 Task: Go to Program & Features. Select Whole Food Market. Add to cart Organic Blueberries-1. Select Amazon Health. Add to cart Herbal & Nutritional Sleep Supplements-3. Place order for Daniel Baker, _x000D_
936 Englewood Dr_x000D_
Chesapeake, Virginia(VA), 23320, Cell Number (757) 547-5079
Action: Mouse moved to (45, 50)
Screenshot: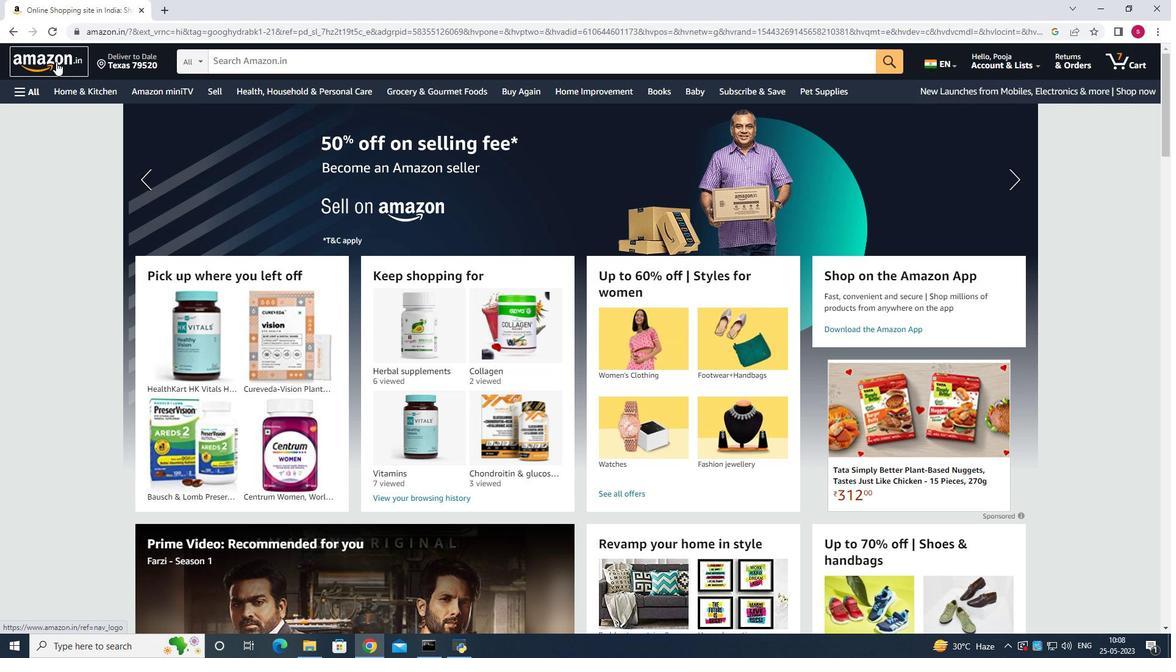 
Action: Mouse pressed left at (45, 50)
Screenshot: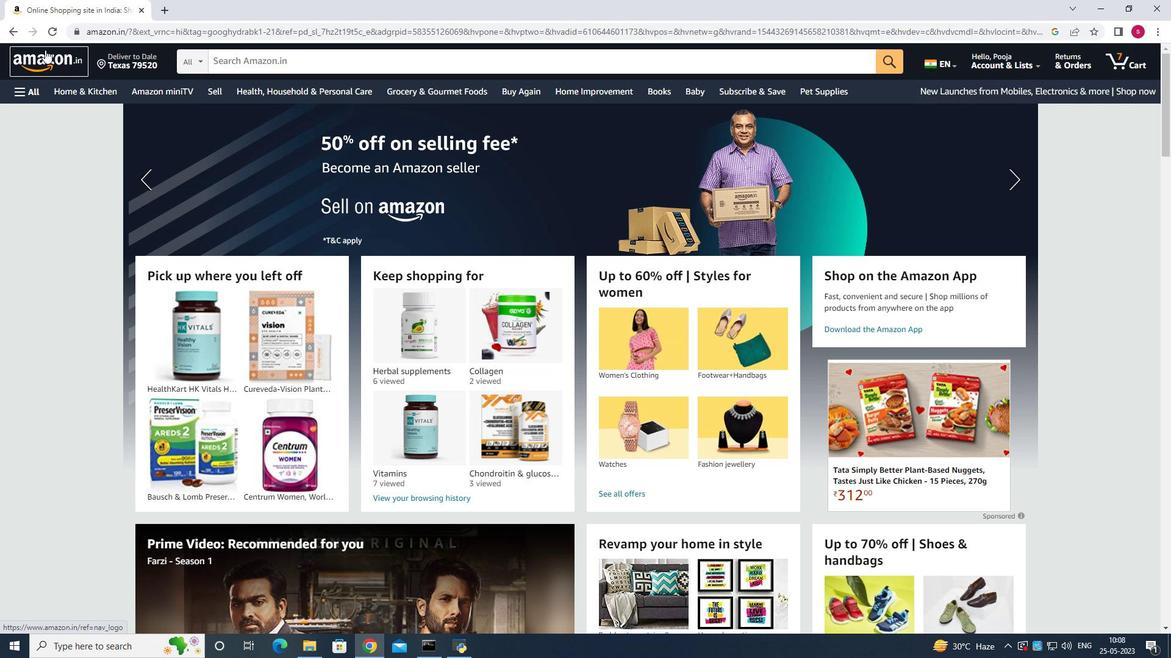 
Action: Mouse moved to (24, 94)
Screenshot: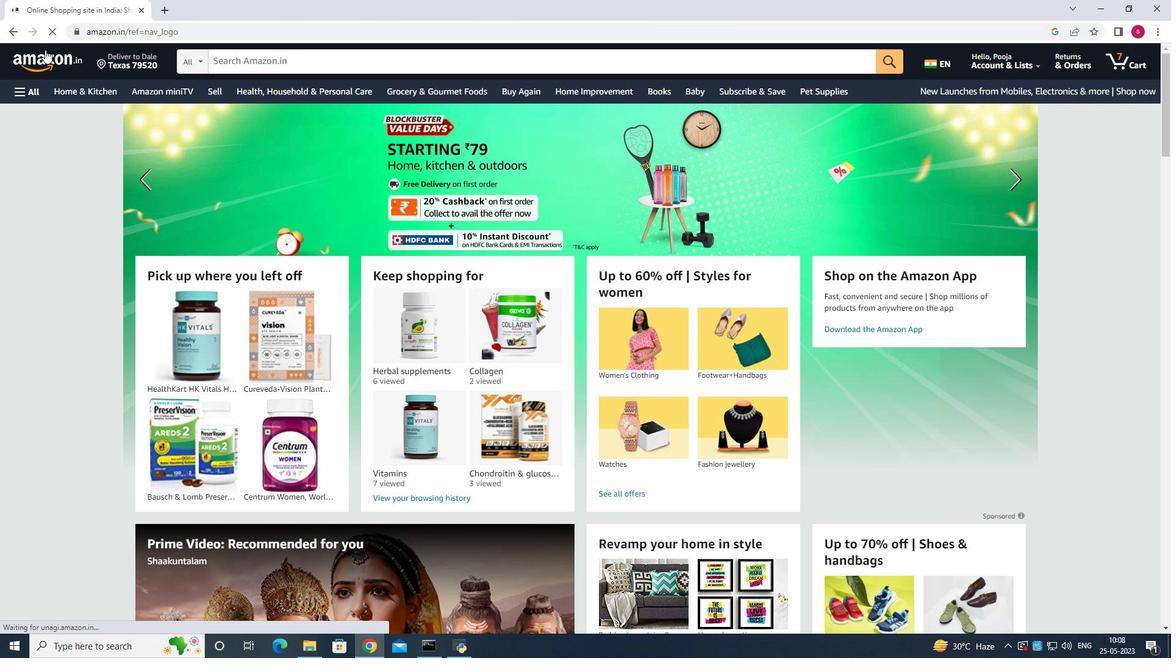 
Action: Mouse pressed left at (24, 94)
Screenshot: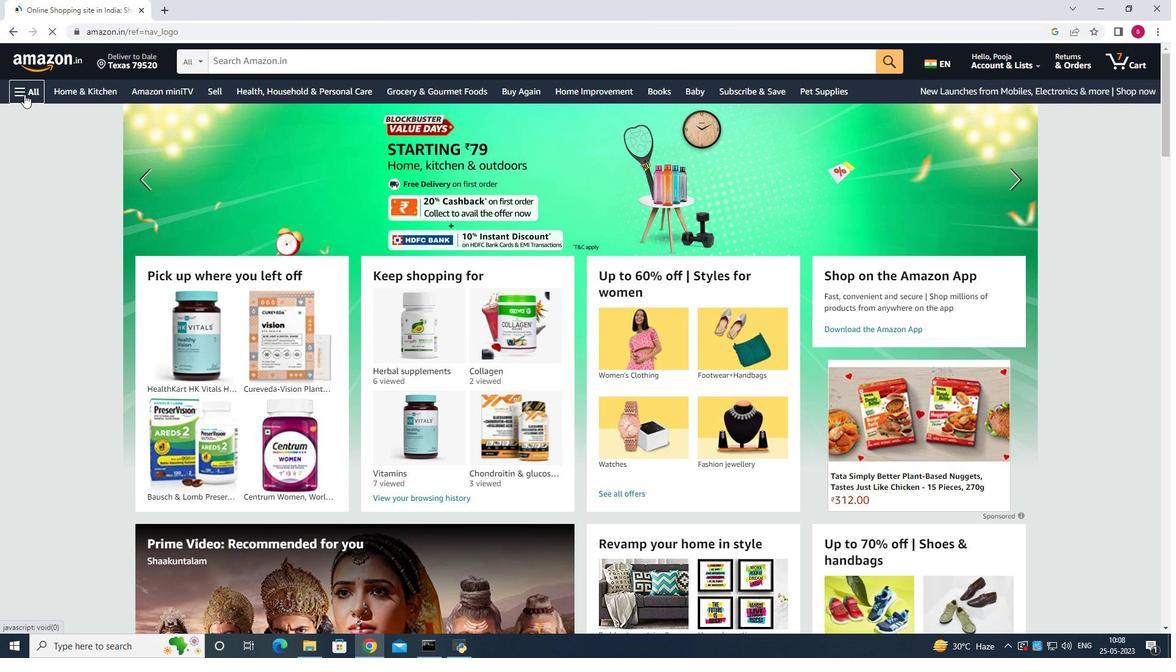 
Action: Mouse moved to (20, 95)
Screenshot: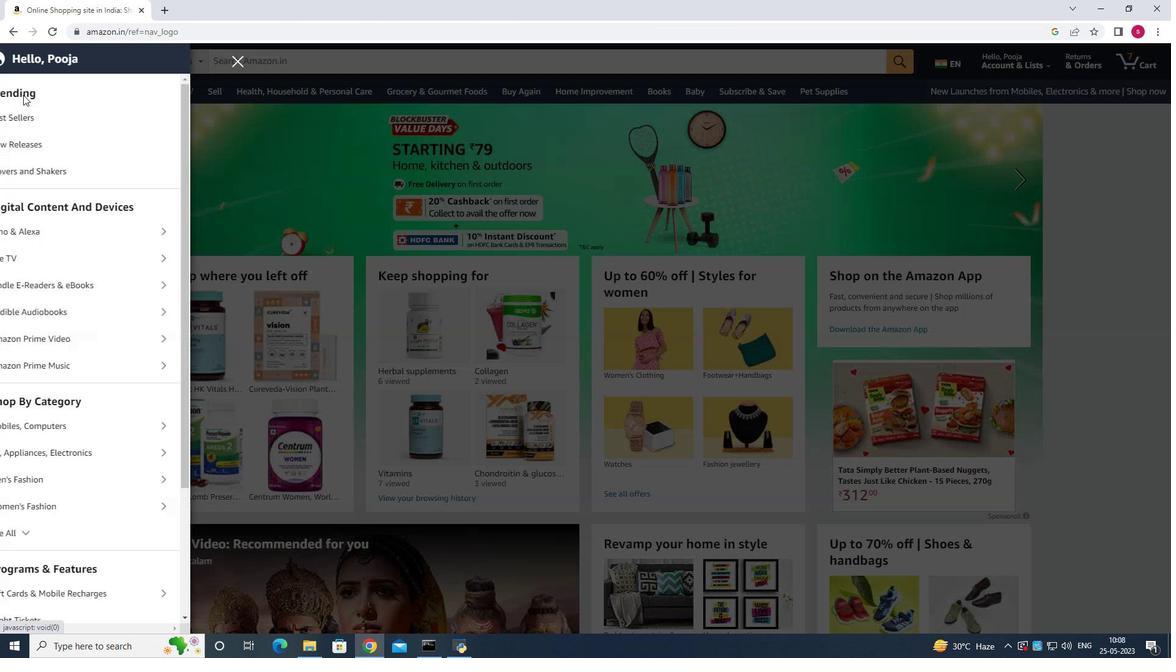 
Action: Mouse scrolled (20, 95) with delta (0, 0)
Screenshot: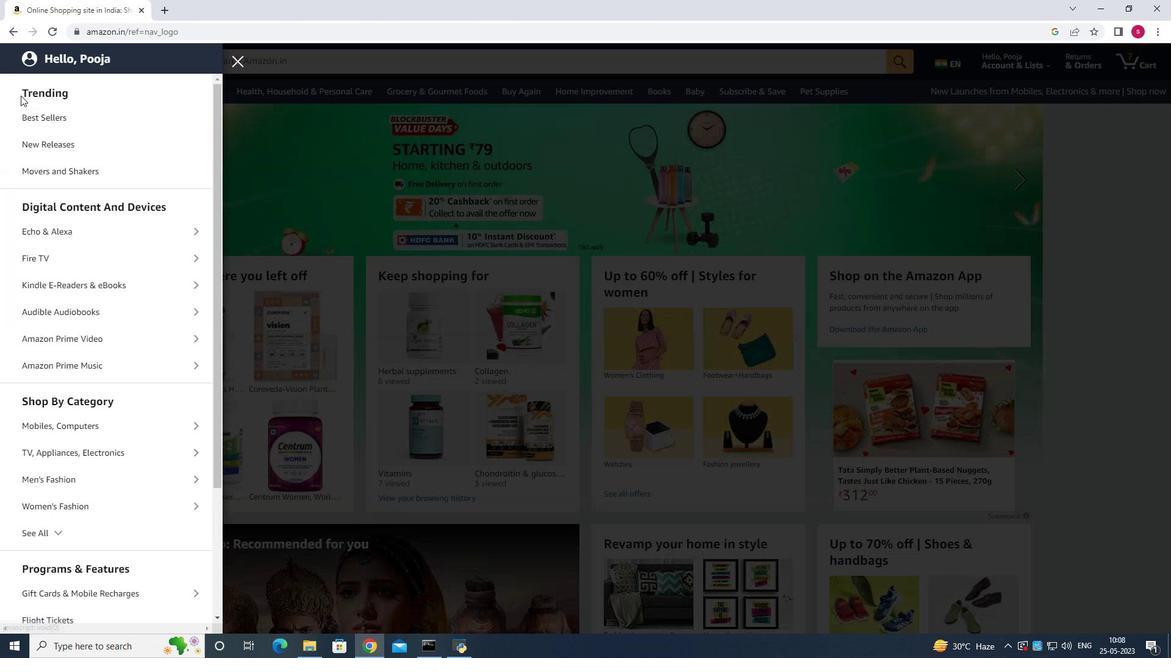 
Action: Mouse scrolled (20, 95) with delta (0, 0)
Screenshot: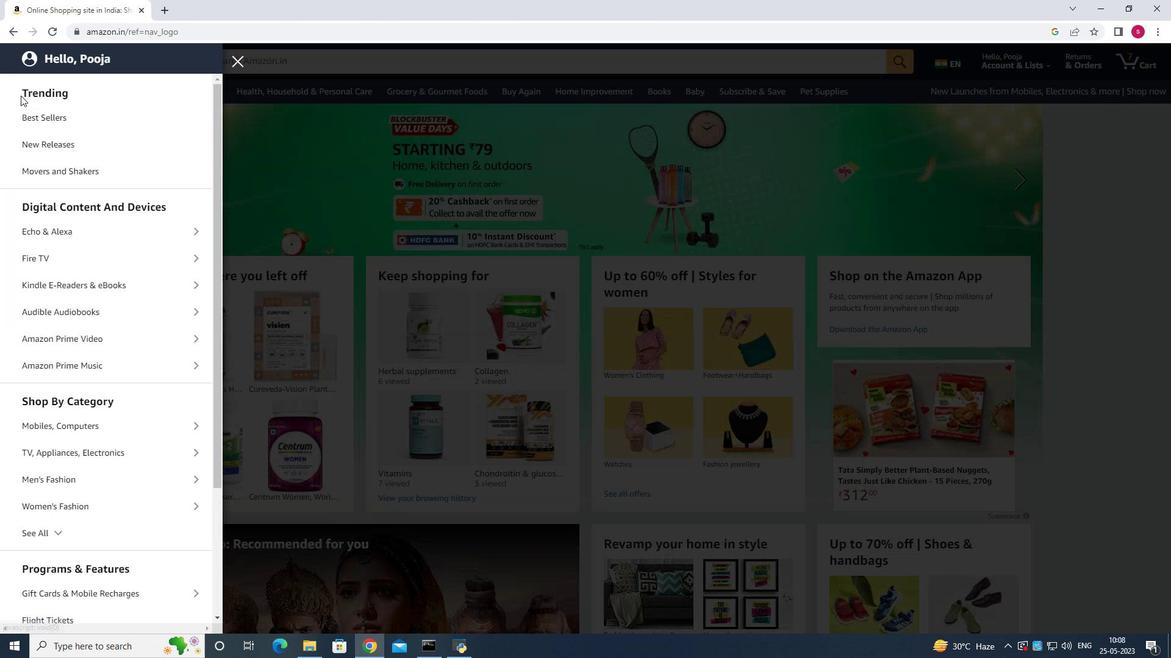 
Action: Mouse scrolled (20, 95) with delta (0, 0)
Screenshot: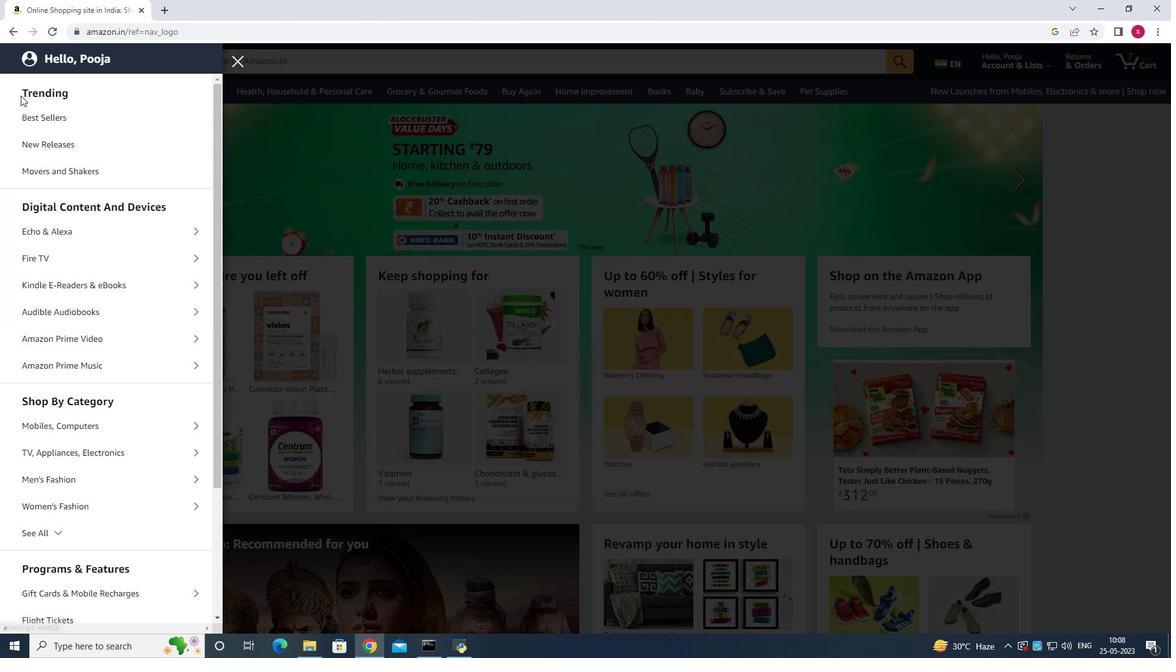 
Action: Mouse moved to (28, 114)
Screenshot: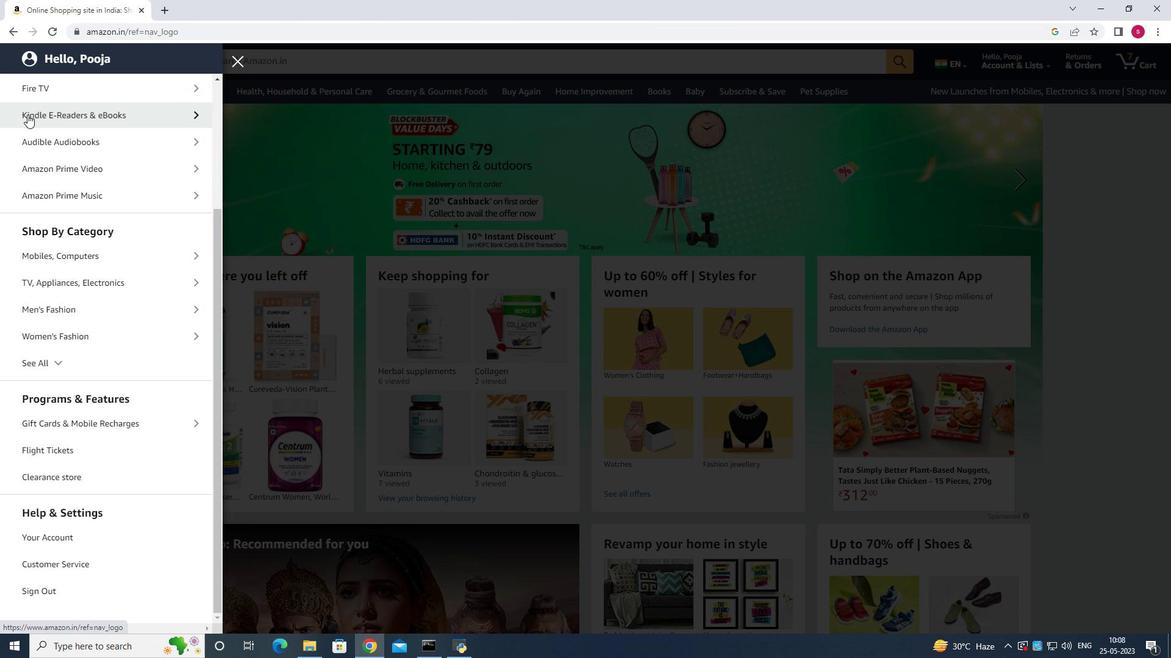 
Action: Mouse scrolled (28, 114) with delta (0, 0)
Screenshot: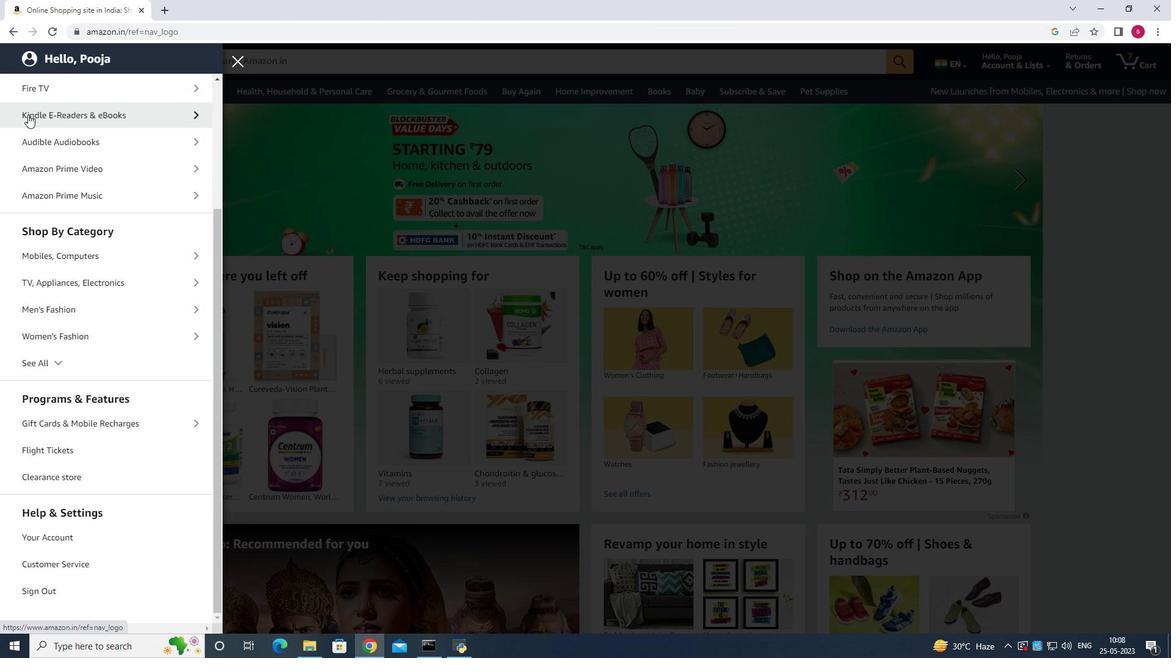 
Action: Mouse scrolled (28, 114) with delta (0, 0)
Screenshot: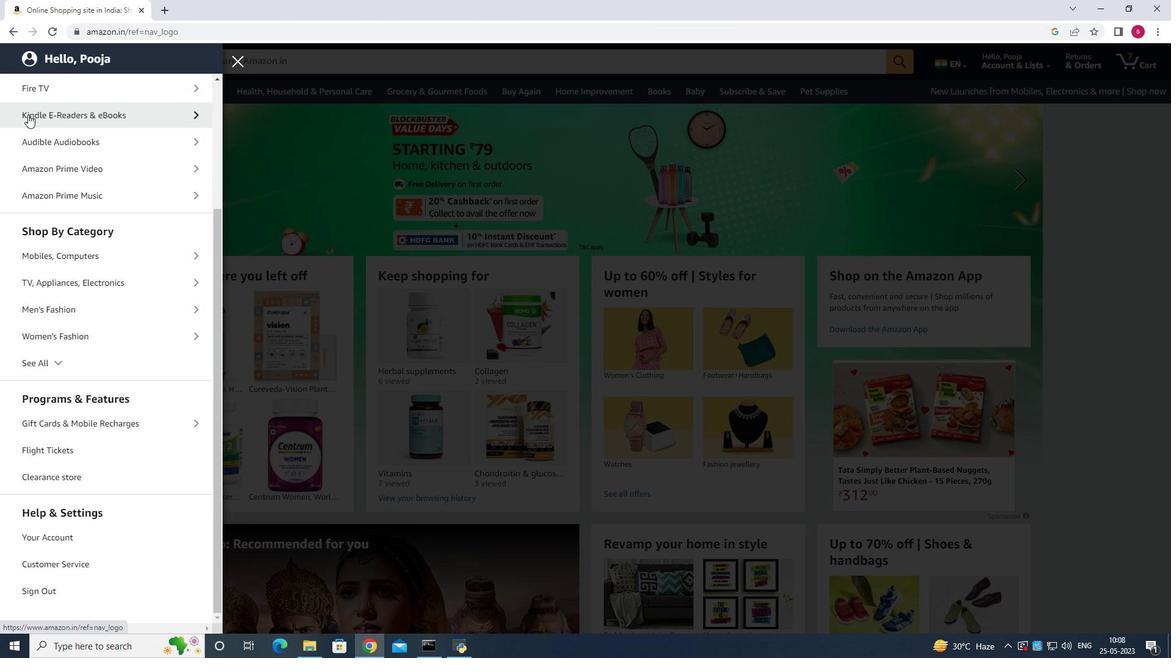 
Action: Mouse scrolled (28, 114) with delta (0, 0)
Screenshot: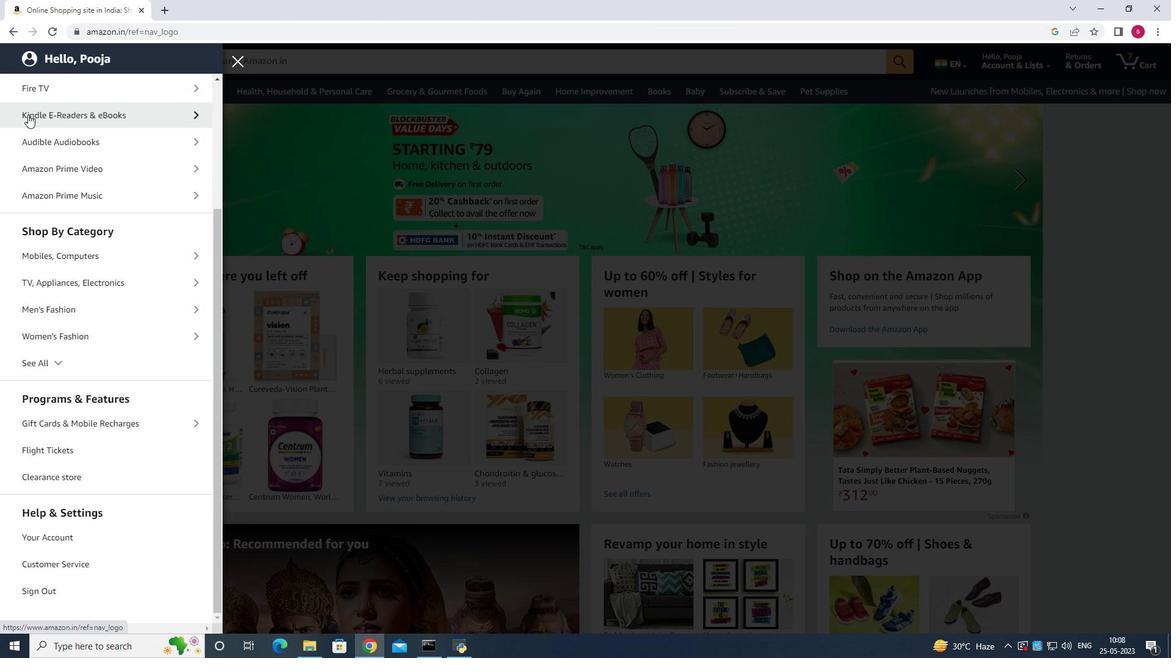 
Action: Mouse scrolled (28, 114) with delta (0, 0)
Screenshot: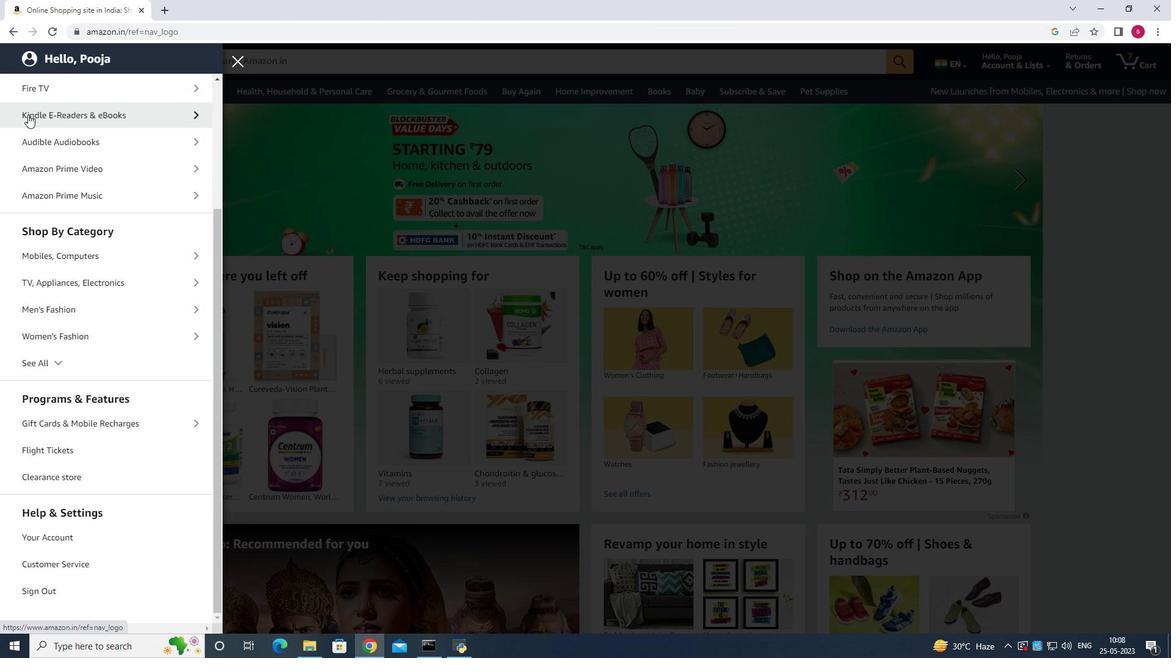 
Action: Mouse scrolled (28, 114) with delta (0, 0)
Screenshot: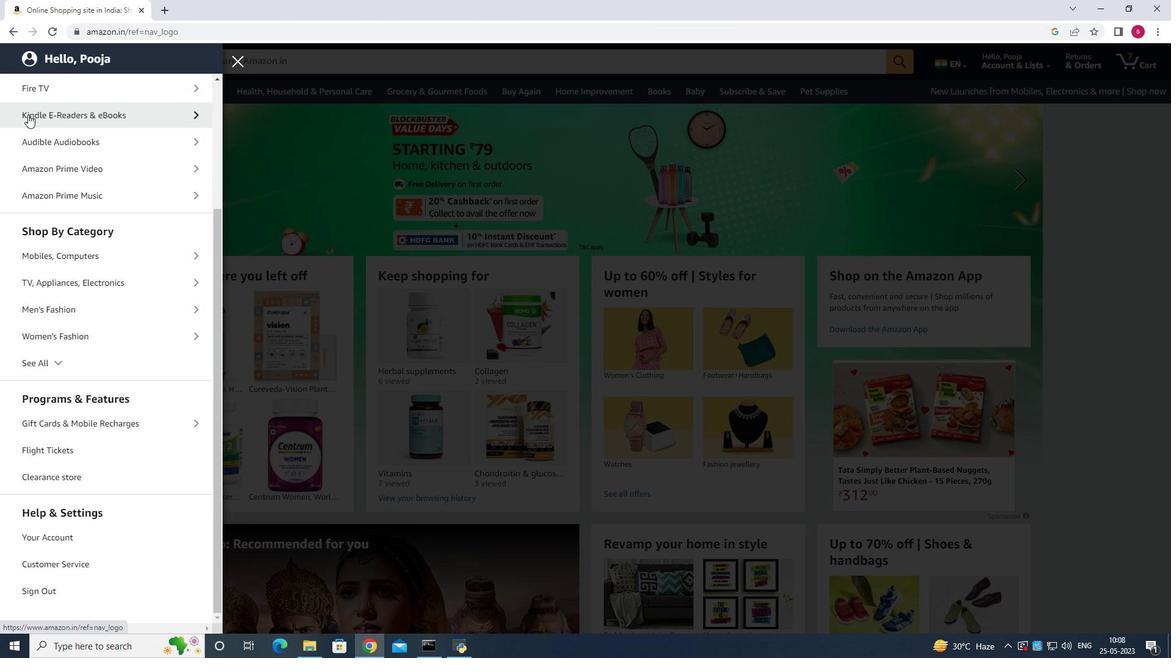 
Action: Mouse scrolled (28, 114) with delta (0, 0)
Screenshot: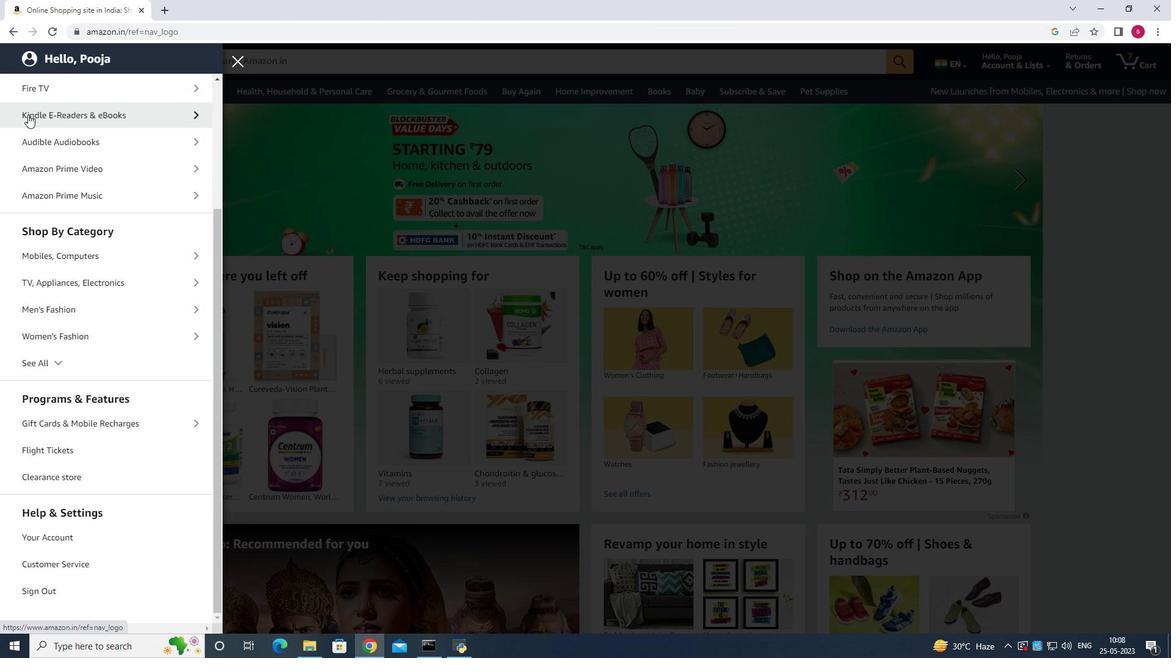 
Action: Mouse scrolled (28, 114) with delta (0, 0)
Screenshot: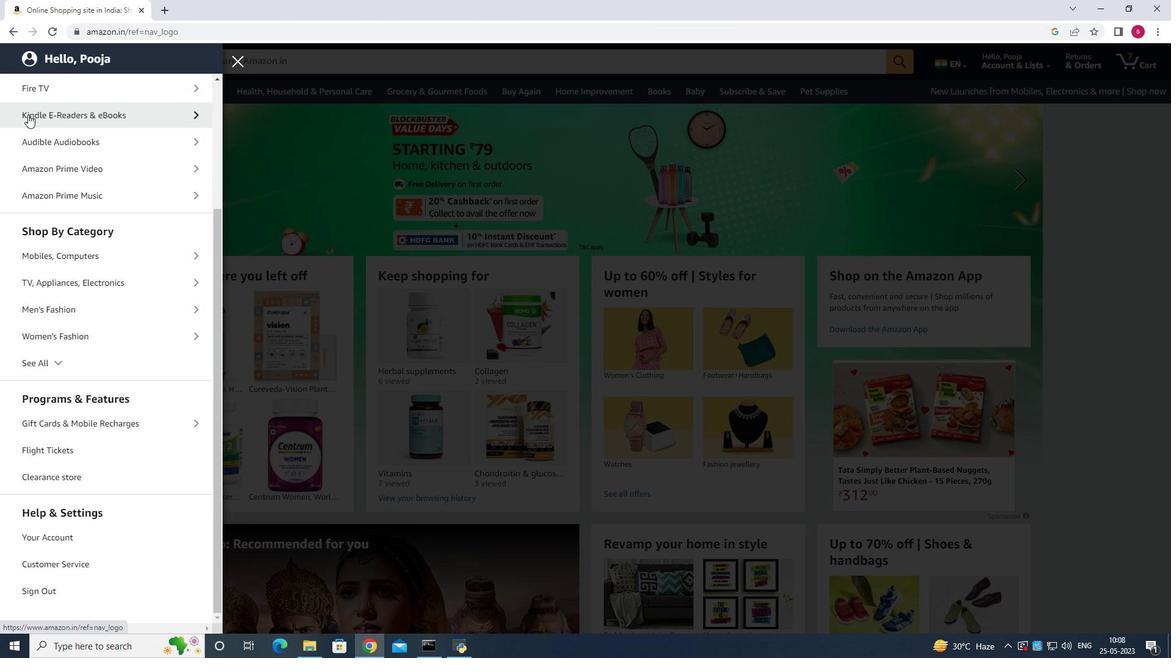
Action: Mouse moved to (142, 422)
Screenshot: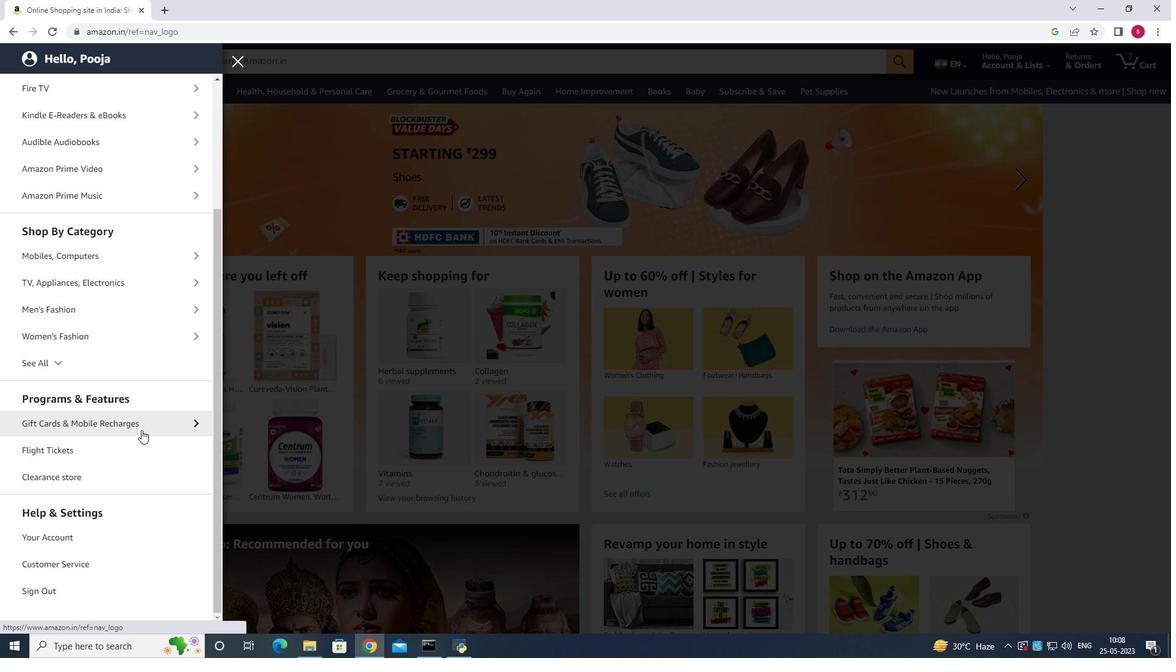 
Action: Mouse pressed left at (142, 422)
Screenshot: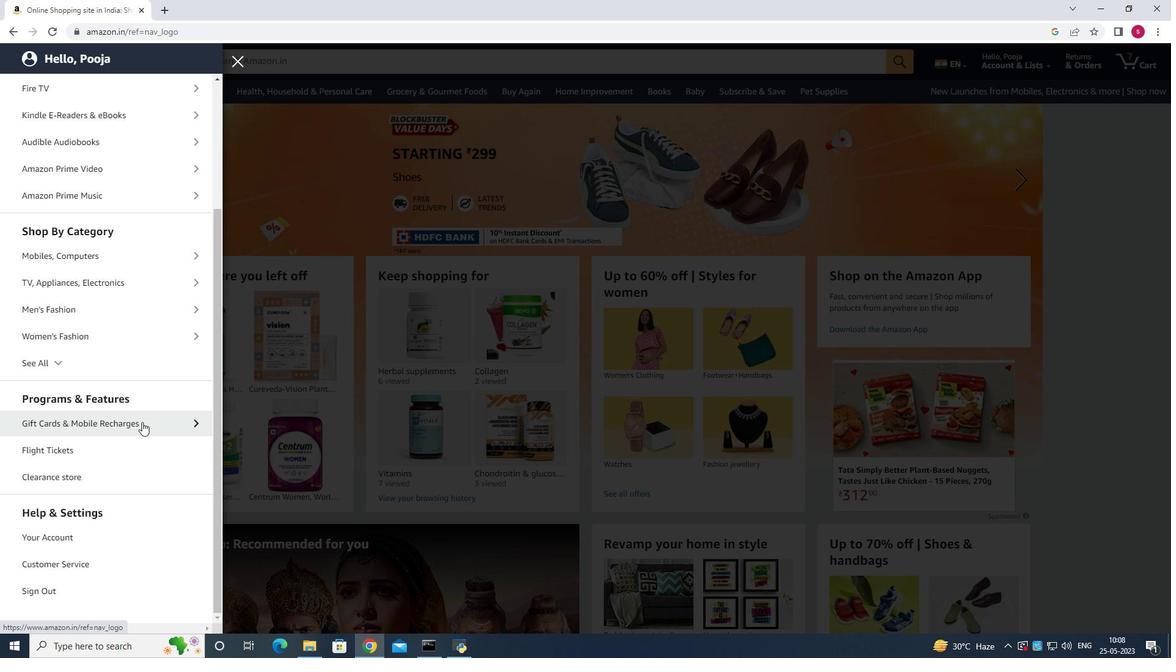 
Action: Mouse moved to (231, 59)
Screenshot: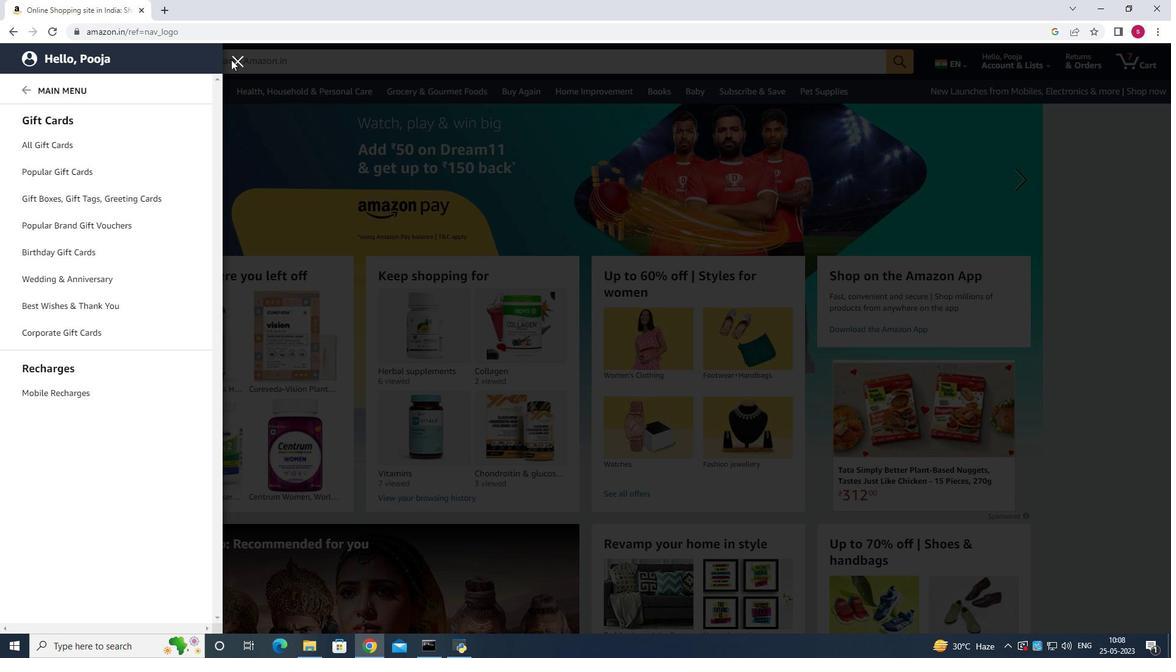 
Action: Mouse pressed left at (231, 59)
Screenshot: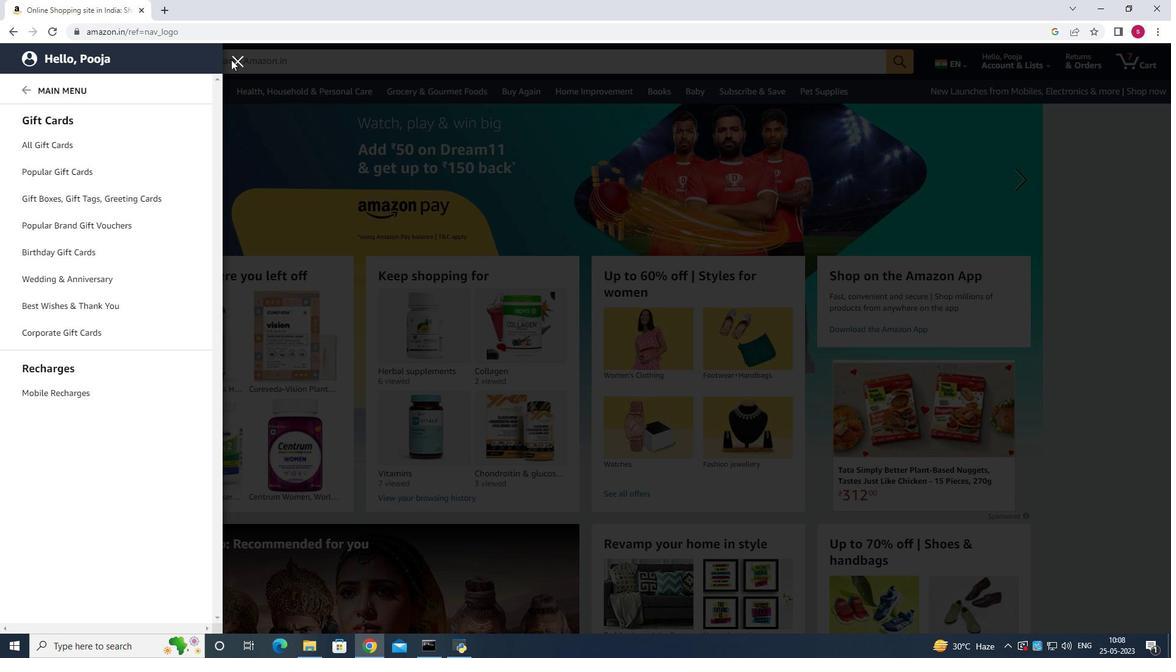
Action: Mouse moved to (235, 57)
Screenshot: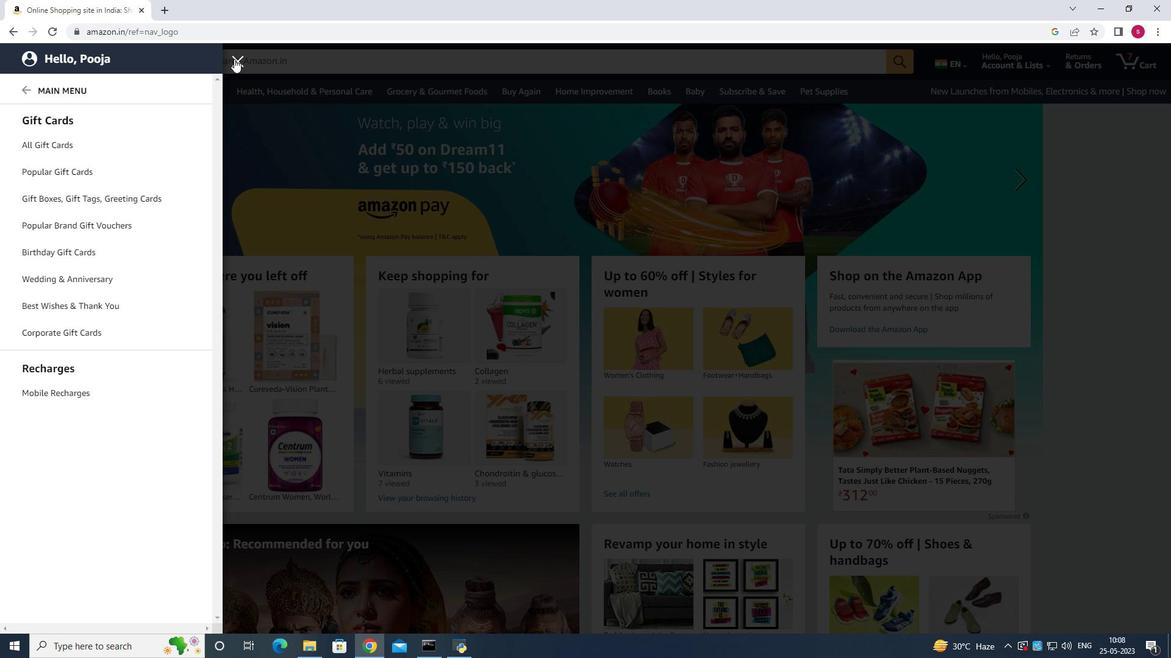
Action: Mouse pressed left at (235, 57)
Screenshot: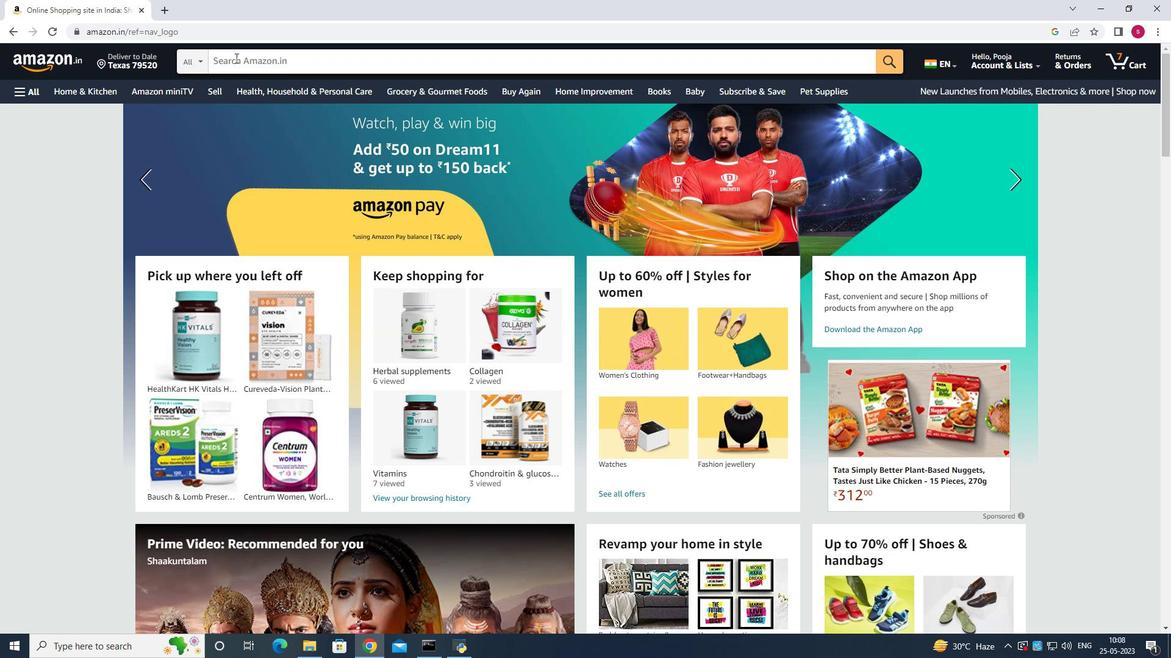 
Action: Mouse moved to (266, 82)
Screenshot: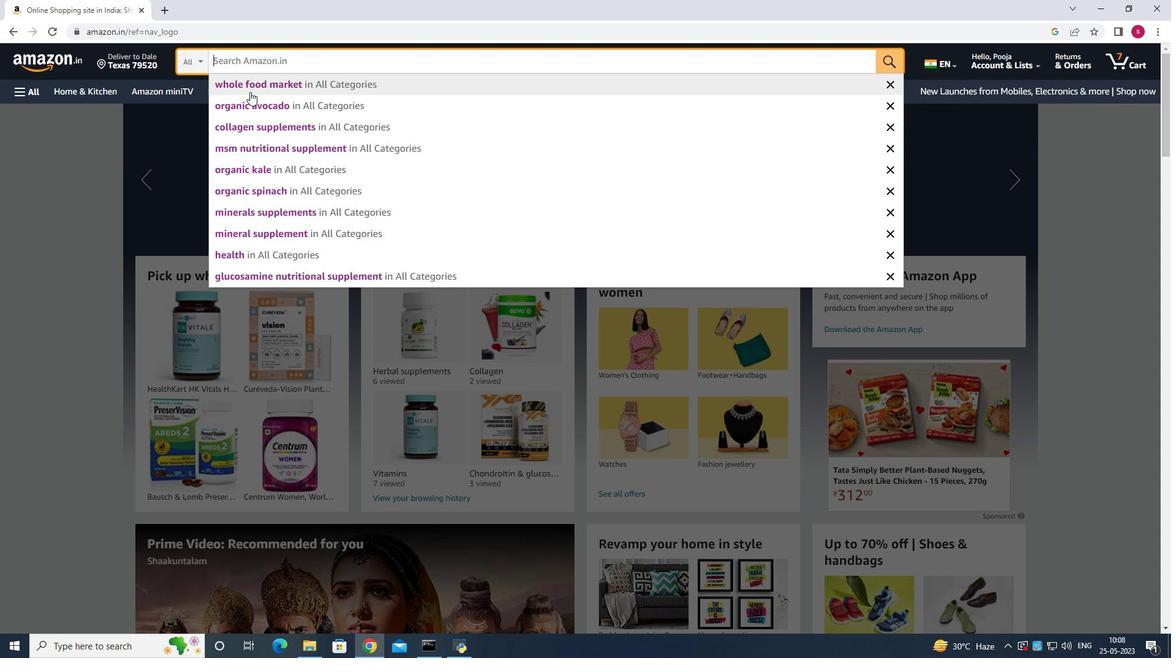 
Action: Mouse pressed left at (266, 82)
Screenshot: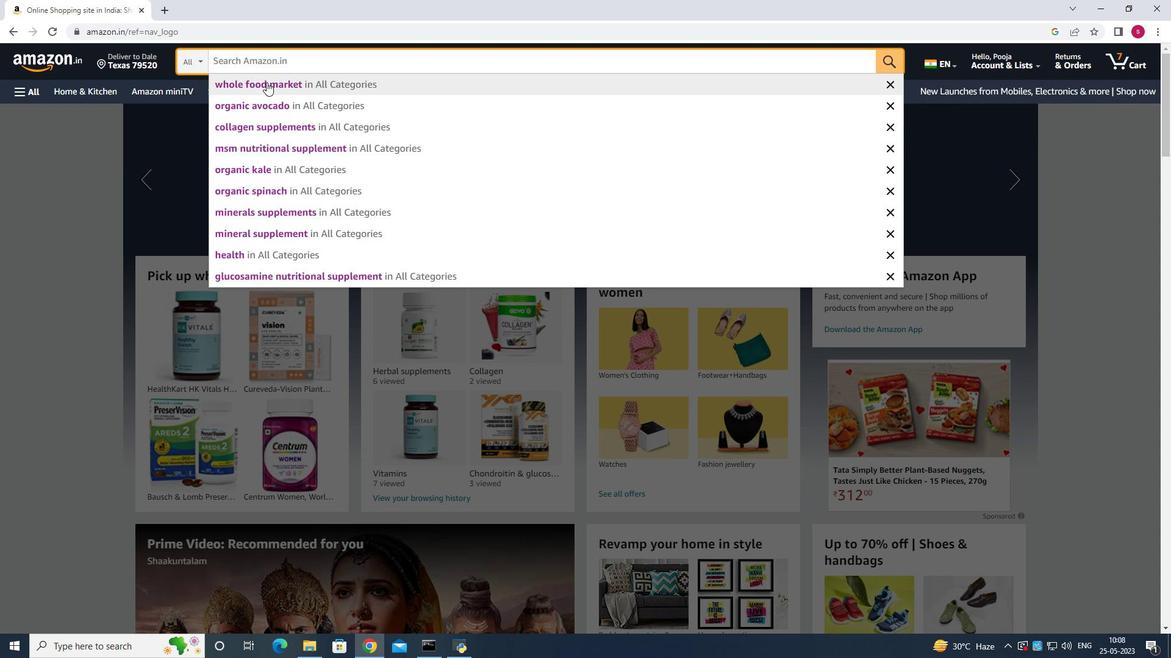 
Action: Mouse moved to (326, 76)
Screenshot: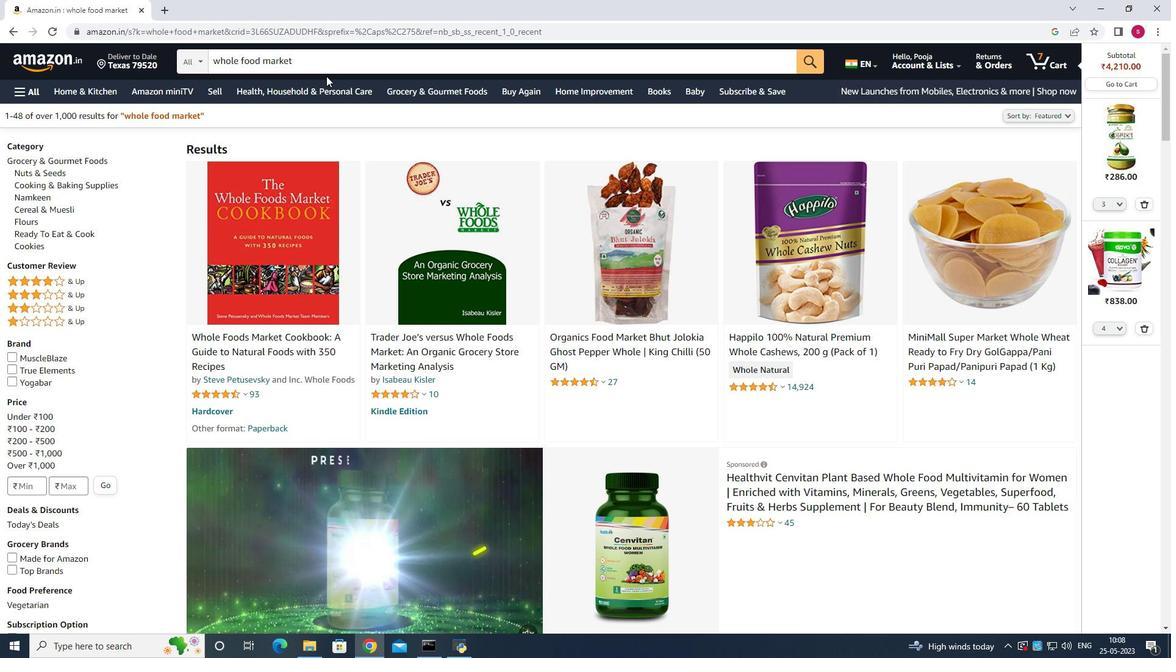 
Action: Key pressed <Key.enter>
Screenshot: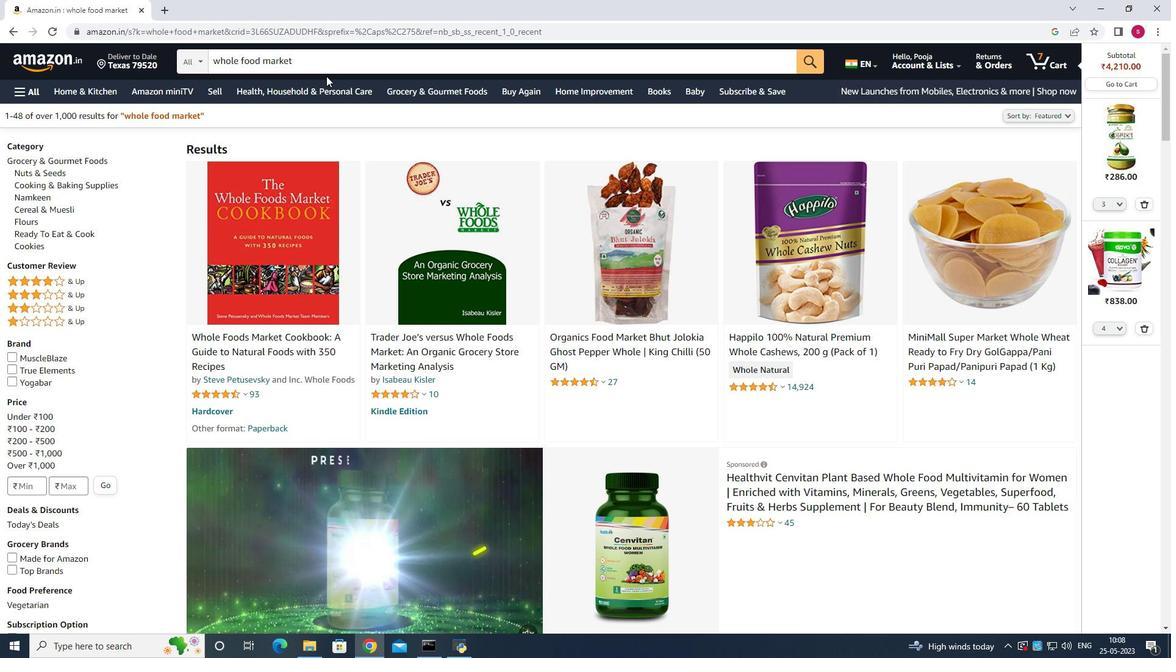 
Action: Mouse moved to (314, 61)
Screenshot: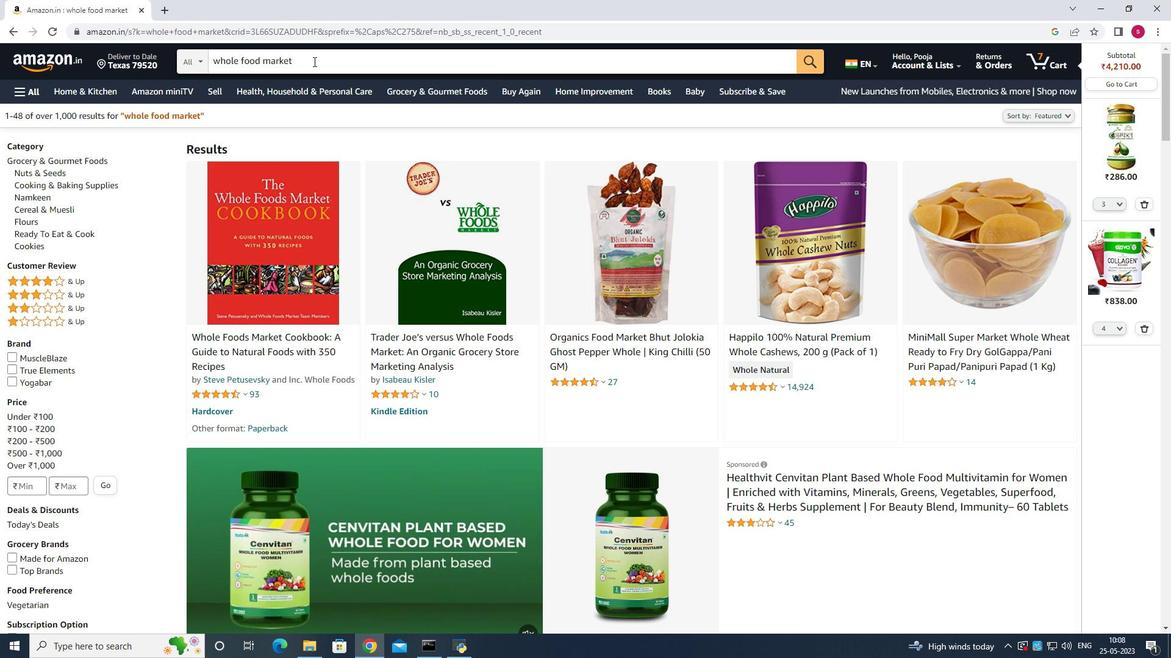 
Action: Key pressed <Key.backspace><Key.backspace><Key.backspace><Key.backspace><Key.backspace><Key.backspace><Key.backspace><Key.backspace><Key.backspace><Key.backspace><Key.backspace><Key.backspace><Key.backspace><Key.backspace><Key.backspace><Key.backspace><Key.backspace><Key.backspace><Key.backspace><Key.backspace><Key.backspace><Key.backspace>
Screenshot: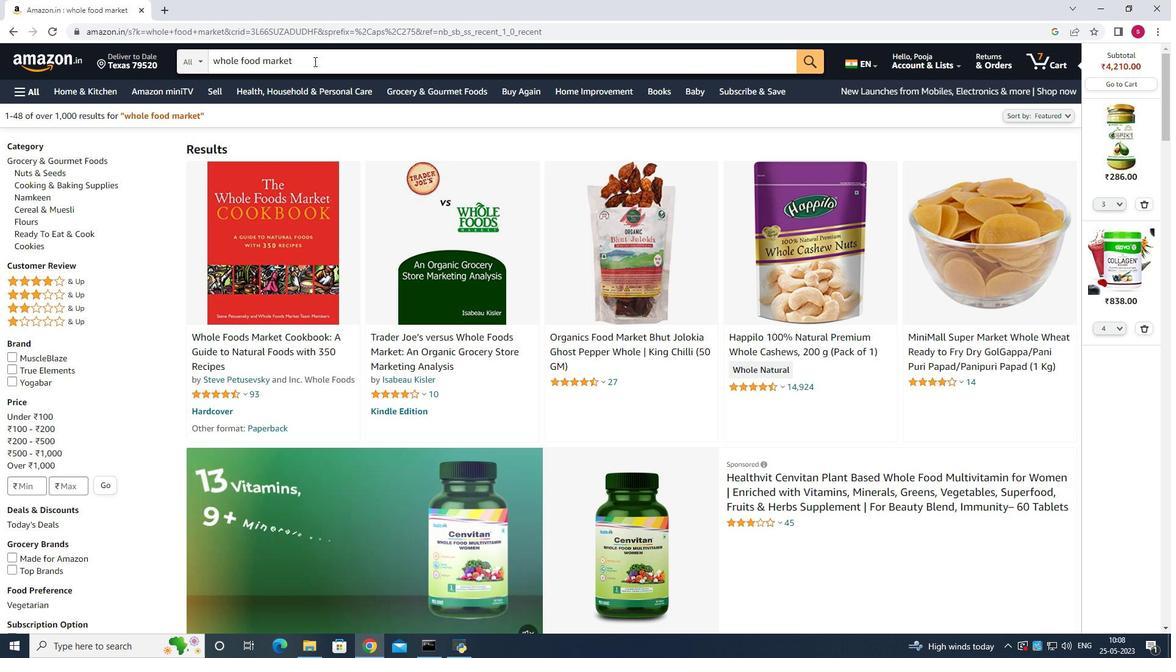 
Action: Mouse moved to (314, 61)
Screenshot: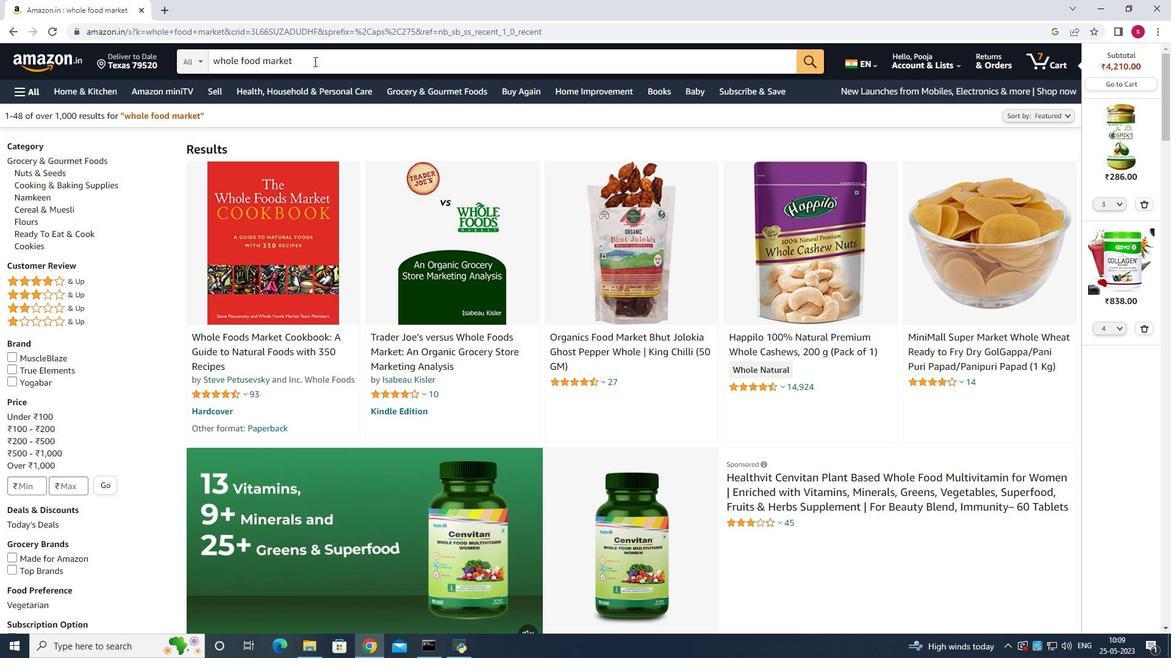 
Action: Mouse pressed left at (314, 61)
Screenshot: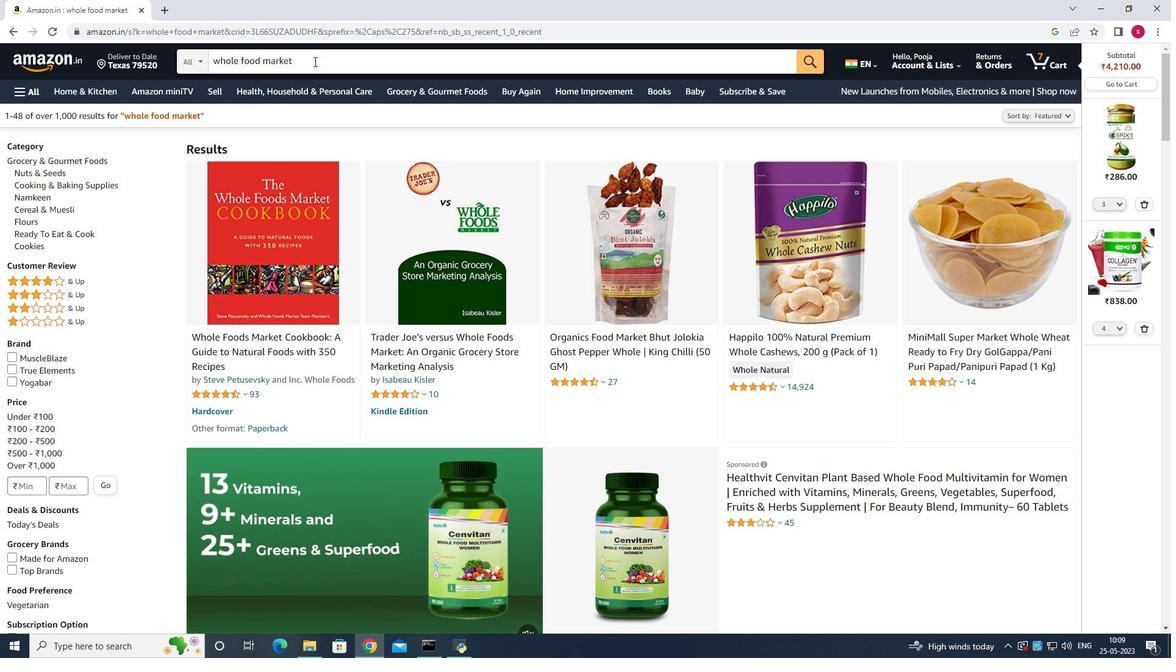 
Action: Key pressed <Key.backspace><Key.backspace><Key.backspace><Key.backspace><Key.backspace><Key.backspace><Key.backspace><Key.backspace><Key.backspace><Key.backspace><Key.backspace><Key.backspace><Key.backspace><Key.backspace><Key.backspace><Key.backspace><Key.backspace><Key.backspace><Key.backspace><Key.backspace><Key.backspace><Key.backspace><Key.backspace><Key.shift>Herbal<Key.space>n<Key.shift>utriton<Key.space><Key.backspace>al<Key.space>sleep<Key.enter>
Screenshot: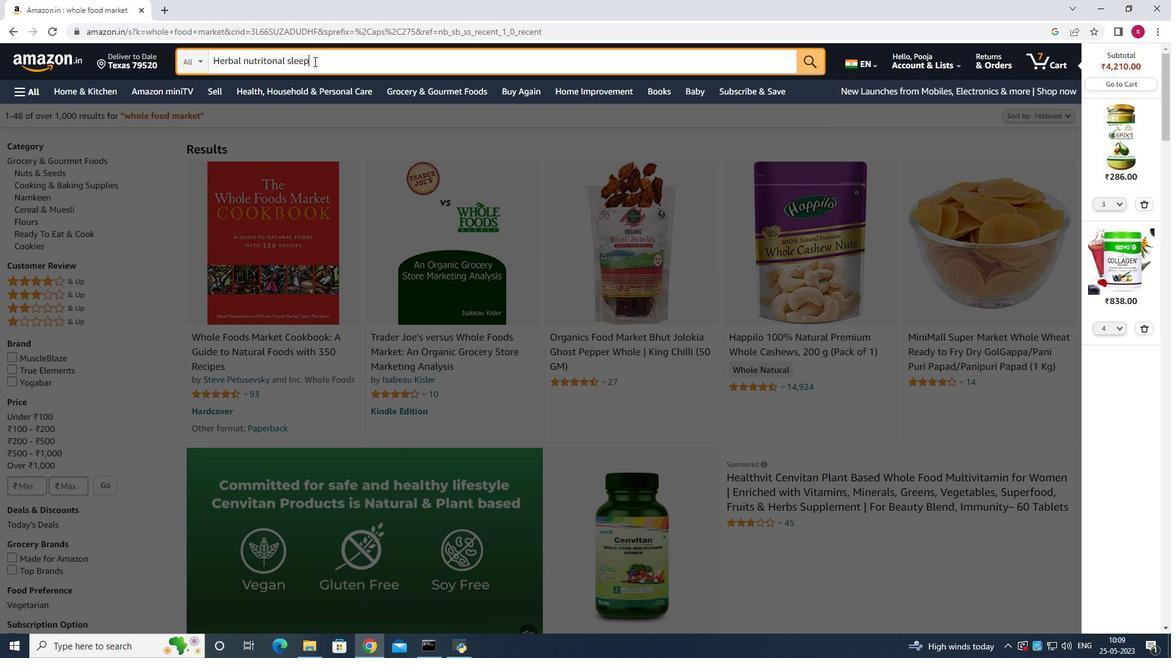 
Action: Mouse moved to (401, 358)
Screenshot: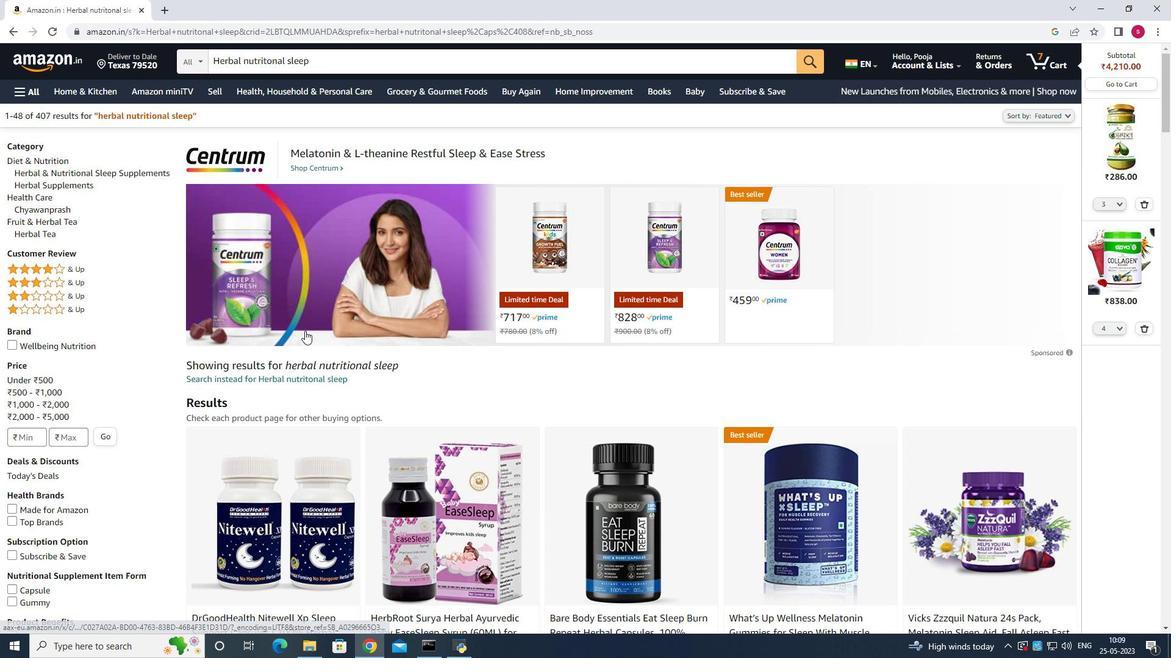 
Action: Mouse scrolled (401, 357) with delta (0, 0)
Screenshot: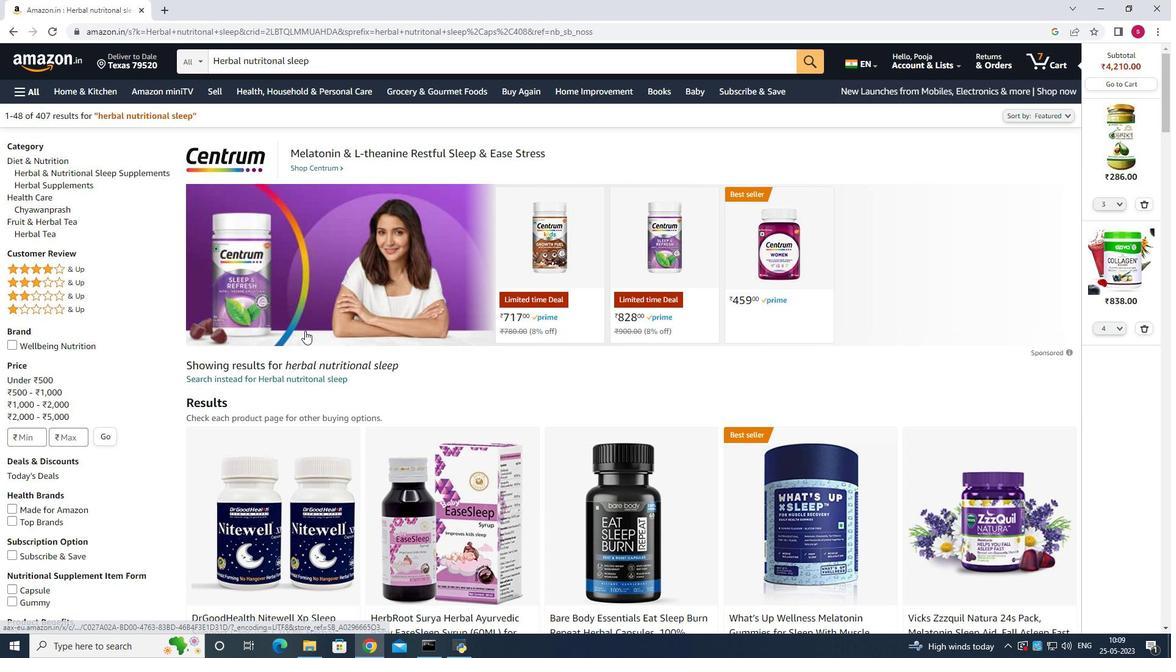 
Action: Mouse scrolled (401, 357) with delta (0, 0)
Screenshot: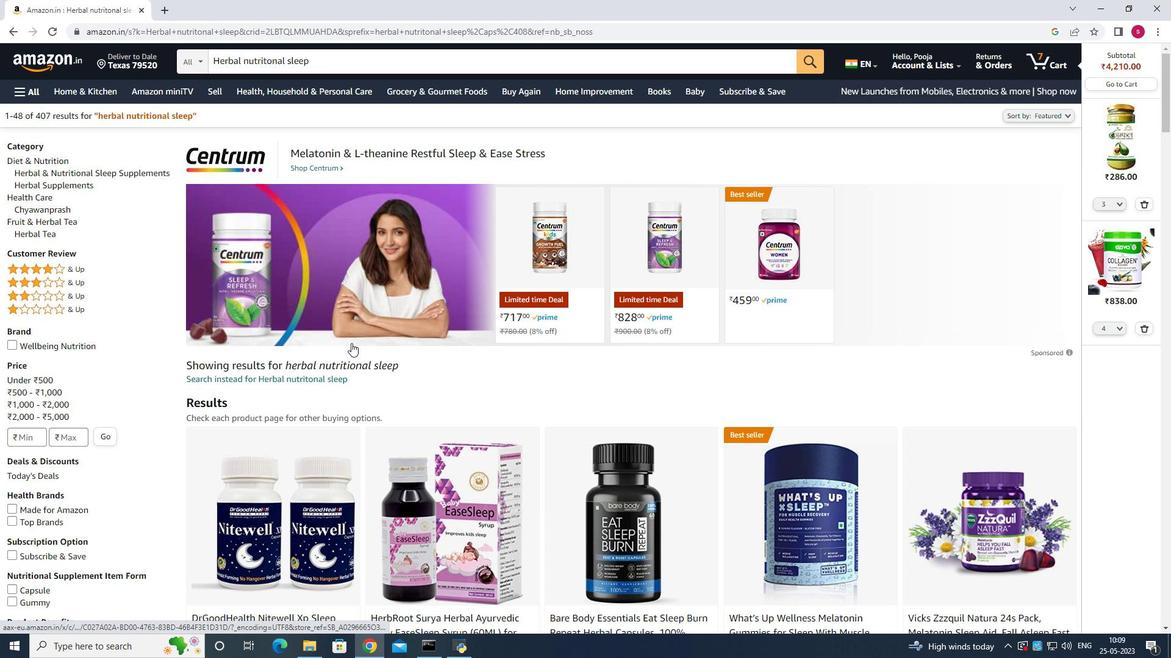 
Action: Mouse scrolled (401, 357) with delta (0, 0)
Screenshot: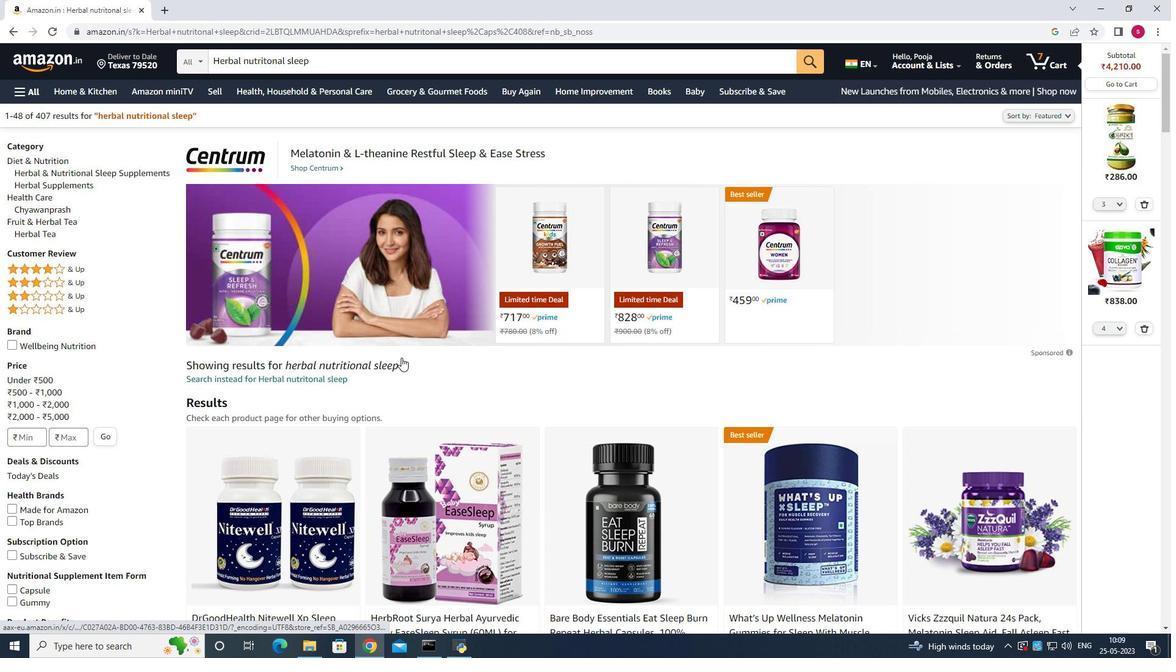 
Action: Mouse scrolled (401, 357) with delta (0, 0)
Screenshot: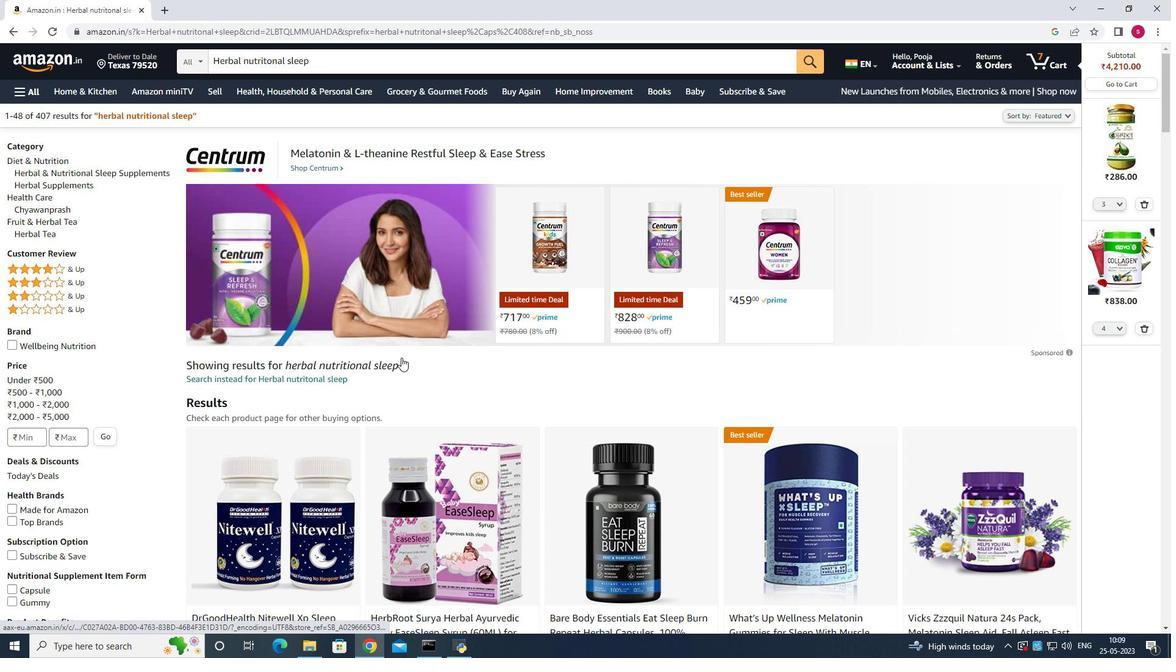 
Action: Mouse scrolled (401, 357) with delta (0, 0)
Screenshot: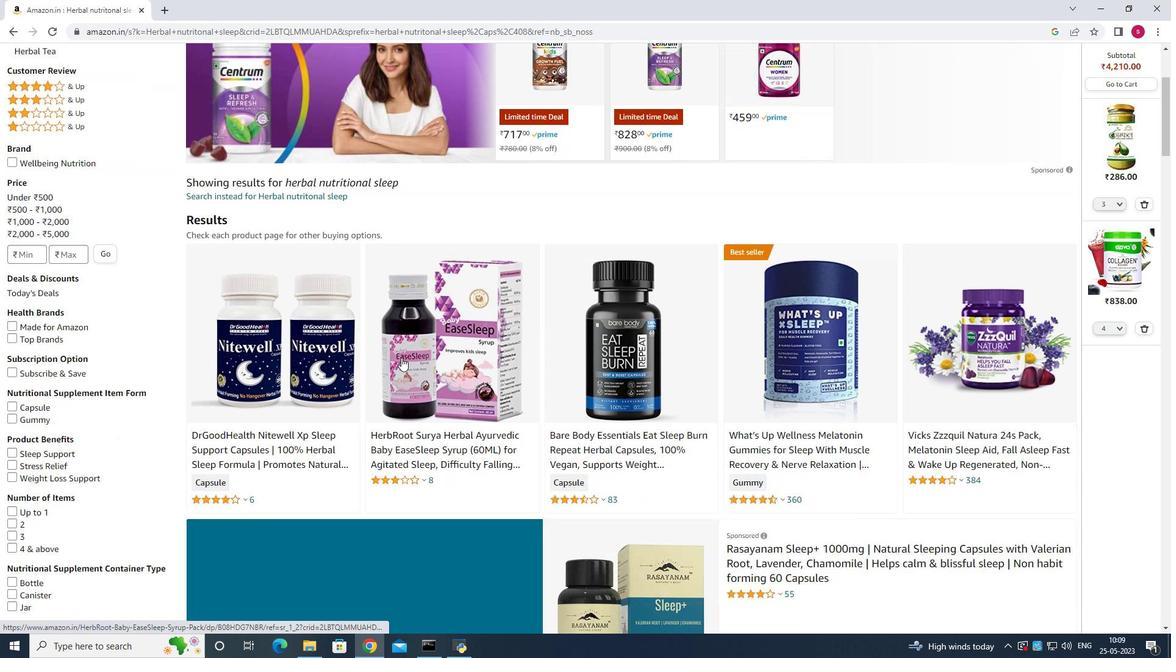 
Action: Mouse moved to (564, 240)
Screenshot: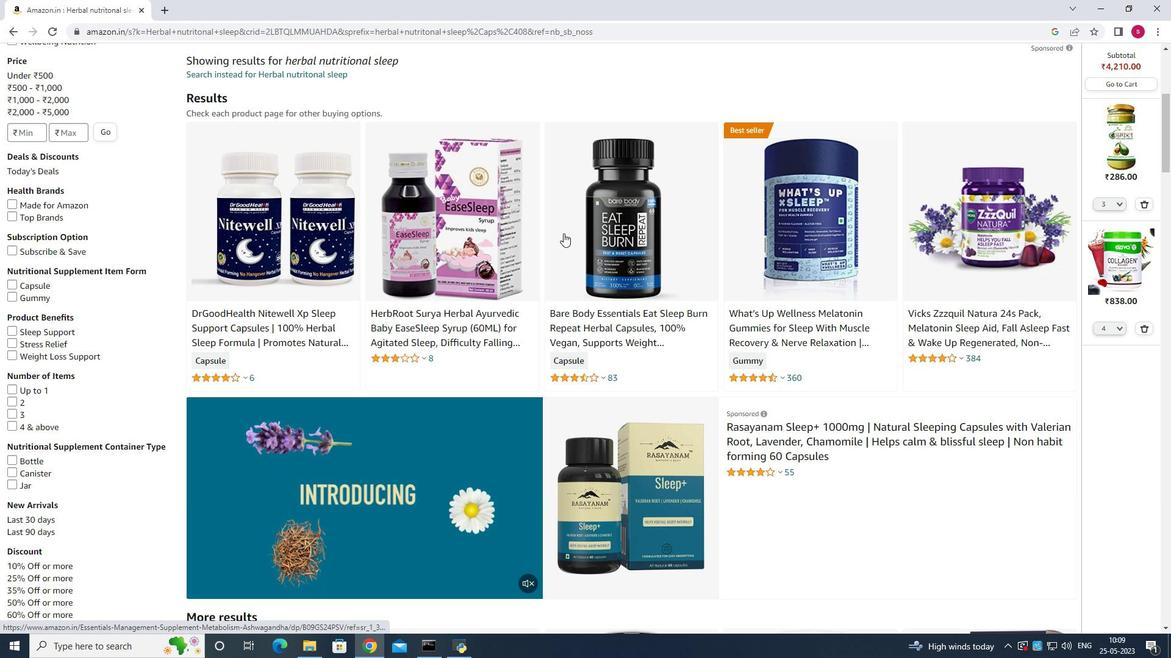 
Action: Mouse scrolled (564, 237) with delta (0, 0)
Screenshot: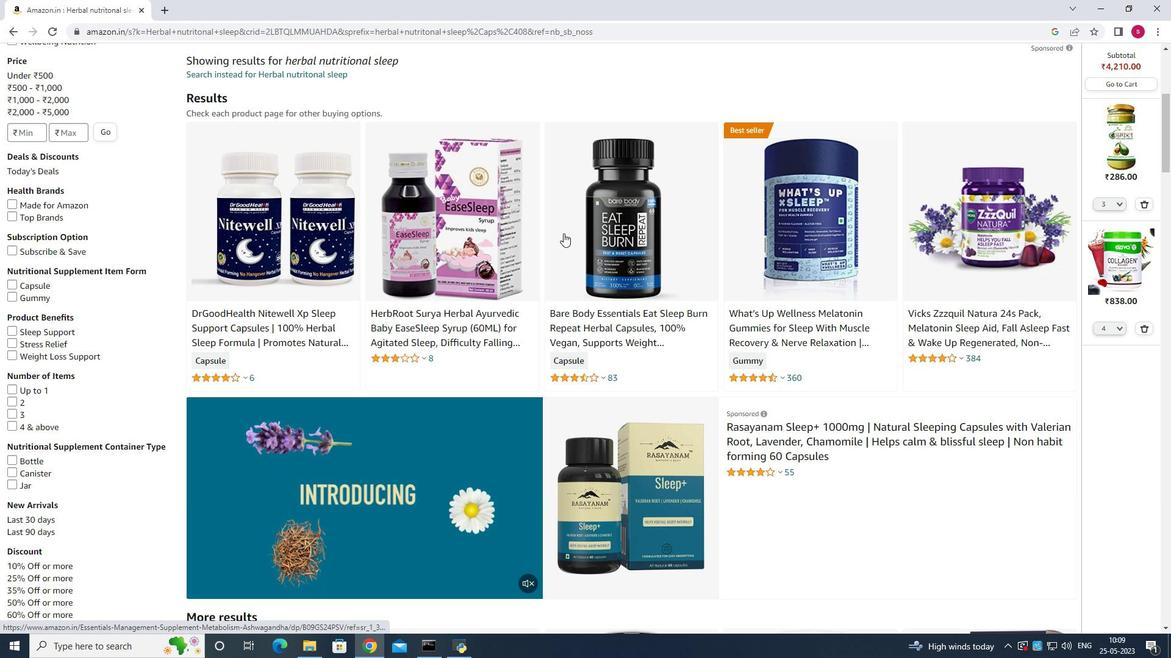 
Action: Mouse moved to (564, 241)
Screenshot: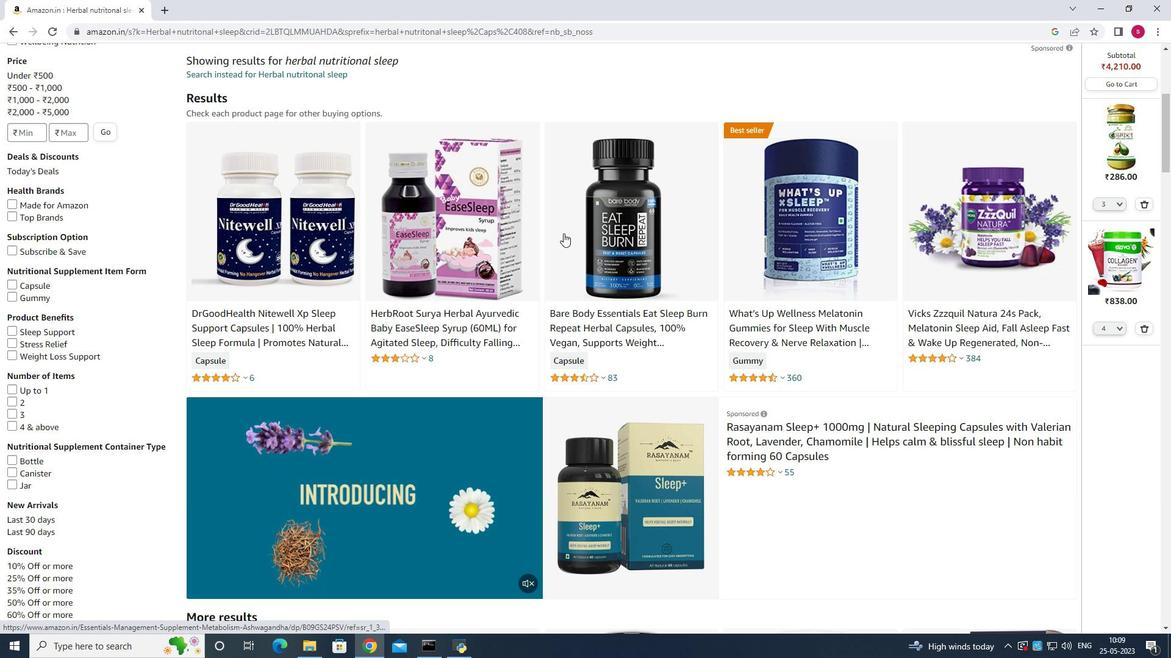 
Action: Mouse scrolled (564, 239) with delta (0, 0)
Screenshot: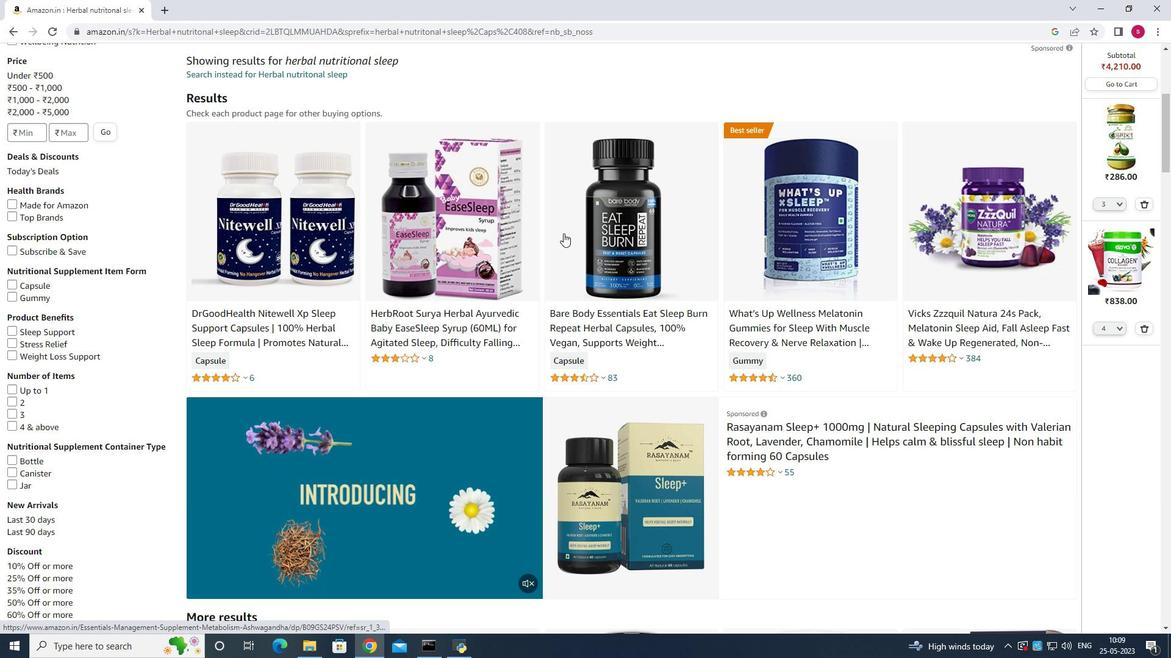 
Action: Mouse moved to (564, 242)
Screenshot: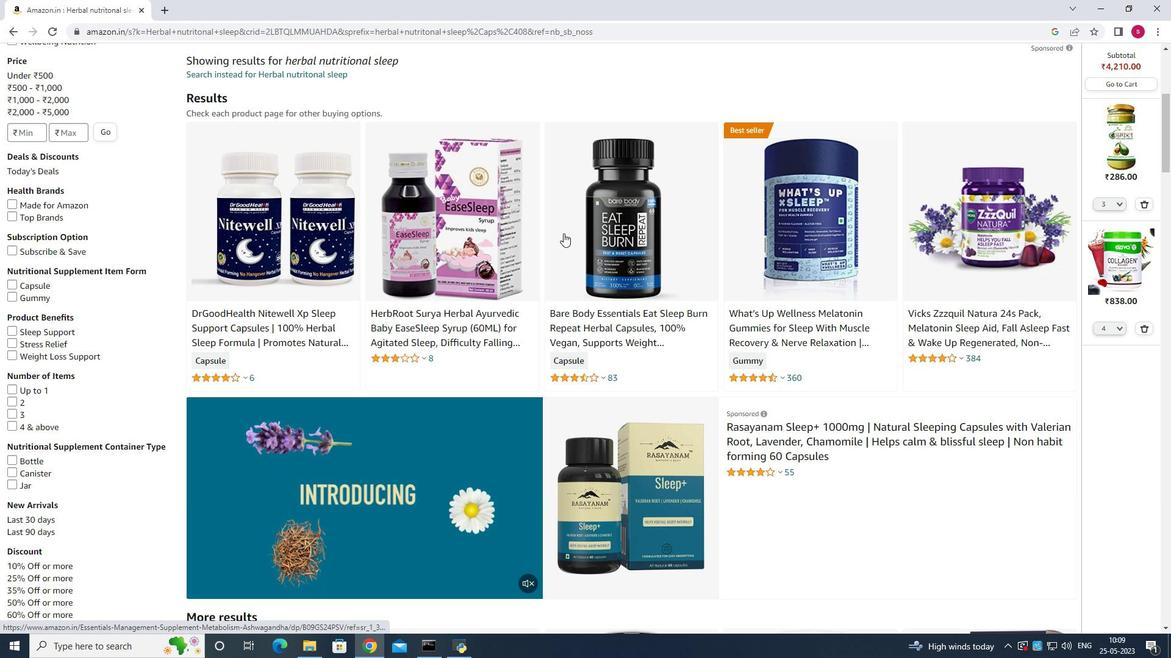 
Action: Mouse scrolled (564, 240) with delta (0, 0)
Screenshot: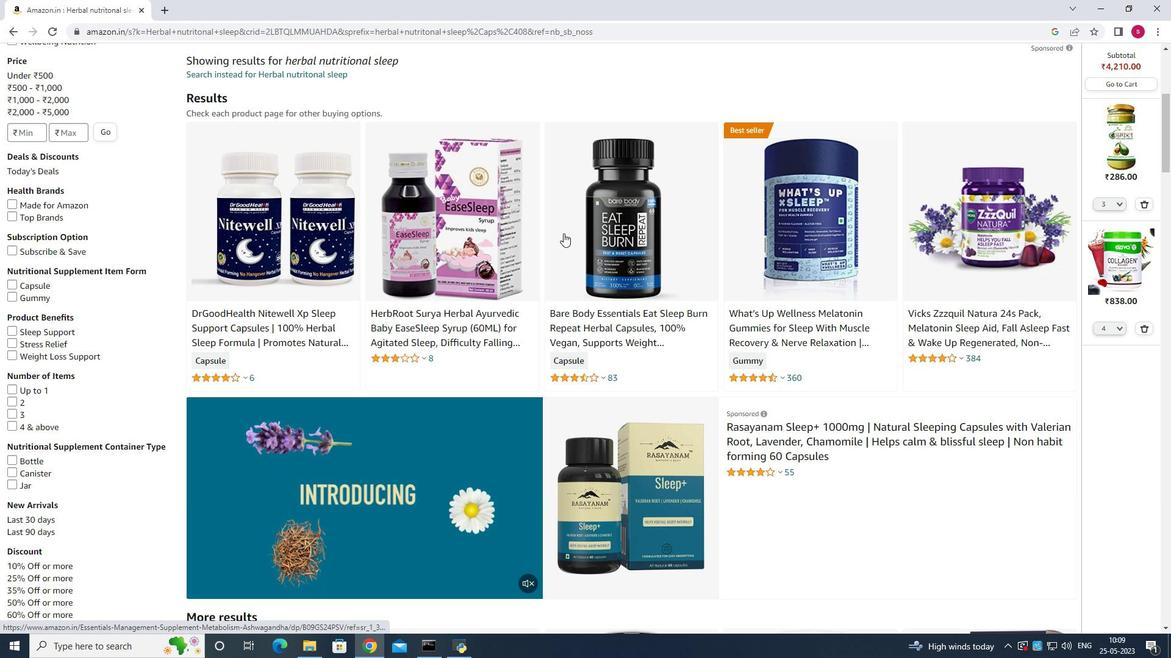 
Action: Mouse scrolled (564, 242) with delta (0, 0)
Screenshot: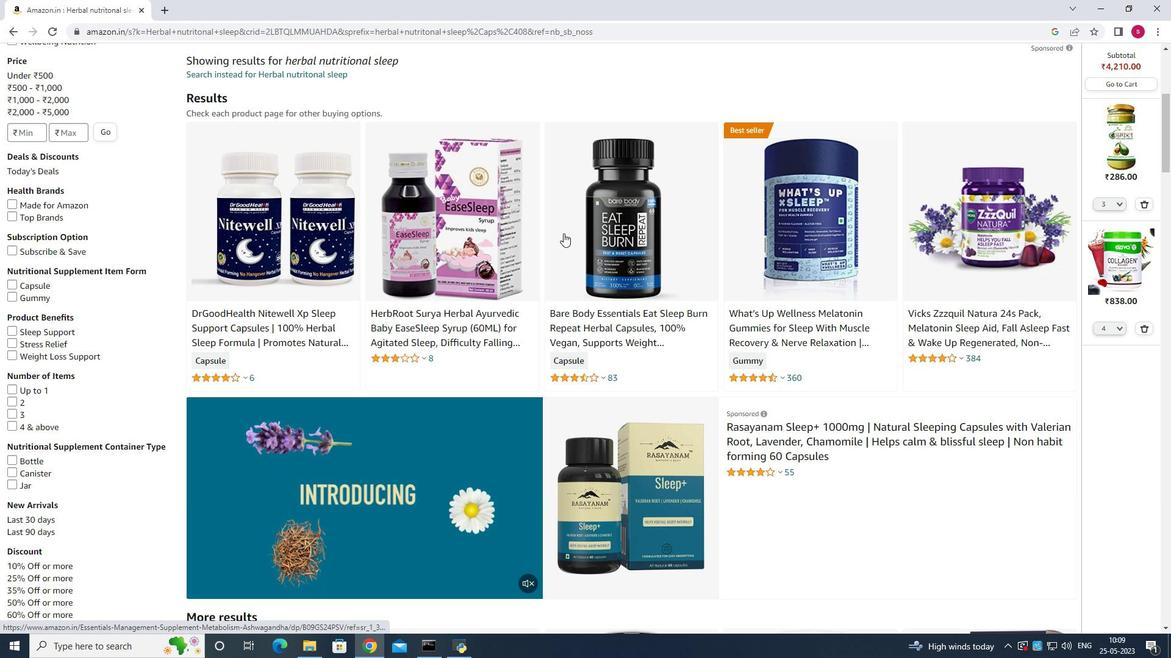 
Action: Mouse moved to (564, 242)
Screenshot: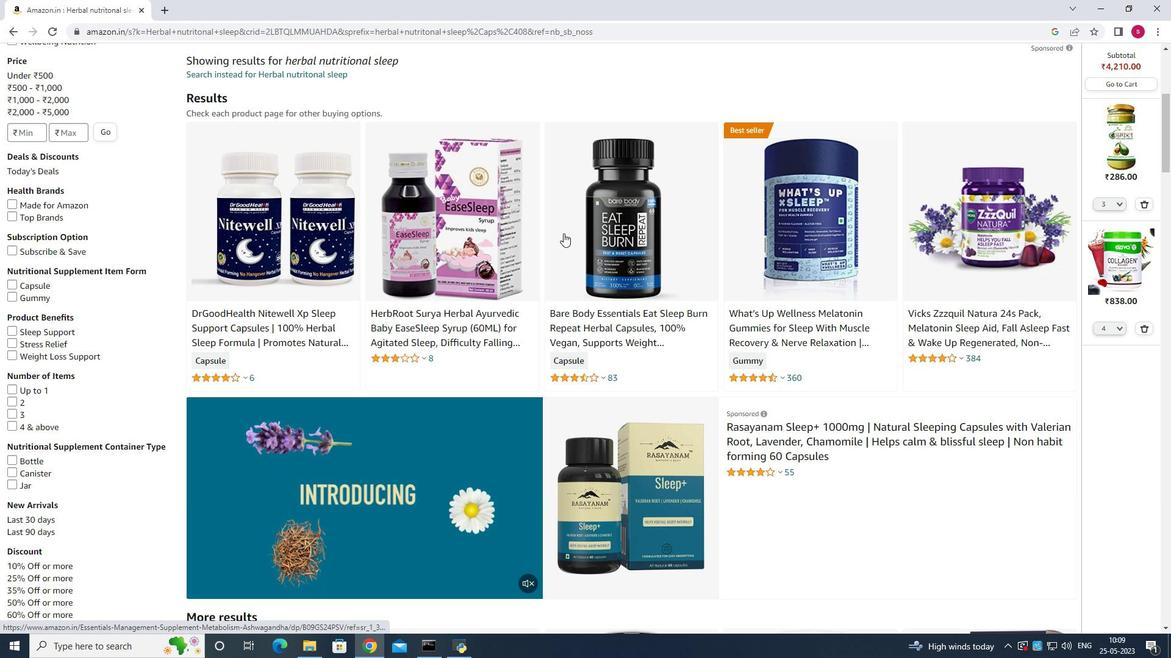 
Action: Mouse scrolled (564, 242) with delta (0, 0)
Screenshot: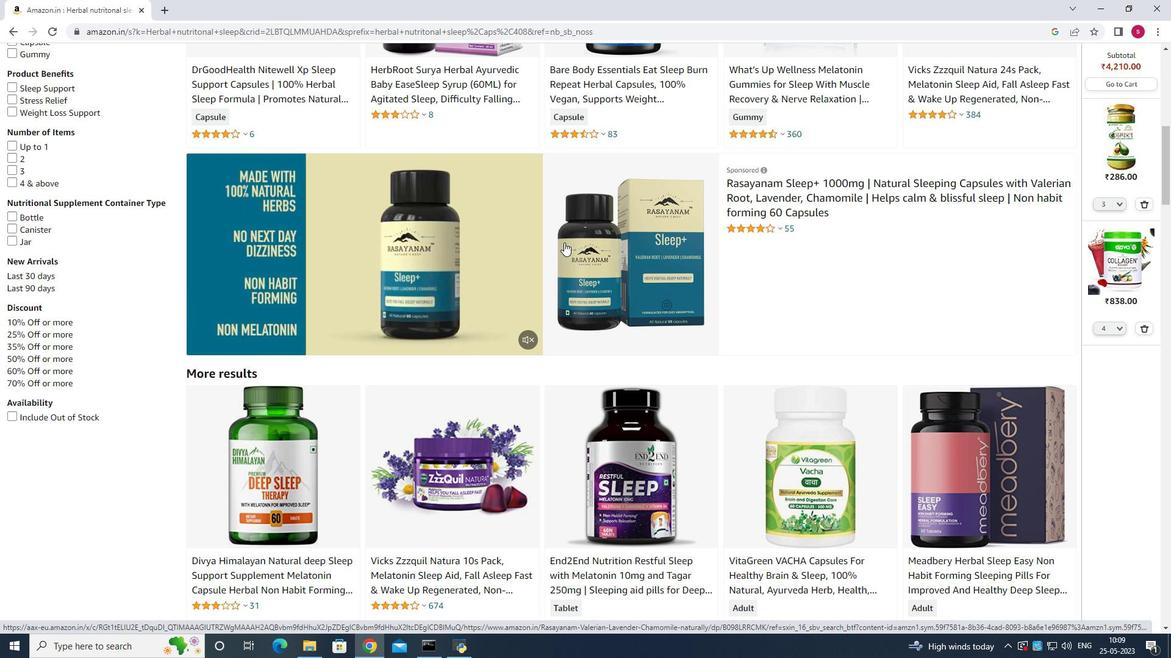 
Action: Mouse scrolled (564, 242) with delta (0, 0)
Screenshot: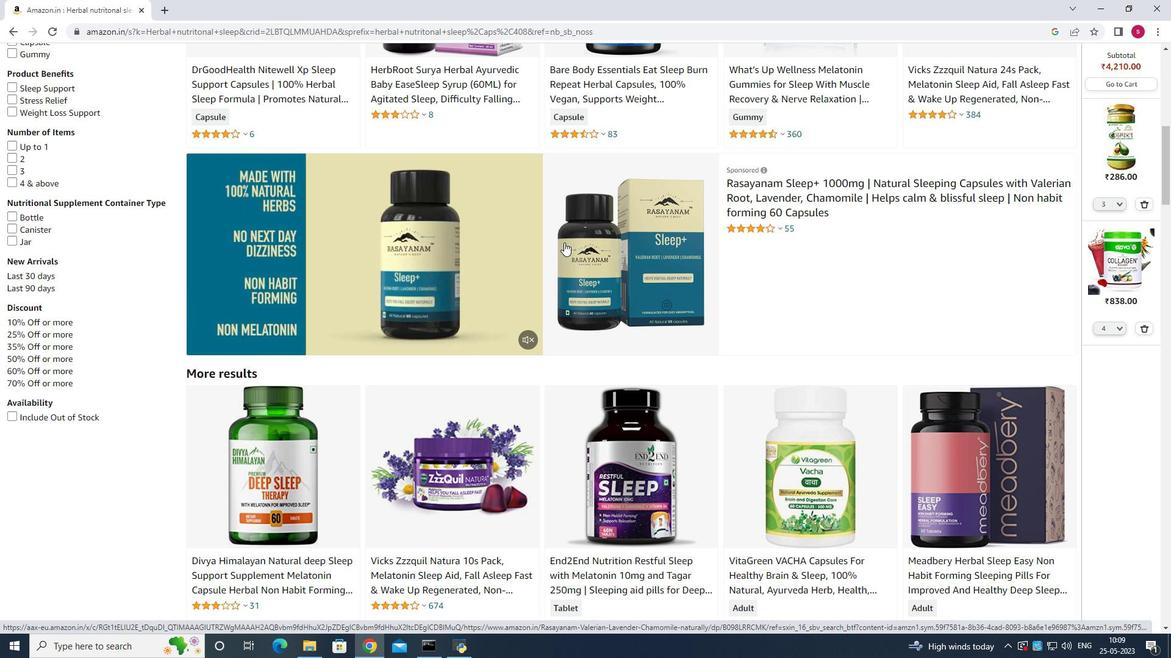 
Action: Mouse scrolled (564, 242) with delta (0, 0)
Screenshot: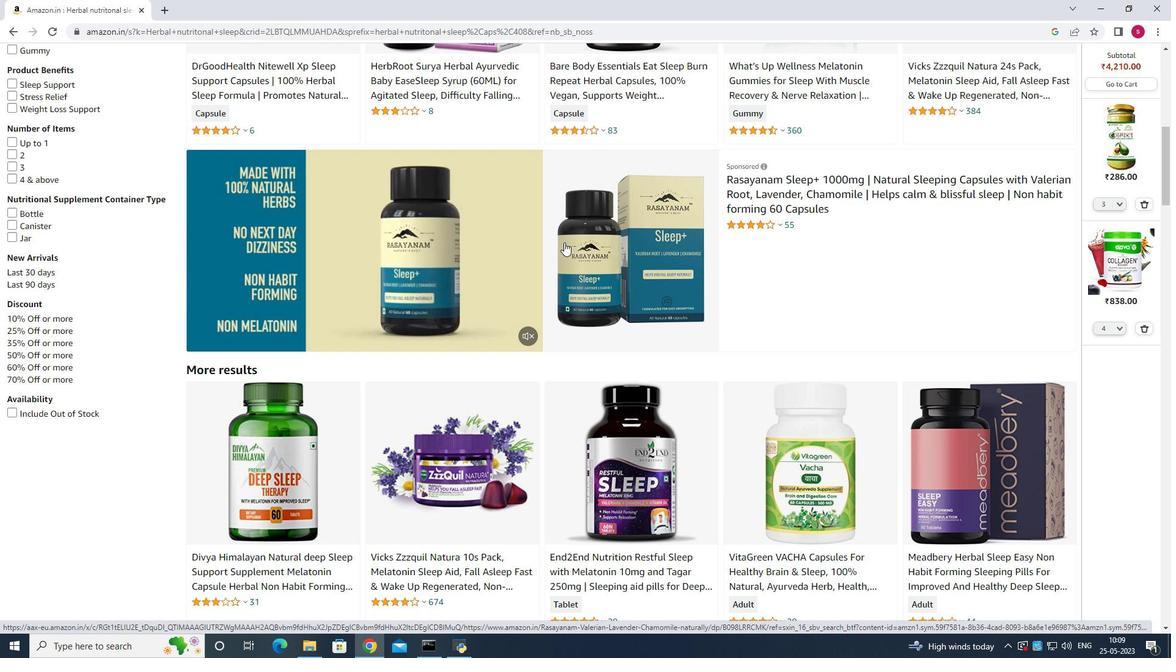 
Action: Mouse scrolled (564, 242) with delta (0, 0)
Screenshot: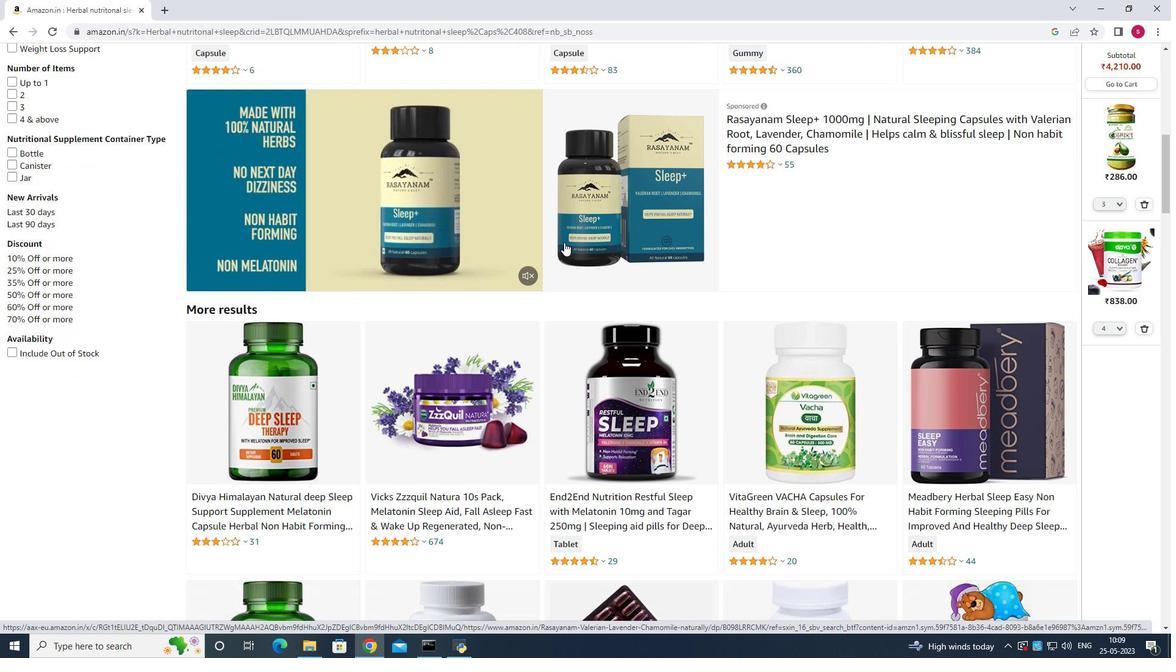 
Action: Mouse scrolled (564, 242) with delta (0, 0)
Screenshot: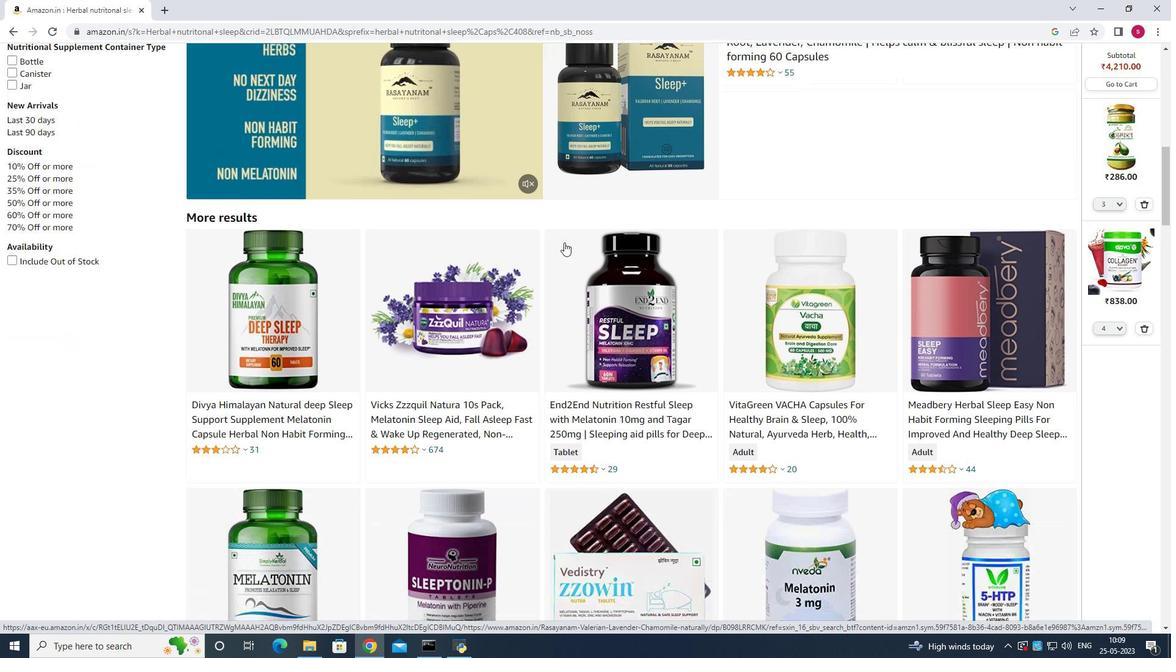 
Action: Mouse scrolled (564, 242) with delta (0, 0)
Screenshot: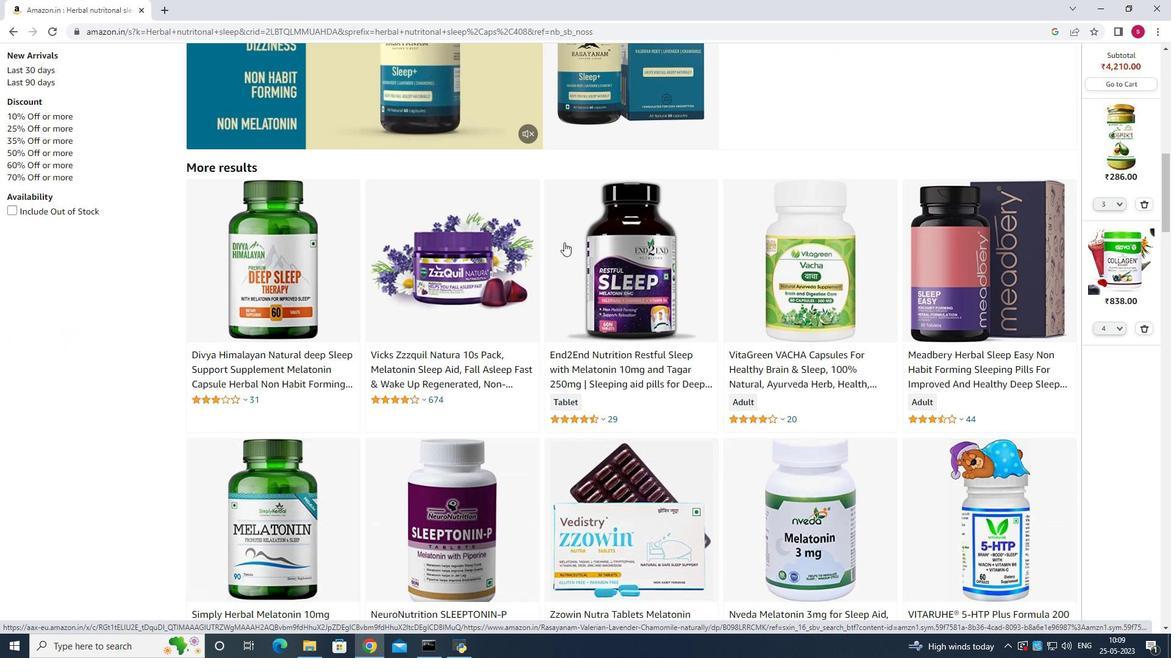 
Action: Mouse scrolled (564, 242) with delta (0, 0)
Screenshot: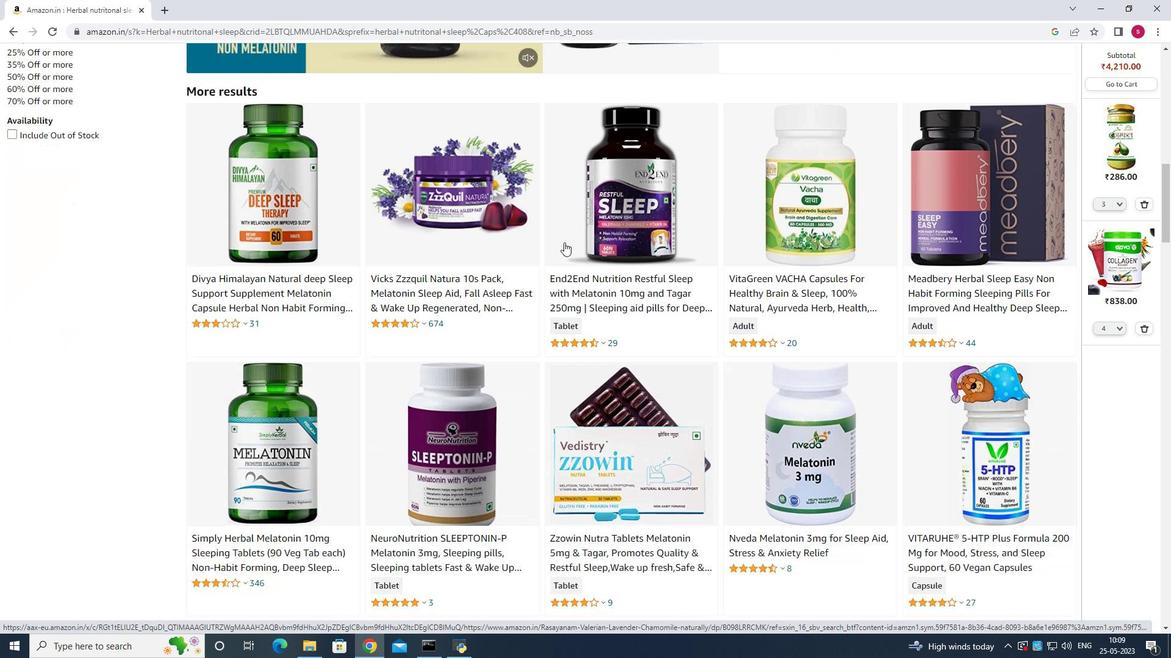 
Action: Mouse moved to (492, 551)
Screenshot: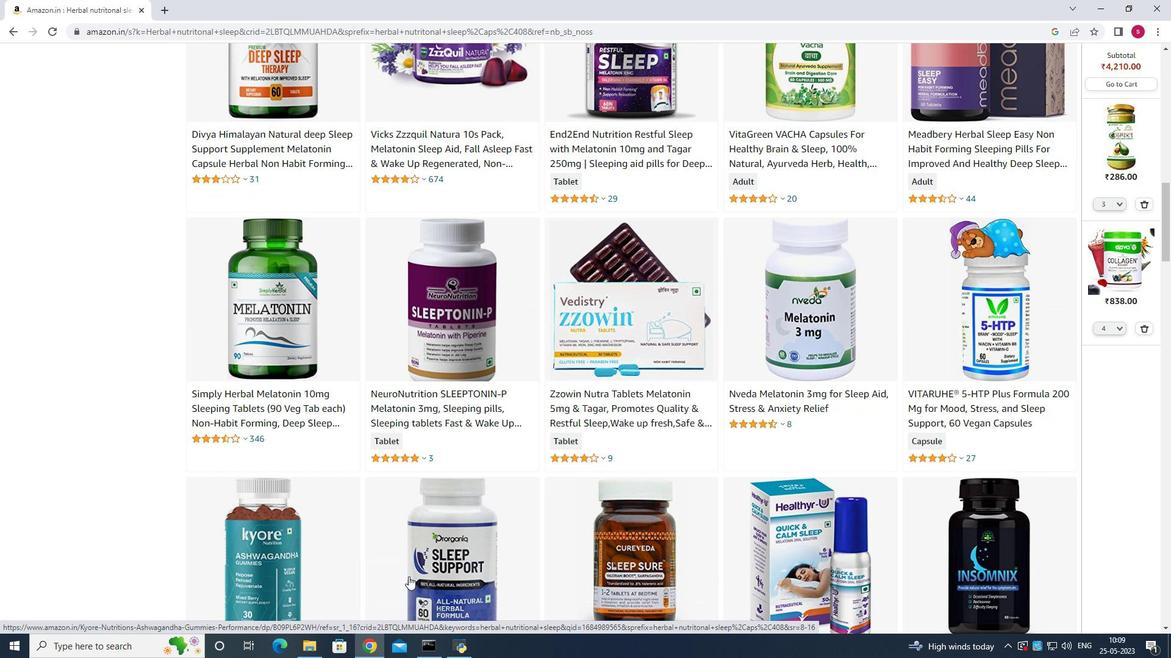 
Action: Mouse scrolled (492, 550) with delta (0, 0)
Screenshot: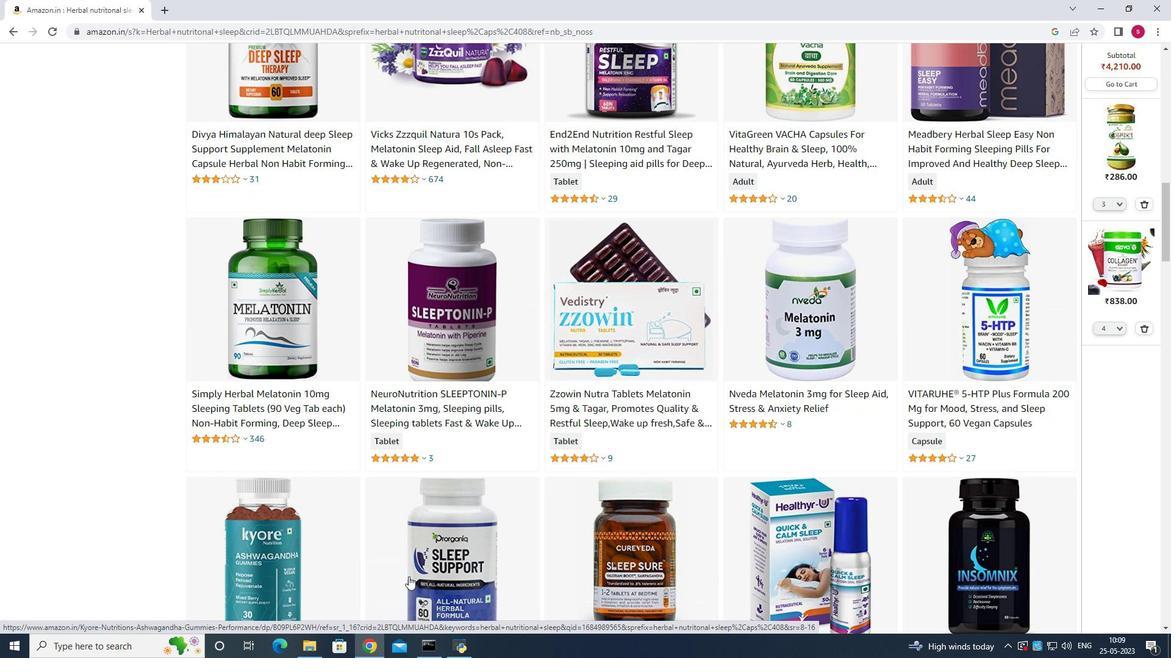 
Action: Mouse scrolled (492, 550) with delta (0, 0)
Screenshot: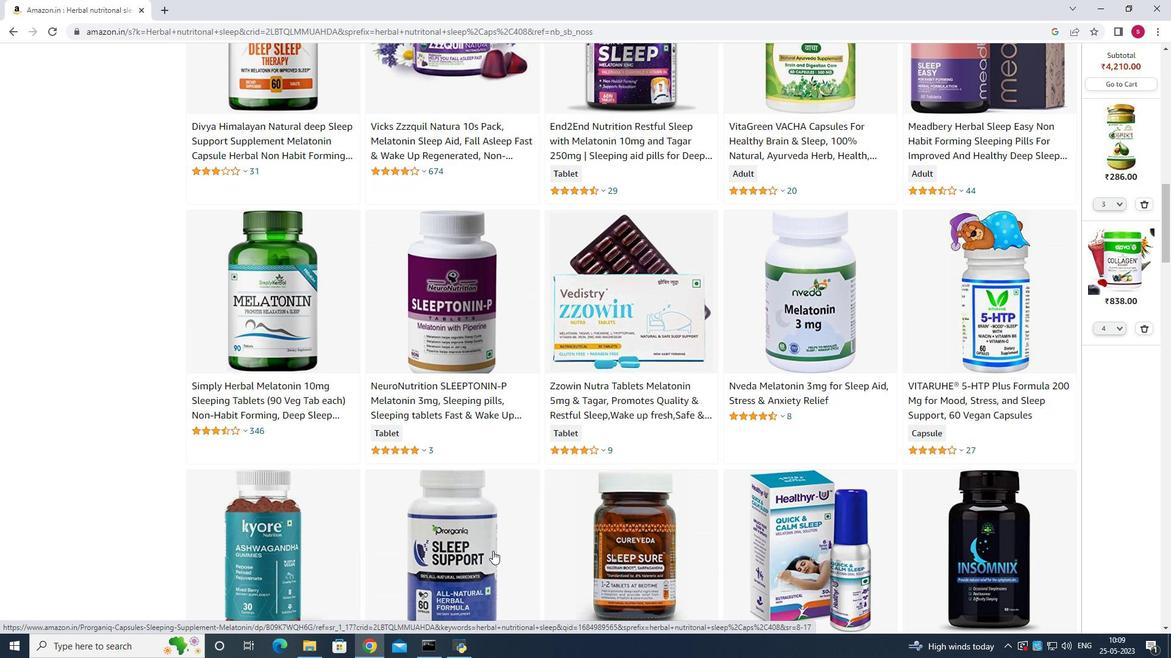 
Action: Mouse scrolled (492, 550) with delta (0, 0)
Screenshot: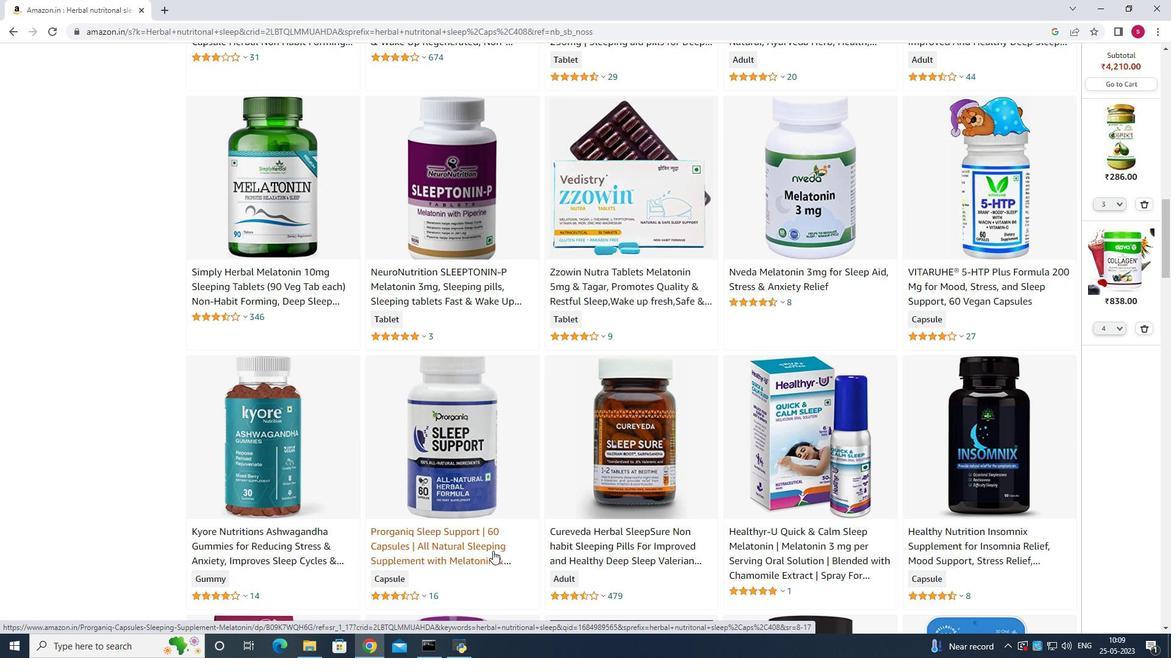 
Action: Mouse scrolled (492, 550) with delta (0, 0)
Screenshot: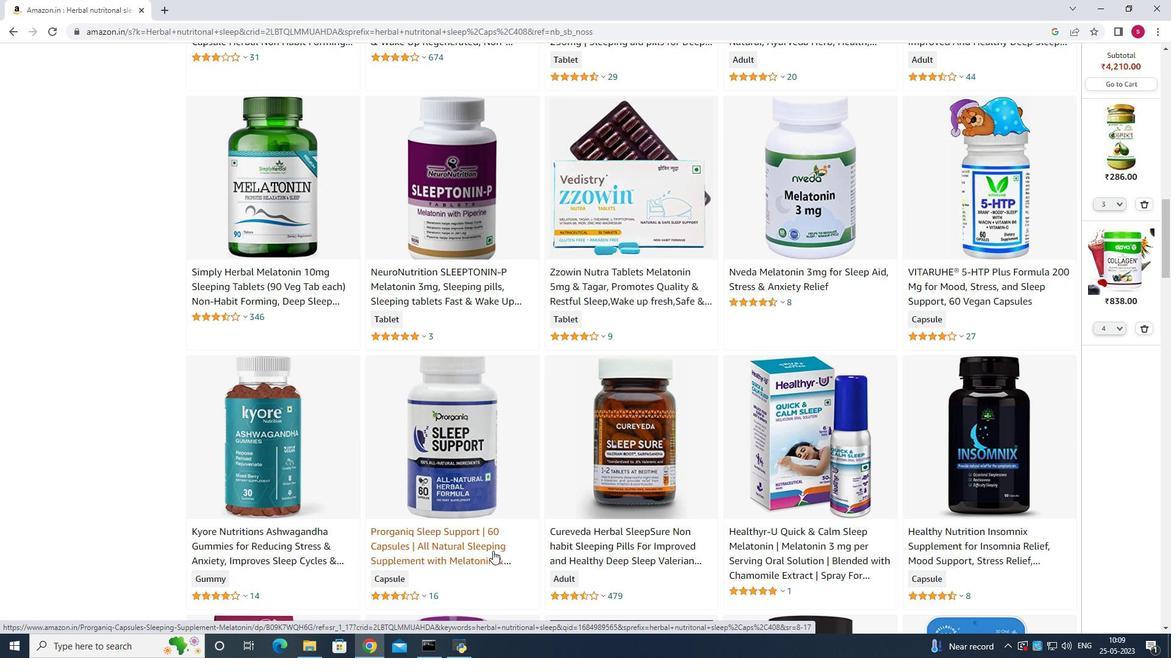 
Action: Mouse scrolled (492, 550) with delta (0, 0)
Screenshot: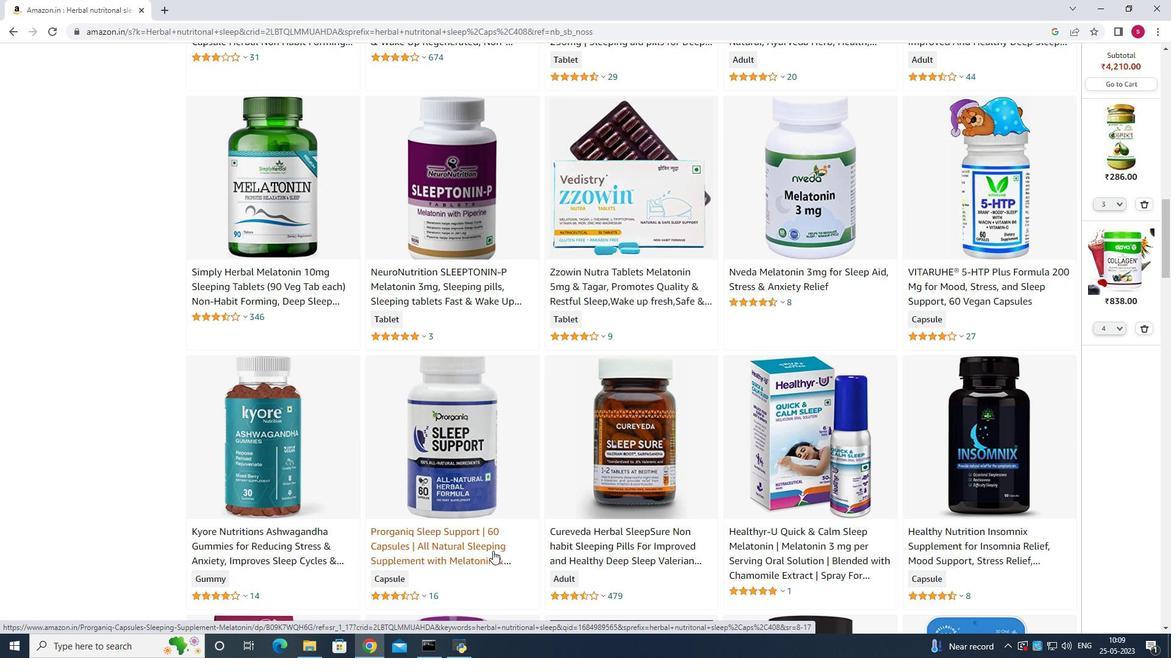 
Action: Mouse scrolled (492, 550) with delta (0, 0)
Screenshot: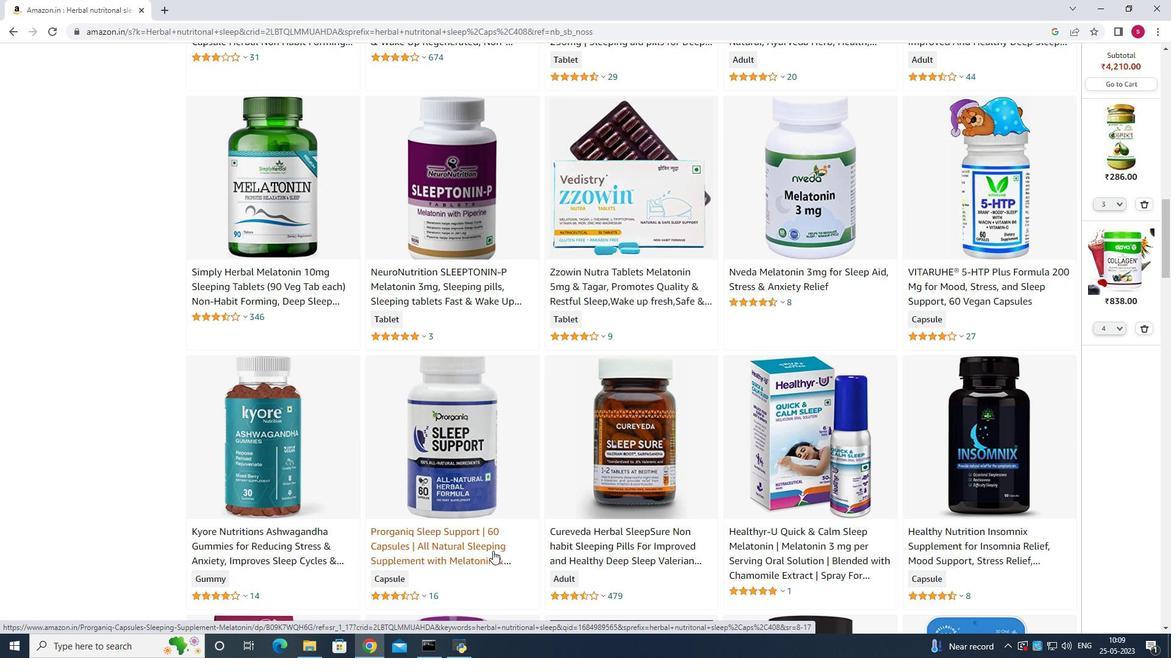 
Action: Mouse scrolled (492, 550) with delta (0, 0)
Screenshot: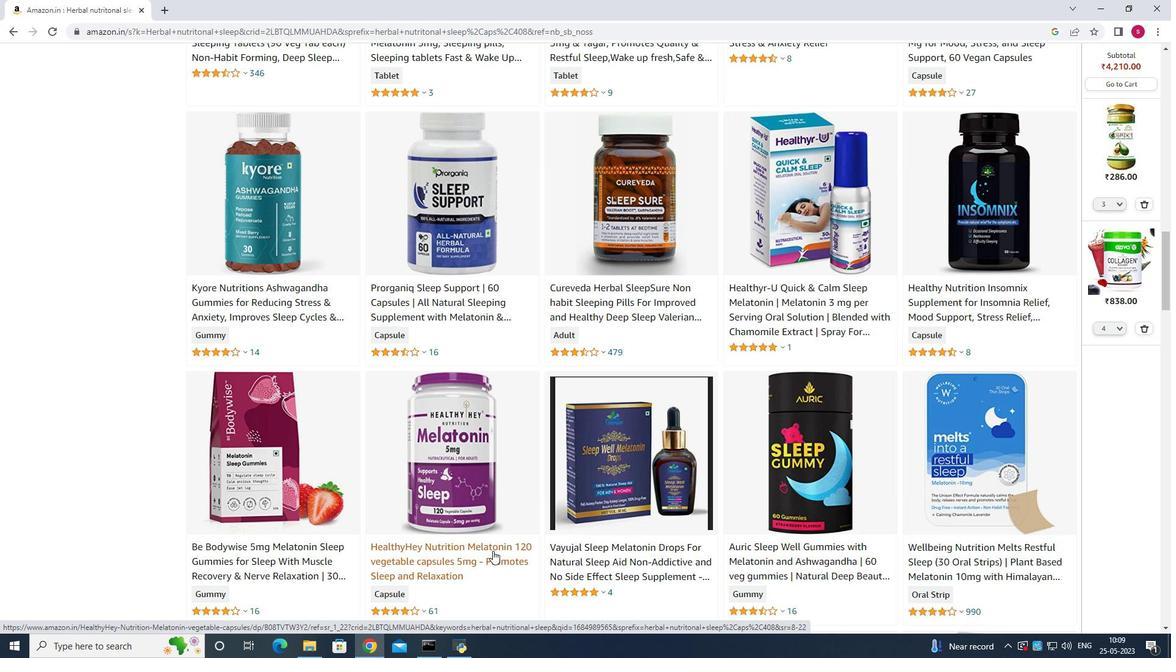 
Action: Mouse scrolled (492, 550) with delta (0, 0)
Screenshot: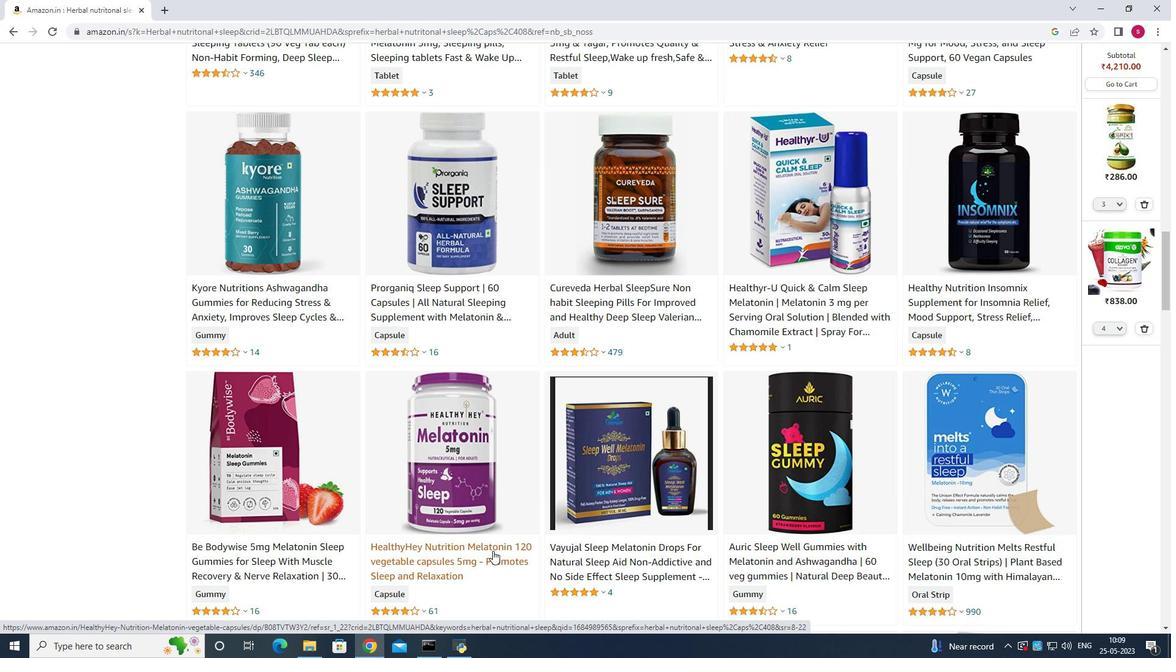 
Action: Mouse scrolled (492, 550) with delta (0, 0)
Screenshot: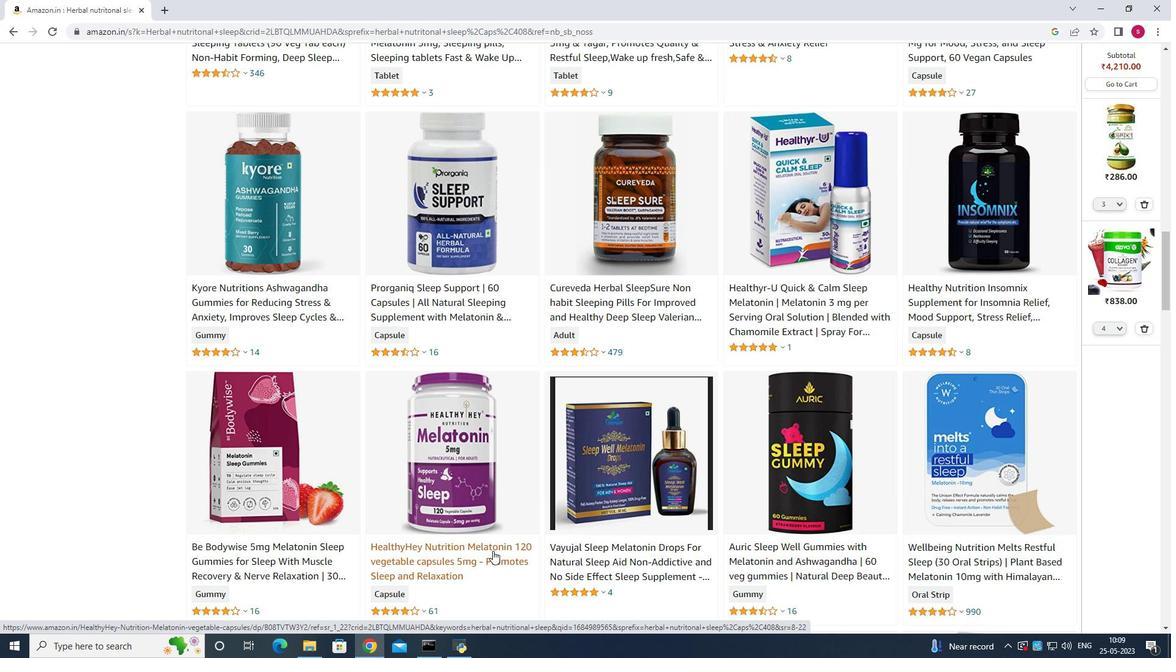
Action: Mouse scrolled (492, 550) with delta (0, 0)
Screenshot: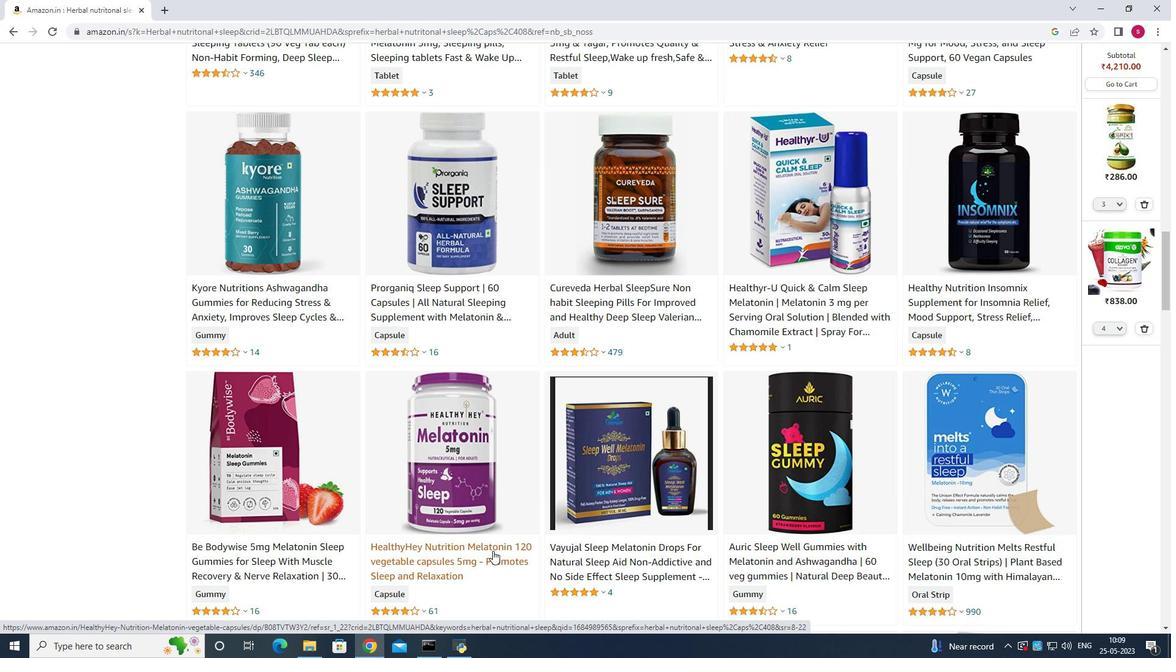
Action: Mouse scrolled (492, 550) with delta (0, 0)
Screenshot: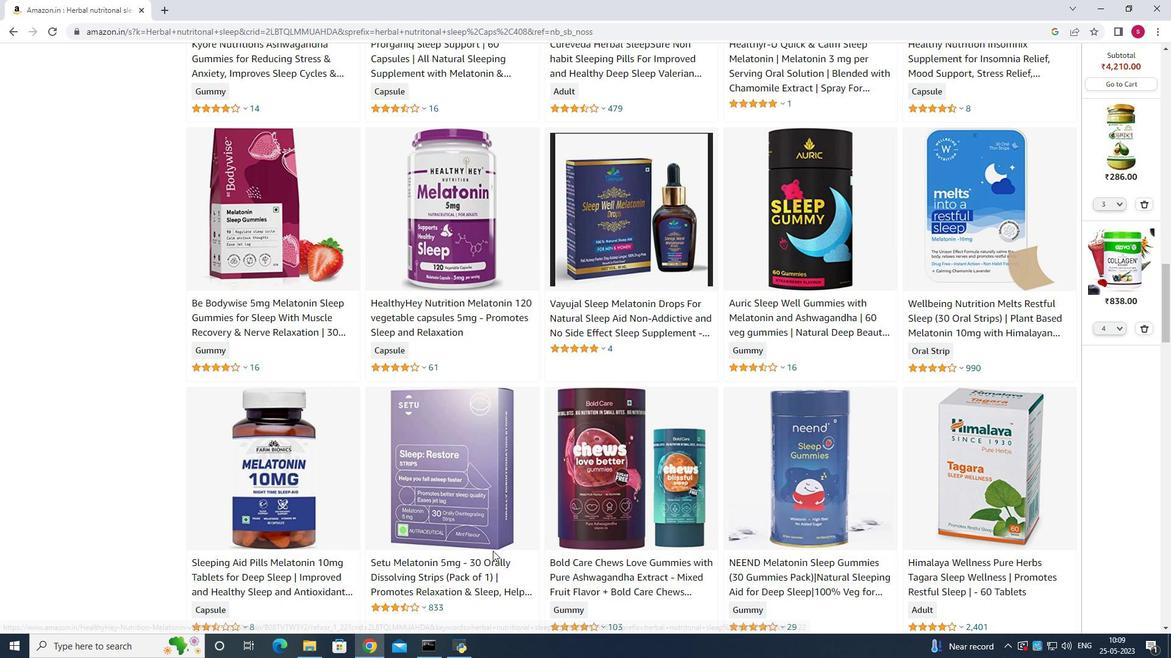 
Action: Mouse scrolled (492, 550) with delta (0, 0)
Screenshot: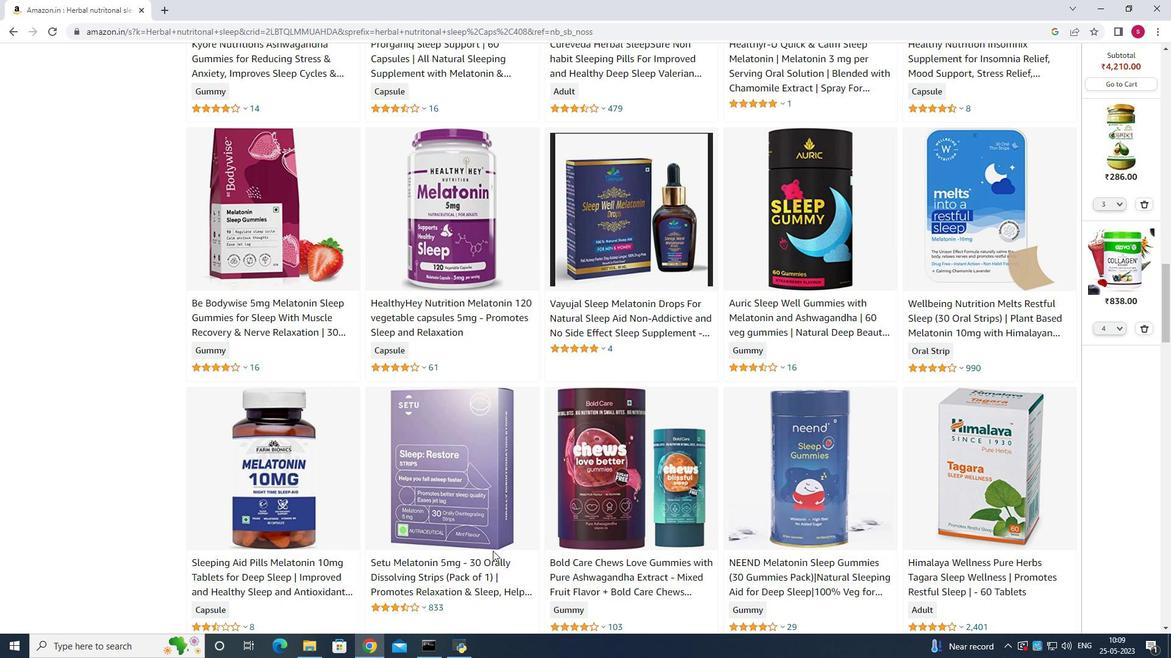 
Action: Mouse moved to (986, 352)
Screenshot: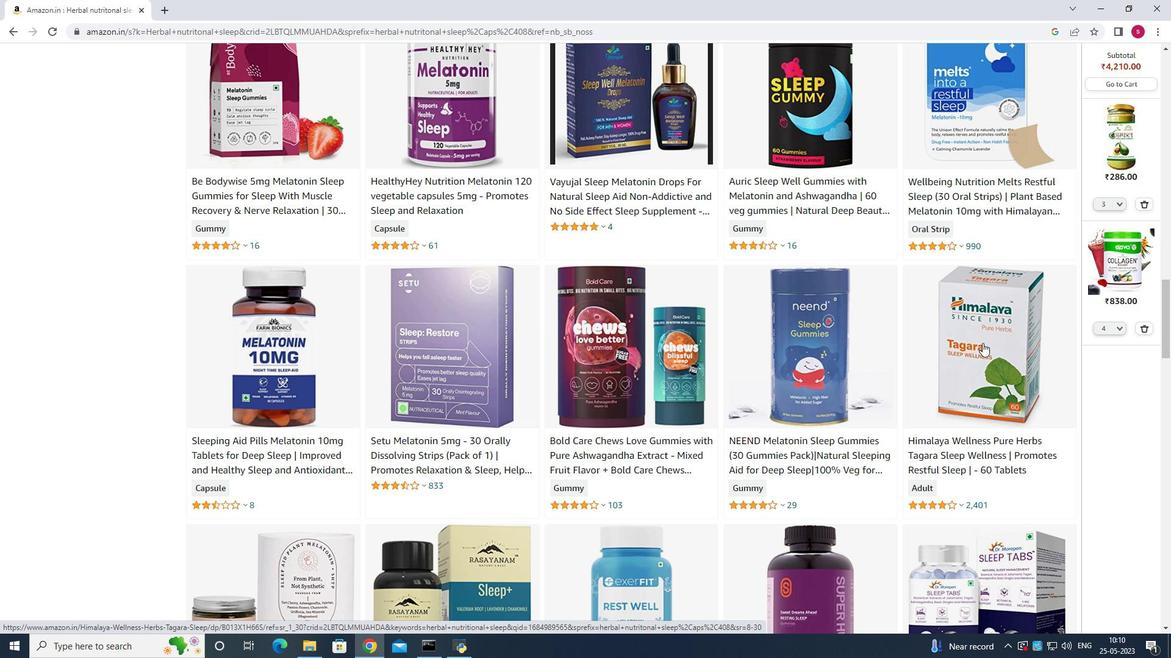 
Action: Mouse pressed left at (986, 352)
Screenshot: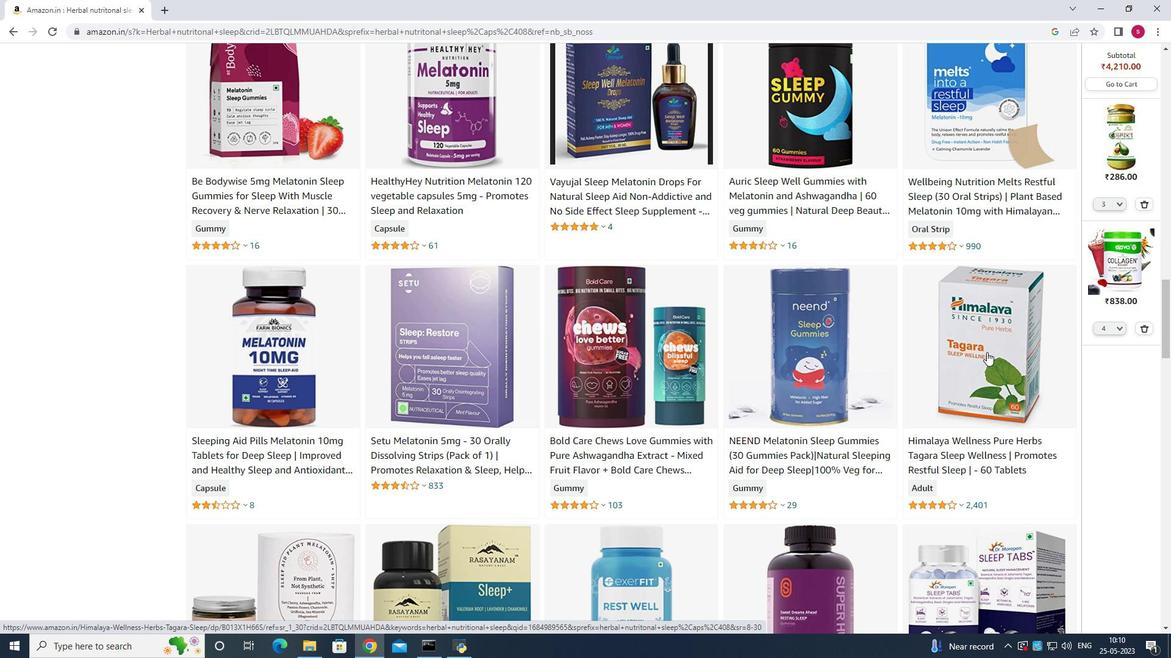 
Action: Mouse moved to (430, 50)
Screenshot: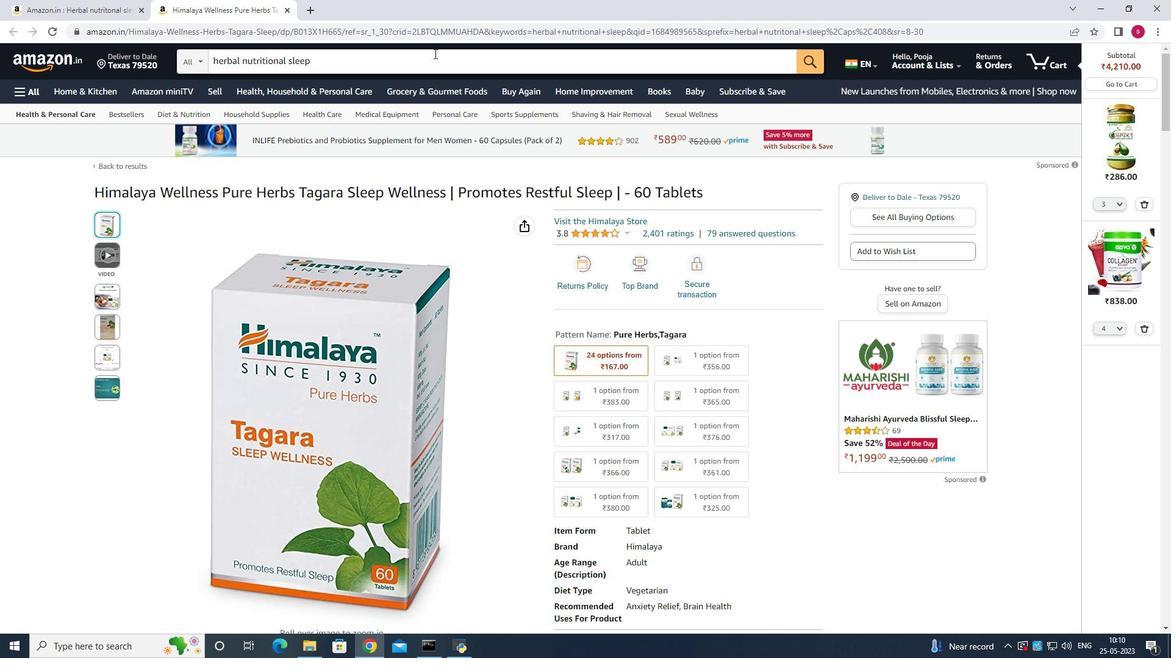 
Action: Mouse pressed left at (430, 50)
Screenshot: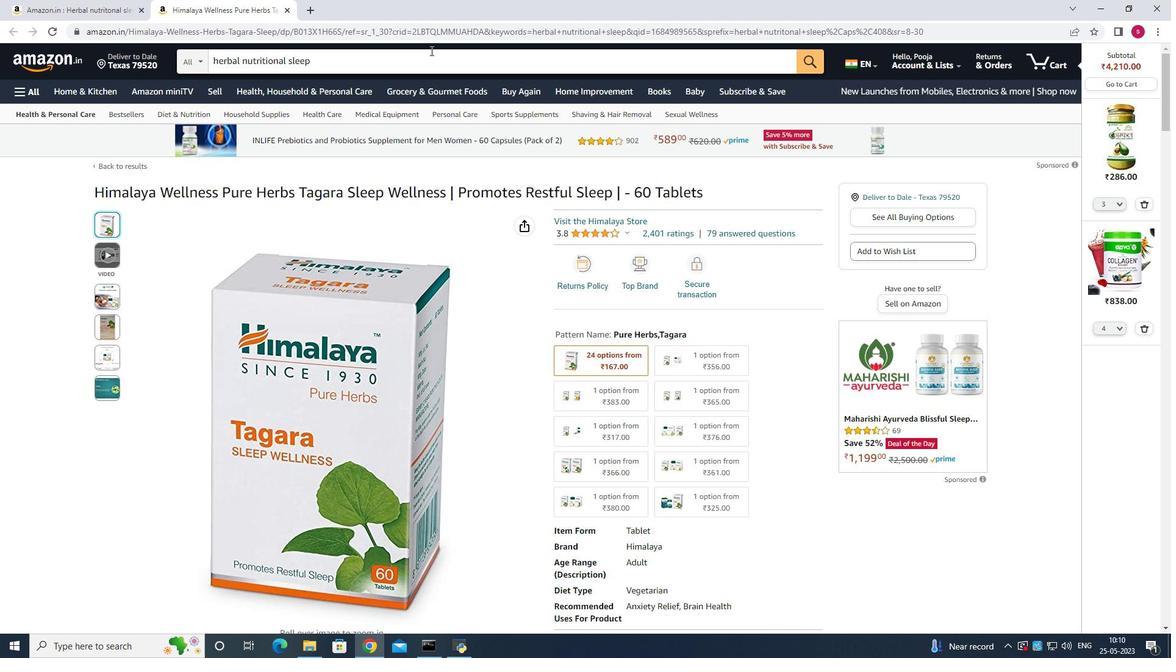 
Action: Mouse moved to (453, 65)
Screenshot: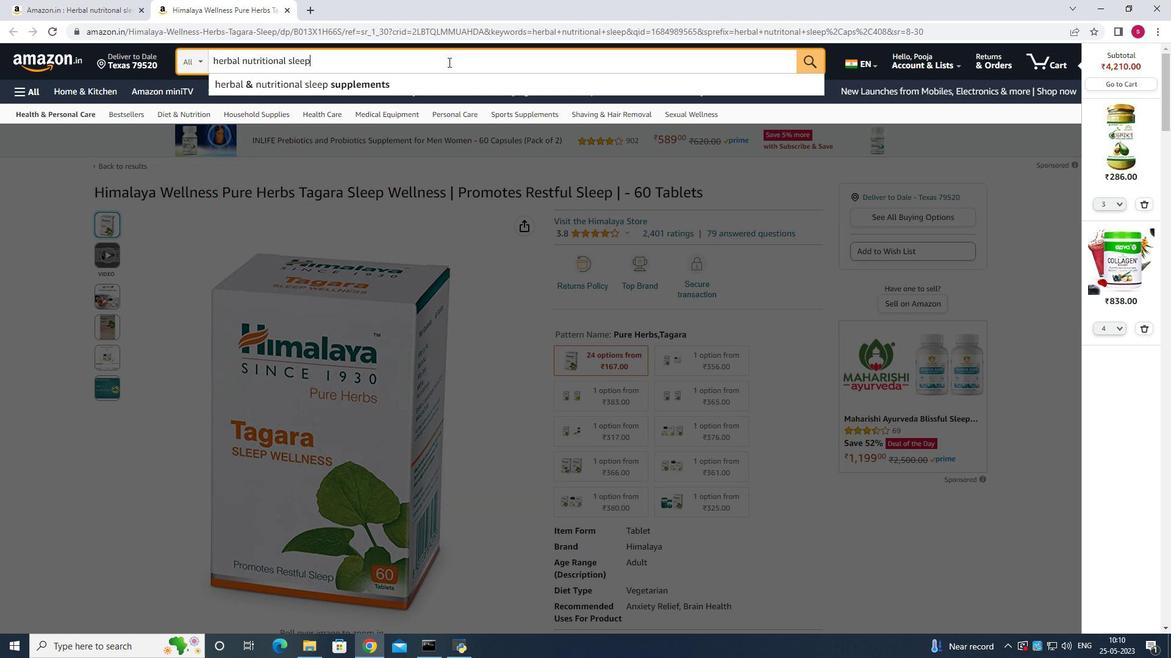 
Action: Key pressed <Key.down><Key.enter>
Screenshot: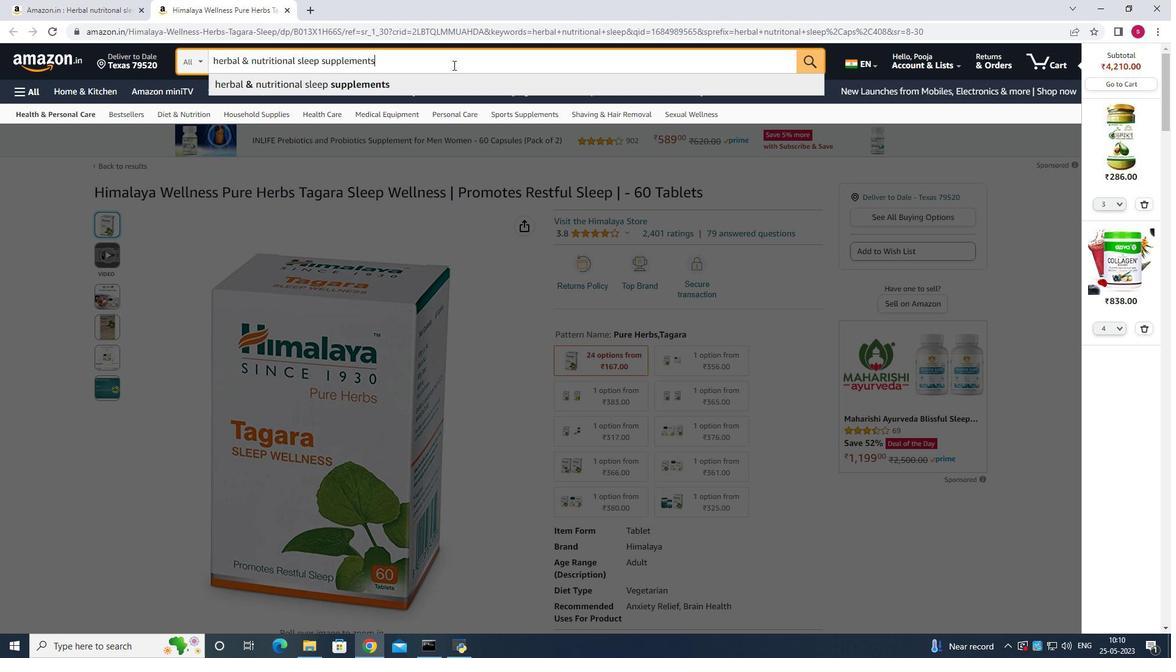 
Action: Mouse moved to (553, 236)
Screenshot: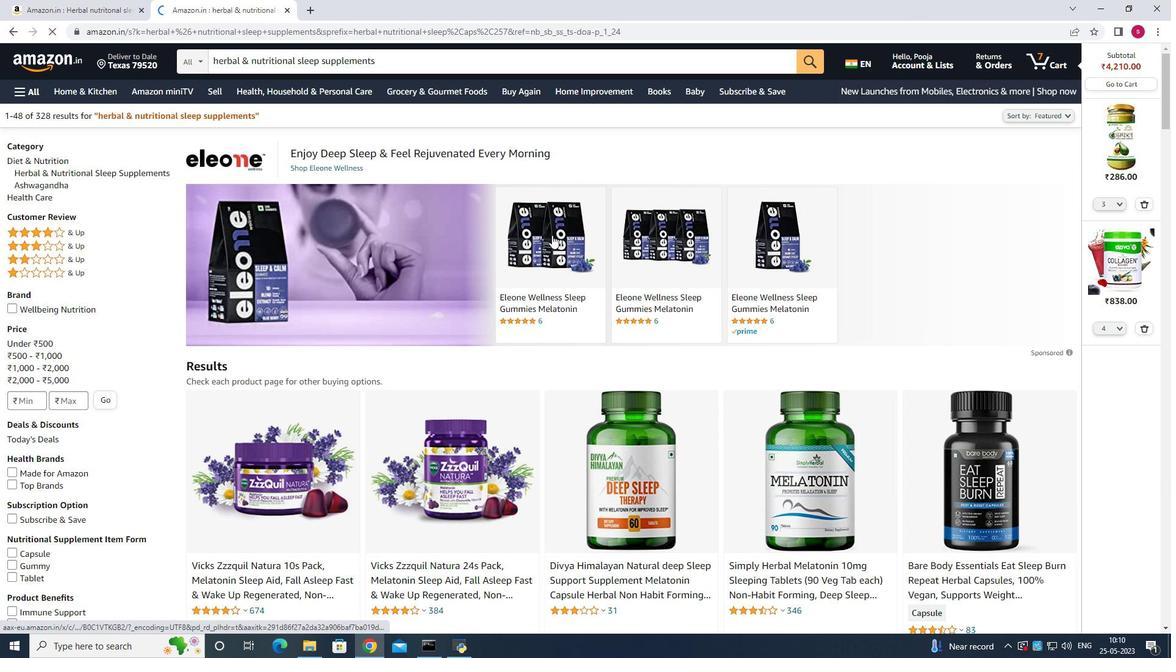 
Action: Mouse scrolled (553, 235) with delta (0, 0)
Screenshot: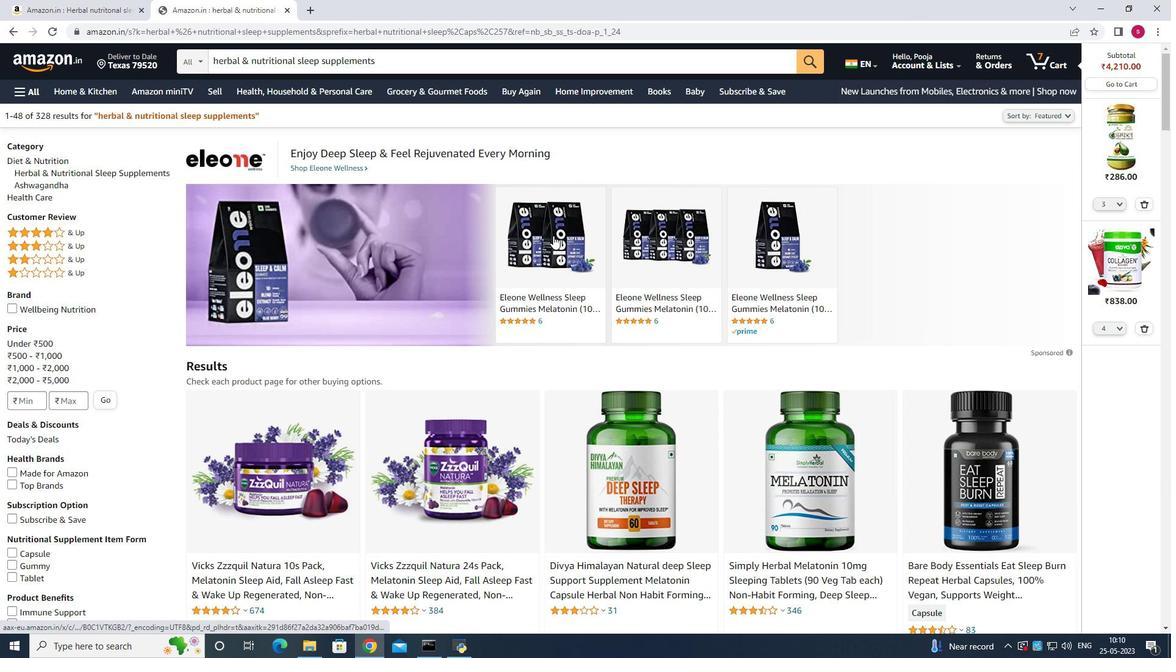 
Action: Mouse scrolled (553, 235) with delta (0, 0)
Screenshot: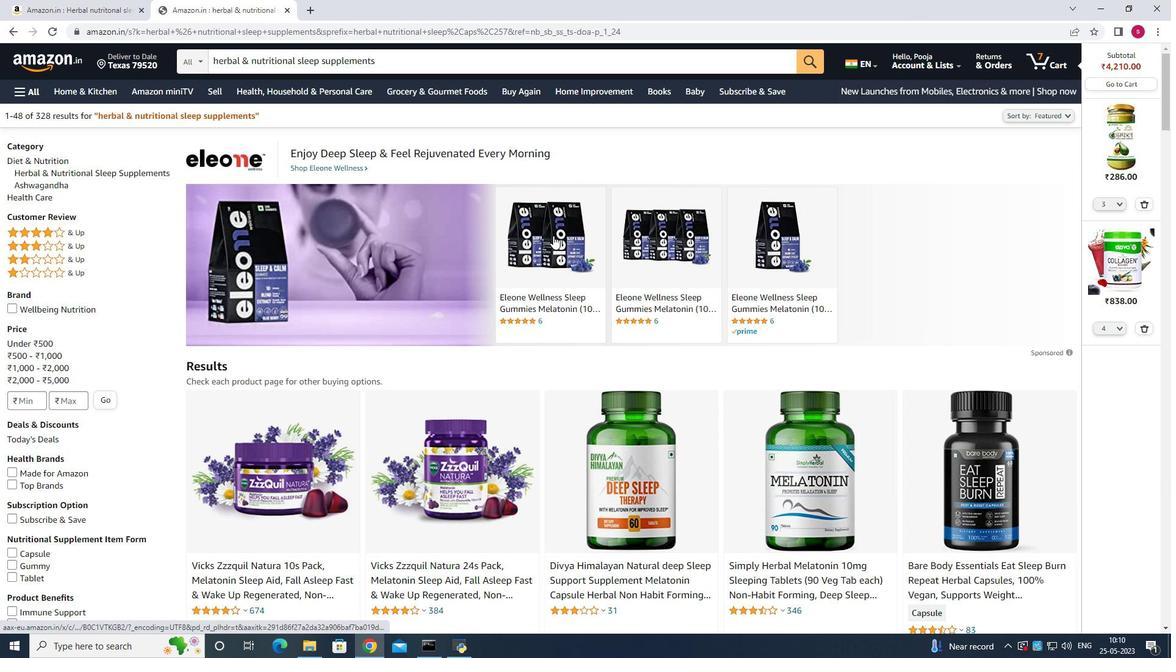 
Action: Mouse scrolled (553, 235) with delta (0, 0)
Screenshot: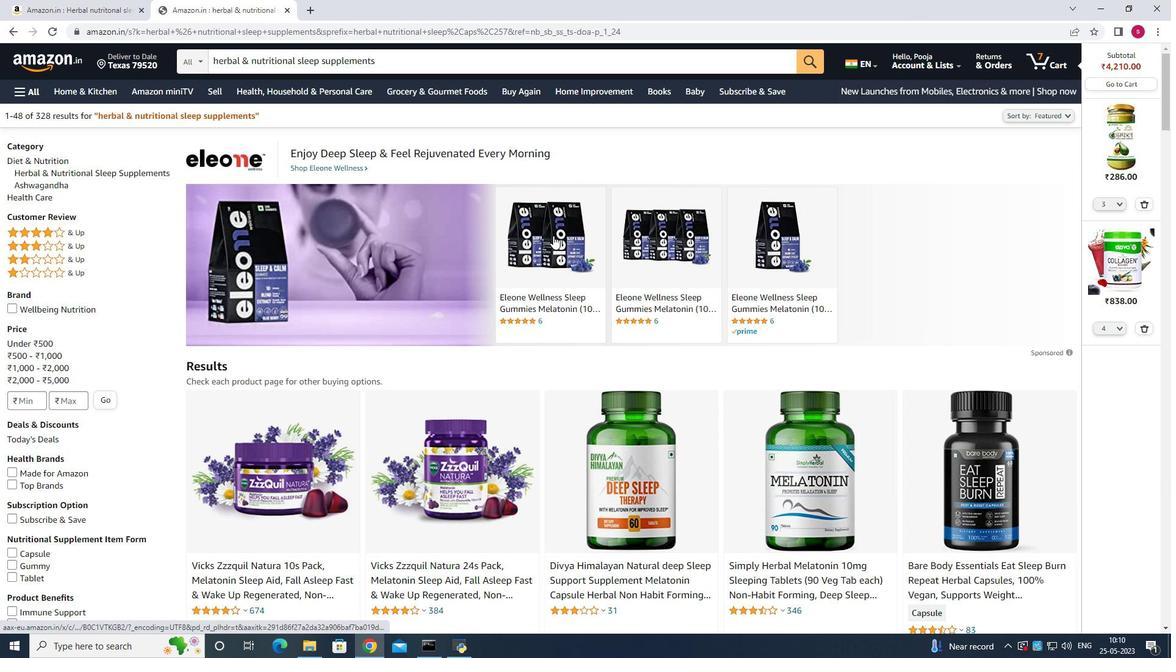 
Action: Mouse scrolled (553, 235) with delta (0, 0)
Screenshot: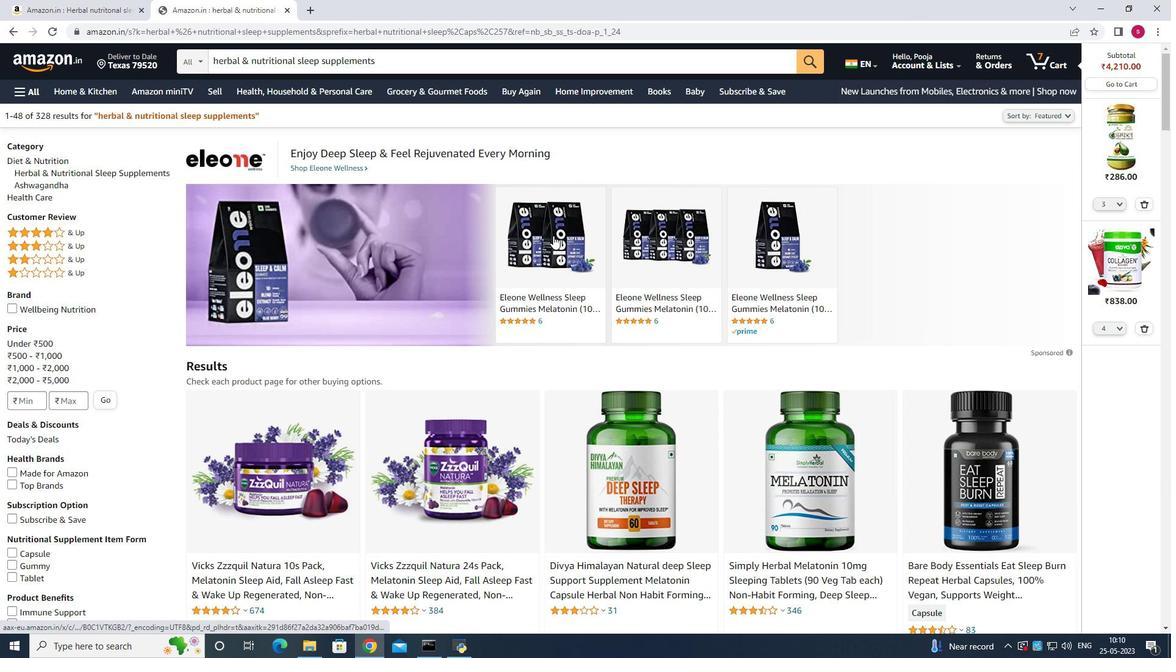 
Action: Mouse scrolled (553, 235) with delta (0, 0)
Screenshot: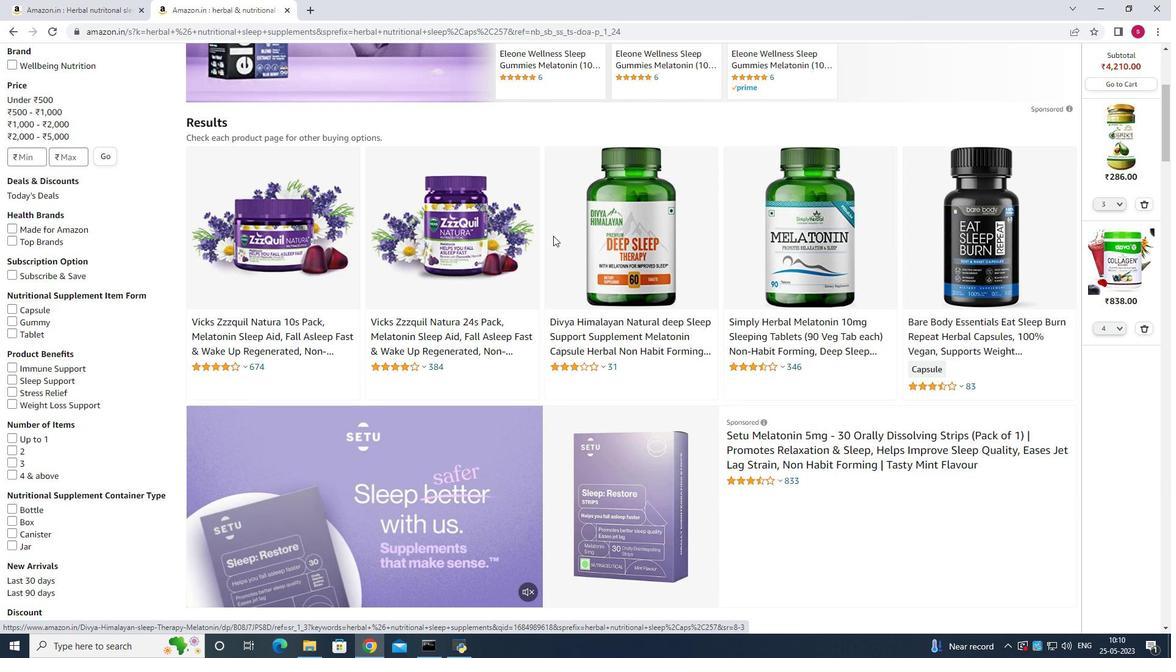 
Action: Mouse scrolled (553, 235) with delta (0, 0)
Screenshot: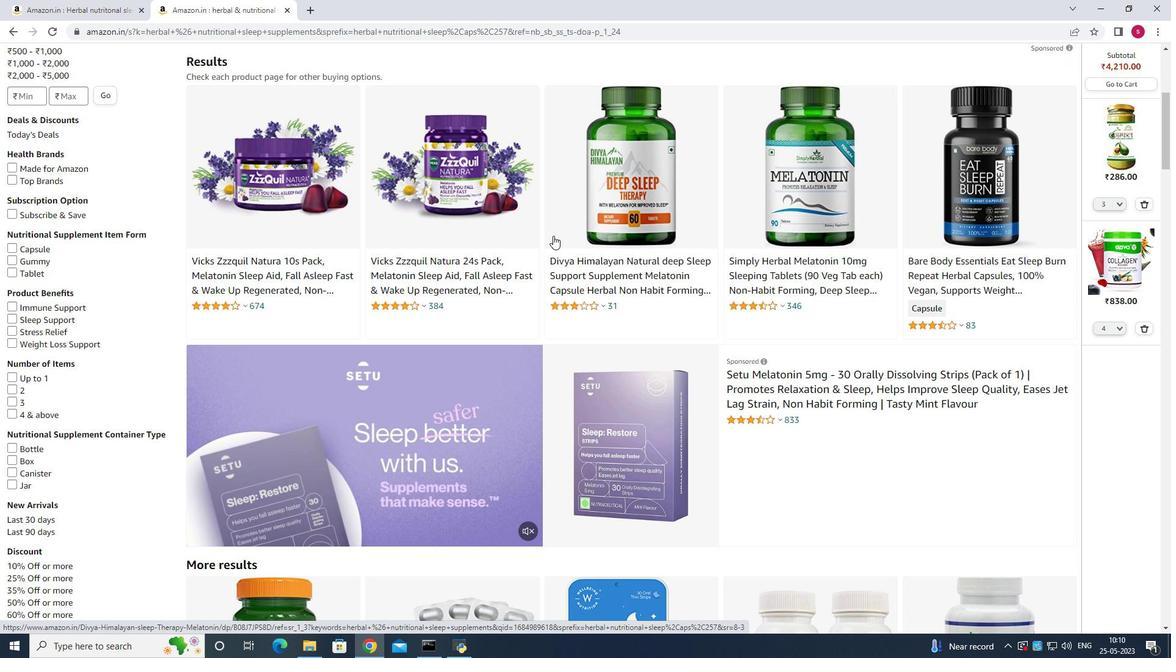 
Action: Mouse scrolled (553, 235) with delta (0, 0)
Screenshot: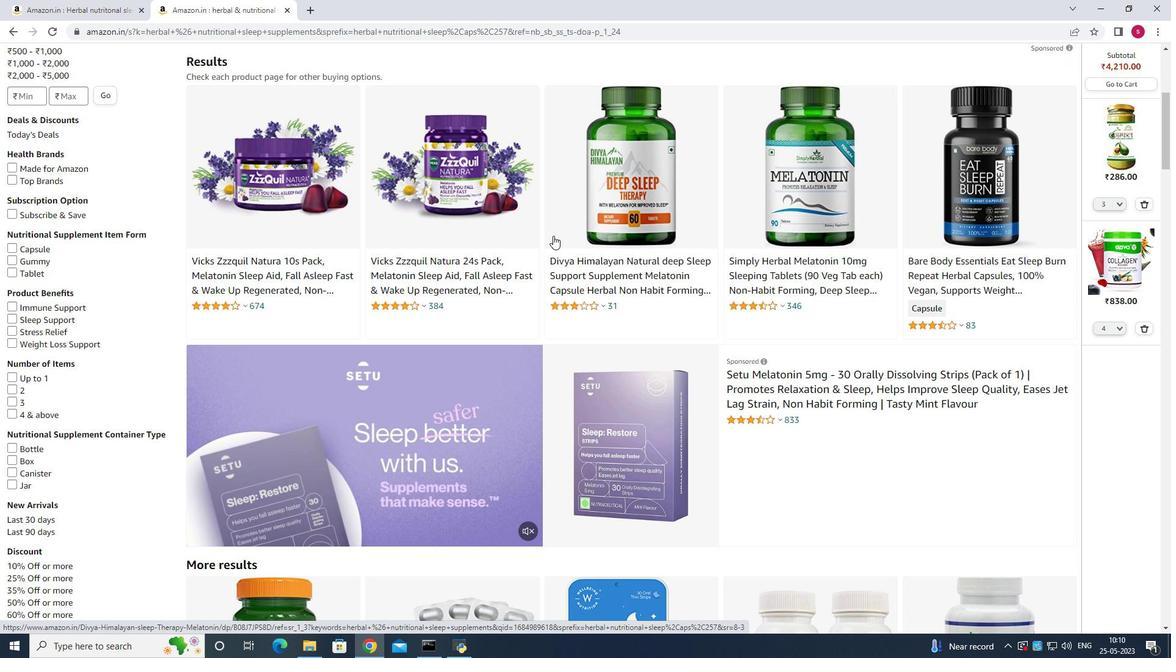 
Action: Mouse scrolled (553, 235) with delta (0, 0)
Screenshot: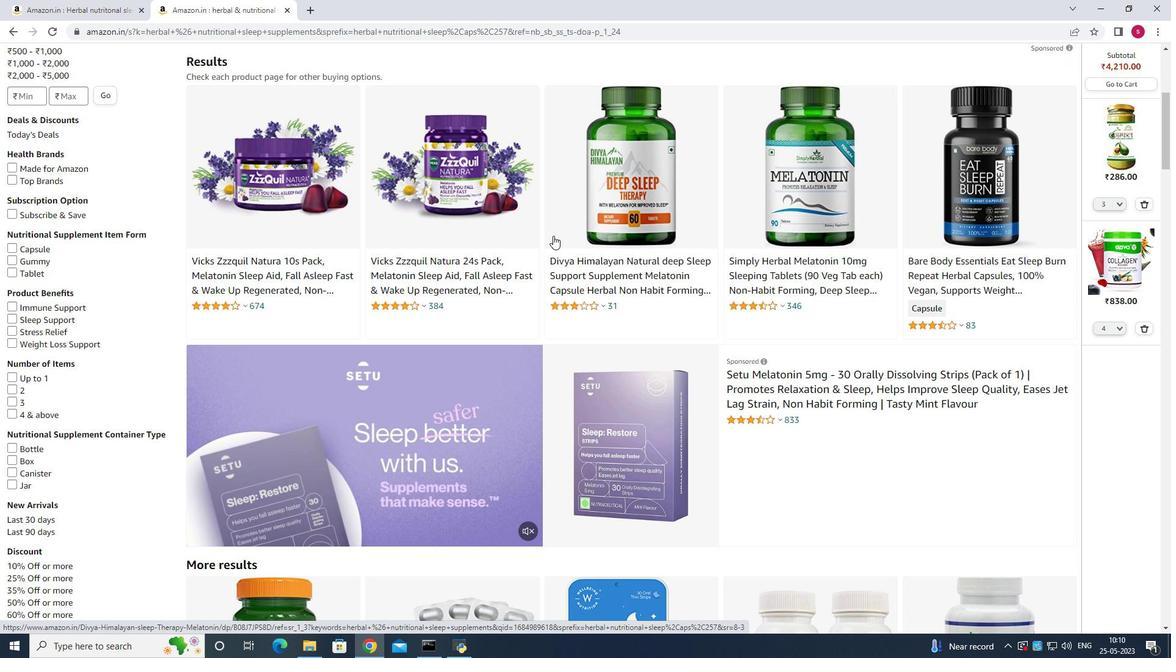 
Action: Mouse scrolled (553, 235) with delta (0, 0)
Screenshot: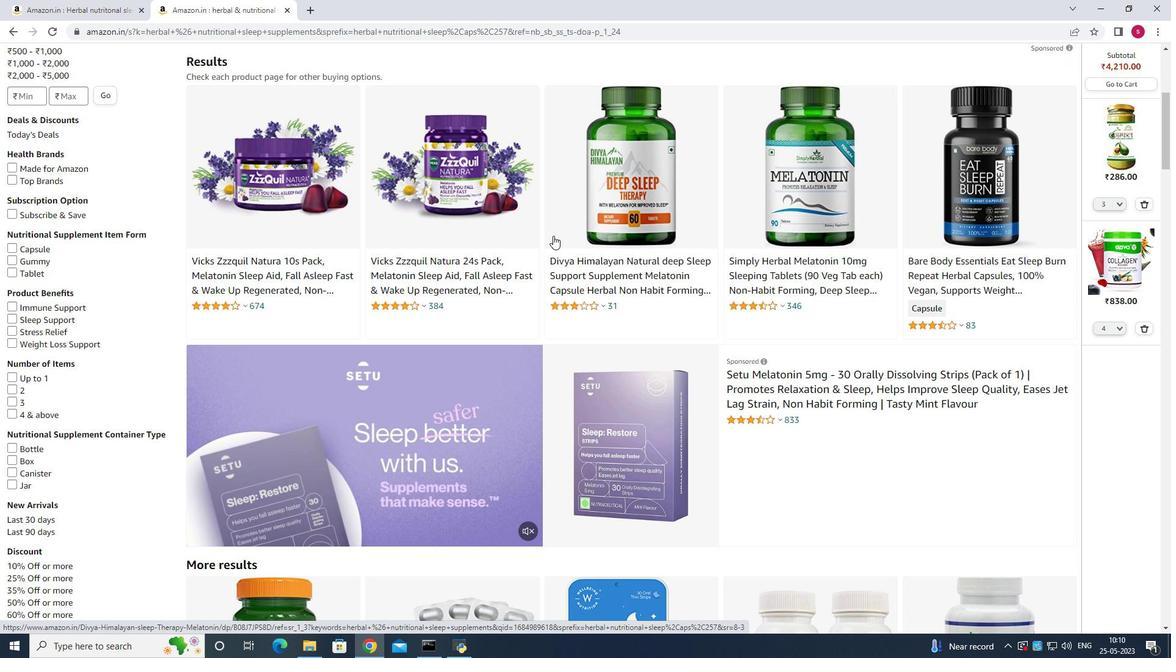 
Action: Mouse scrolled (553, 235) with delta (0, 0)
Screenshot: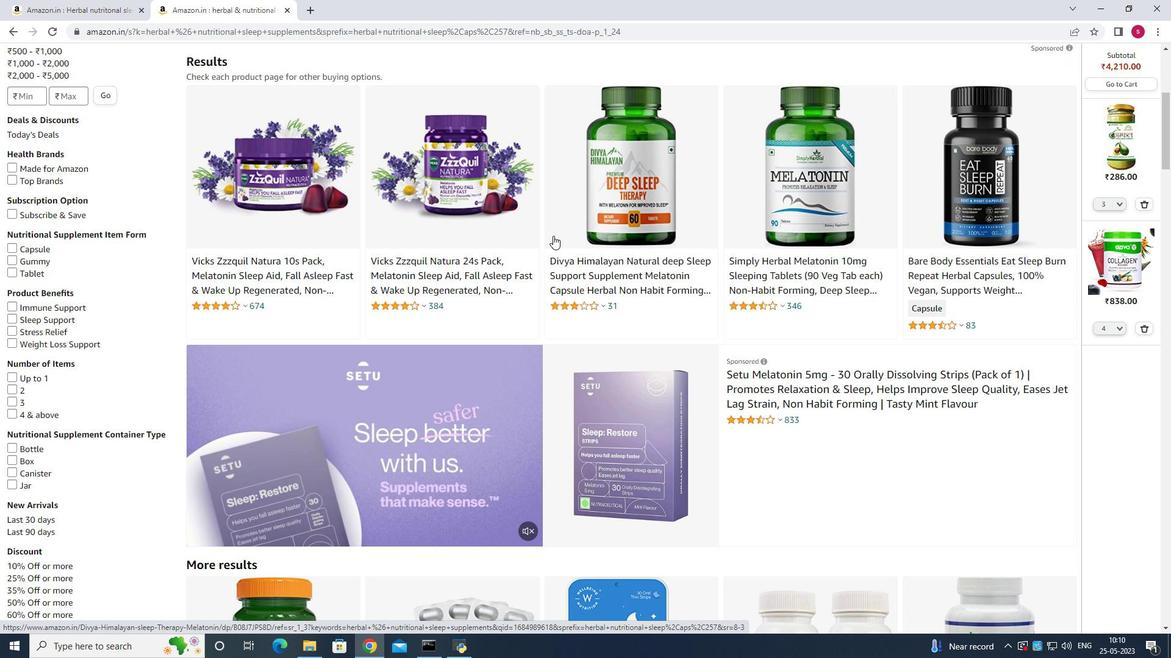 
Action: Mouse scrolled (553, 235) with delta (0, 0)
Screenshot: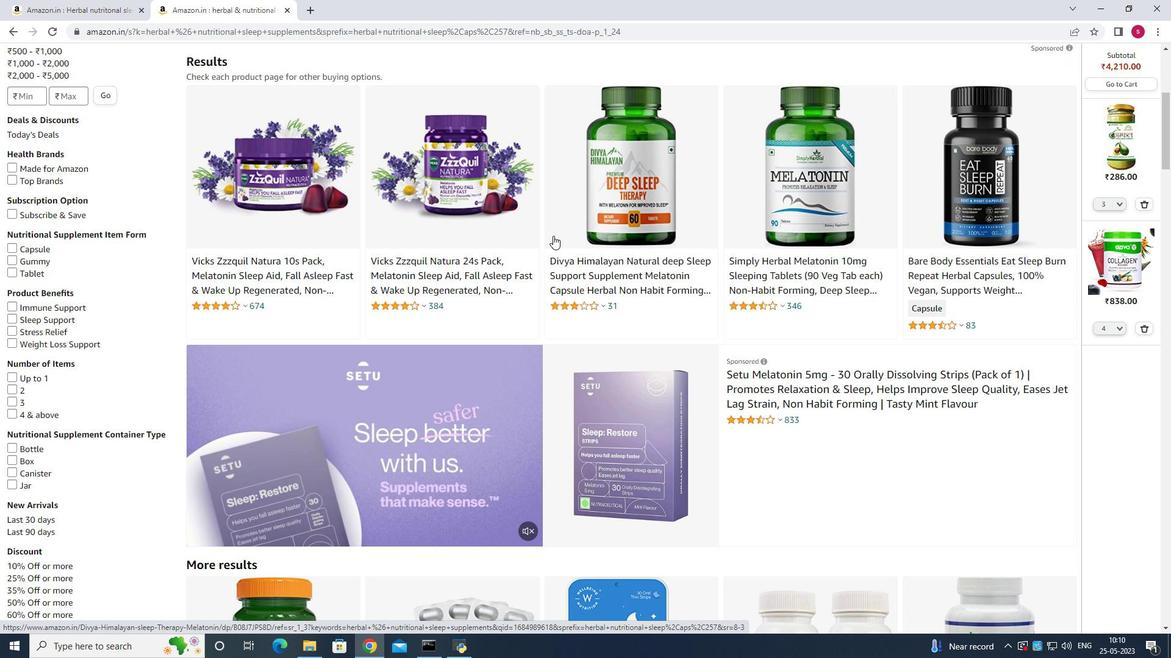 
Action: Mouse moved to (470, 377)
Screenshot: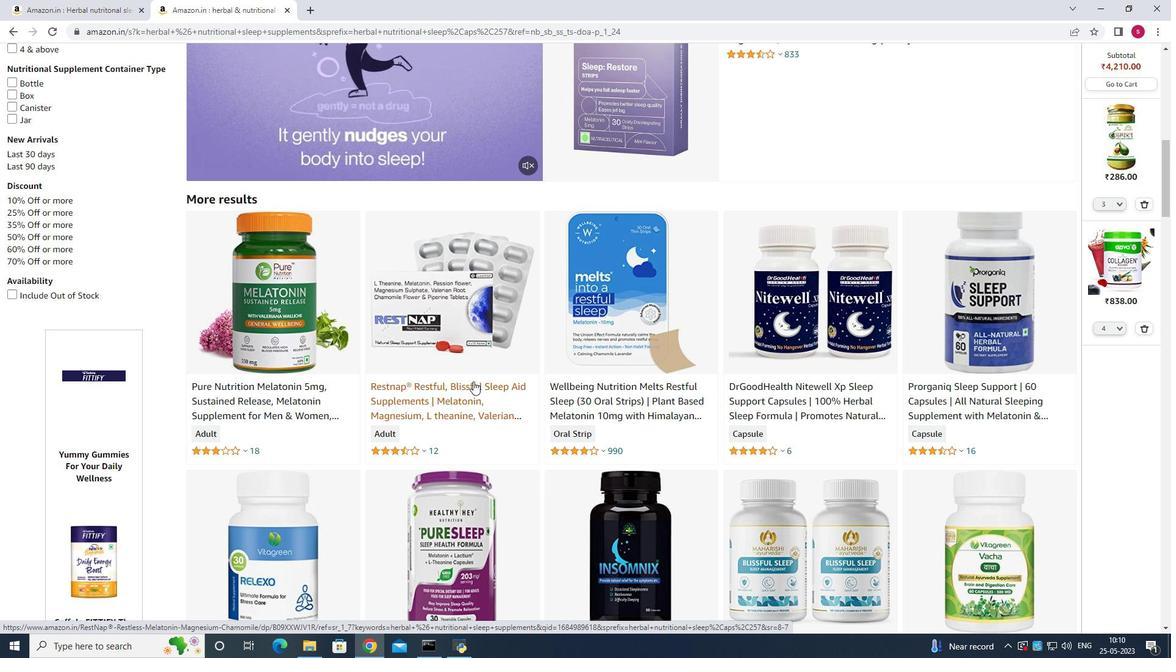 
Action: Mouse scrolled (470, 376) with delta (0, 0)
Screenshot: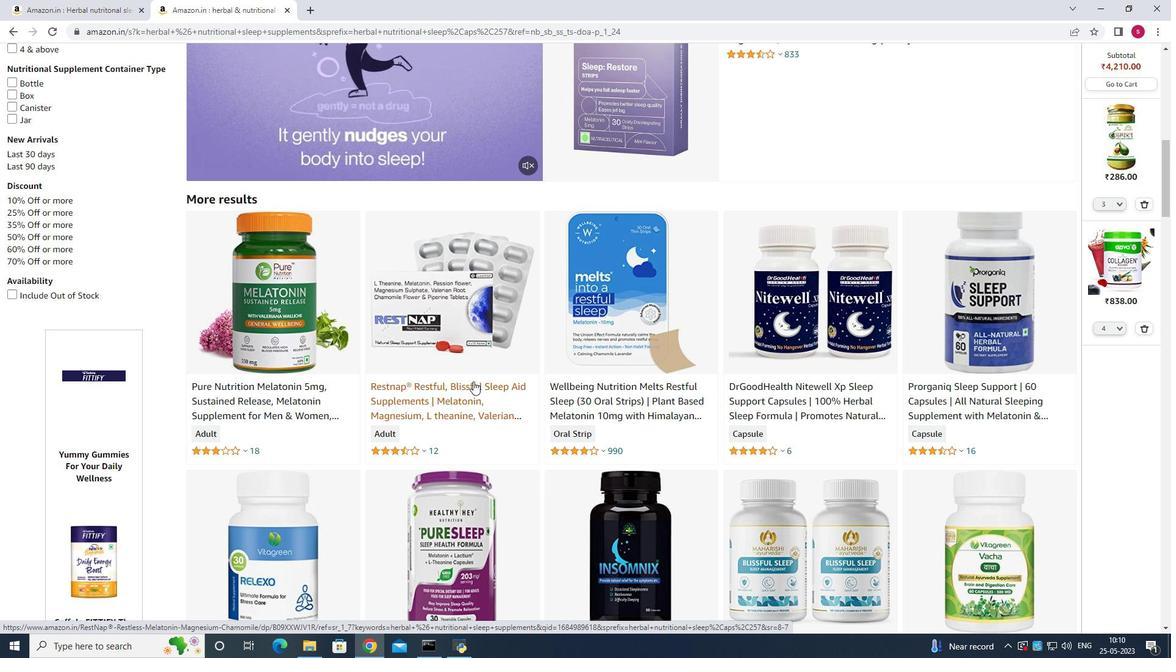 
Action: Mouse moved to (437, 323)
Screenshot: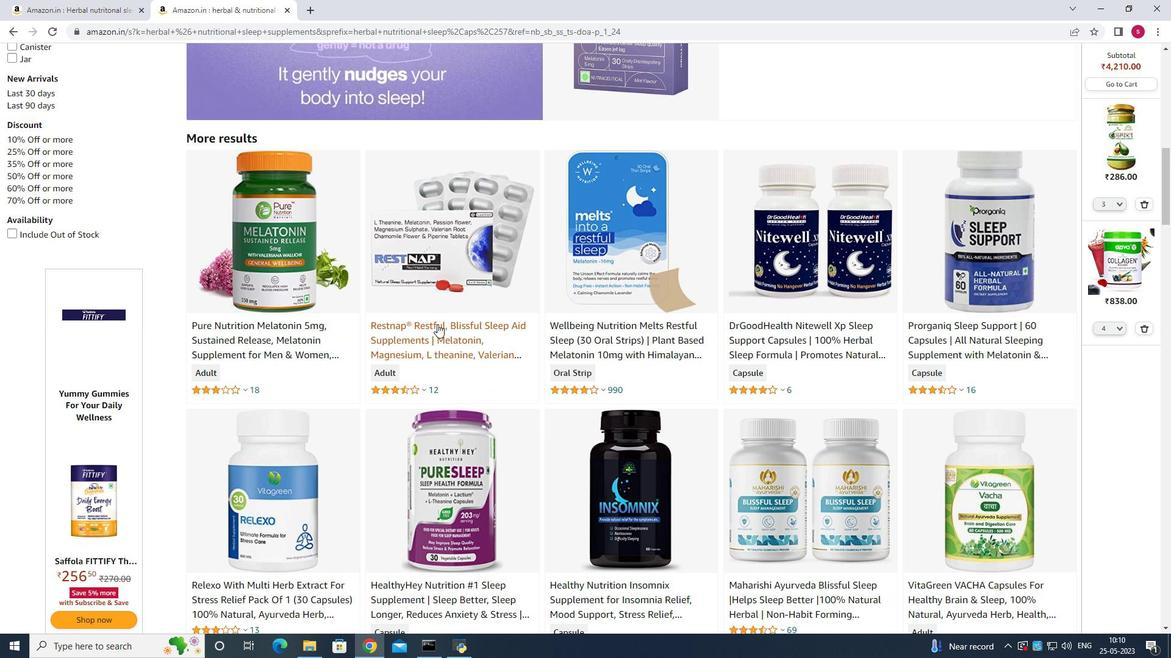 
Action: Mouse scrolled (437, 323) with delta (0, 0)
Screenshot: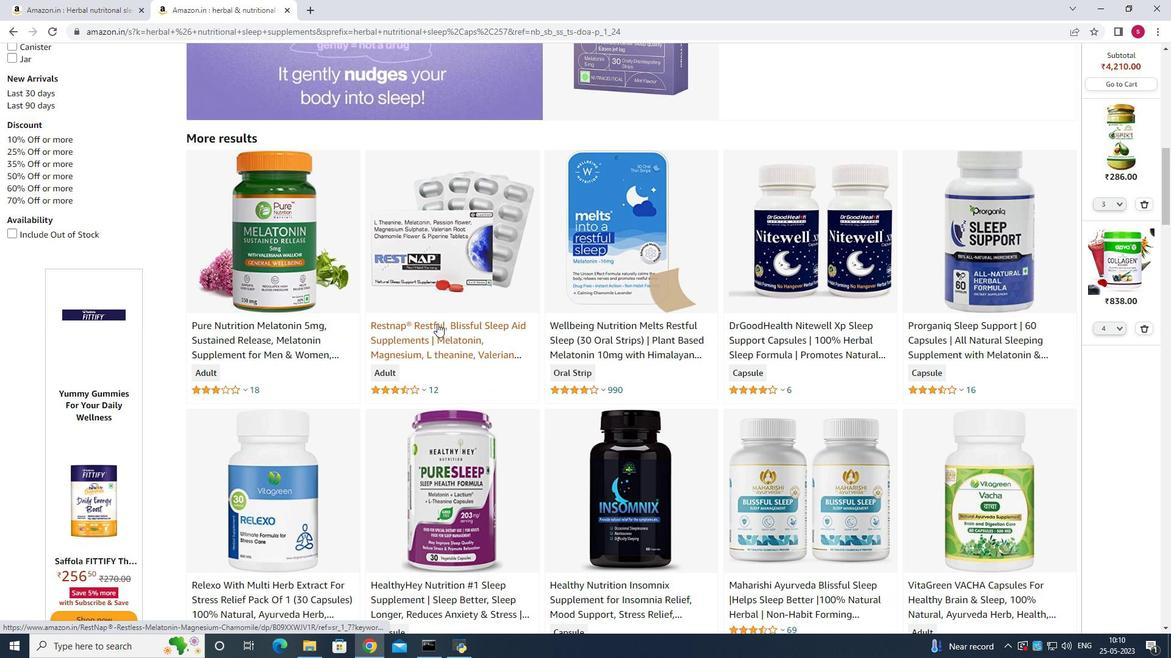 
Action: Mouse moved to (279, 168)
Screenshot: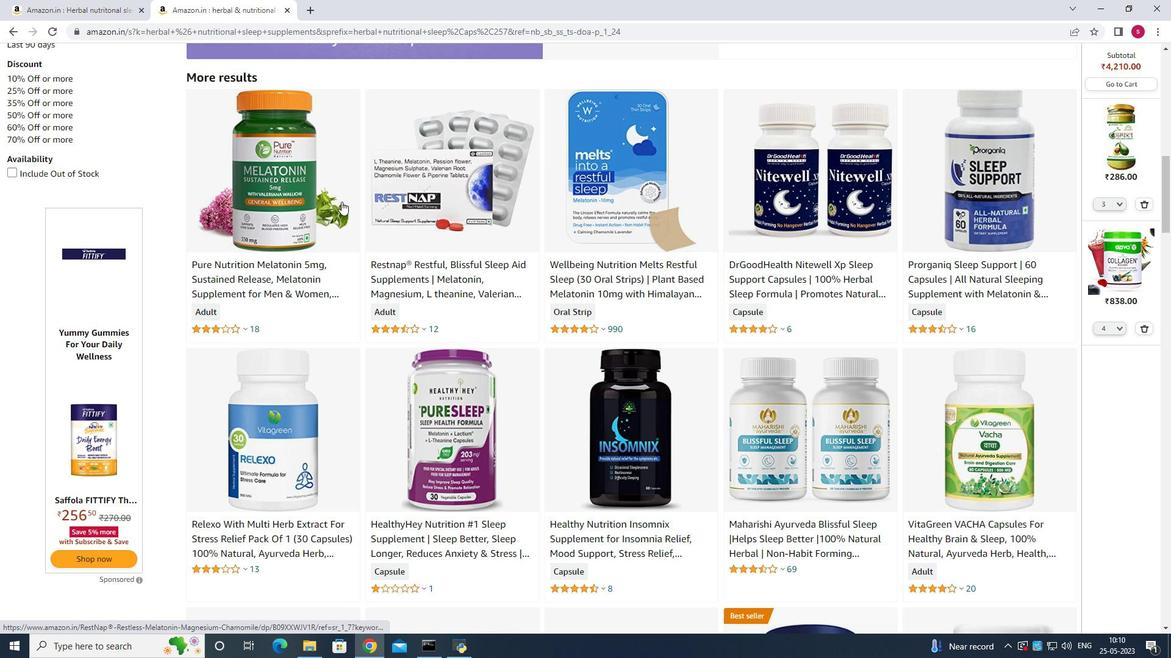 
Action: Mouse pressed left at (279, 168)
Screenshot: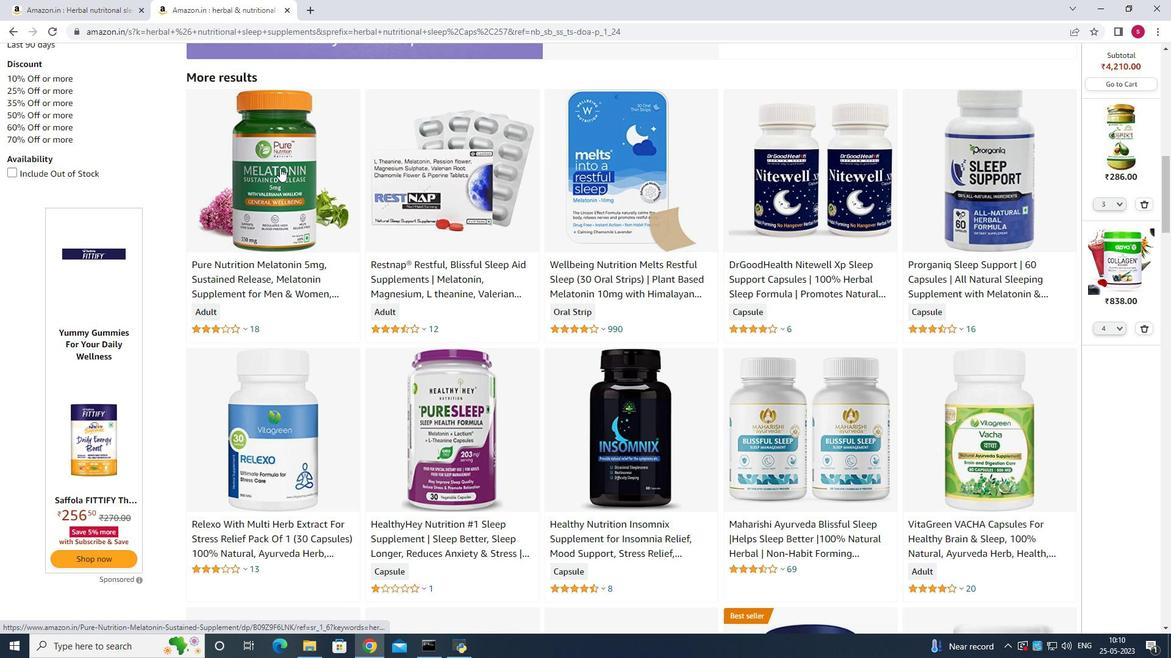 
Action: Mouse scrolled (279, 167) with delta (0, 0)
Screenshot: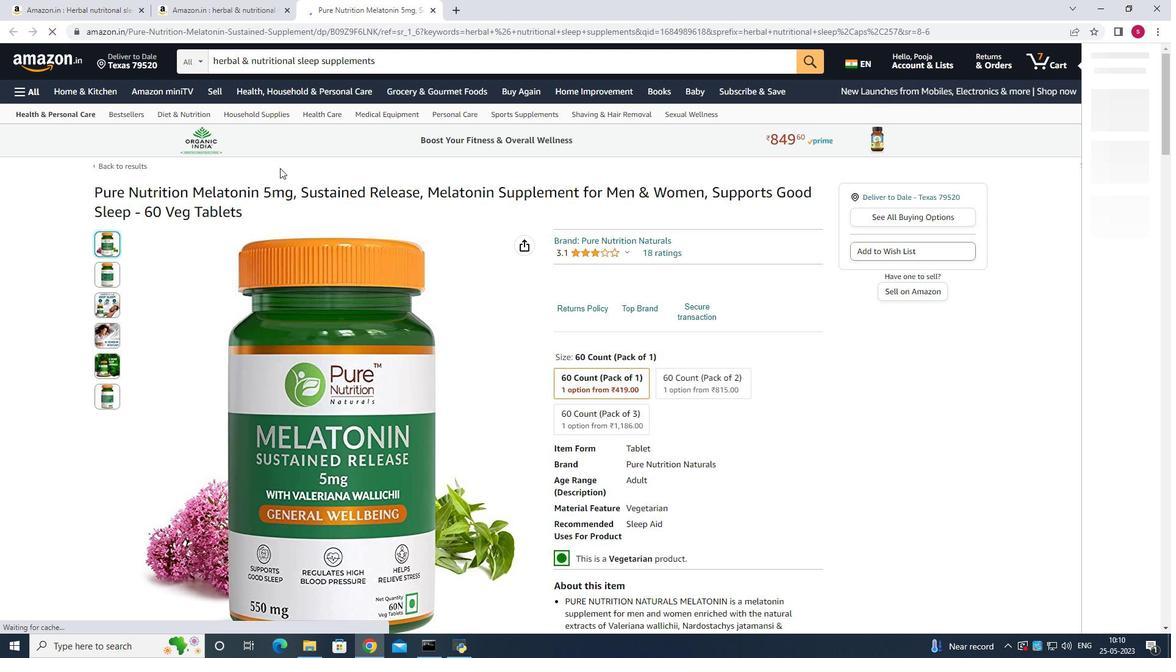 
Action: Mouse scrolled (279, 167) with delta (0, 0)
Screenshot: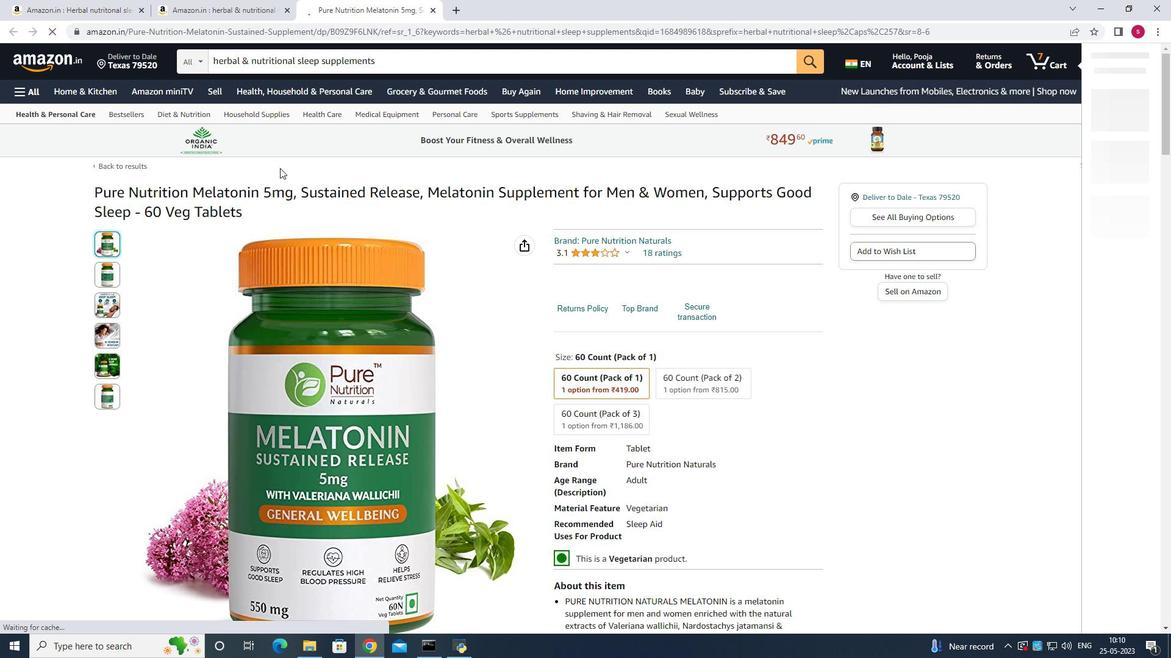 
Action: Mouse scrolled (279, 167) with delta (0, 0)
Screenshot: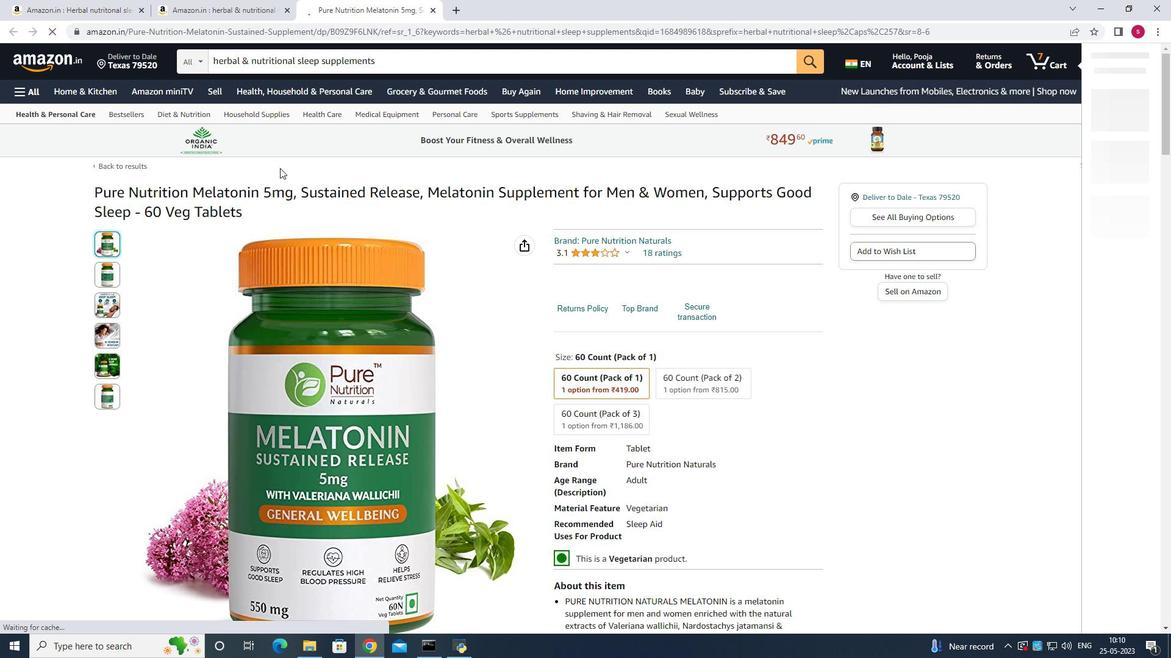 
Action: Mouse scrolled (279, 167) with delta (0, 0)
Screenshot: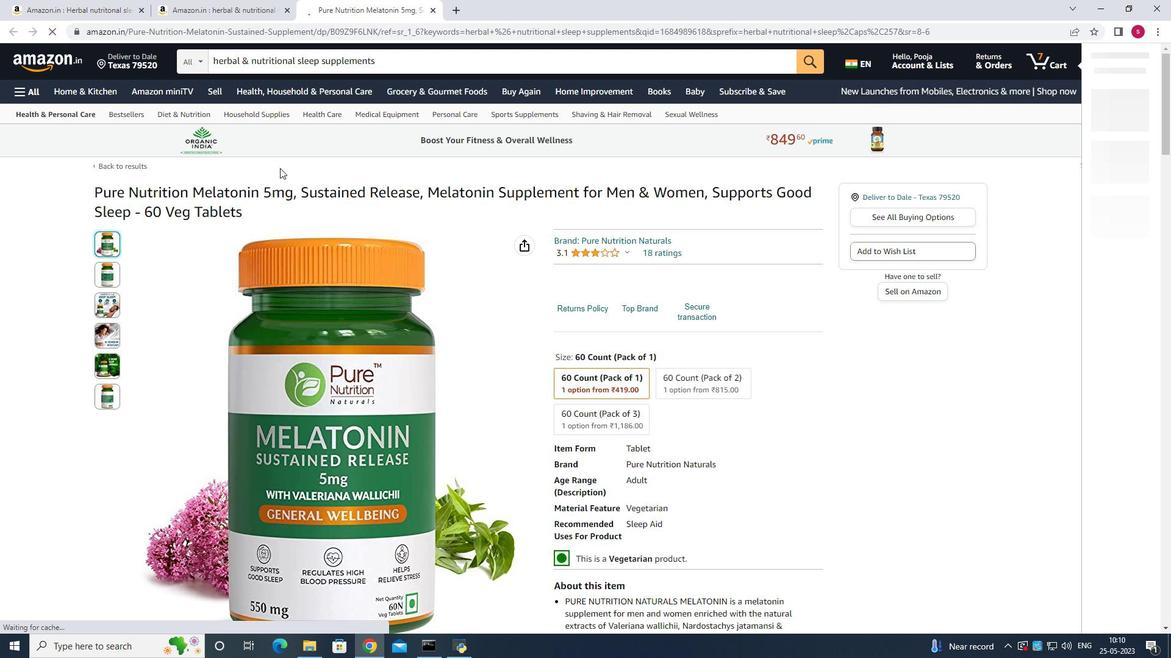 
Action: Mouse scrolled (279, 168) with delta (0, 0)
Screenshot: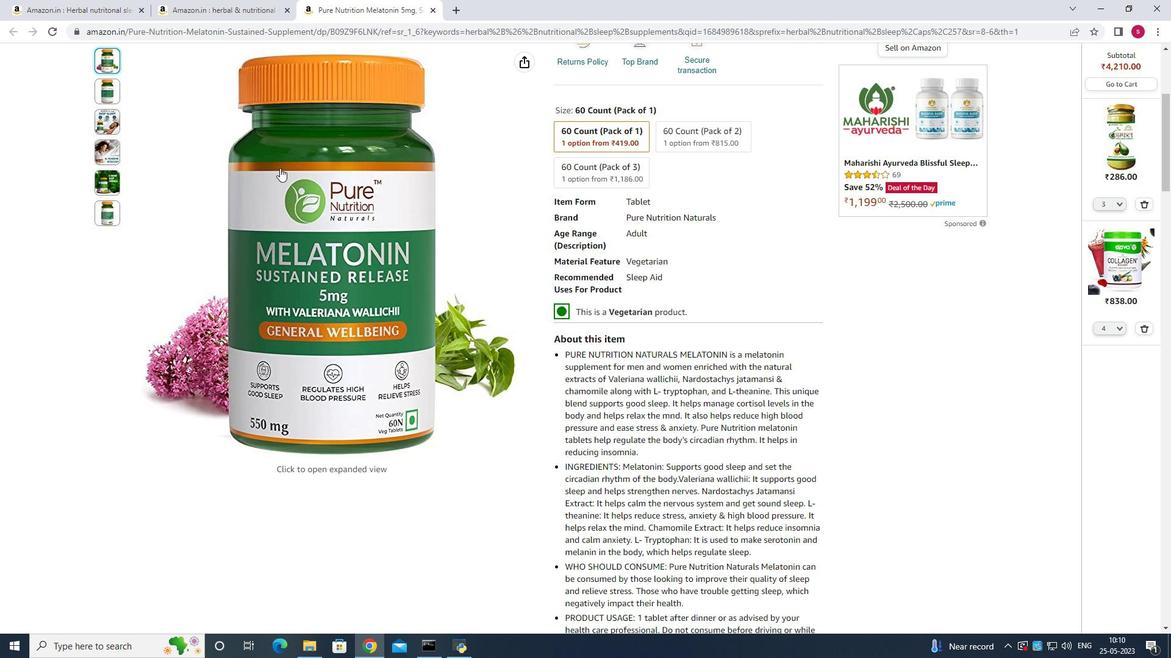 
Action: Mouse scrolled (279, 168) with delta (0, 0)
Screenshot: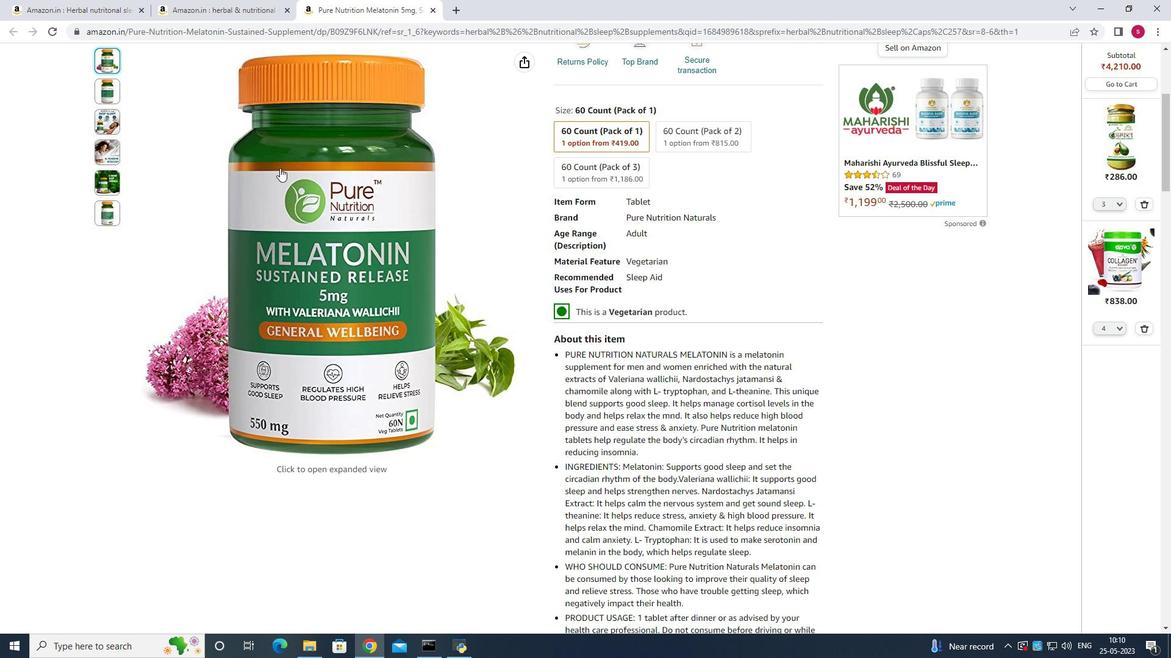 
Action: Mouse scrolled (279, 168) with delta (0, 0)
Screenshot: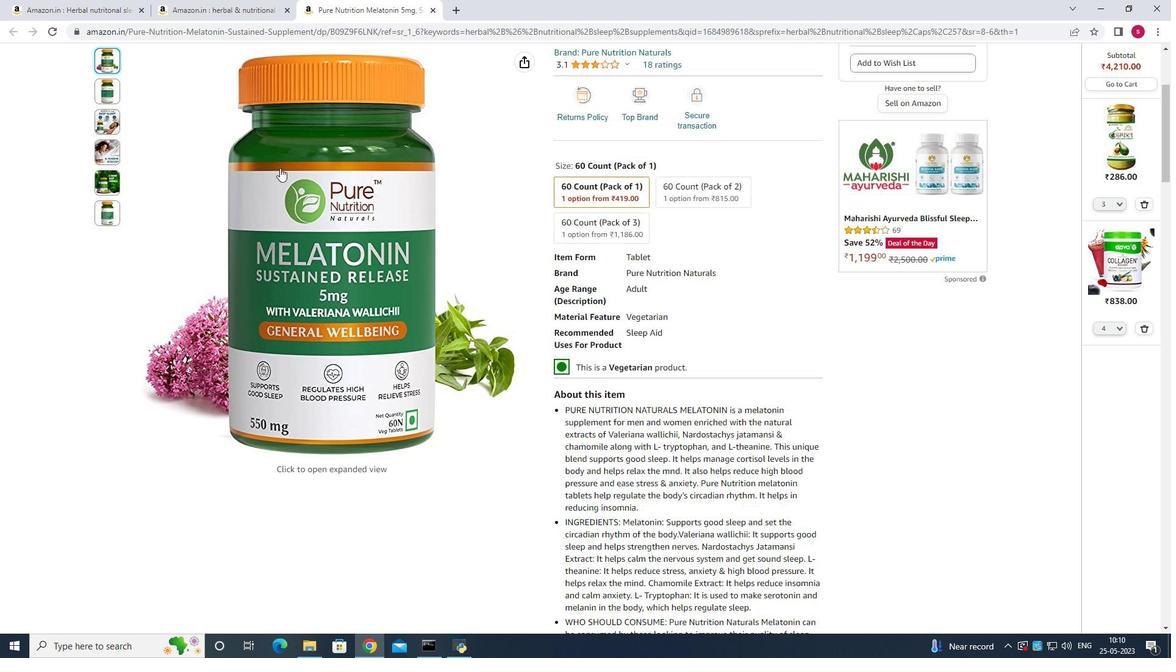 
Action: Mouse scrolled (279, 168) with delta (0, 0)
Screenshot: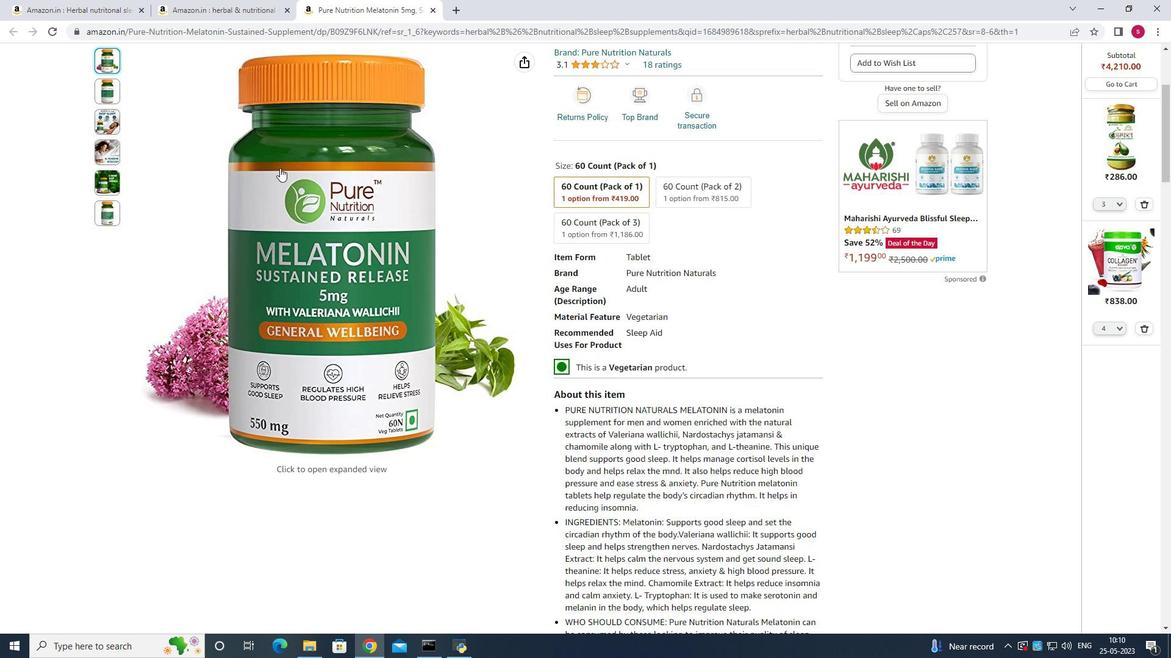 
Action: Mouse scrolled (279, 168) with delta (0, 0)
Screenshot: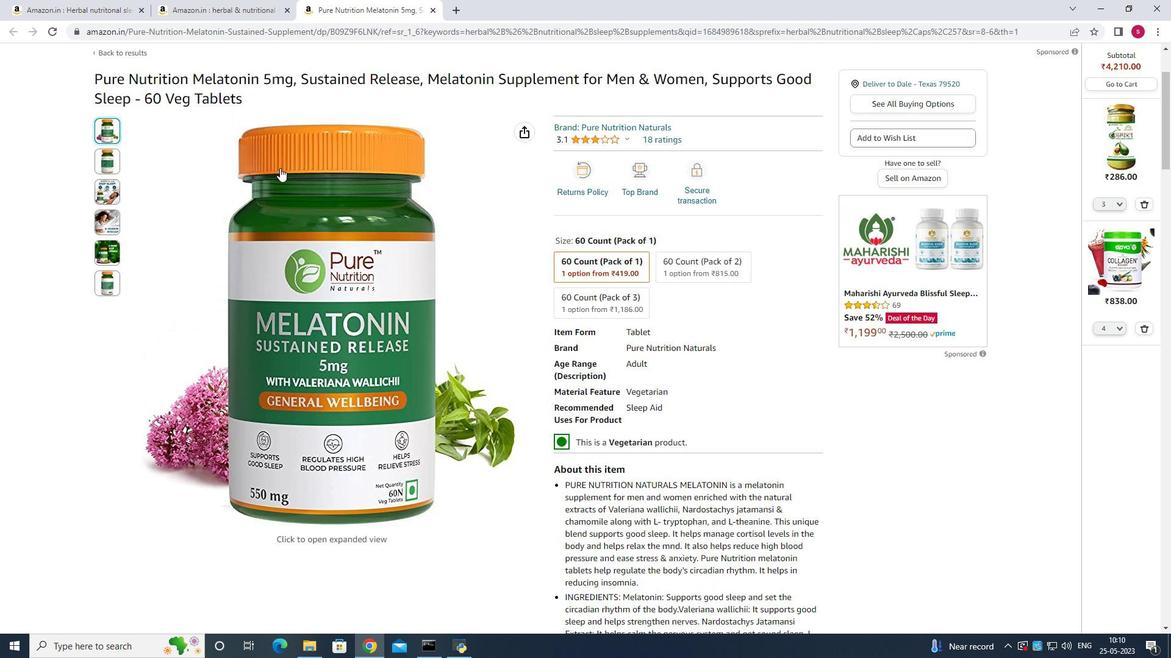 
Action: Mouse scrolled (279, 168) with delta (0, 0)
Screenshot: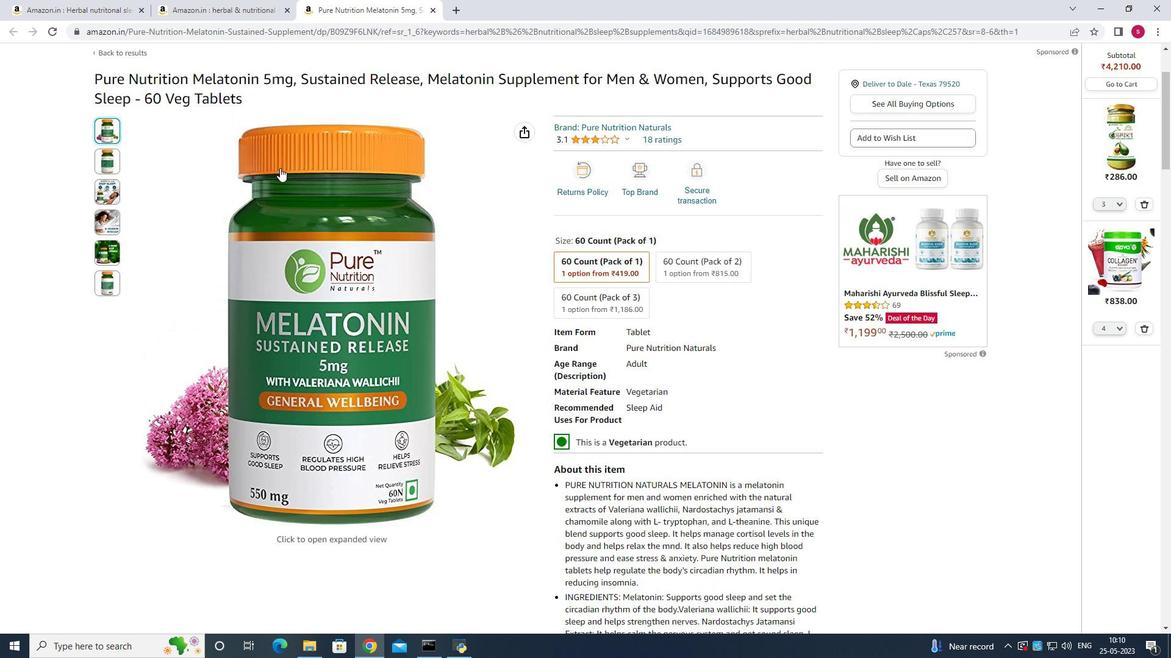 
Action: Mouse scrolled (279, 168) with delta (0, 0)
Screenshot: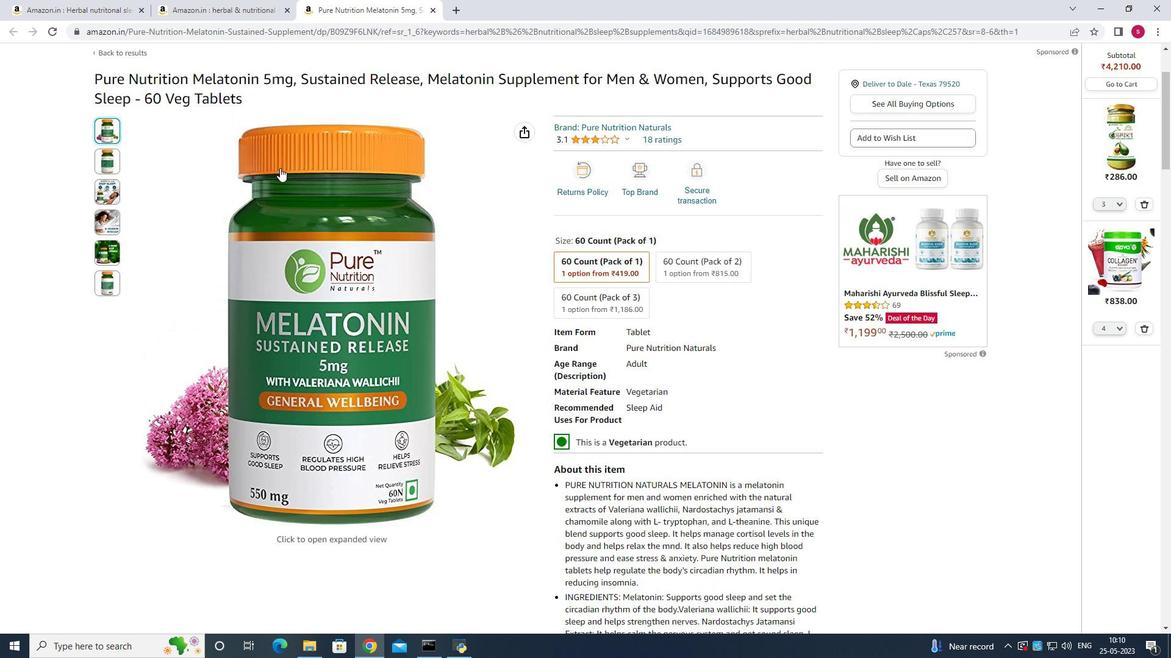 
Action: Mouse scrolled (279, 168) with delta (0, 0)
Screenshot: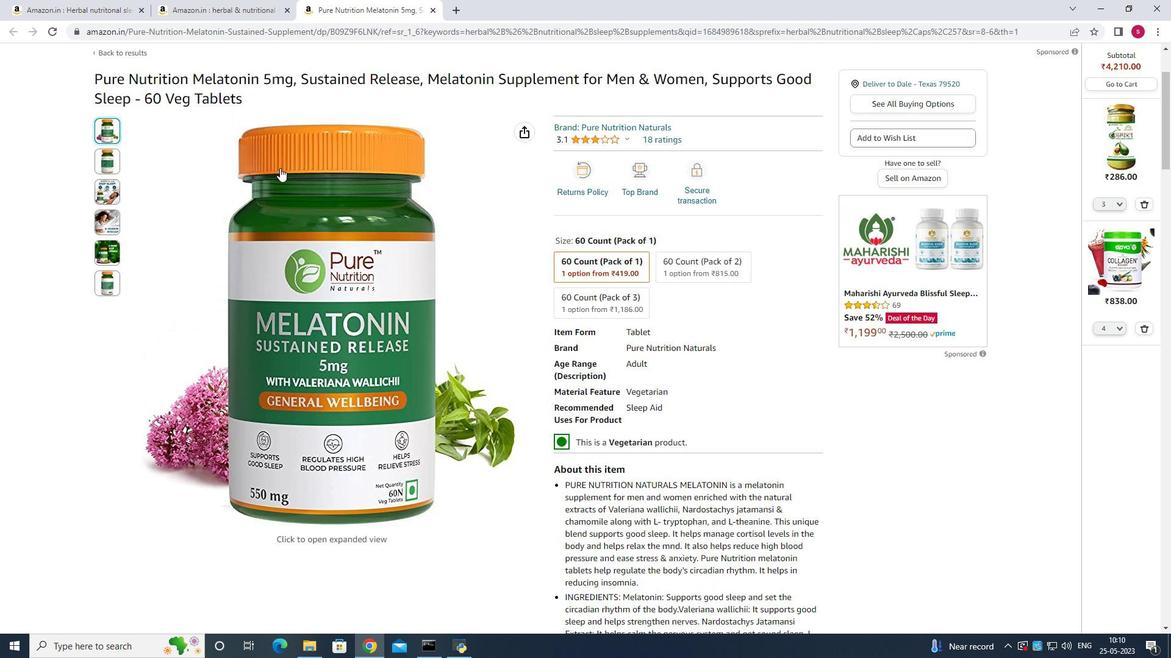 
Action: Mouse scrolled (279, 168) with delta (0, 0)
Screenshot: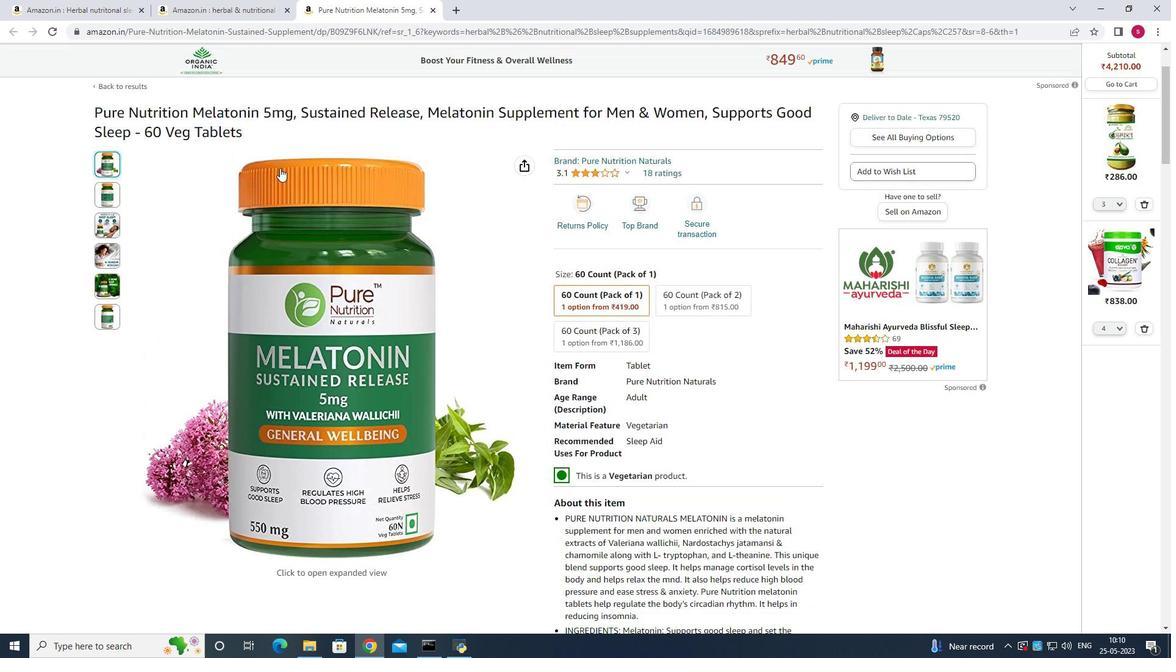 
Action: Mouse scrolled (279, 168) with delta (0, 0)
Screenshot: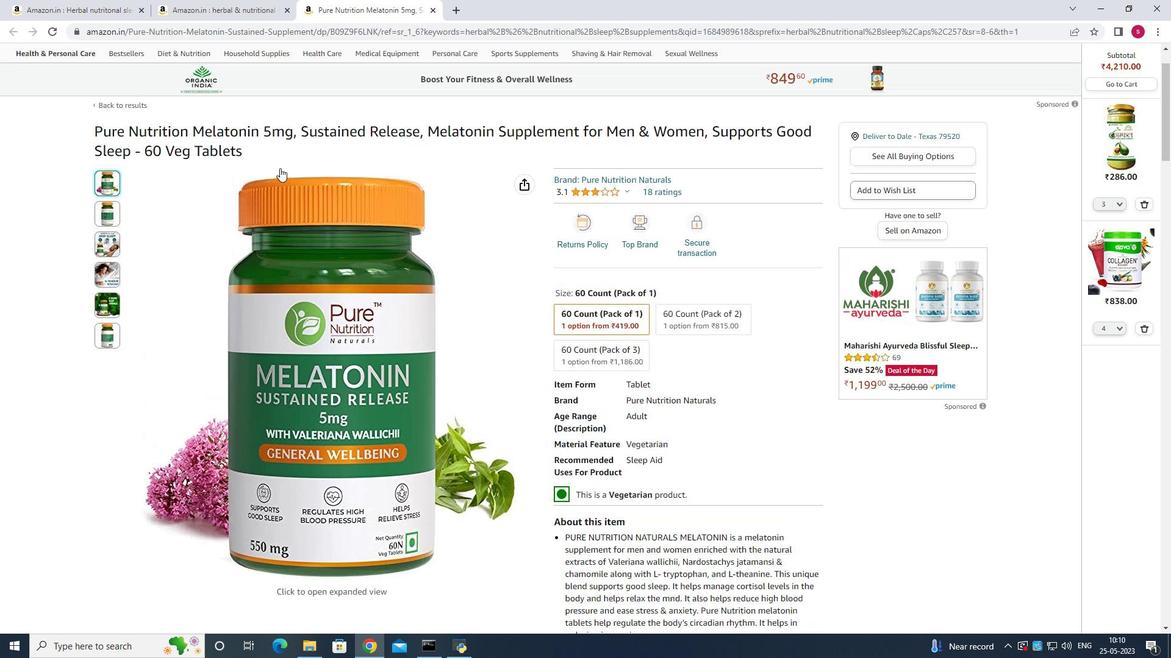 
Action: Mouse scrolled (279, 168) with delta (0, 0)
Screenshot: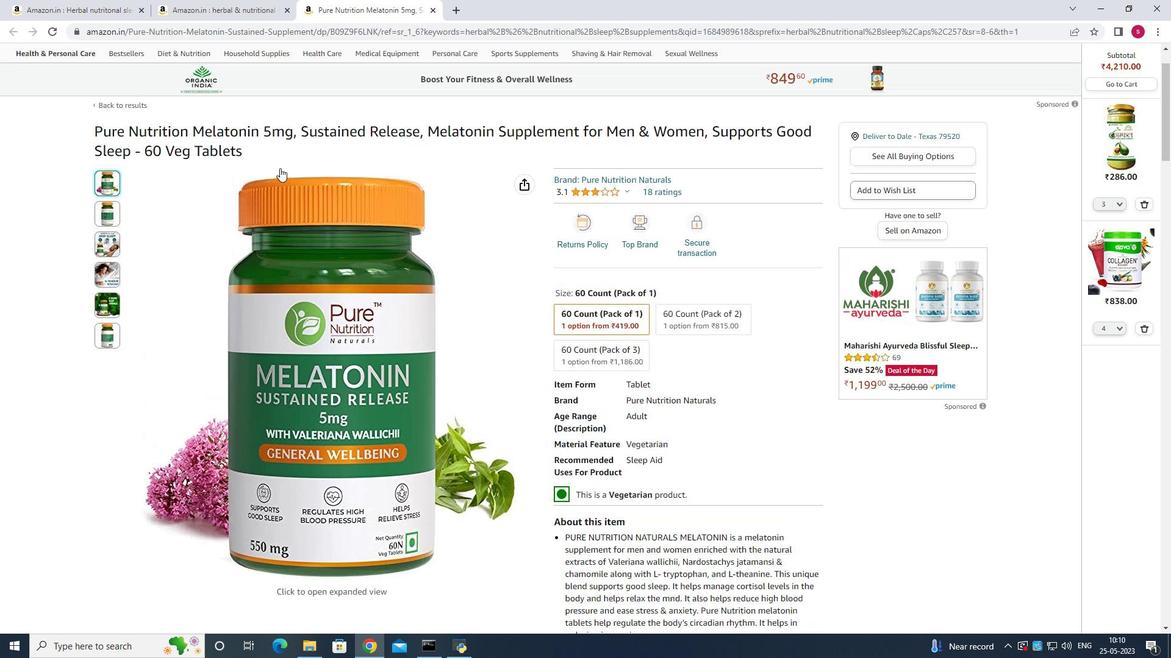 
Action: Mouse scrolled (279, 168) with delta (0, 0)
Screenshot: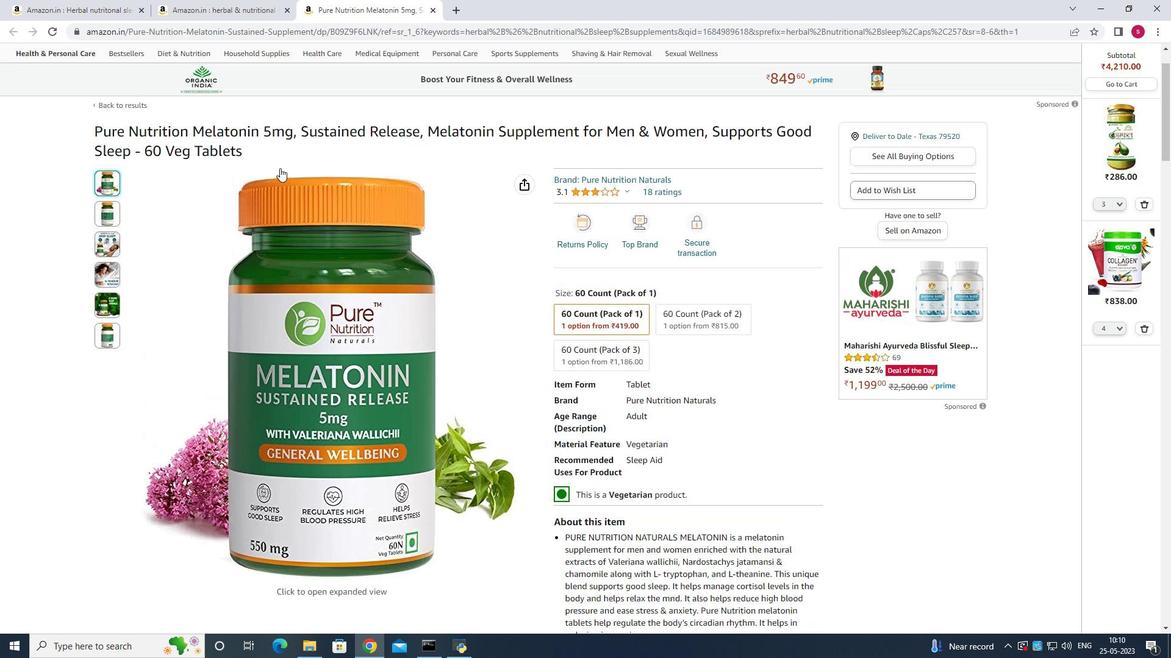 
Action: Mouse scrolled (279, 168) with delta (0, 0)
Screenshot: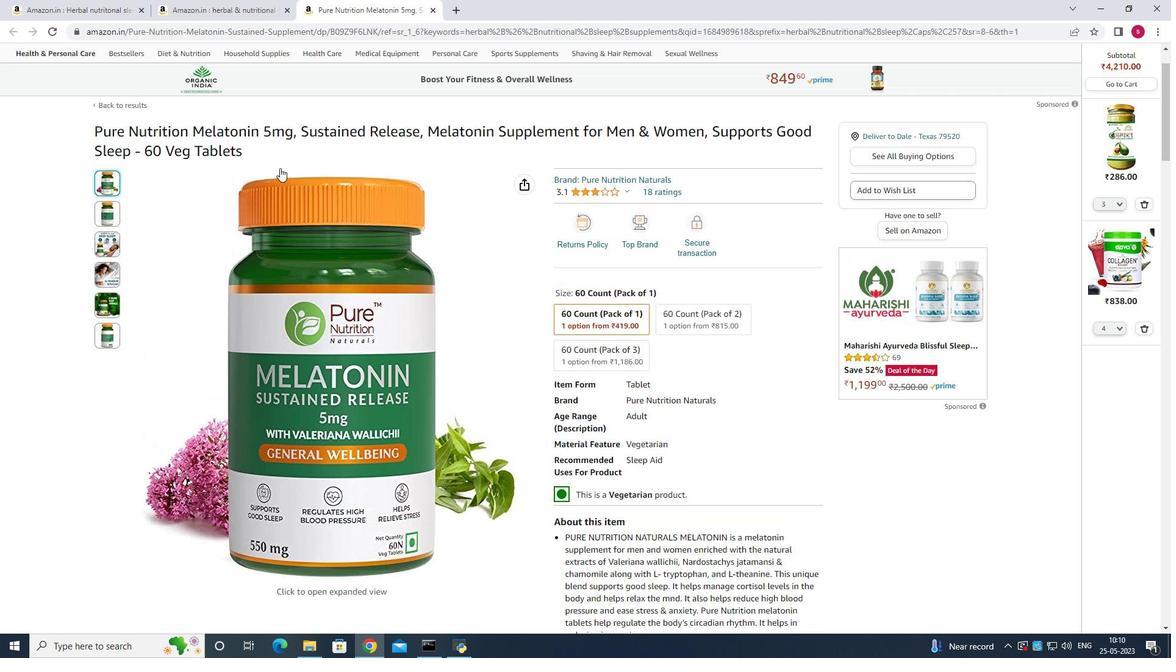 
Action: Mouse scrolled (279, 168) with delta (0, 0)
Screenshot: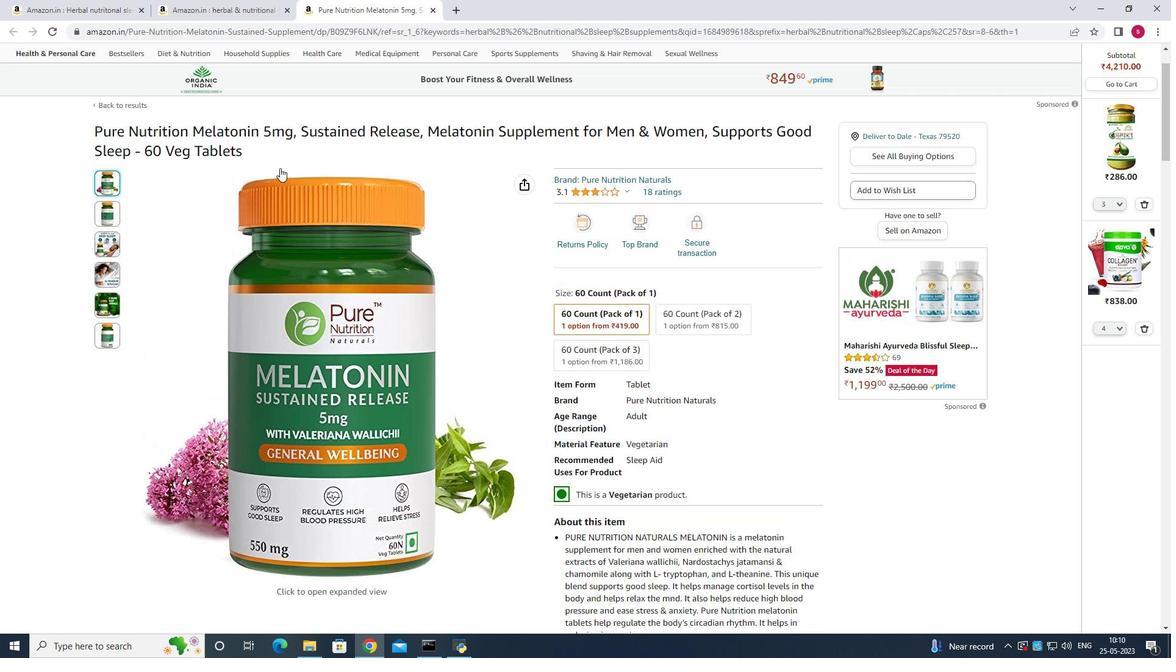 
Action: Mouse scrolled (279, 168) with delta (0, 0)
Screenshot: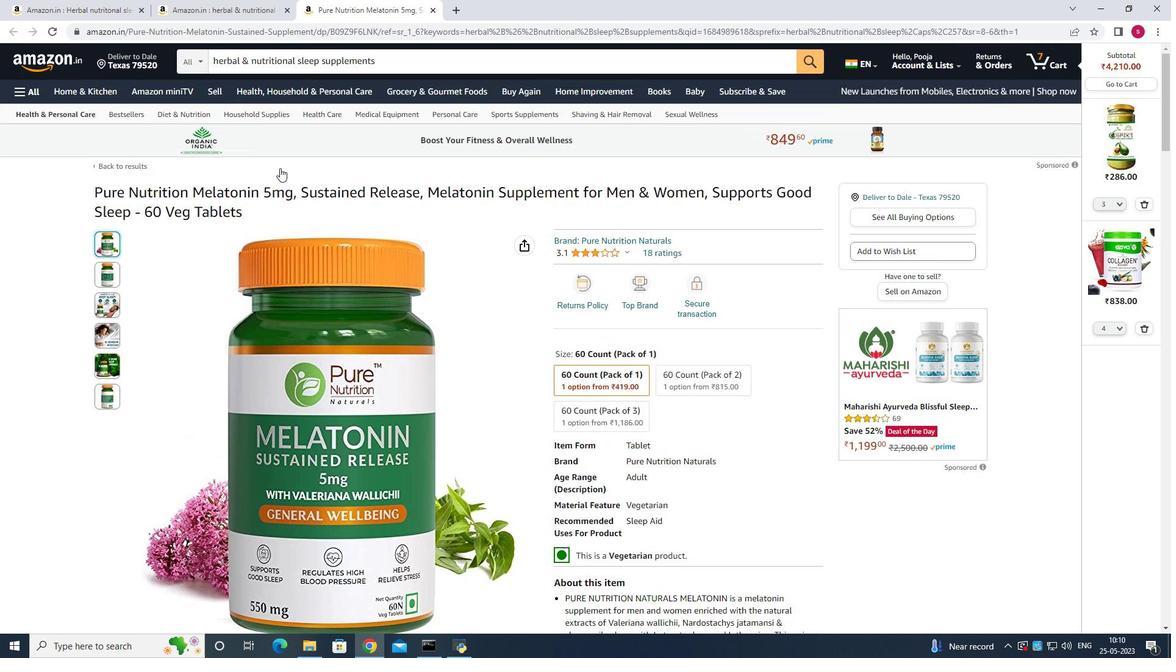 
Action: Mouse moved to (432, 10)
Screenshot: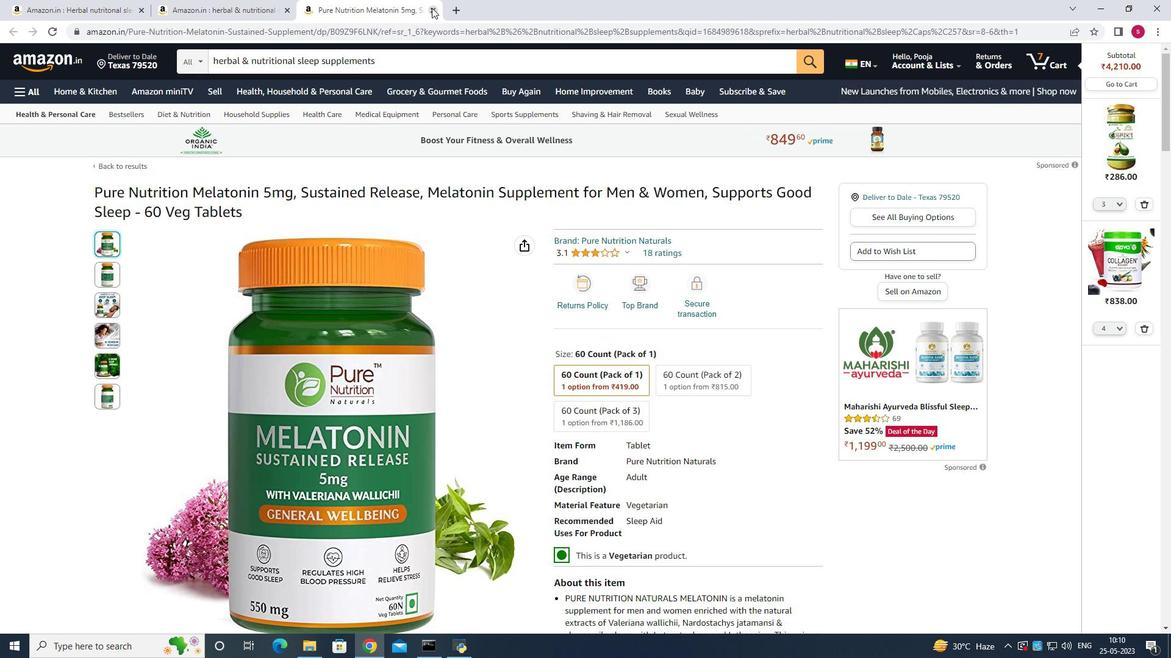 
Action: Mouse pressed left at (432, 10)
Screenshot: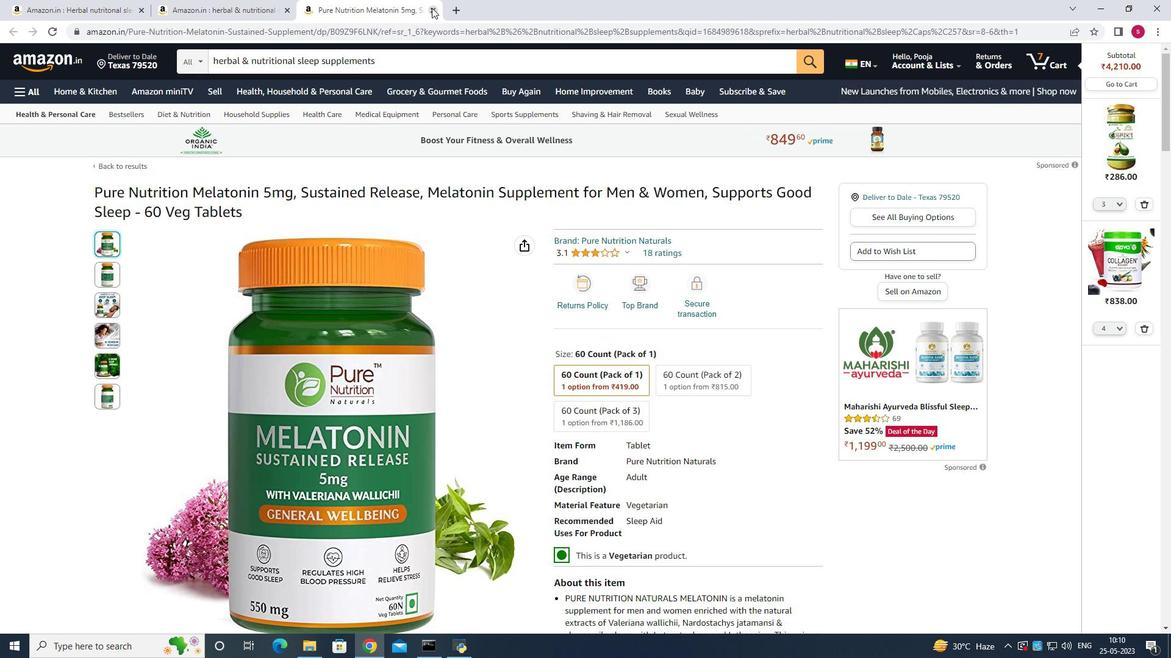 
Action: Mouse moved to (482, 141)
Screenshot: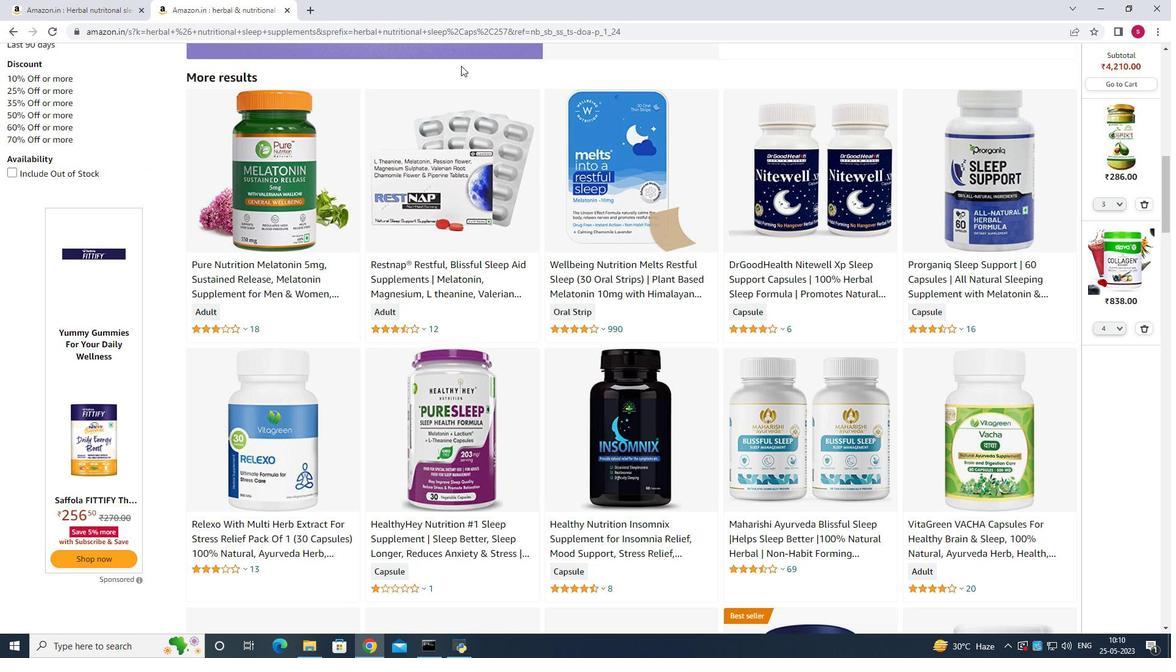 
Action: Mouse scrolled (482, 140) with delta (0, 0)
Screenshot: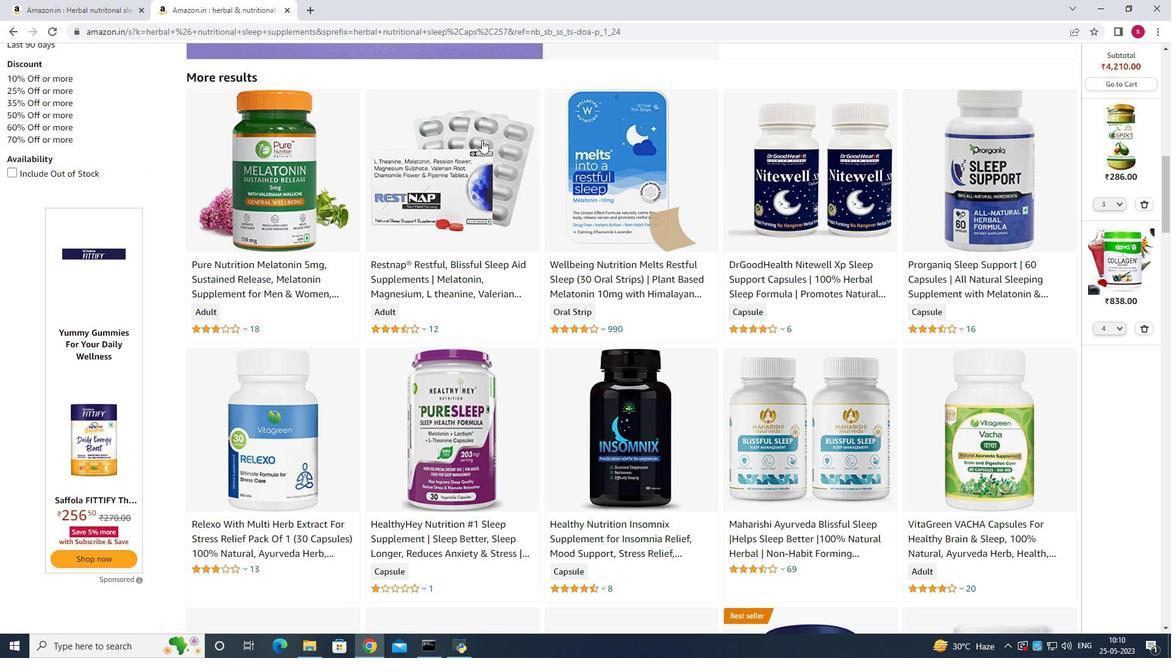 
Action: Mouse scrolled (482, 140) with delta (0, 0)
Screenshot: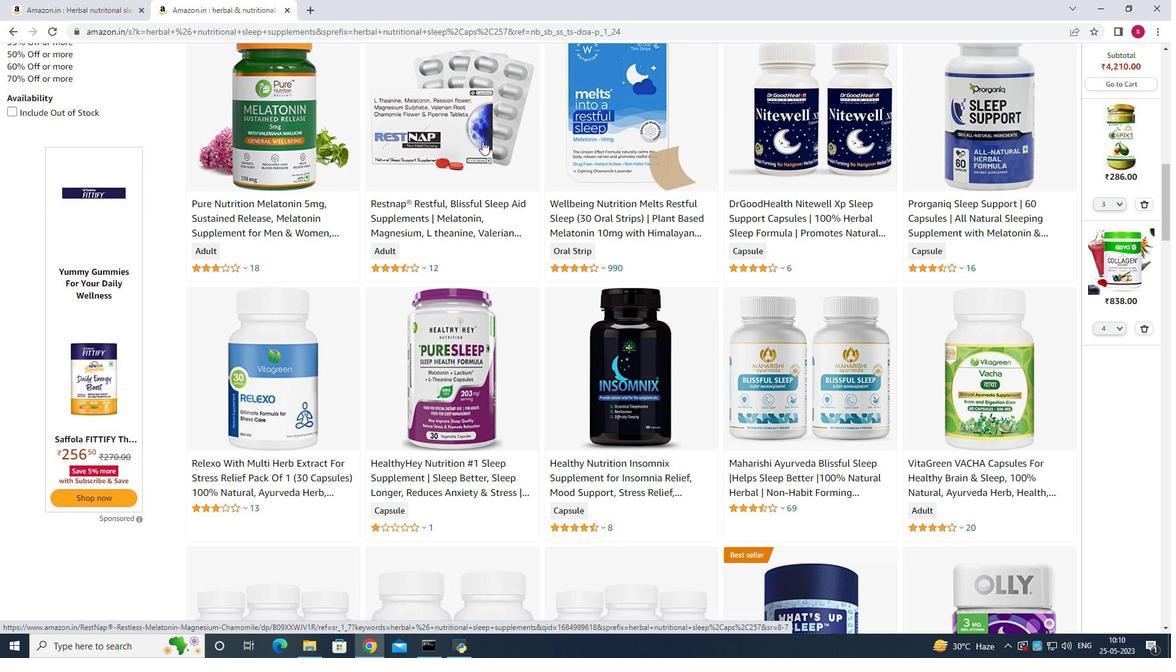 
Action: Mouse scrolled (482, 140) with delta (0, 0)
Screenshot: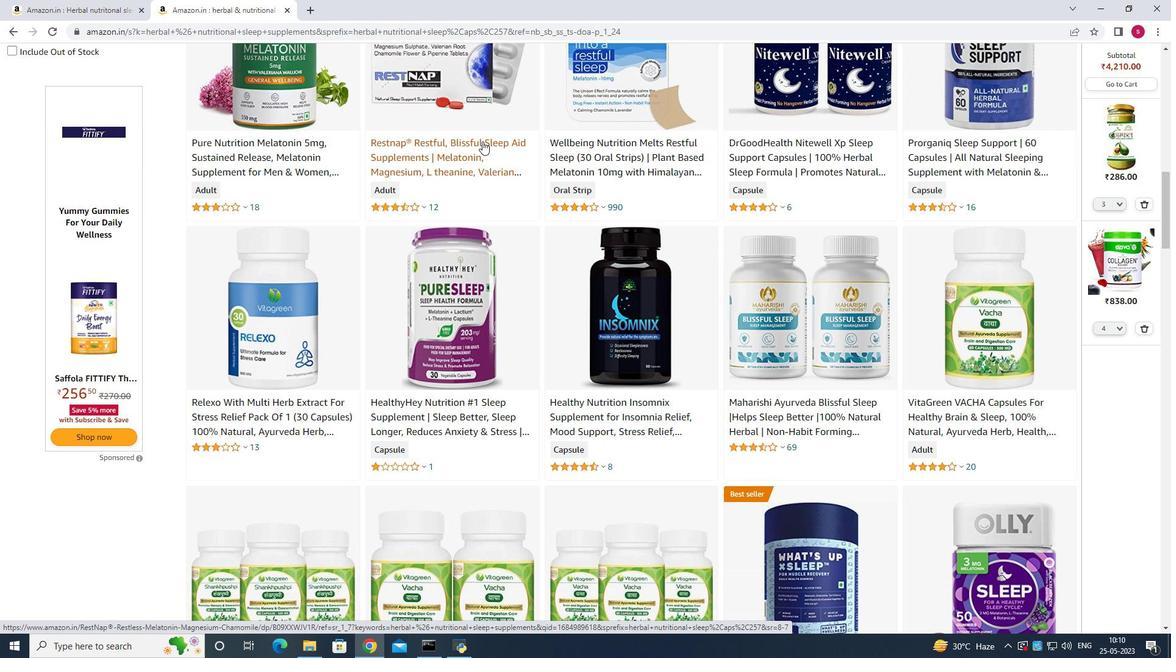 
Action: Mouse scrolled (482, 140) with delta (0, 0)
Screenshot: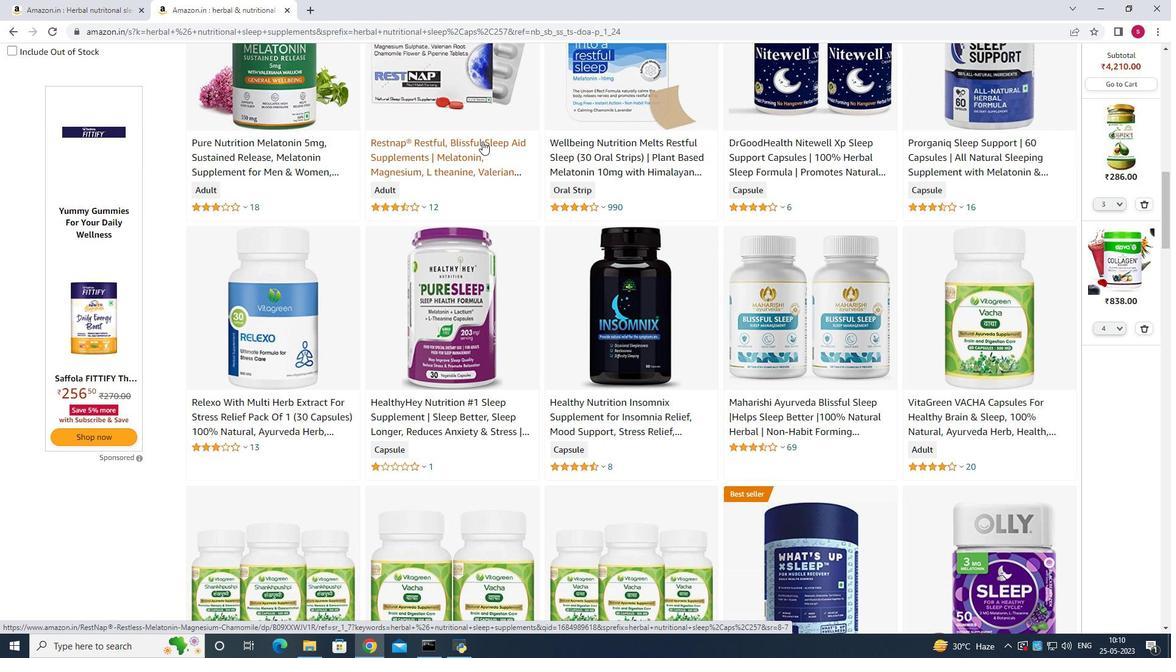 
Action: Mouse scrolled (482, 140) with delta (0, 0)
Screenshot: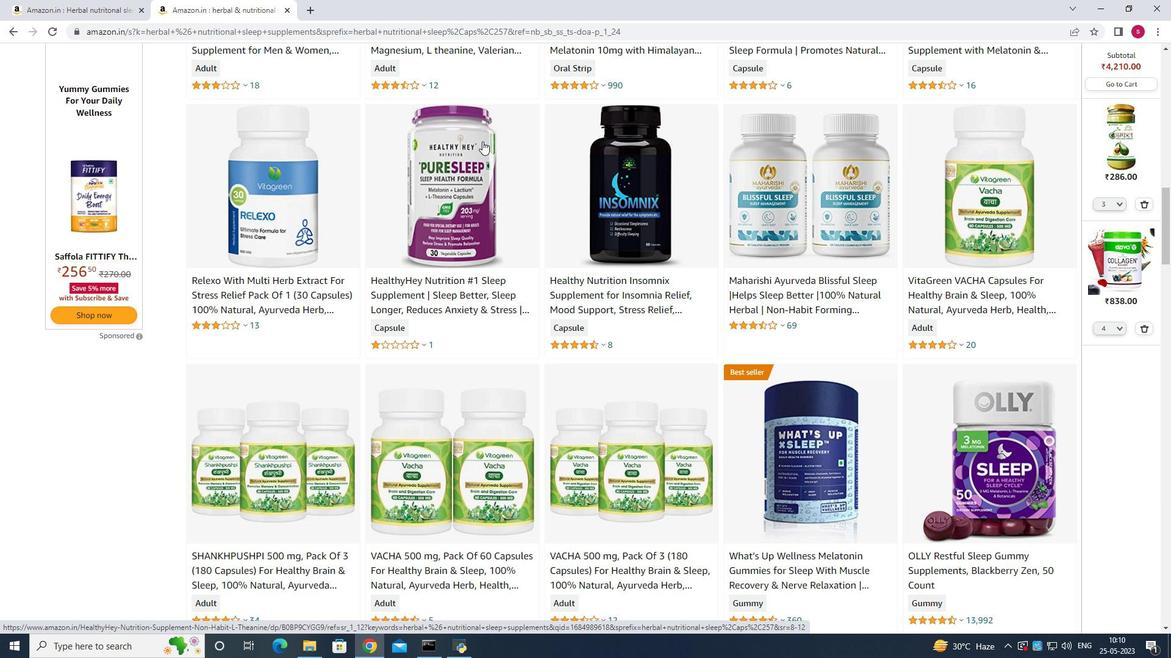 
Action: Mouse scrolled (482, 140) with delta (0, 0)
Screenshot: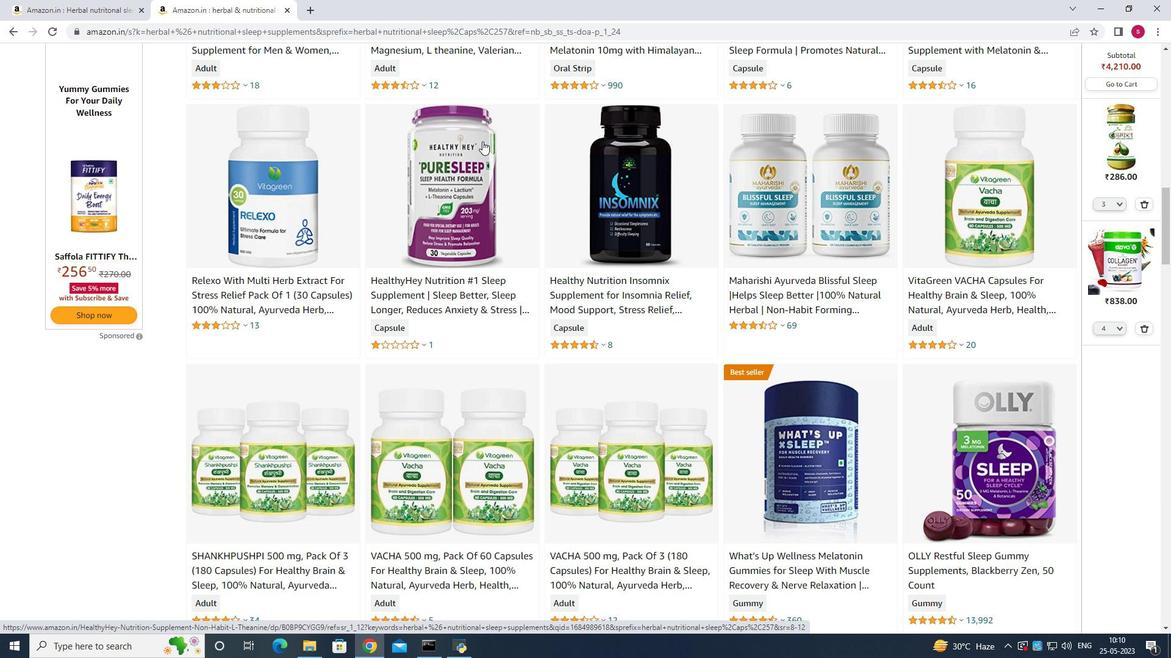 
Action: Mouse scrolled (482, 140) with delta (0, 0)
Screenshot: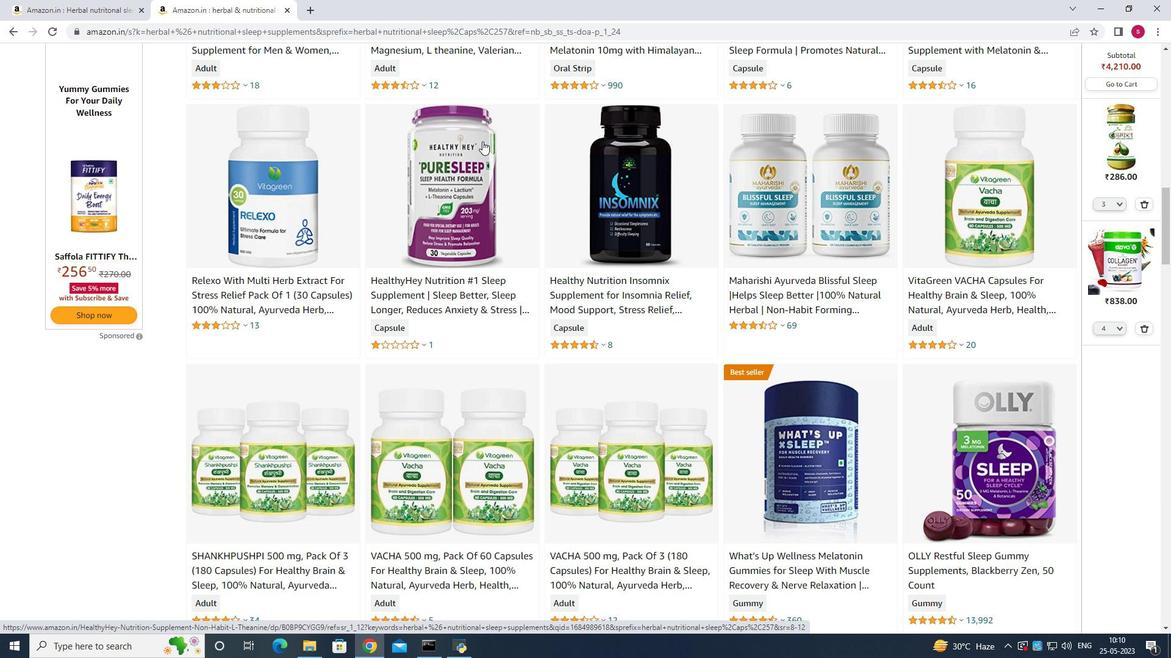 
Action: Mouse scrolled (482, 140) with delta (0, 0)
Screenshot: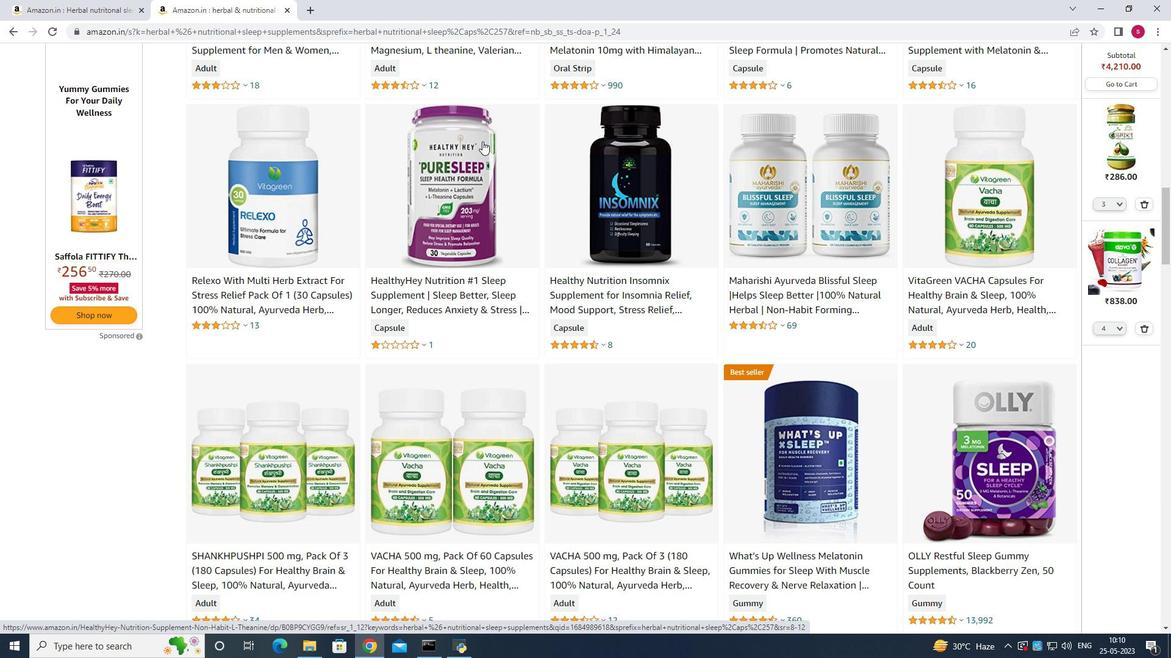 
Action: Mouse scrolled (482, 140) with delta (0, 0)
Screenshot: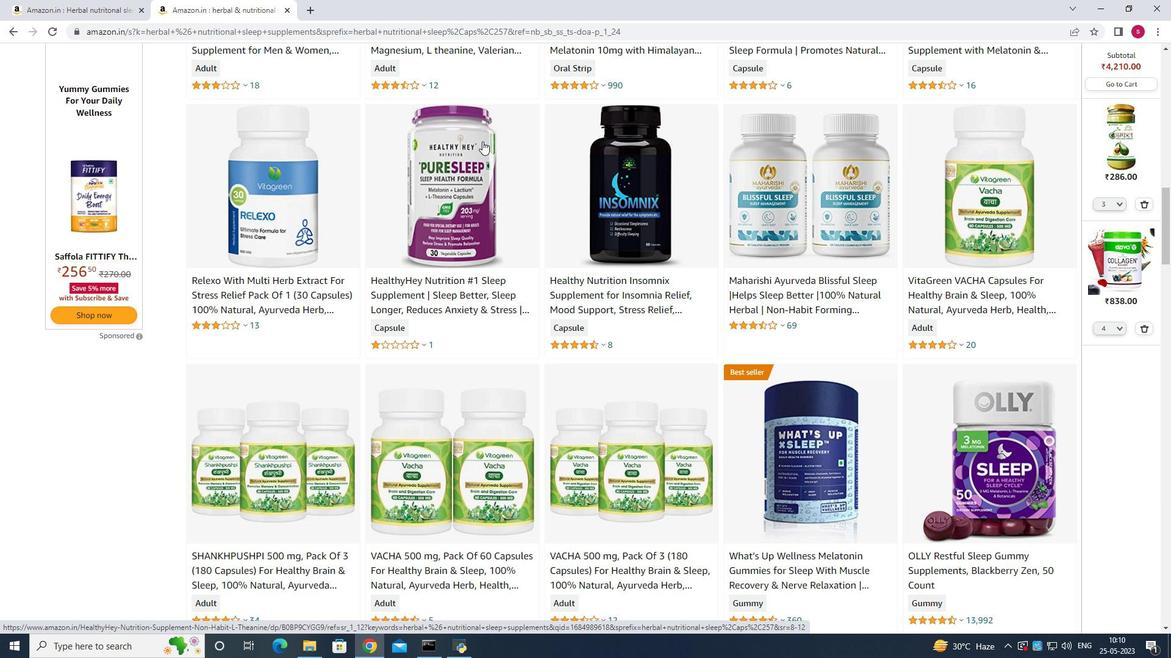 
Action: Mouse scrolled (482, 140) with delta (0, 0)
Screenshot: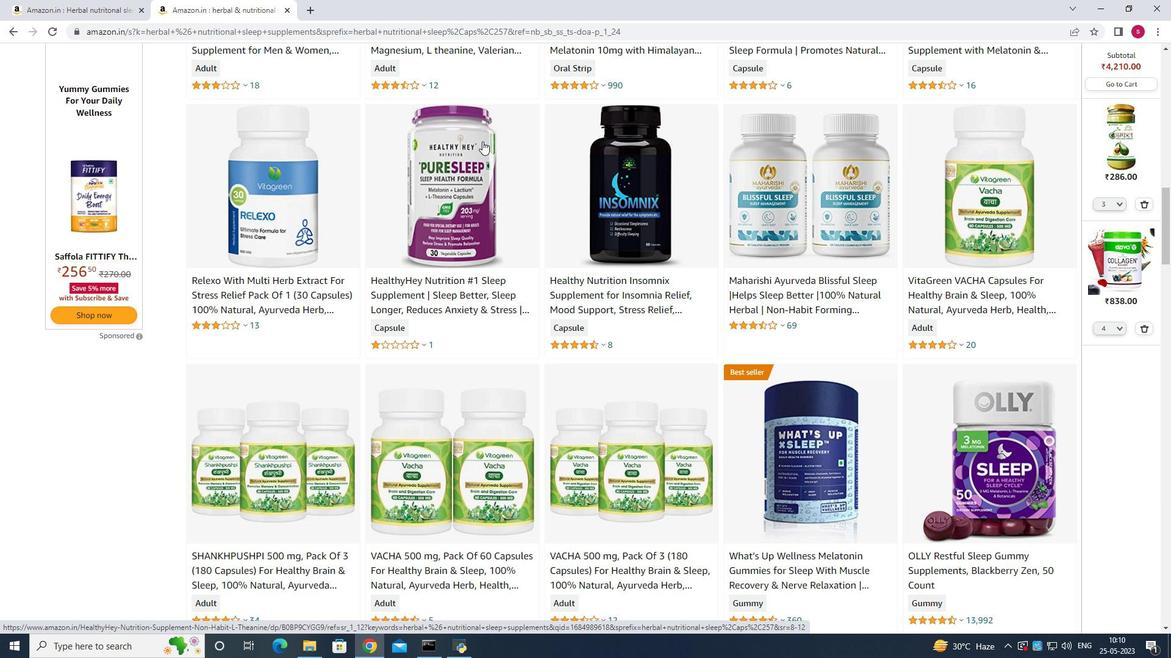
Action: Mouse moved to (503, 260)
Screenshot: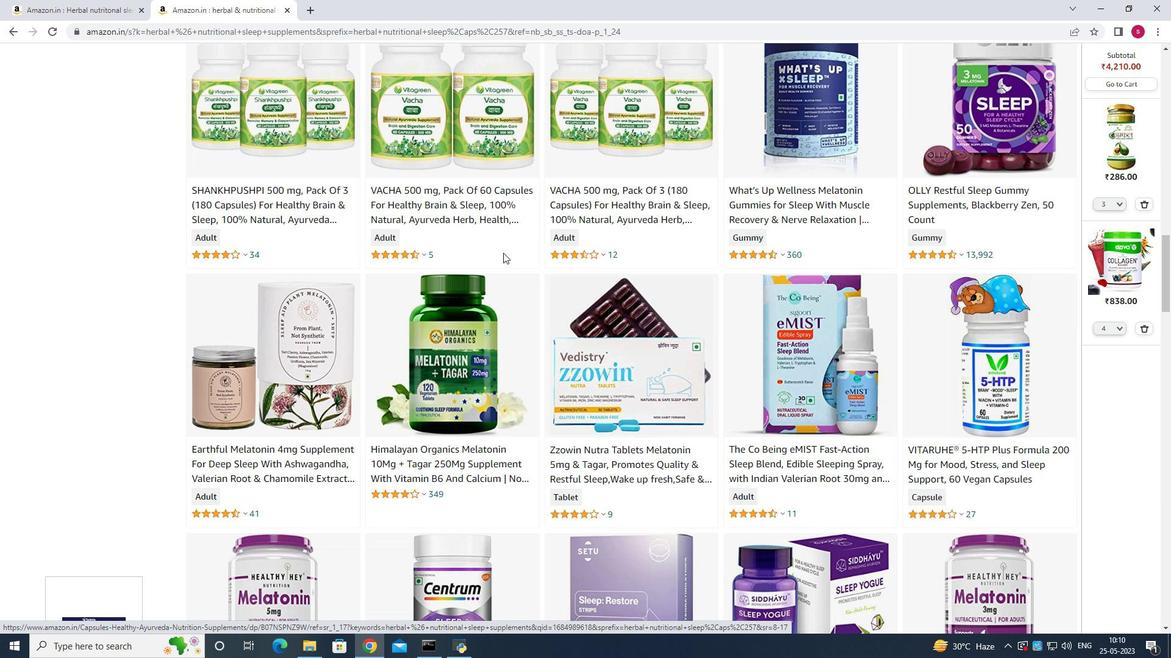 
Action: Mouse scrolled (503, 259) with delta (0, 0)
Screenshot: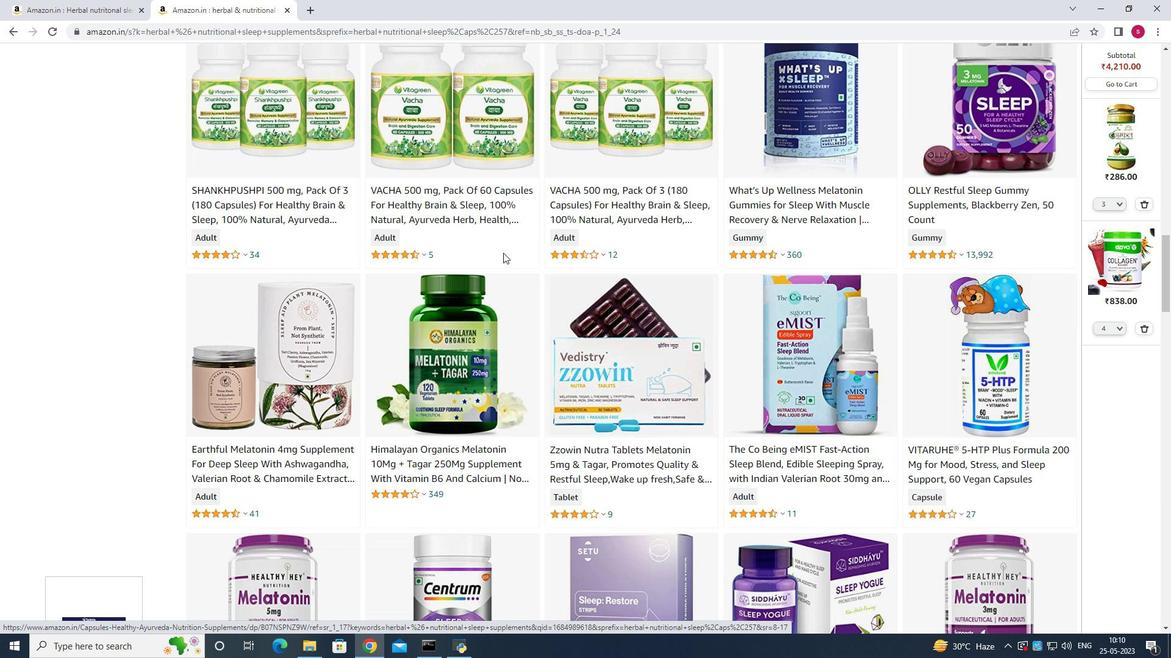 
Action: Mouse moved to (0, 200)
Screenshot: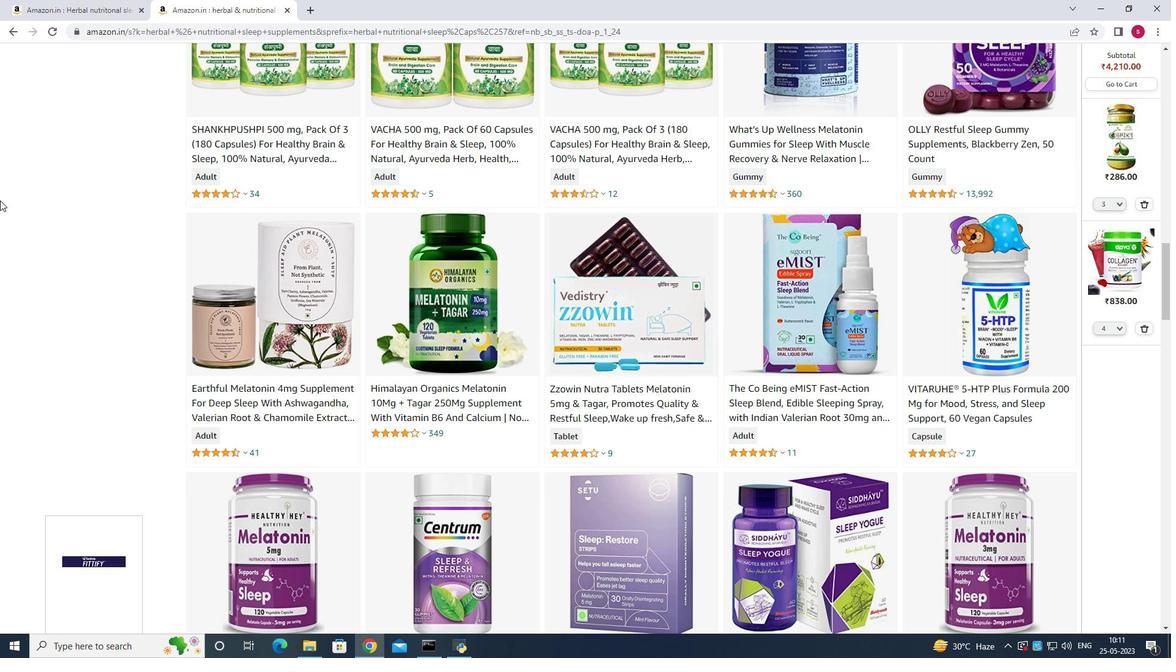 
Action: Mouse scrolled (0, 199) with delta (0, 0)
Screenshot: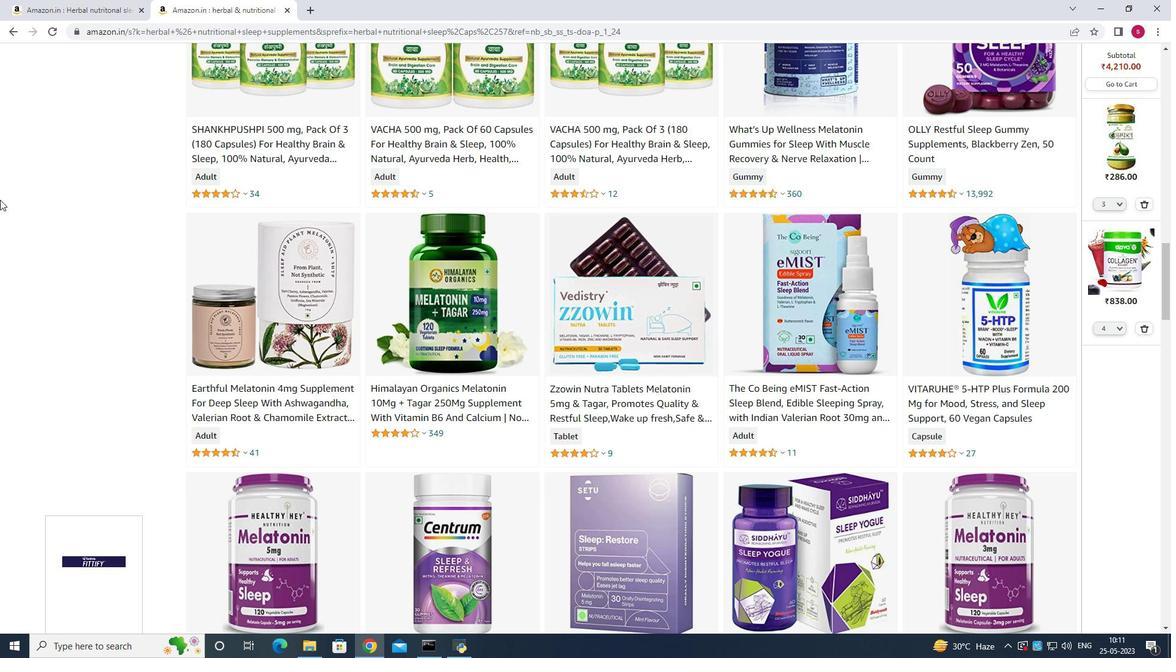 
Action: Mouse scrolled (0, 199) with delta (0, 0)
Screenshot: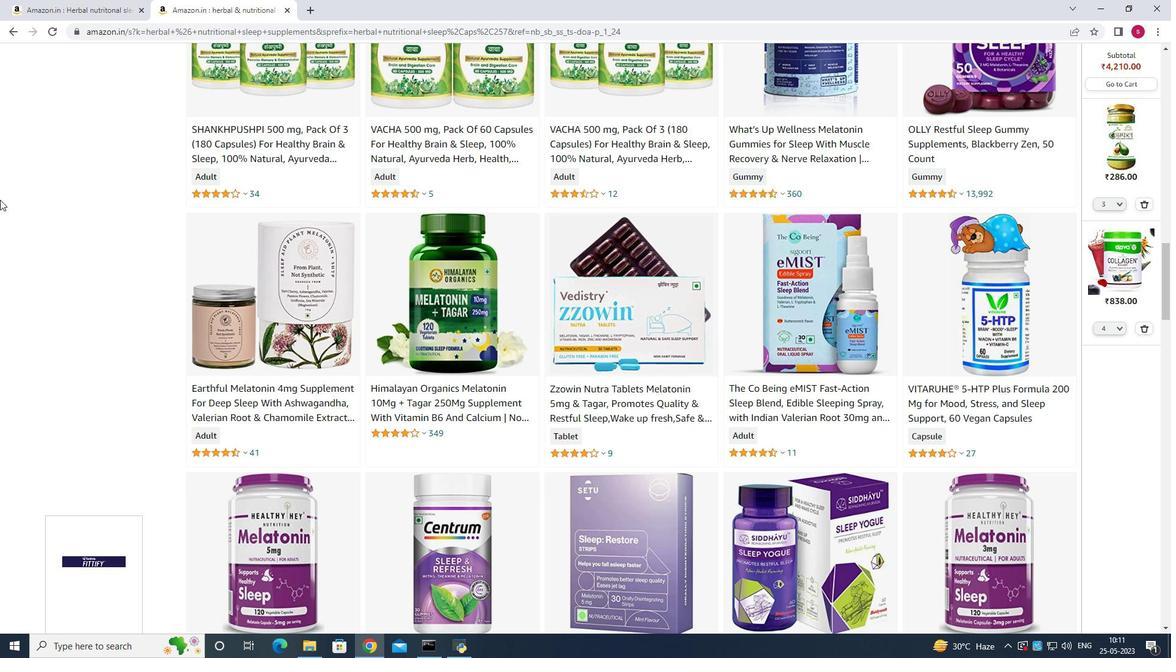 
Action: Mouse scrolled (0, 199) with delta (0, 0)
Screenshot: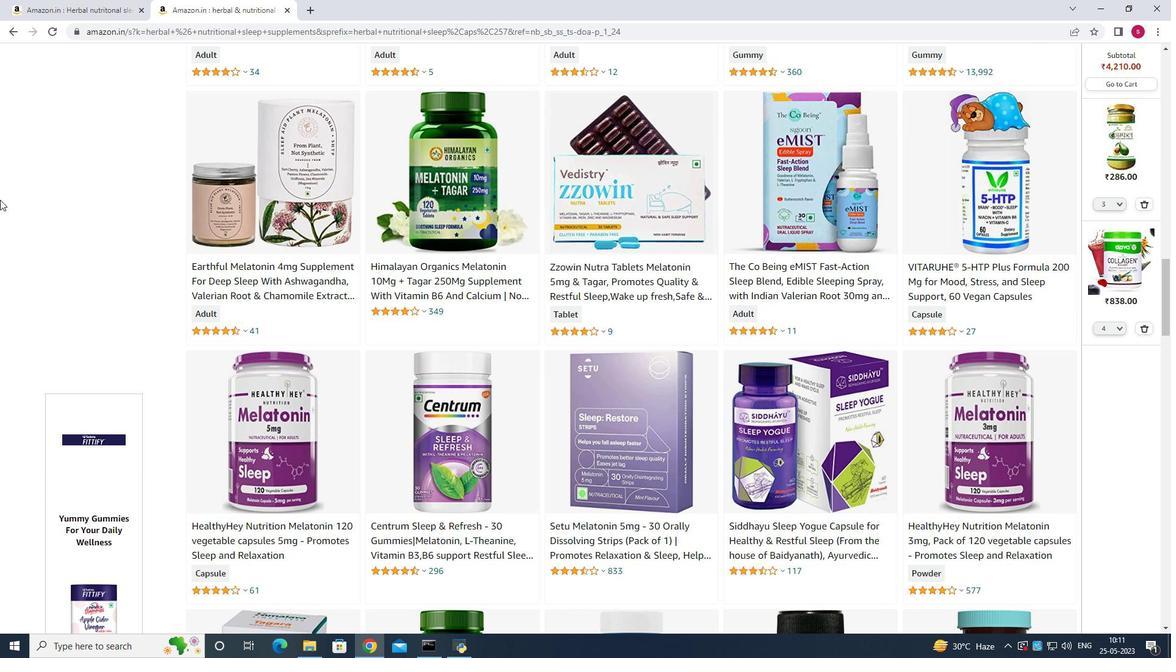 
Action: Mouse scrolled (0, 199) with delta (0, 0)
Screenshot: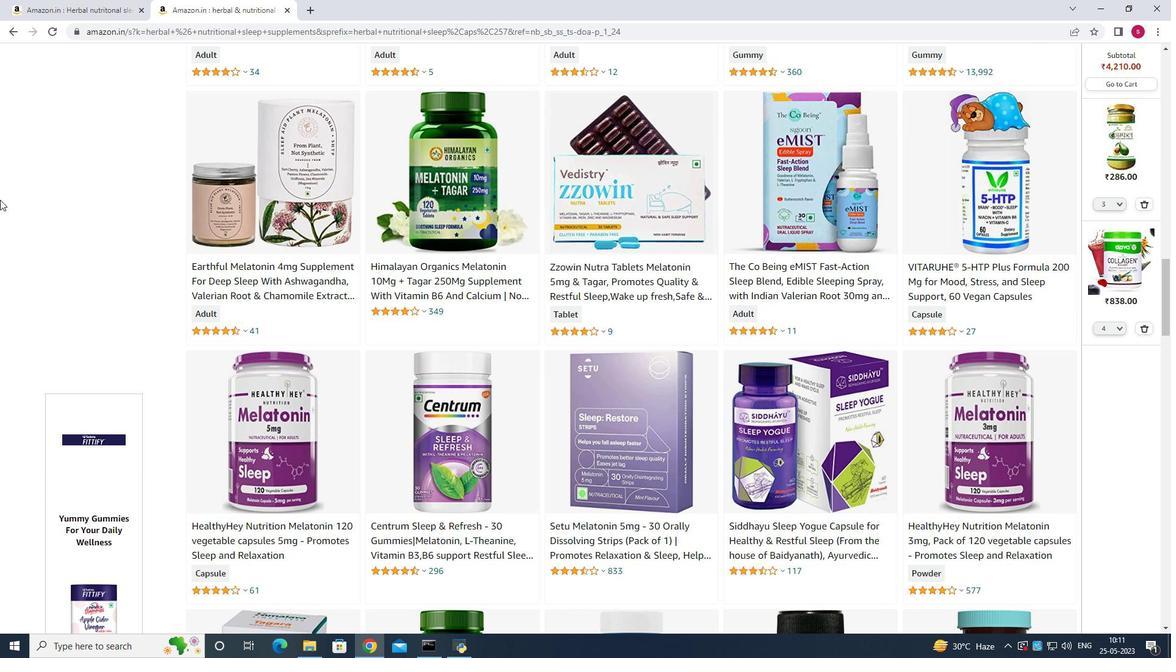 
Action: Mouse scrolled (0, 199) with delta (0, 0)
Screenshot: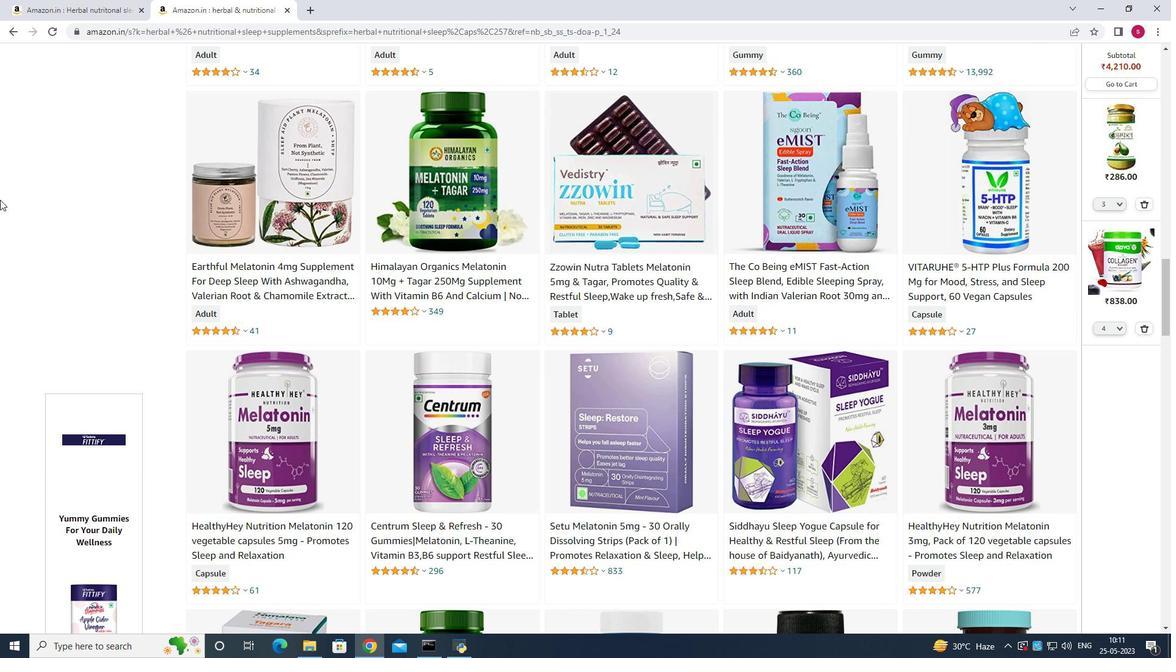 
Action: Mouse scrolled (0, 199) with delta (0, 0)
Screenshot: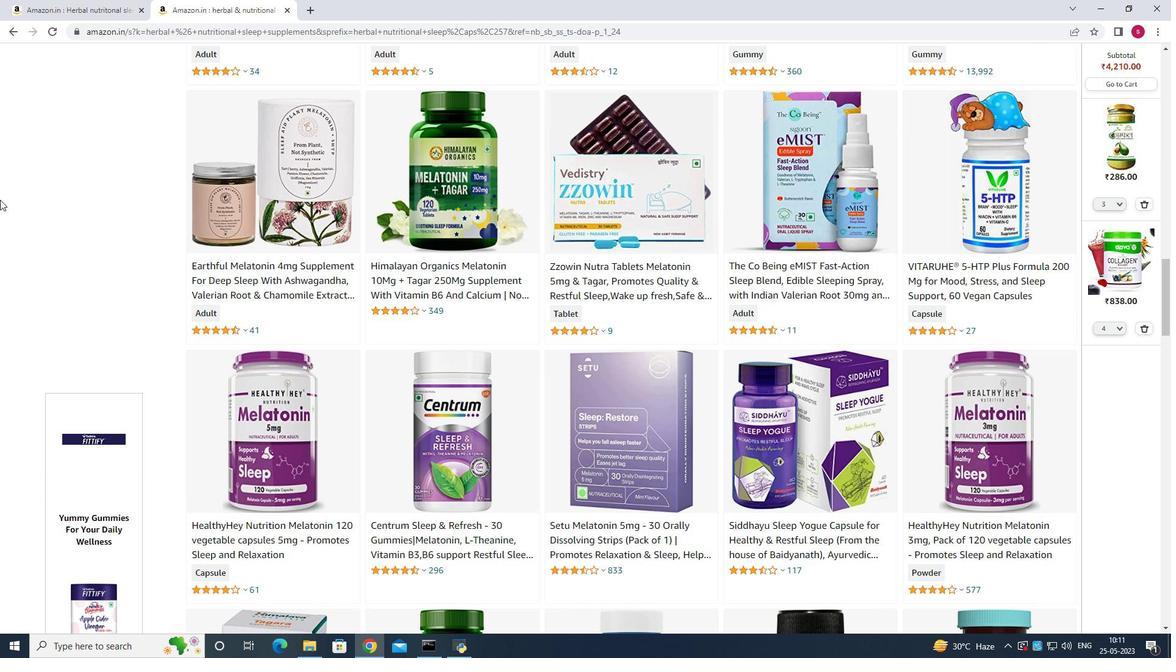 
Action: Mouse scrolled (0, 199) with delta (0, 0)
Screenshot: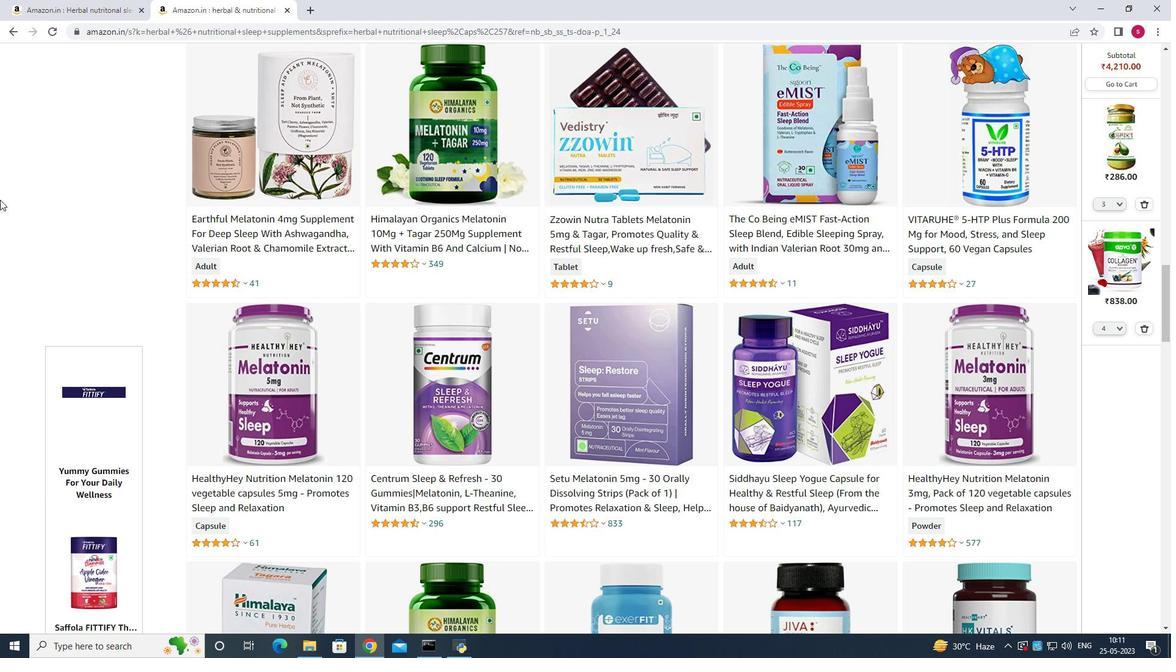 
Action: Mouse scrolled (0, 199) with delta (0, 0)
Screenshot: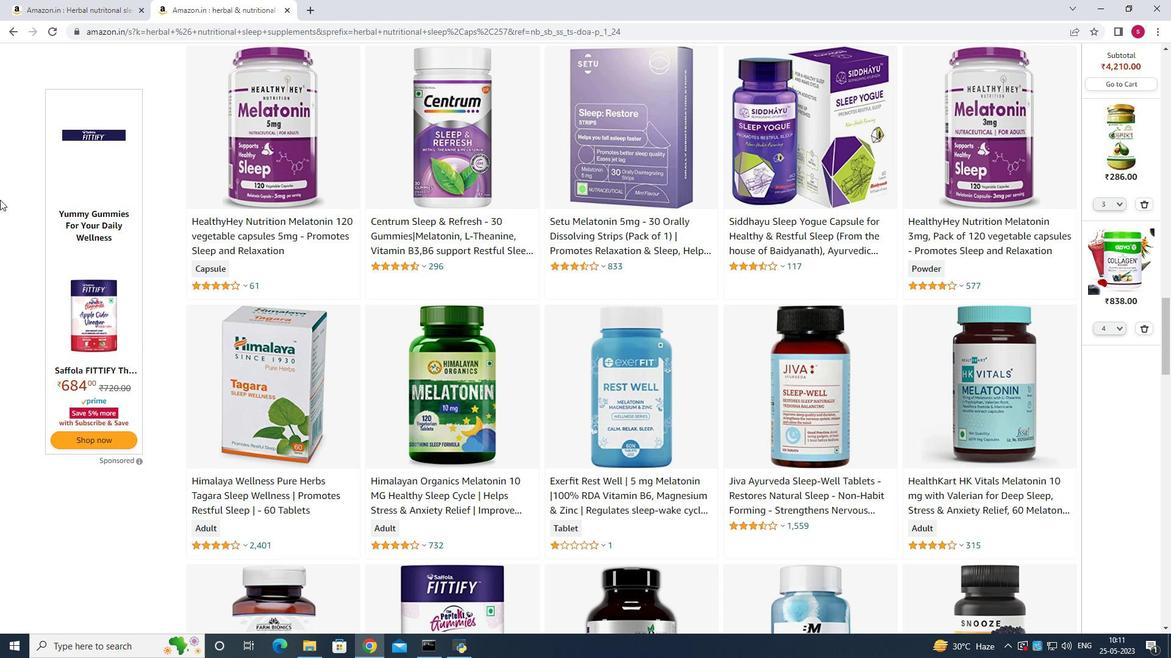 
Action: Mouse scrolled (0, 199) with delta (0, 0)
Screenshot: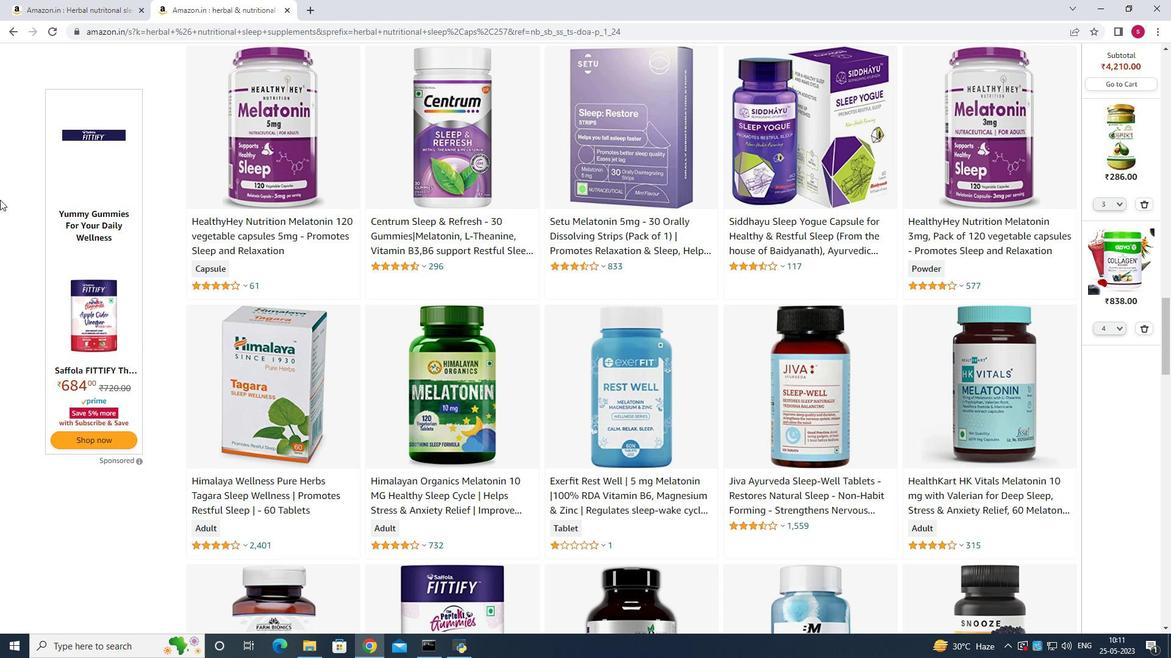 
Action: Mouse scrolled (0, 199) with delta (0, 0)
Screenshot: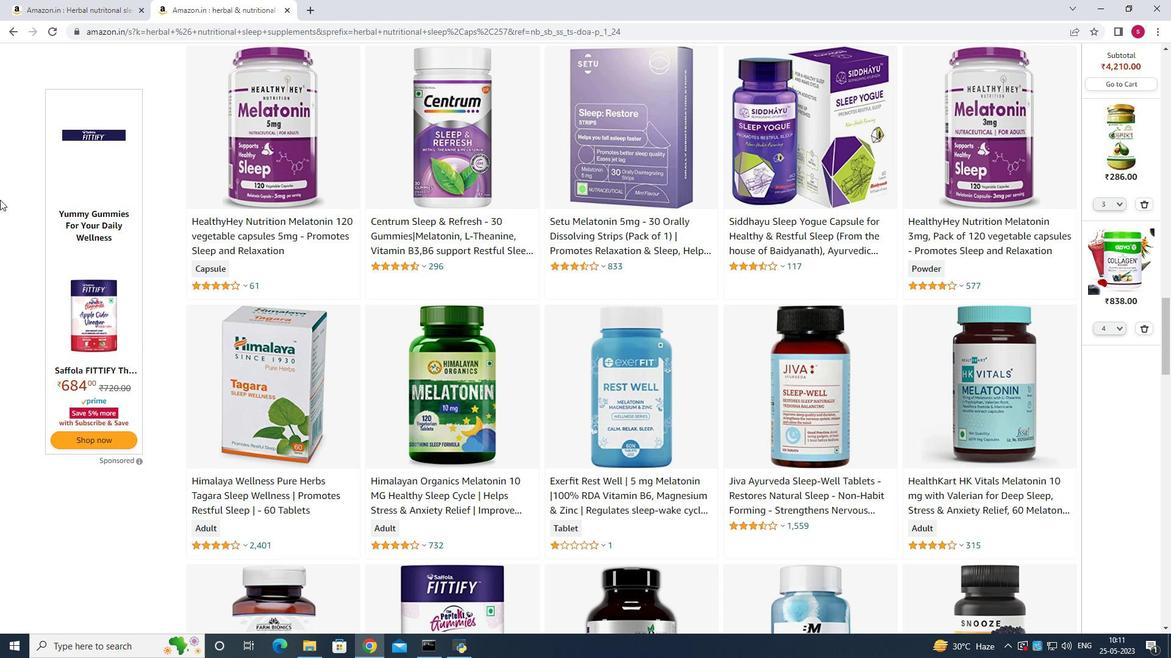 
Action: Mouse scrolled (0, 199) with delta (0, 0)
Screenshot: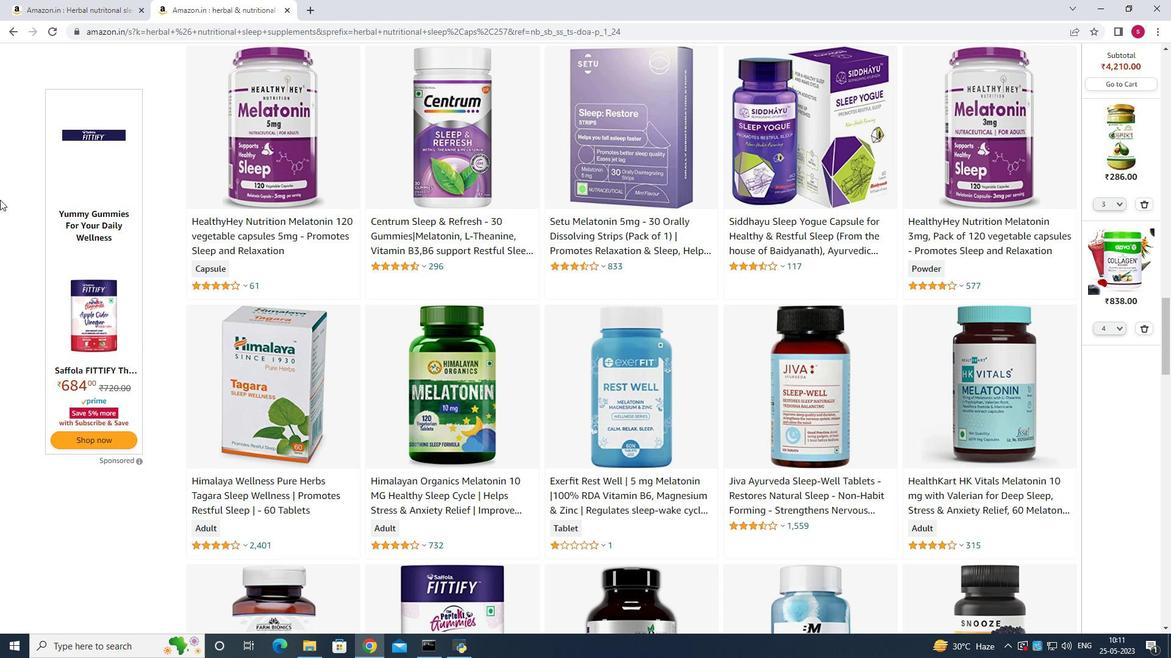 
Action: Mouse scrolled (0, 199) with delta (0, 0)
Screenshot: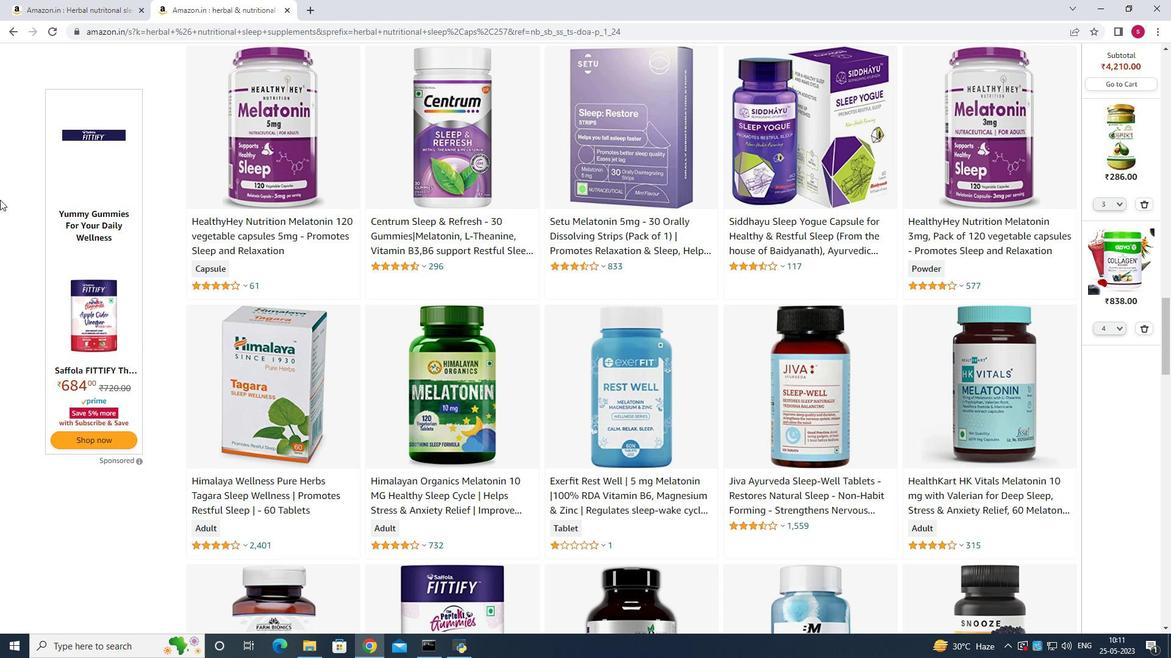 
Action: Mouse scrolled (0, 200) with delta (0, 0)
Screenshot: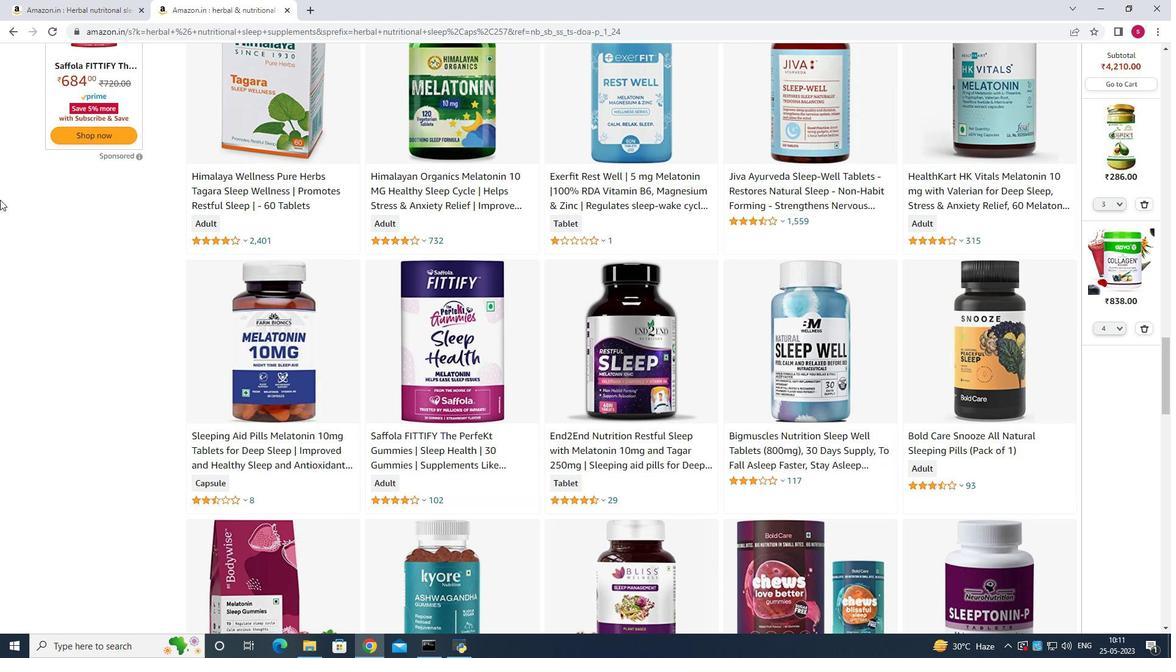 
Action: Mouse scrolled (0, 200) with delta (0, 0)
Screenshot: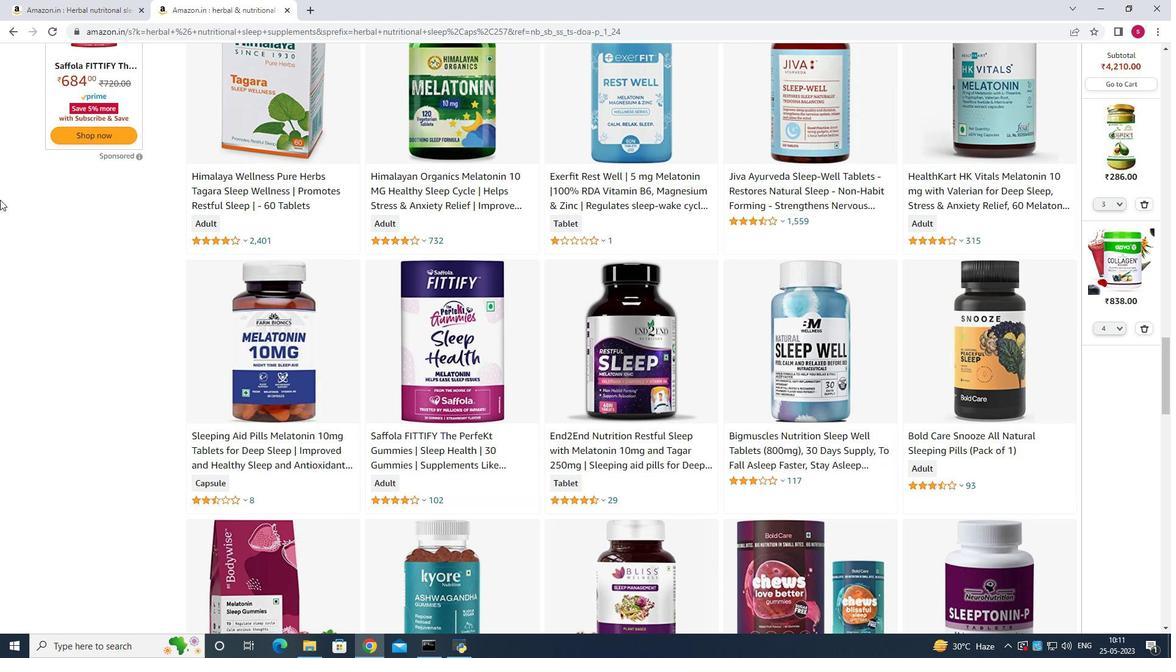 
Action: Mouse scrolled (0, 200) with delta (0, 0)
Screenshot: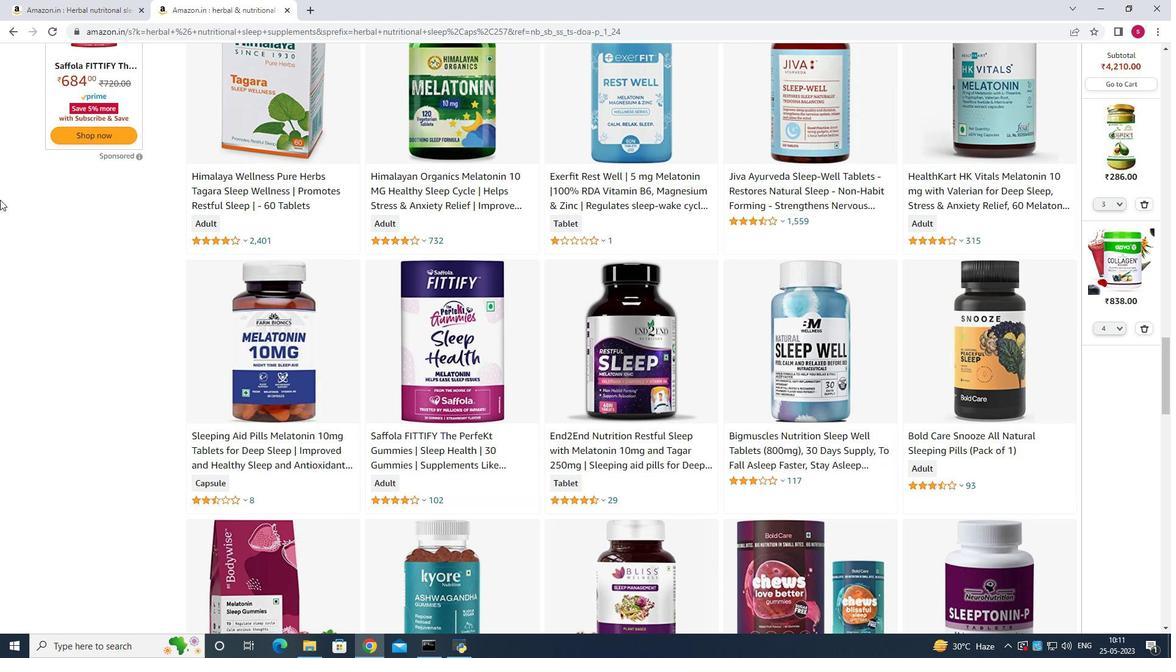 
Action: Mouse scrolled (0, 199) with delta (0, 0)
Screenshot: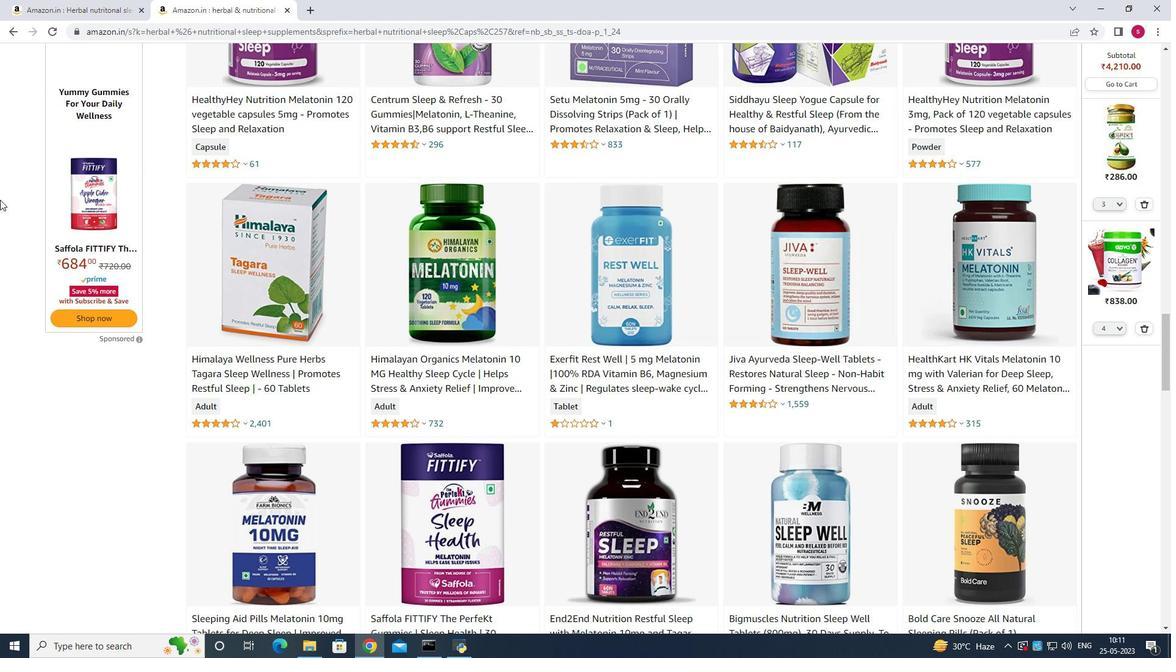 
Action: Mouse scrolled (0, 199) with delta (0, 0)
Screenshot: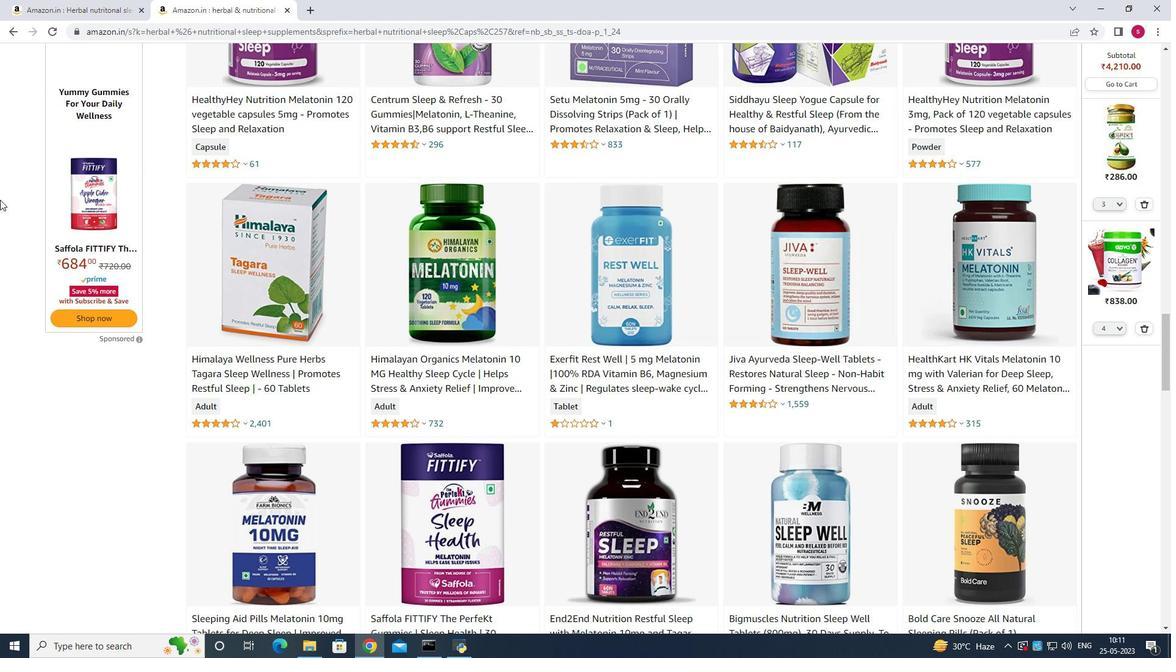 
Action: Mouse scrolled (0, 199) with delta (0, 0)
Screenshot: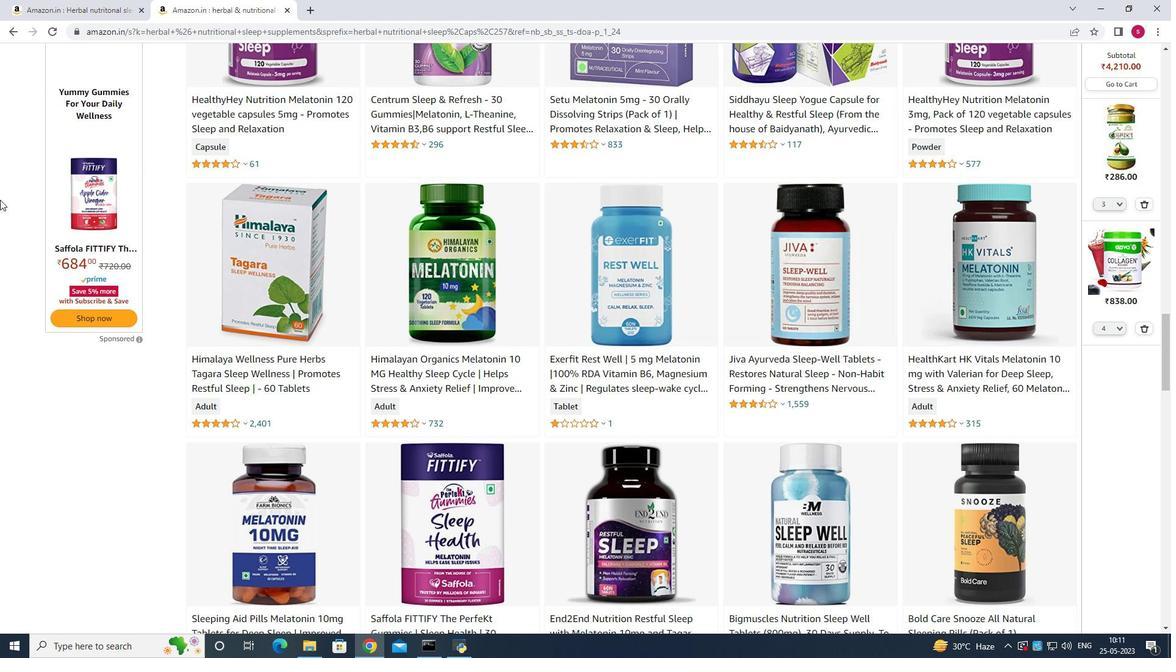 
Action: Mouse scrolled (0, 199) with delta (0, 0)
Screenshot: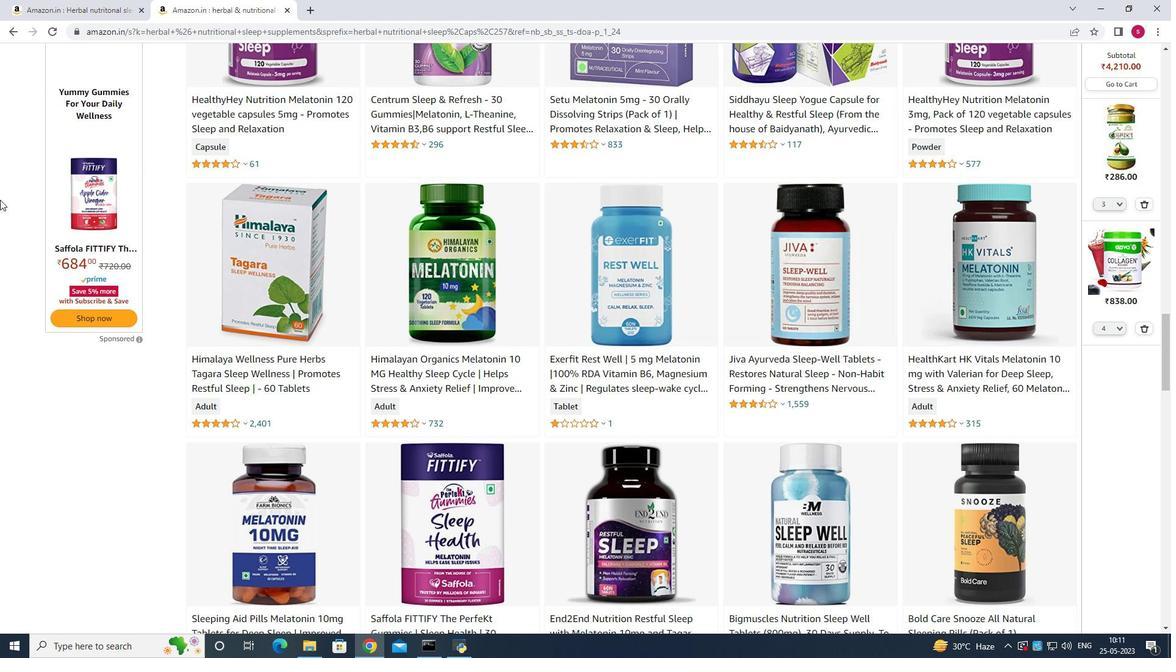 
Action: Mouse scrolled (0, 199) with delta (0, 0)
Screenshot: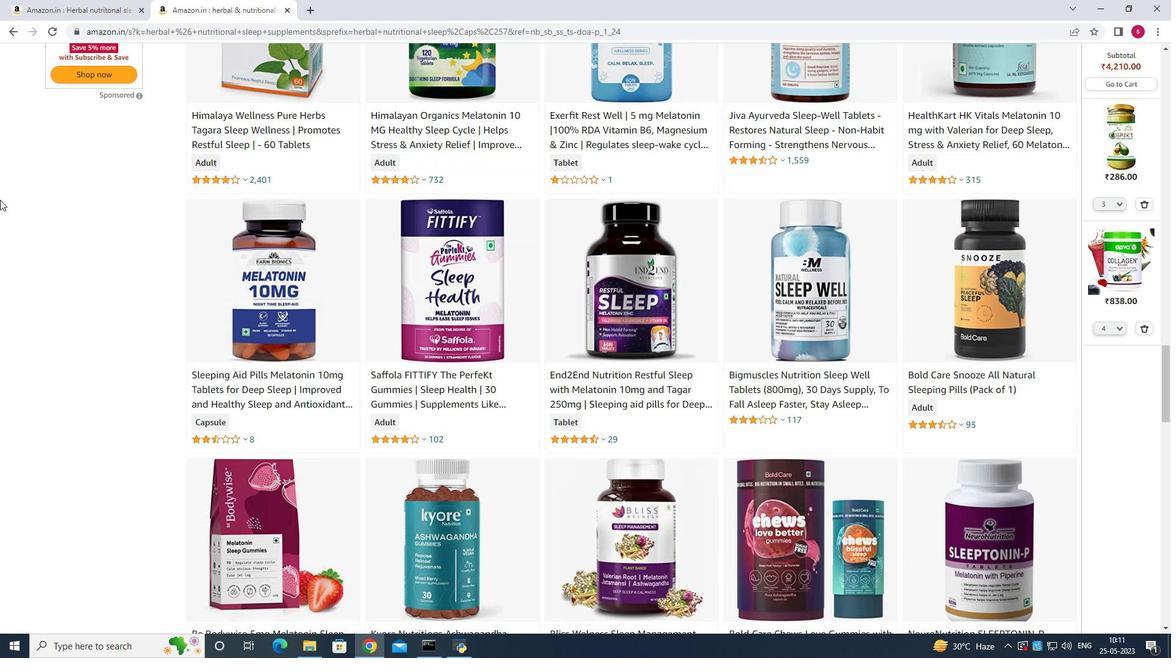 
Action: Mouse scrolled (0, 199) with delta (0, 0)
Screenshot: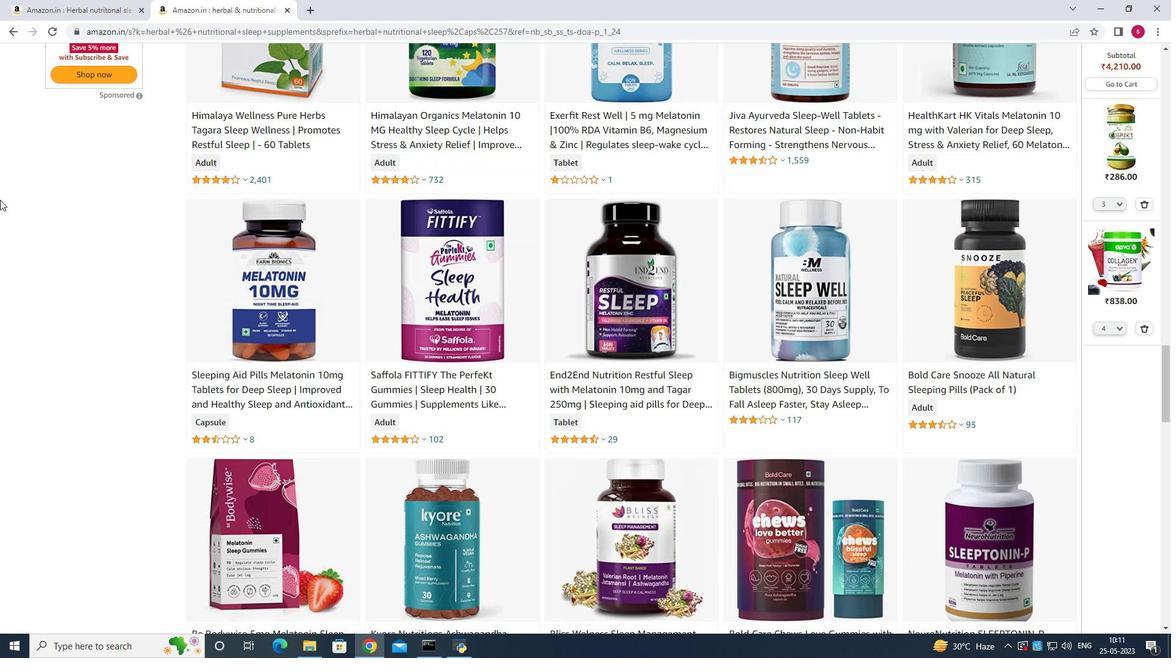 
Action: Mouse scrolled (0, 199) with delta (0, 0)
Screenshot: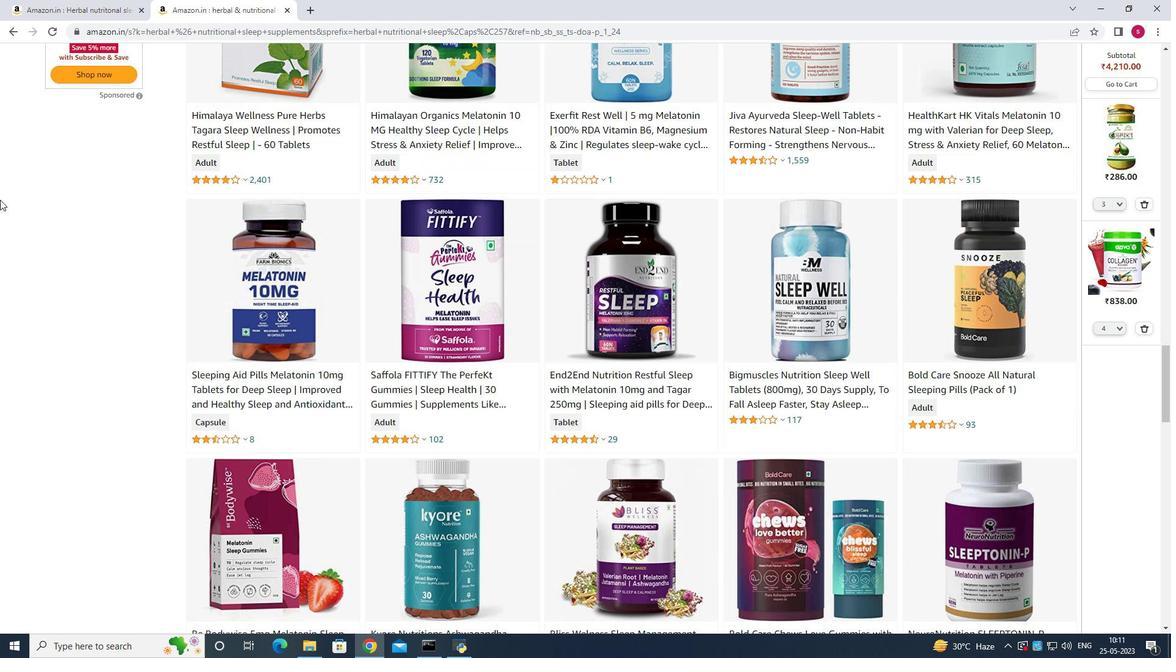 
Action: Mouse scrolled (0, 199) with delta (0, 0)
Screenshot: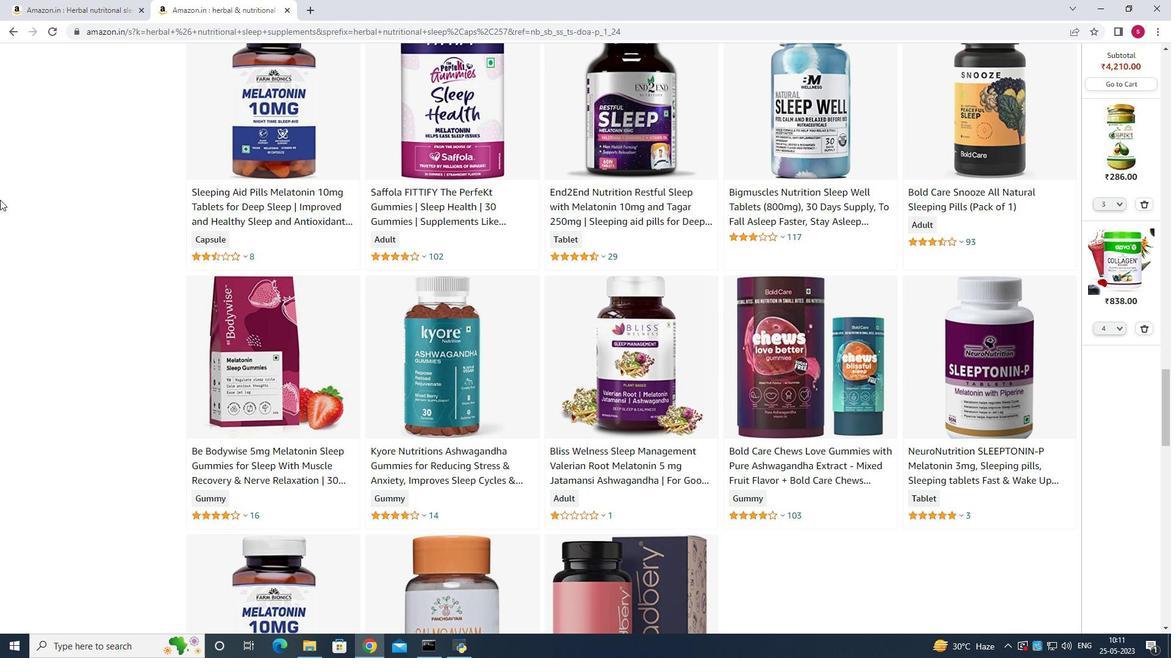 
Action: Mouse scrolled (0, 199) with delta (0, 0)
Screenshot: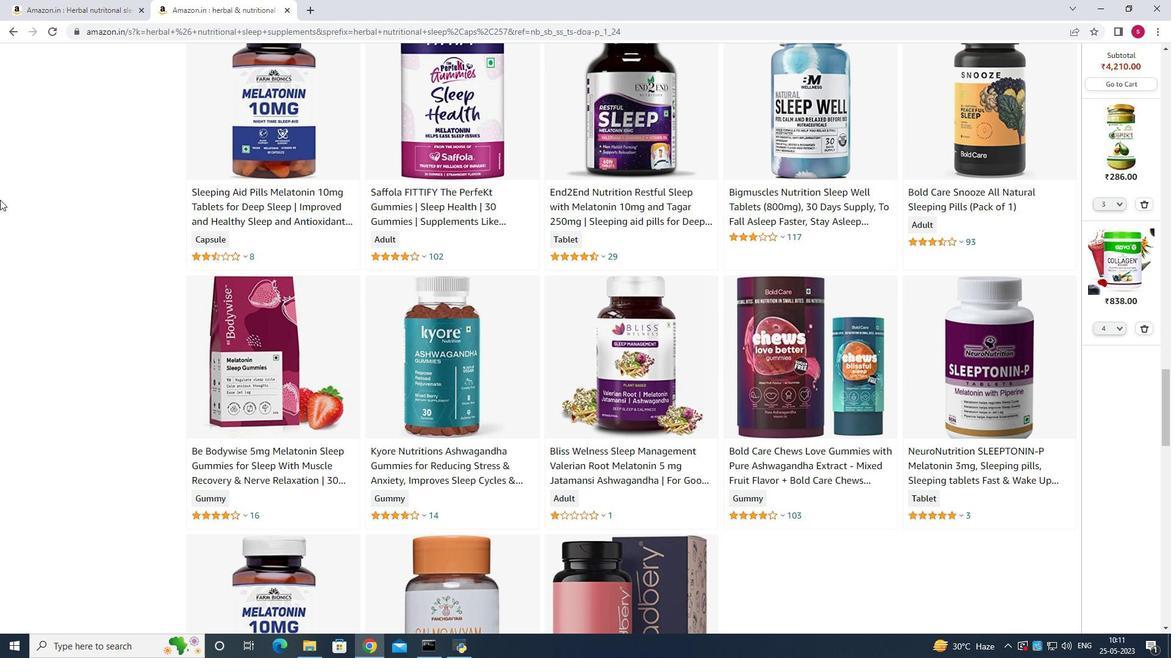 
Action: Mouse moved to (0, 200)
Screenshot: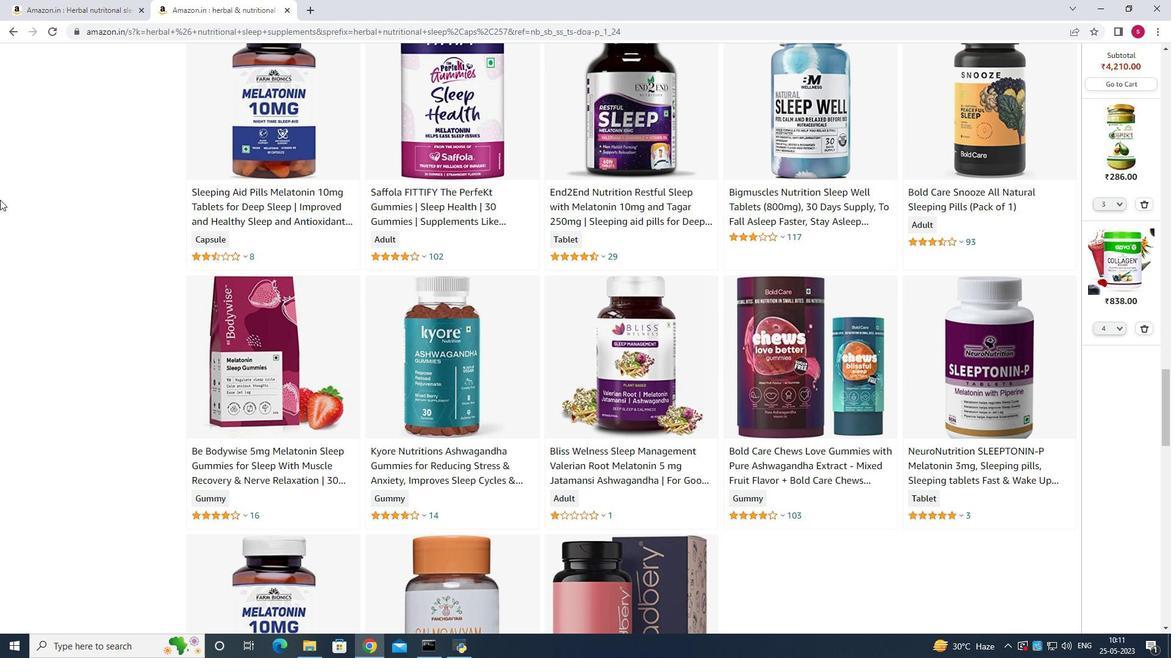 
Action: Mouse scrolled (0, 199) with delta (0, 0)
Screenshot: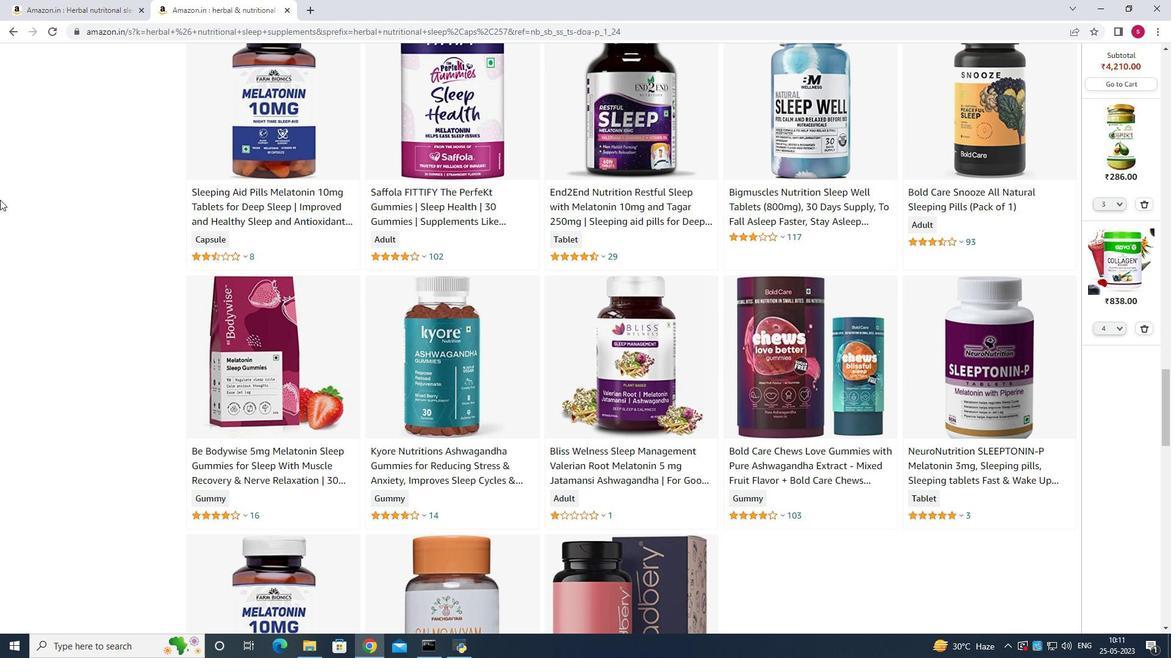 
Action: Mouse moved to (6, 204)
Screenshot: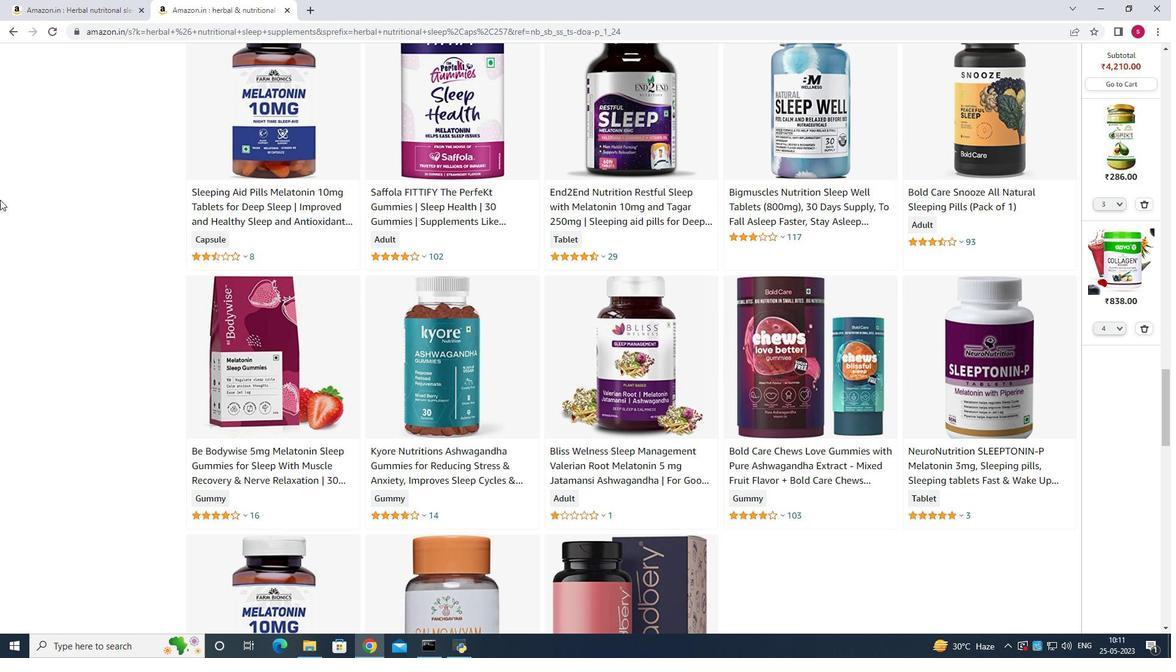
Action: Mouse scrolled (3, 203) with delta (0, 0)
Screenshot: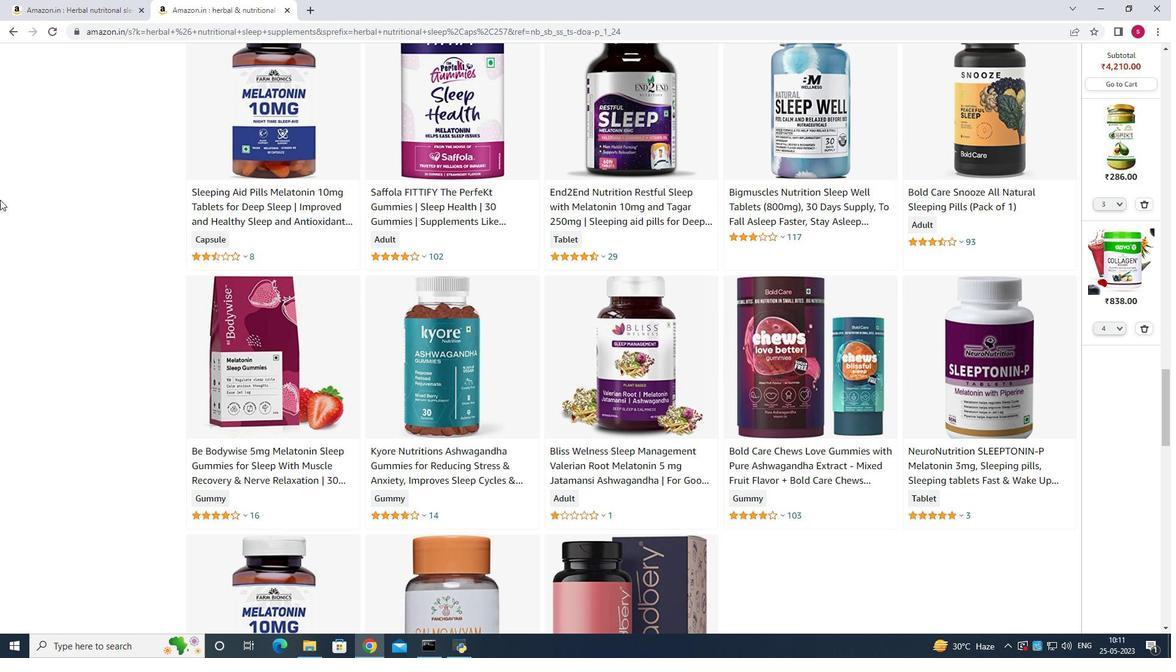 
Action: Mouse scrolled (6, 203) with delta (0, 0)
Screenshot: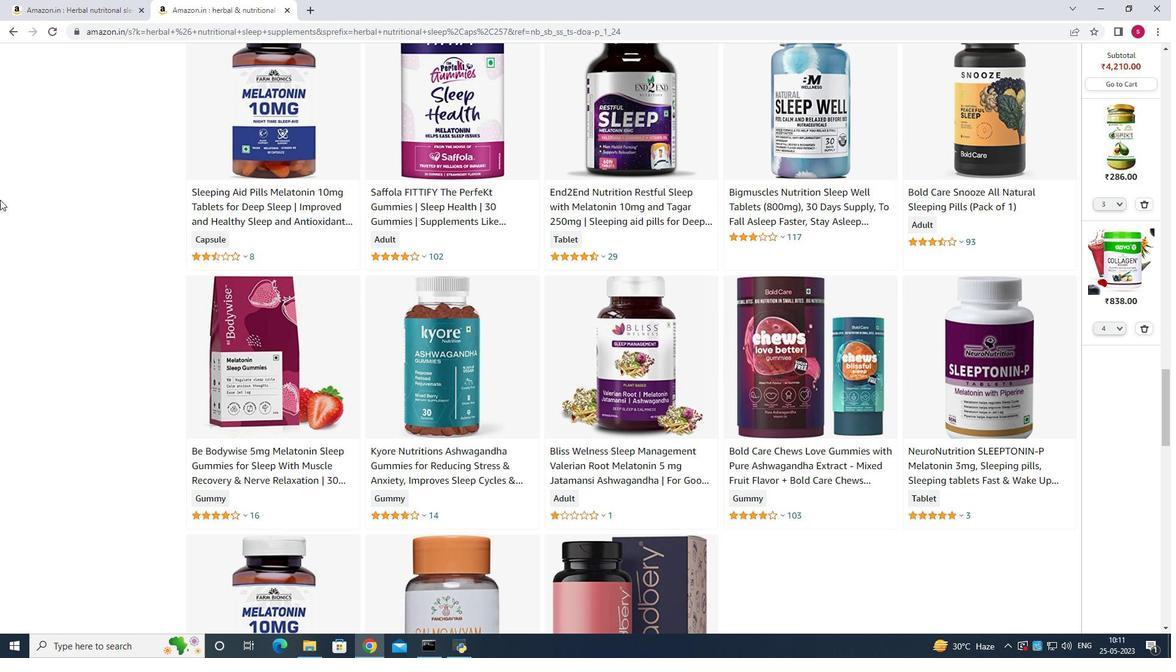 
Action: Mouse scrolled (6, 203) with delta (0, 0)
Screenshot: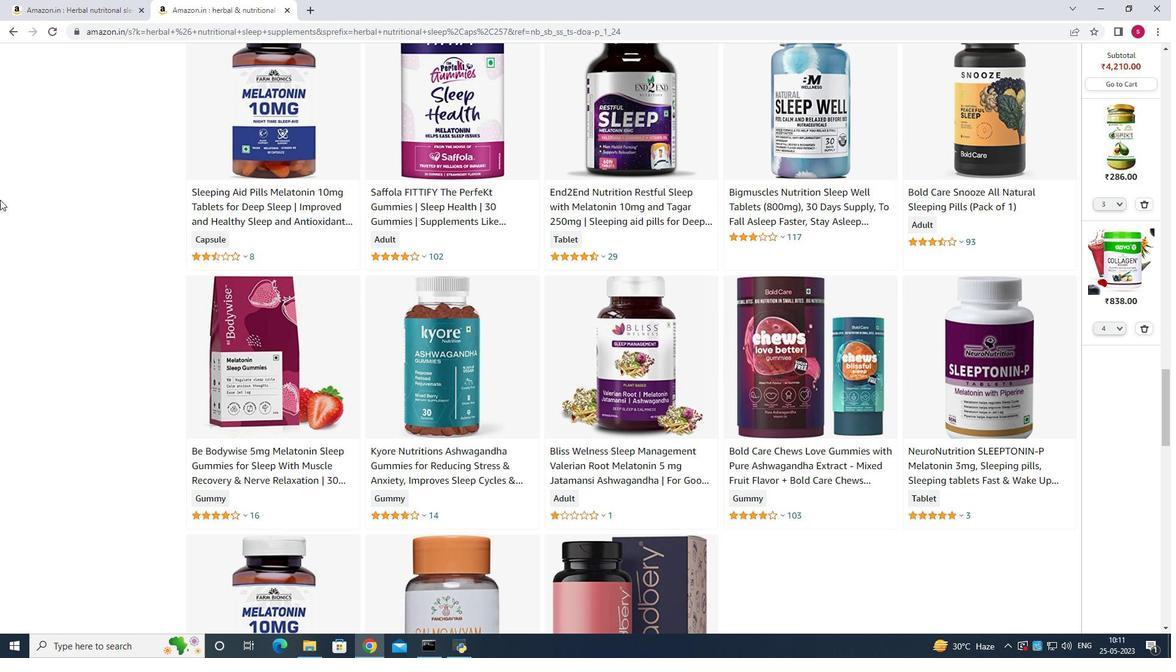 
Action: Mouse moved to (7, 206)
Screenshot: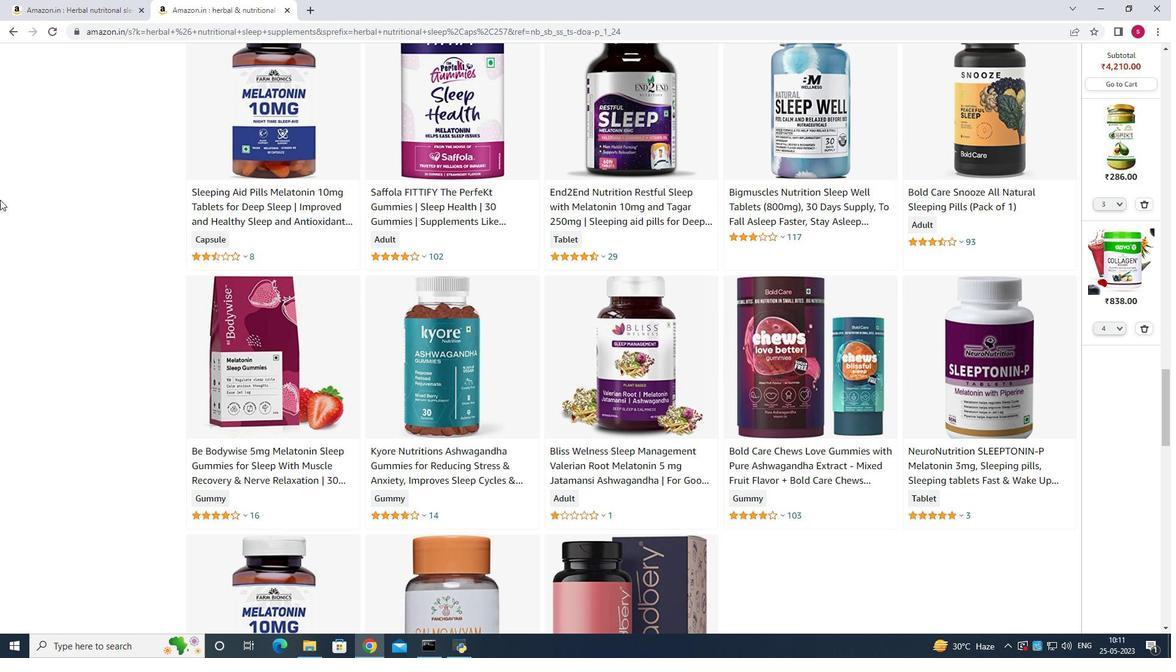 
Action: Mouse scrolled (7, 205) with delta (0, 0)
Screenshot: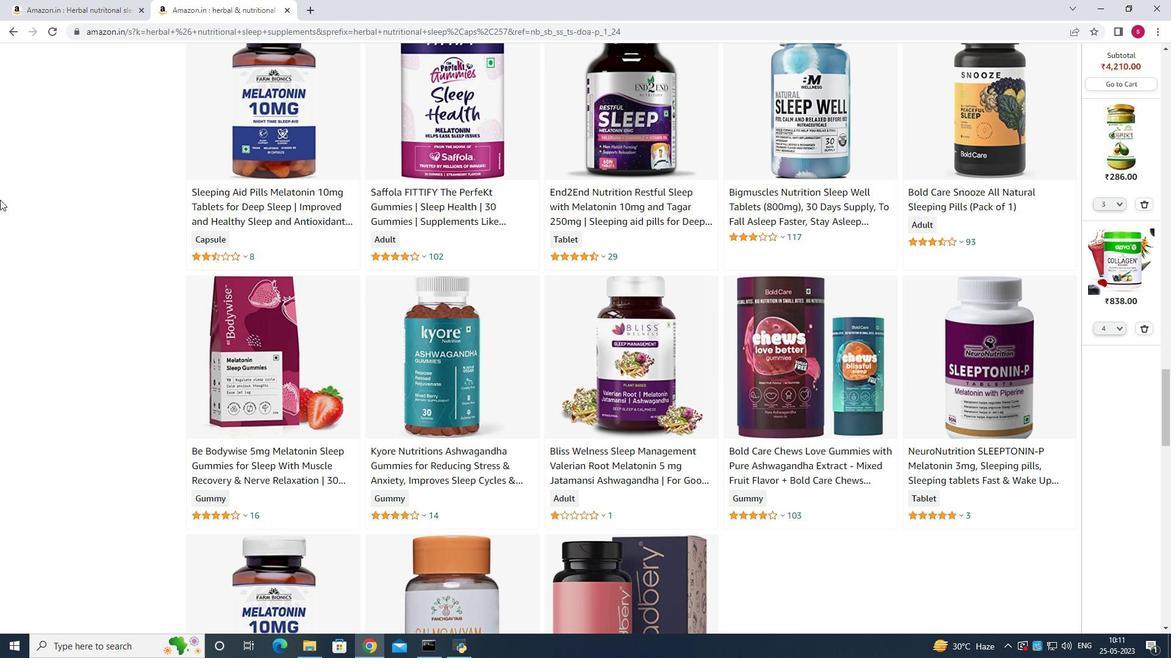 
Action: Mouse scrolled (7, 206) with delta (0, 0)
Screenshot: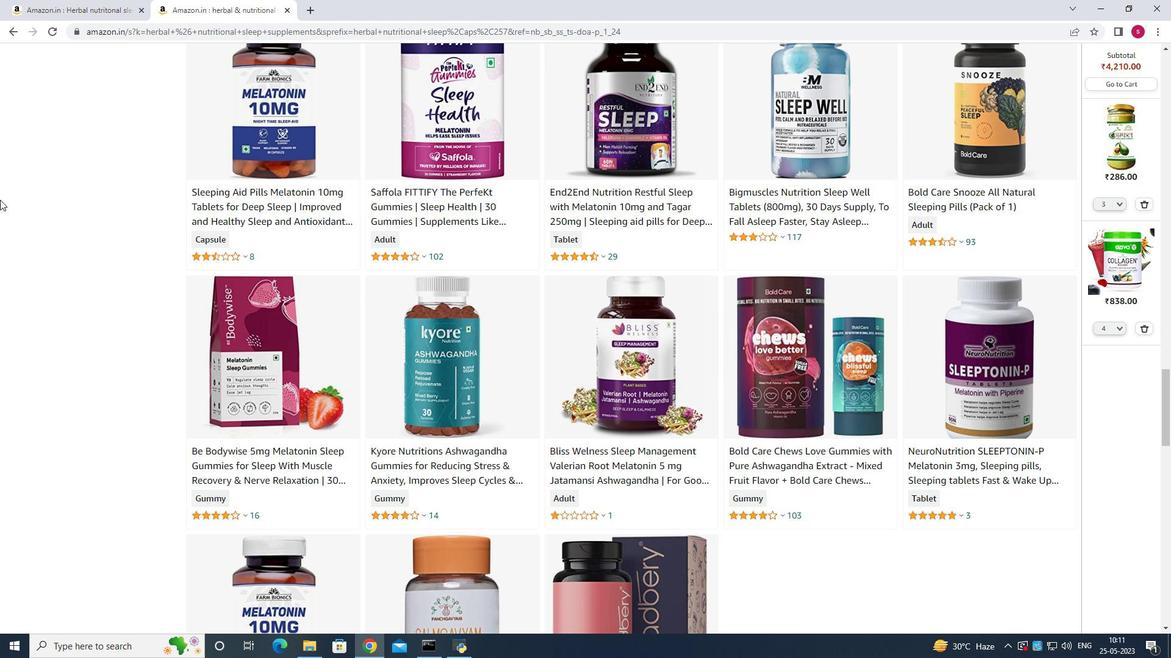 
Action: Mouse scrolled (7, 205) with delta (0, 0)
Screenshot: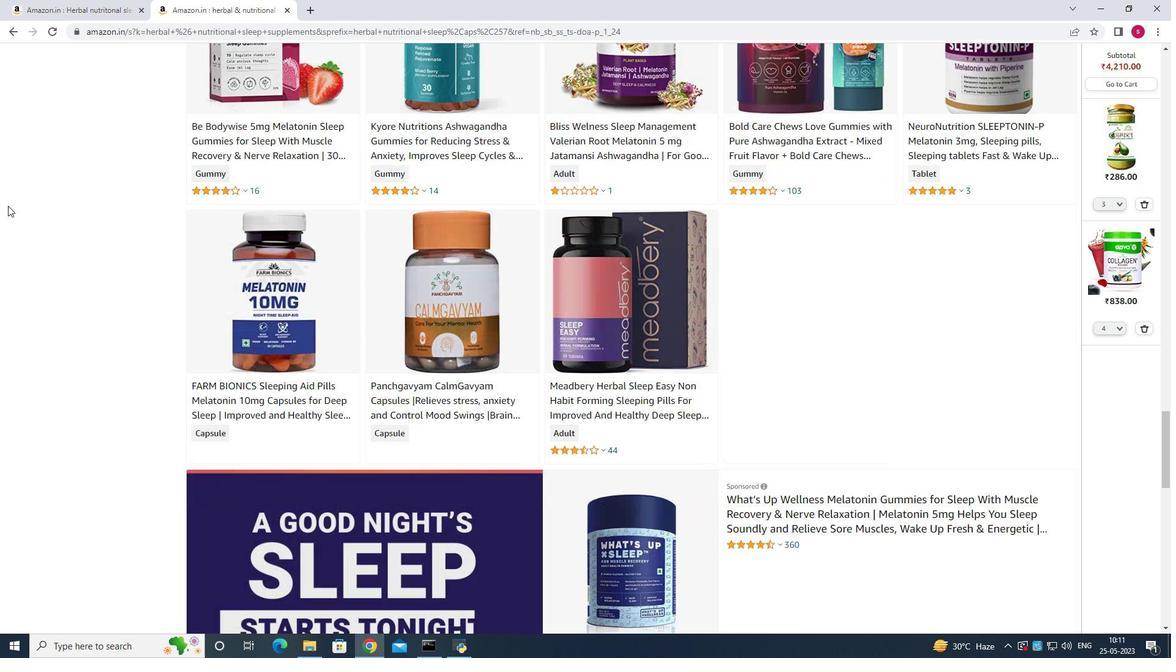 
Action: Mouse scrolled (7, 205) with delta (0, 0)
Screenshot: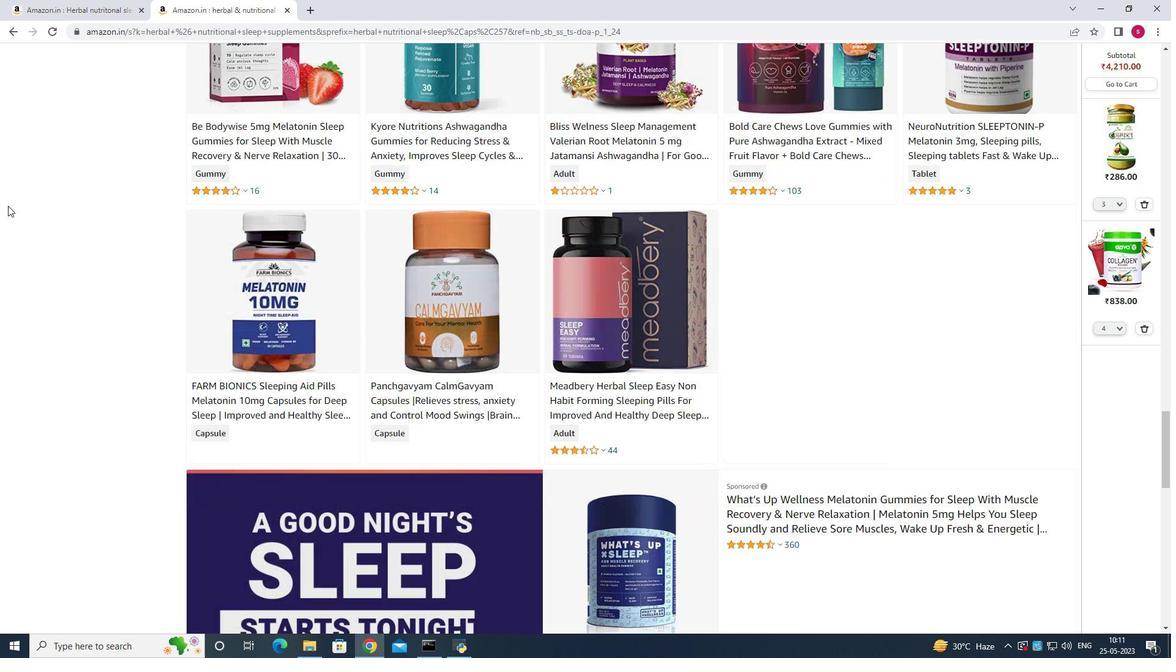 
Action: Mouse scrolled (7, 205) with delta (0, 0)
Screenshot: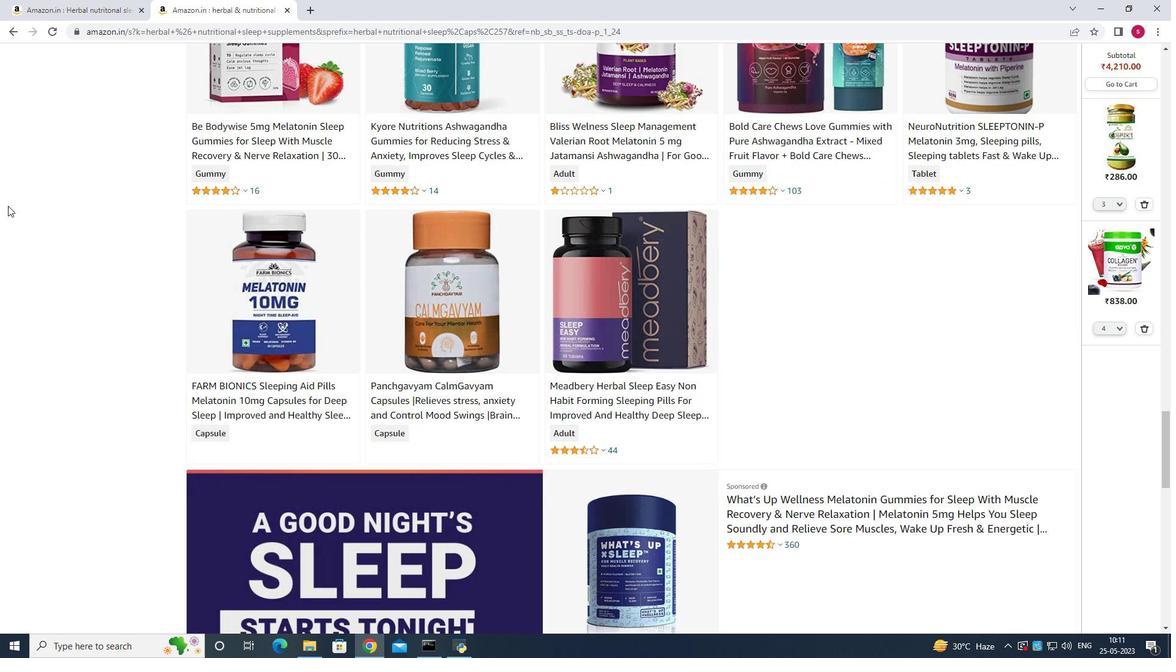
Action: Mouse scrolled (7, 205) with delta (0, 0)
Screenshot: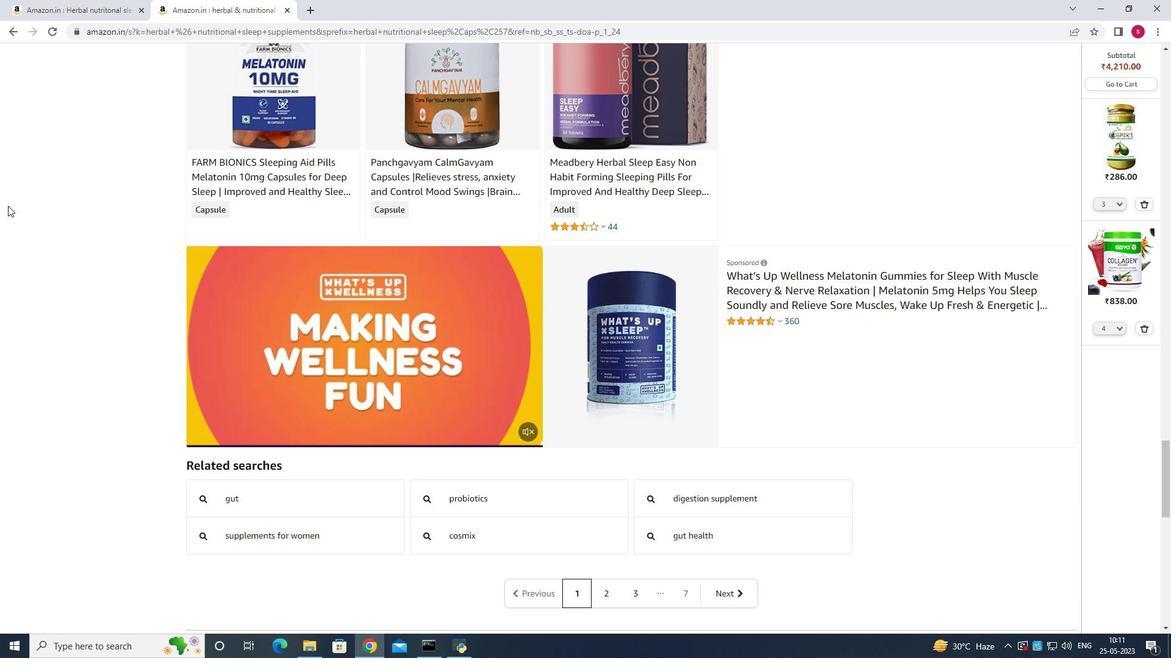 
Action: Mouse scrolled (7, 205) with delta (0, 0)
Screenshot: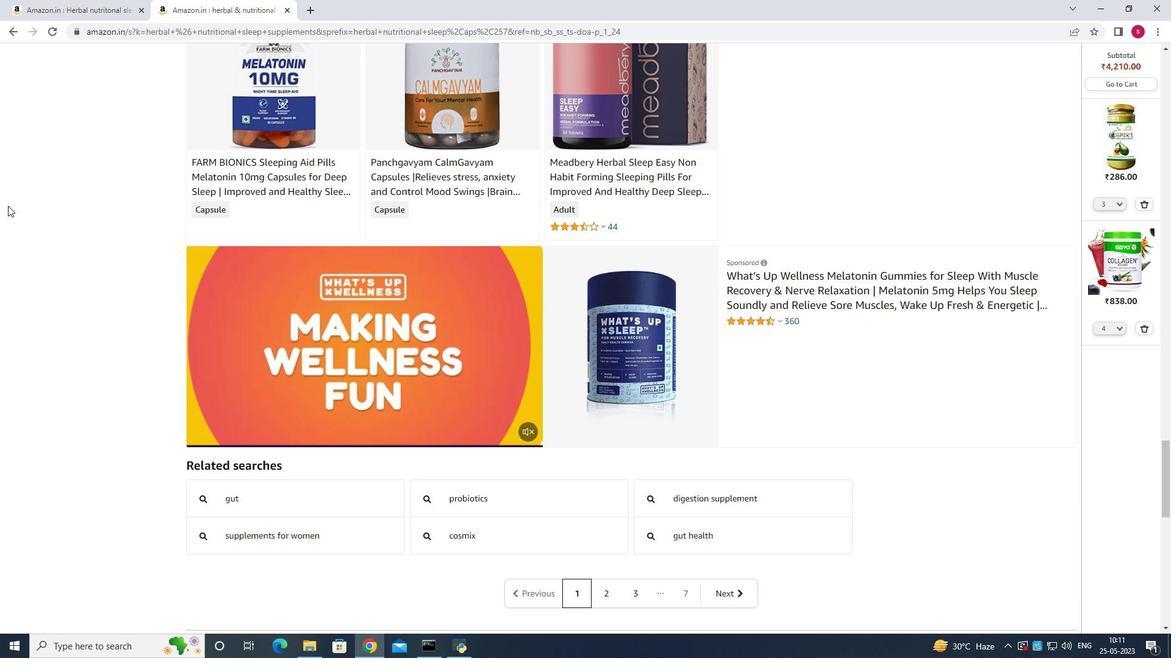 
Action: Mouse scrolled (7, 205) with delta (0, 0)
Screenshot: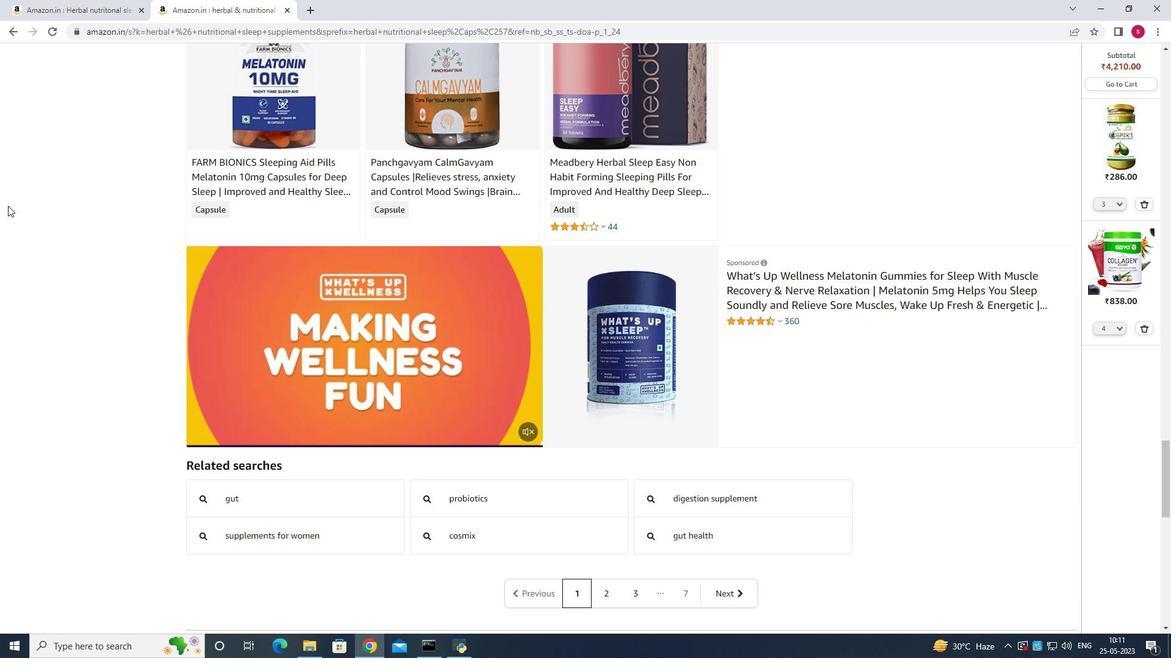 
Action: Mouse scrolled (7, 205) with delta (0, 0)
Screenshot: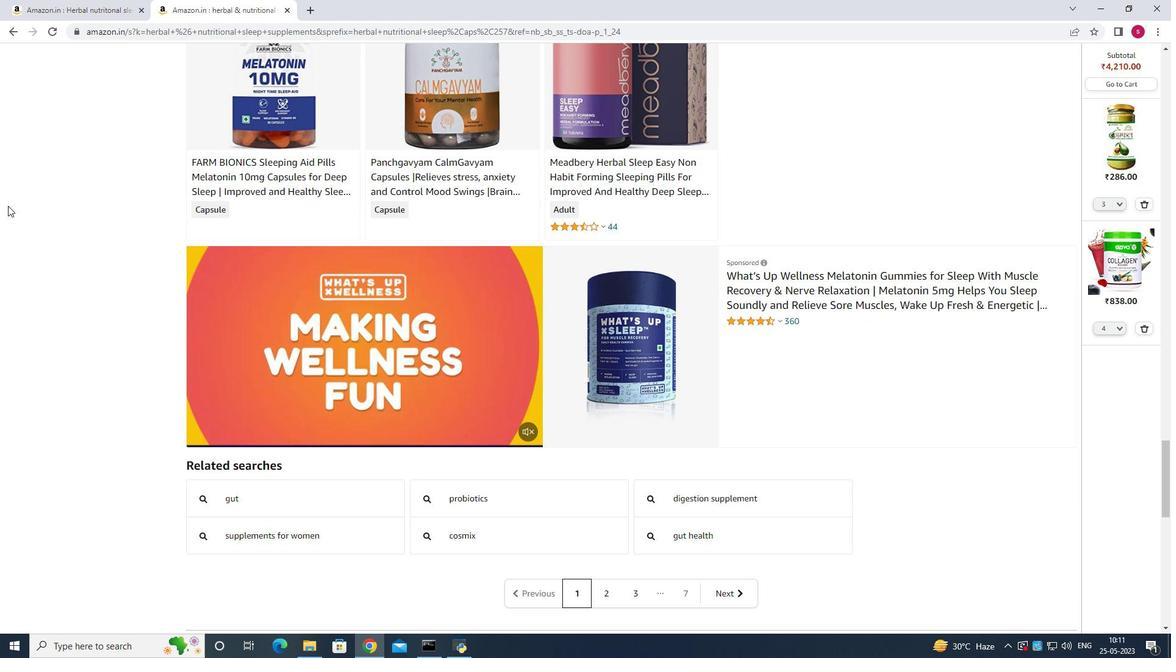 
Action: Mouse scrolled (7, 205) with delta (0, 0)
Screenshot: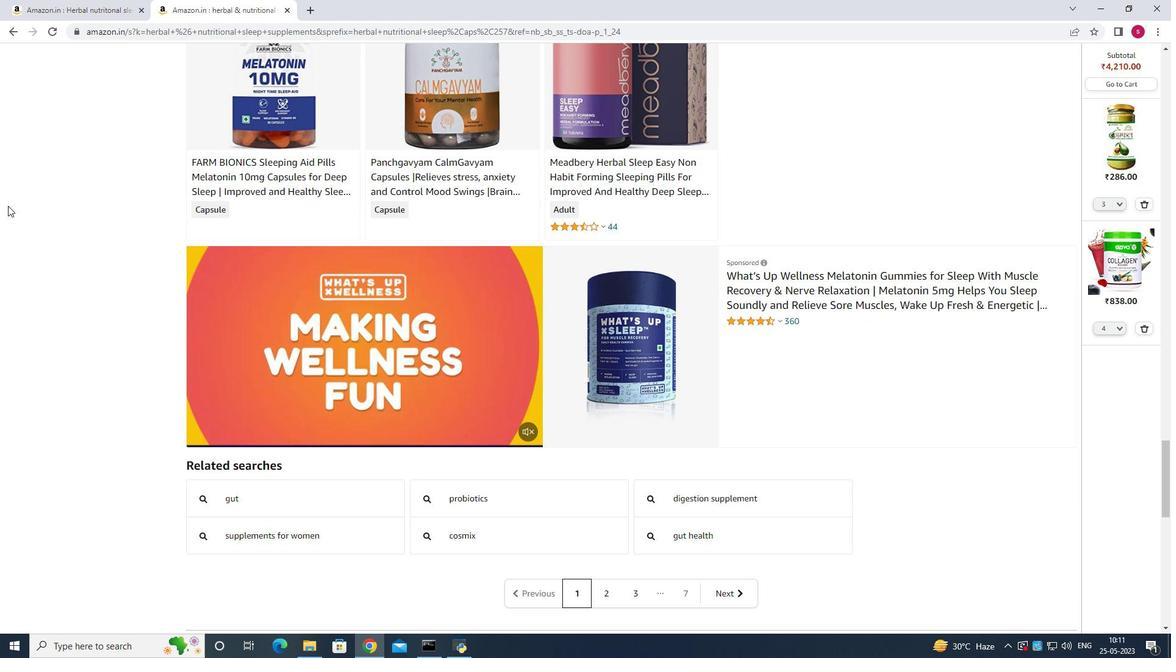
Action: Mouse scrolled (7, 205) with delta (0, 0)
Screenshot: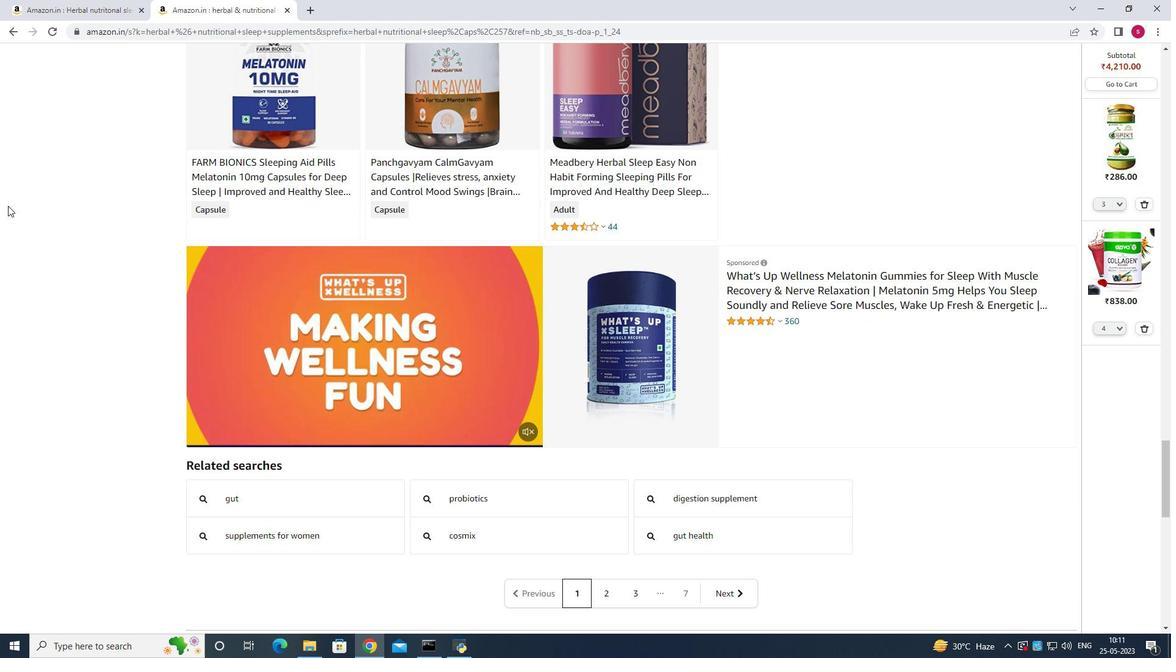 
Action: Mouse scrolled (7, 205) with delta (0, 0)
Screenshot: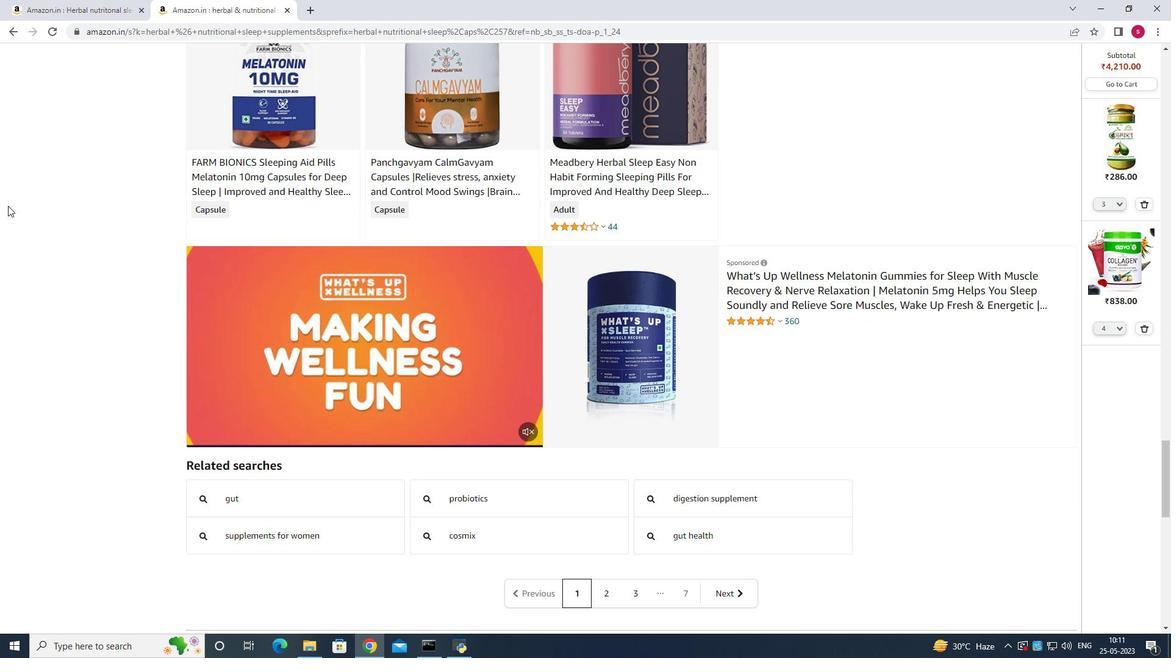 
Action: Mouse scrolled (7, 205) with delta (0, 0)
Screenshot: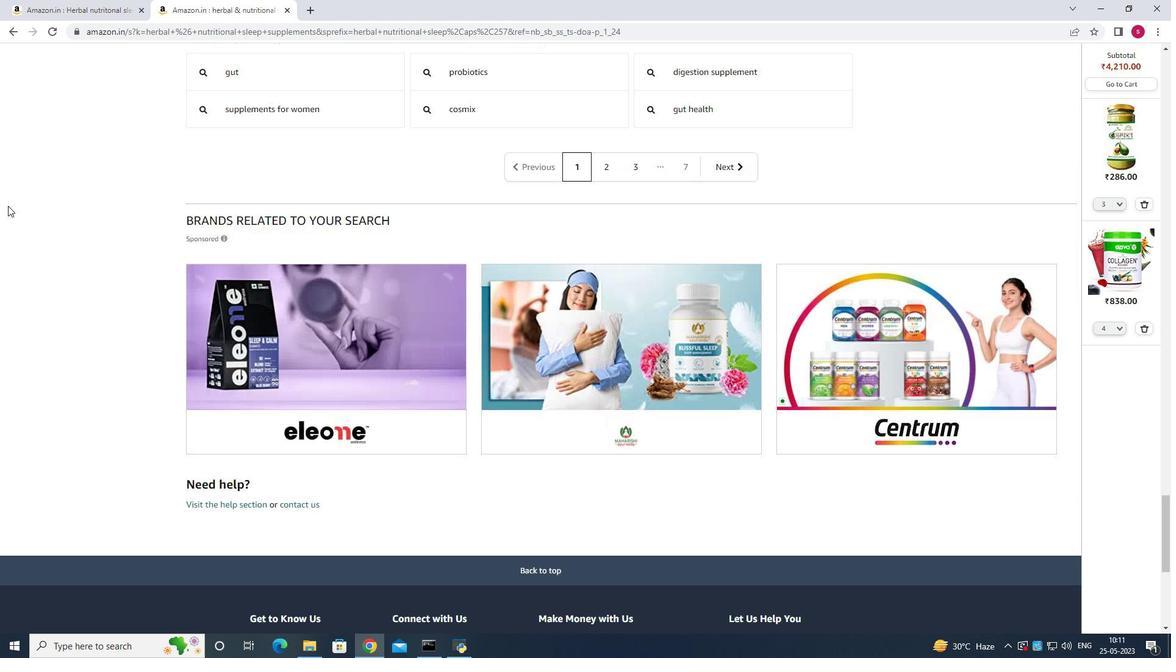 
Action: Mouse scrolled (7, 205) with delta (0, 0)
Screenshot: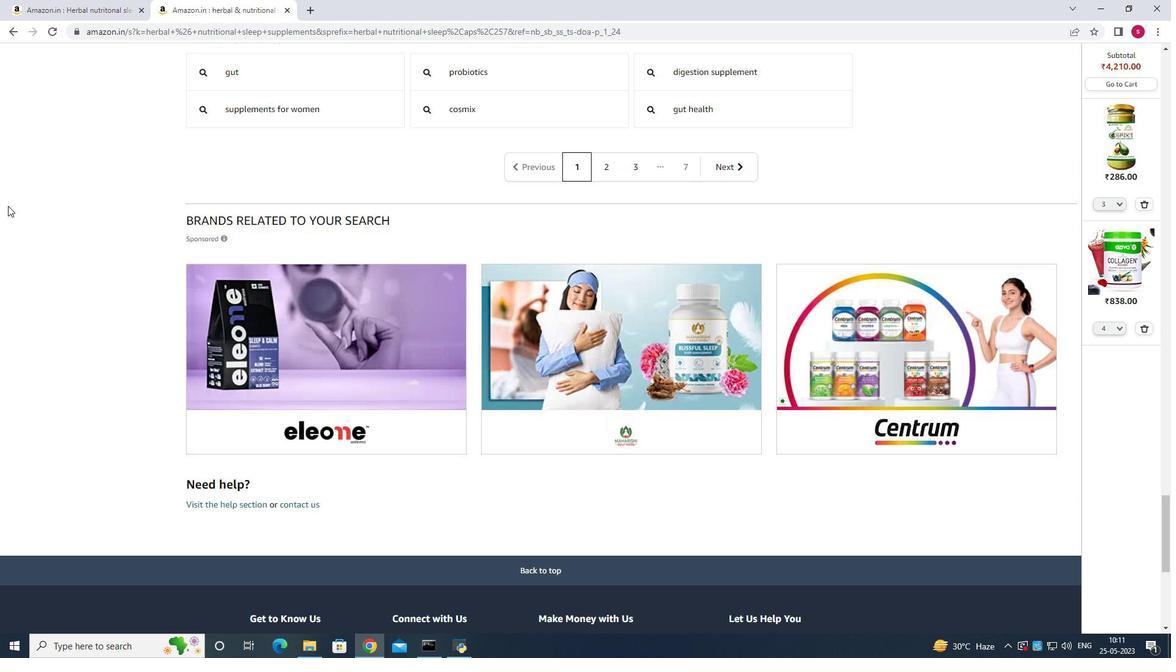 
Action: Mouse scrolled (7, 205) with delta (0, 0)
Screenshot: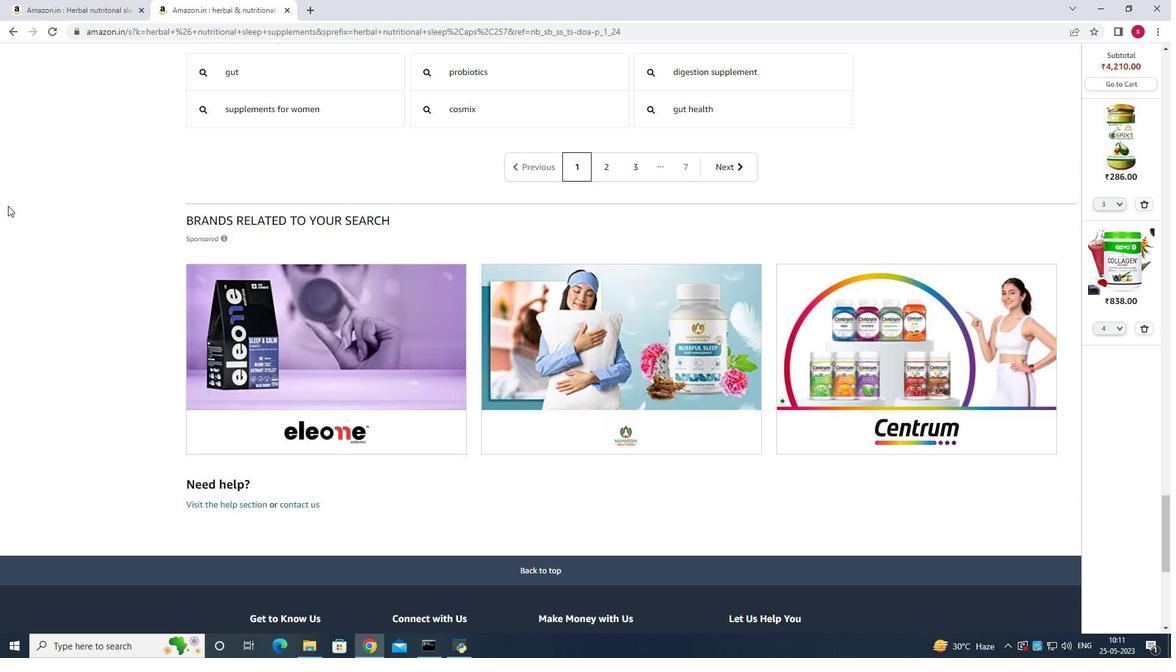 
Action: Mouse scrolled (7, 205) with delta (0, 0)
Screenshot: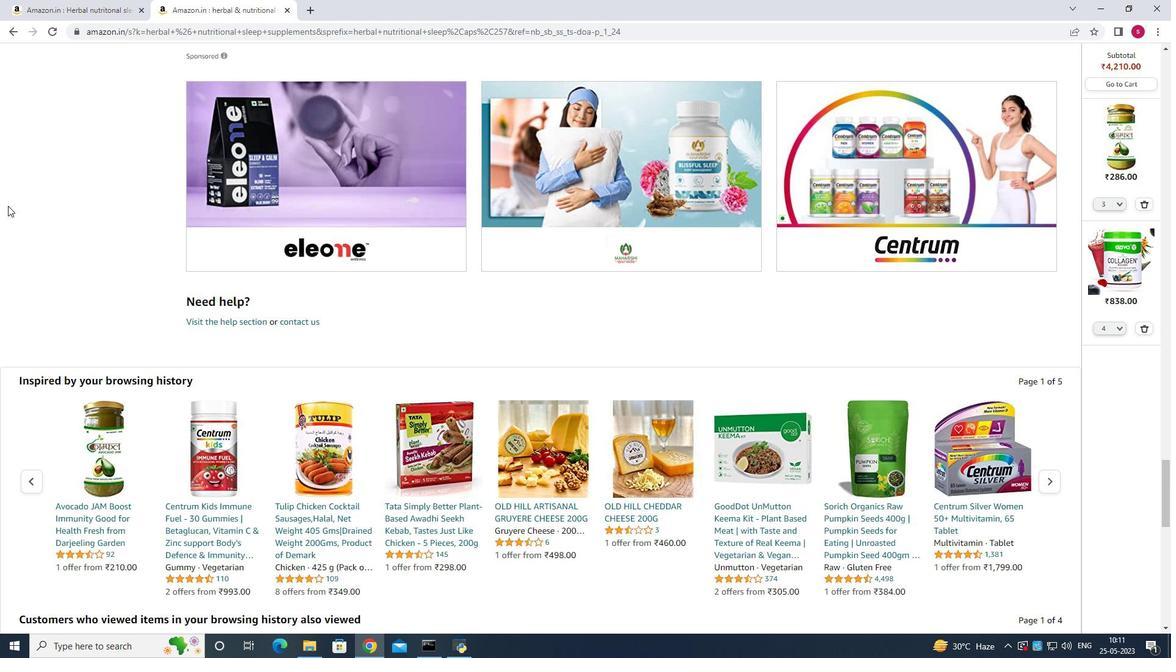 
Action: Mouse scrolled (7, 205) with delta (0, 0)
Screenshot: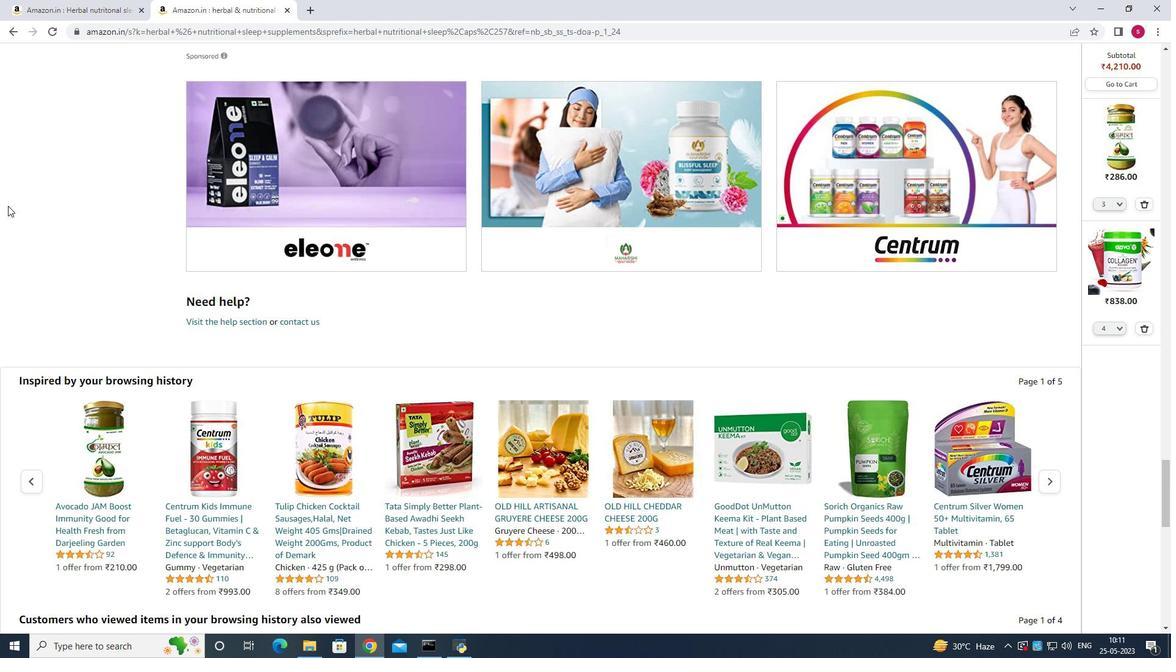 
Action: Mouse scrolled (7, 205) with delta (0, 0)
Screenshot: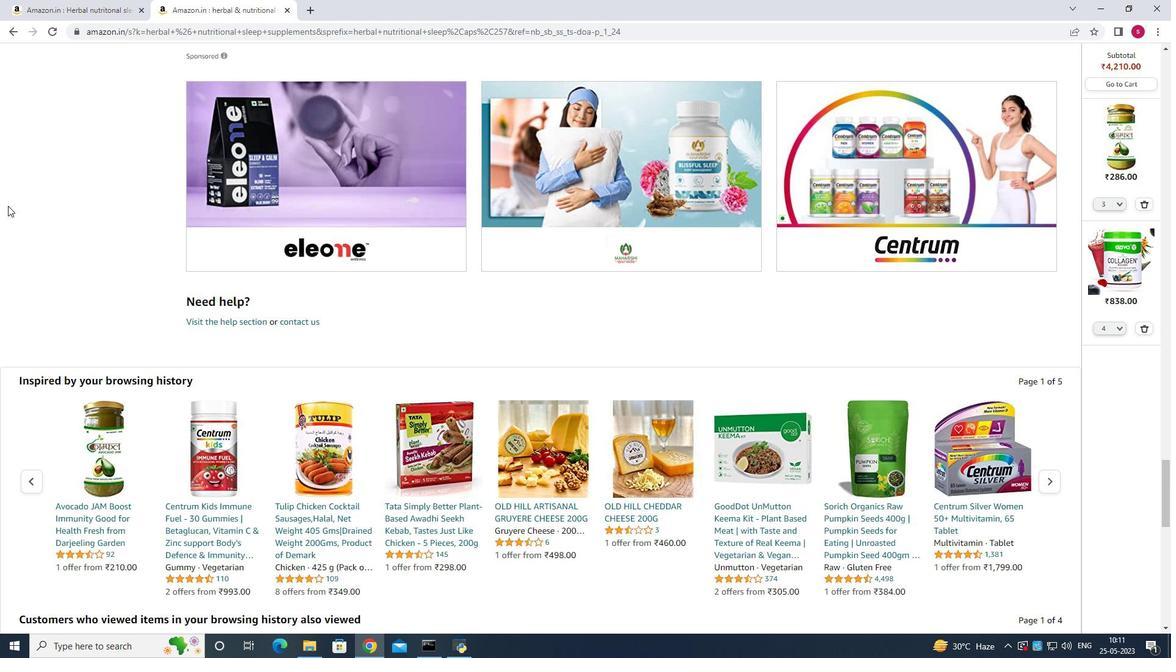 
Action: Mouse scrolled (7, 205) with delta (0, 0)
Screenshot: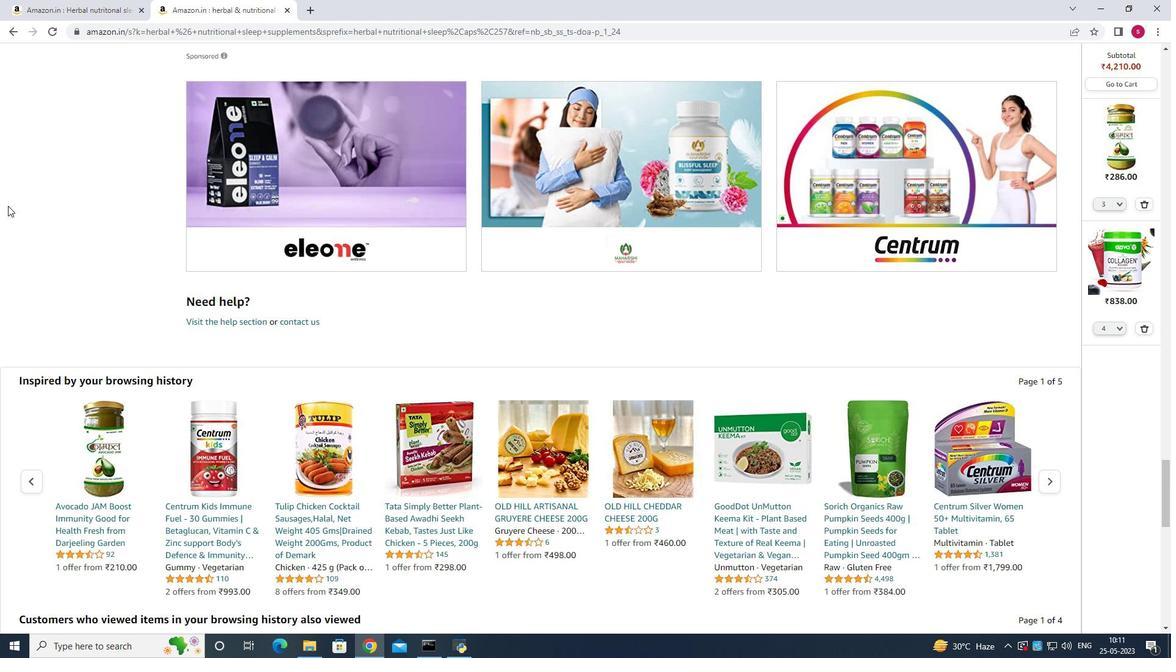 
Action: Mouse scrolled (7, 205) with delta (0, 0)
Screenshot: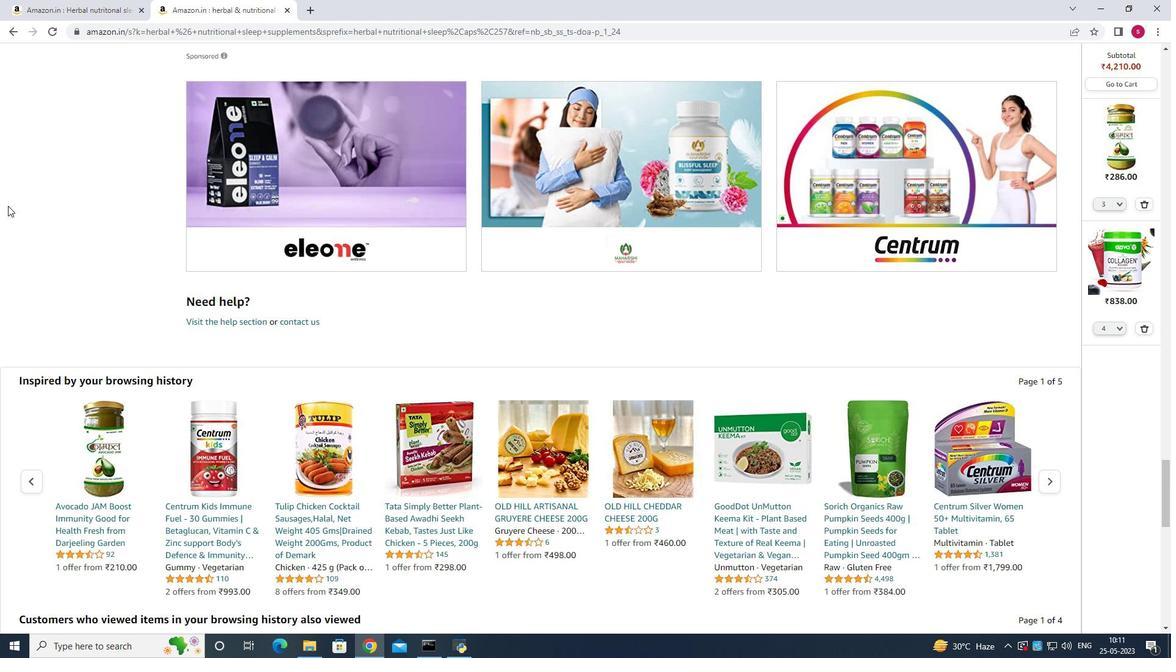 
Action: Mouse scrolled (7, 205) with delta (0, 0)
Screenshot: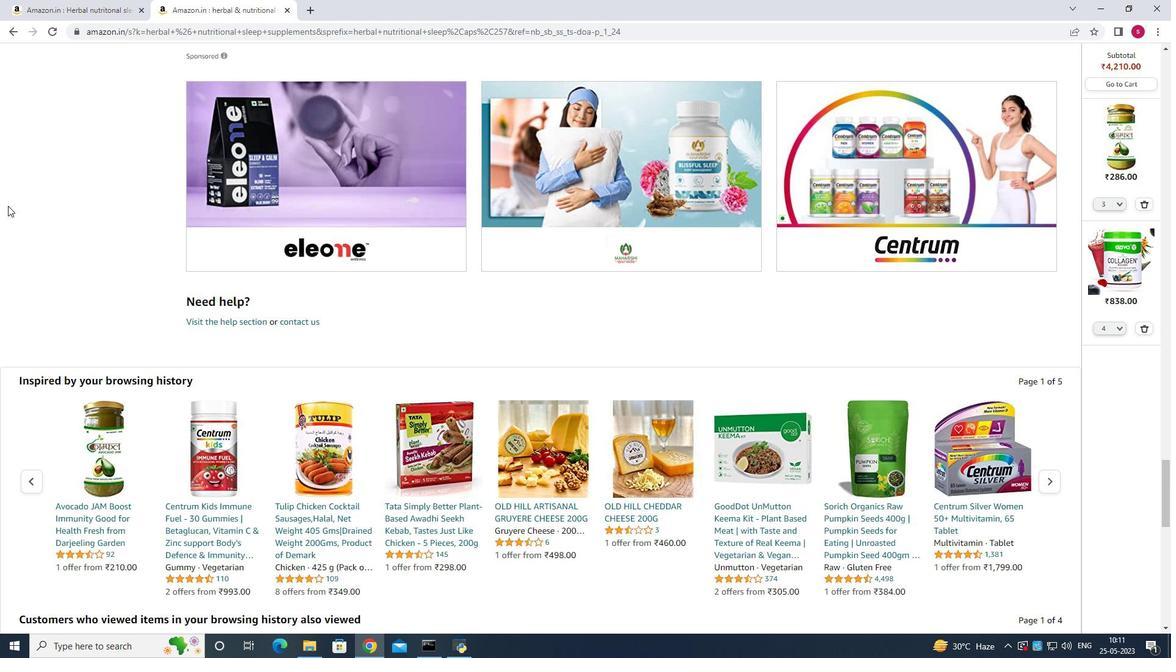 
Action: Mouse moved to (450, 350)
Screenshot: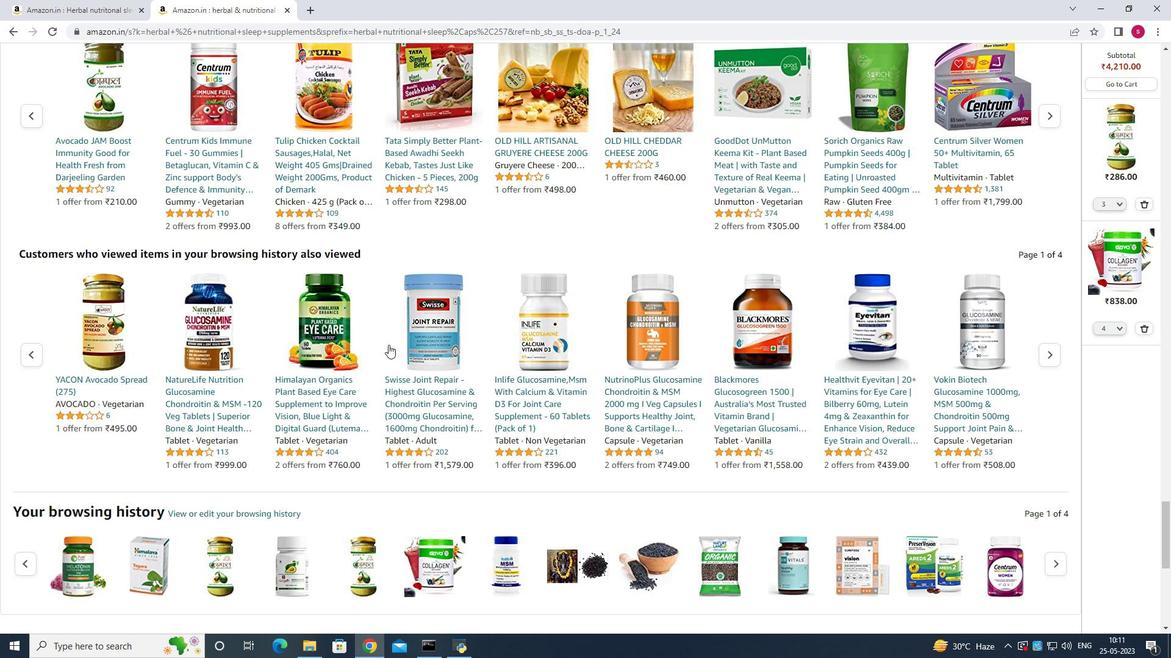 
Action: Mouse scrolled (450, 350) with delta (0, 0)
Screenshot: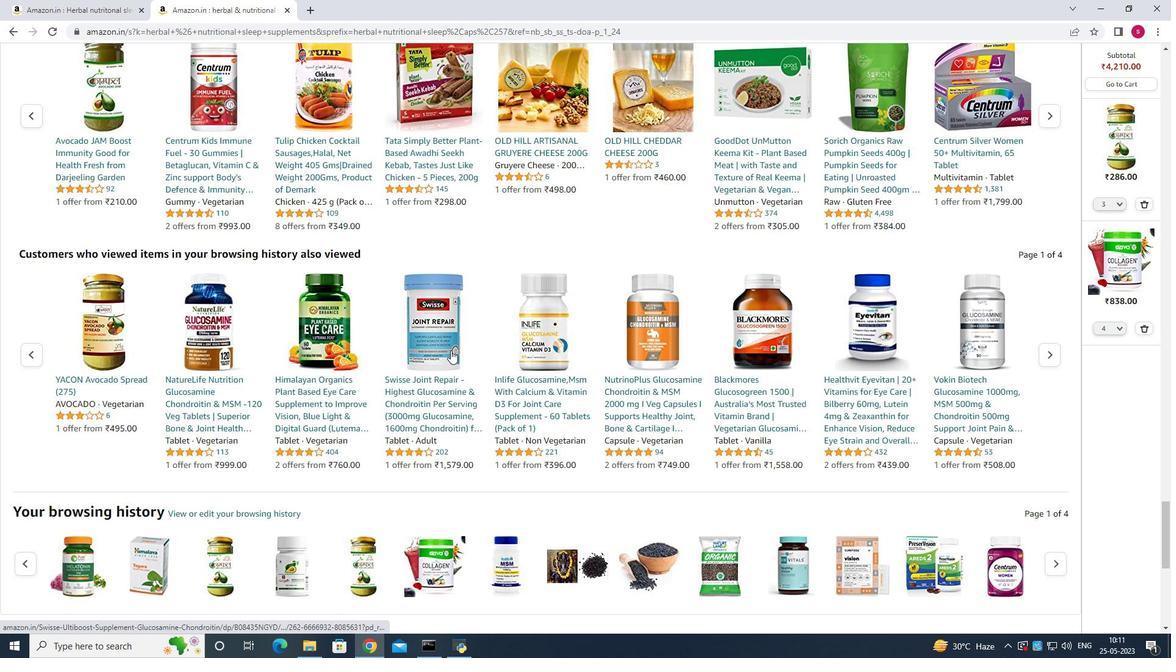 
Action: Mouse scrolled (450, 350) with delta (0, 0)
Screenshot: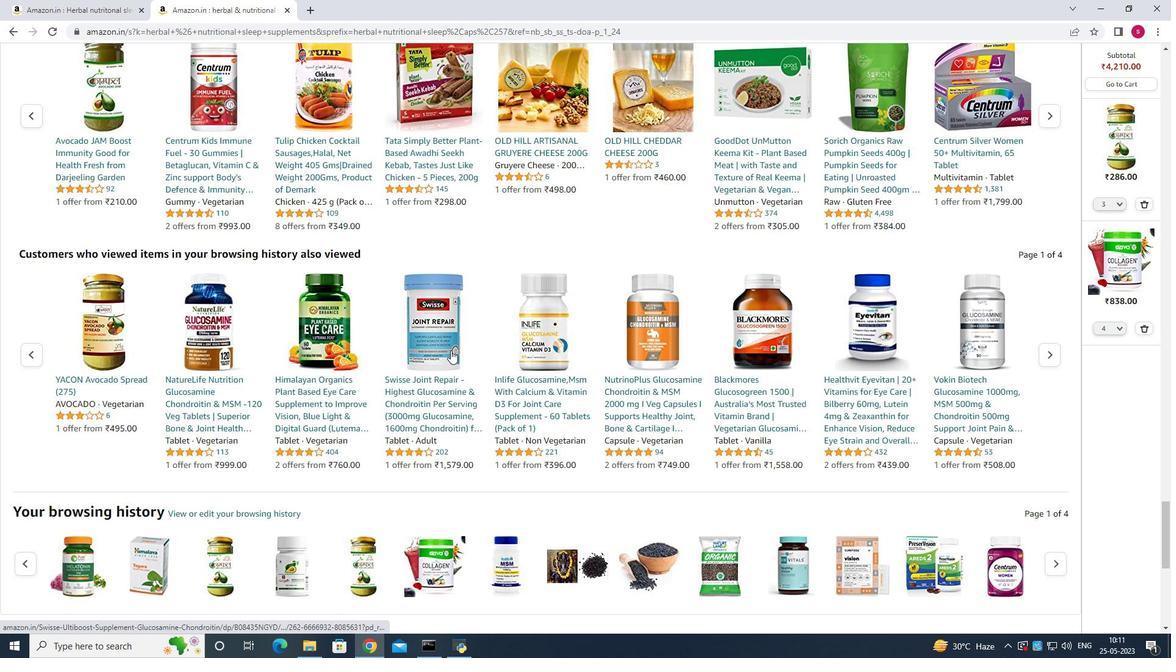 
Action: Mouse scrolled (450, 350) with delta (0, 0)
Screenshot: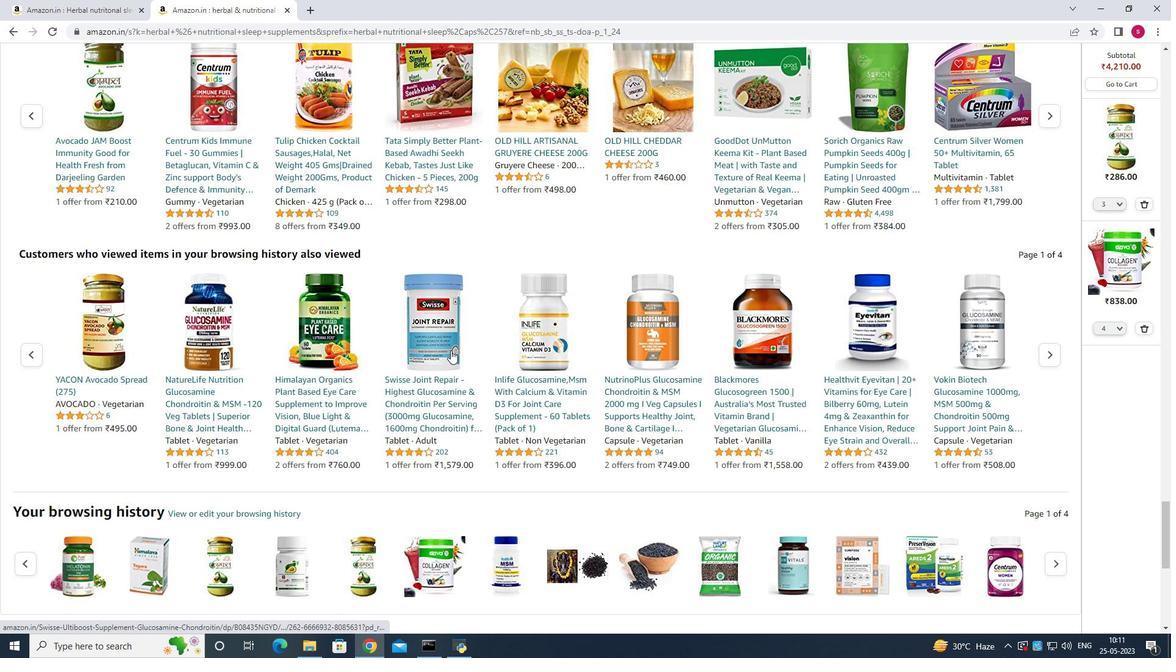 
Action: Mouse scrolled (450, 350) with delta (0, 0)
Screenshot: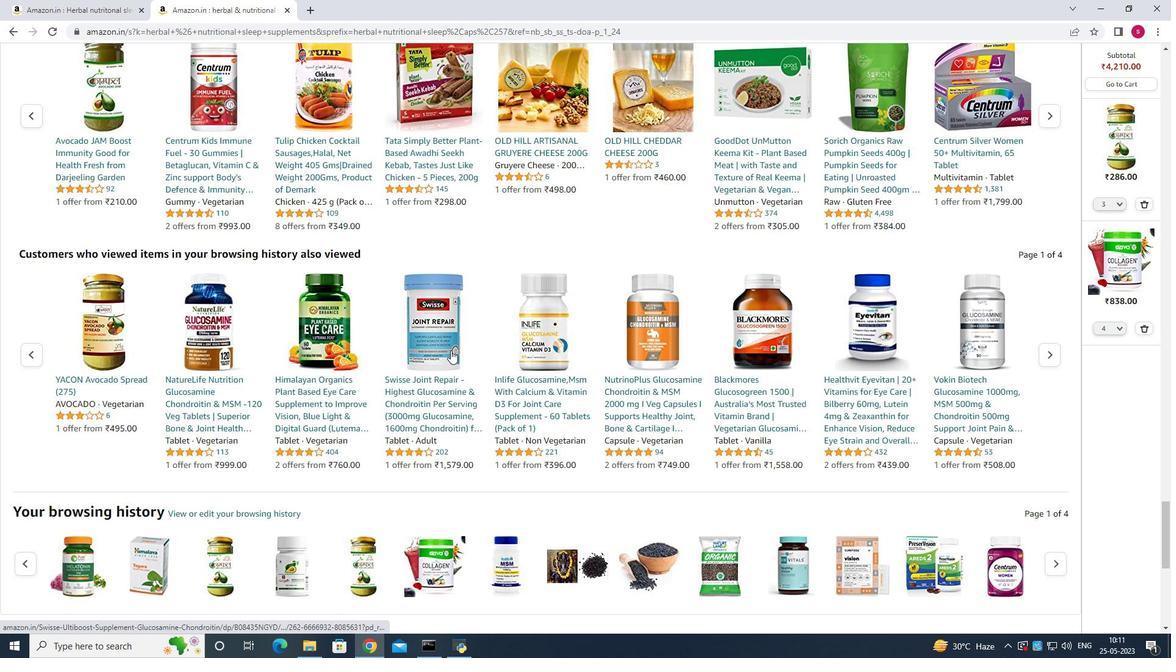 
Action: Mouse scrolled (450, 350) with delta (0, 0)
Screenshot: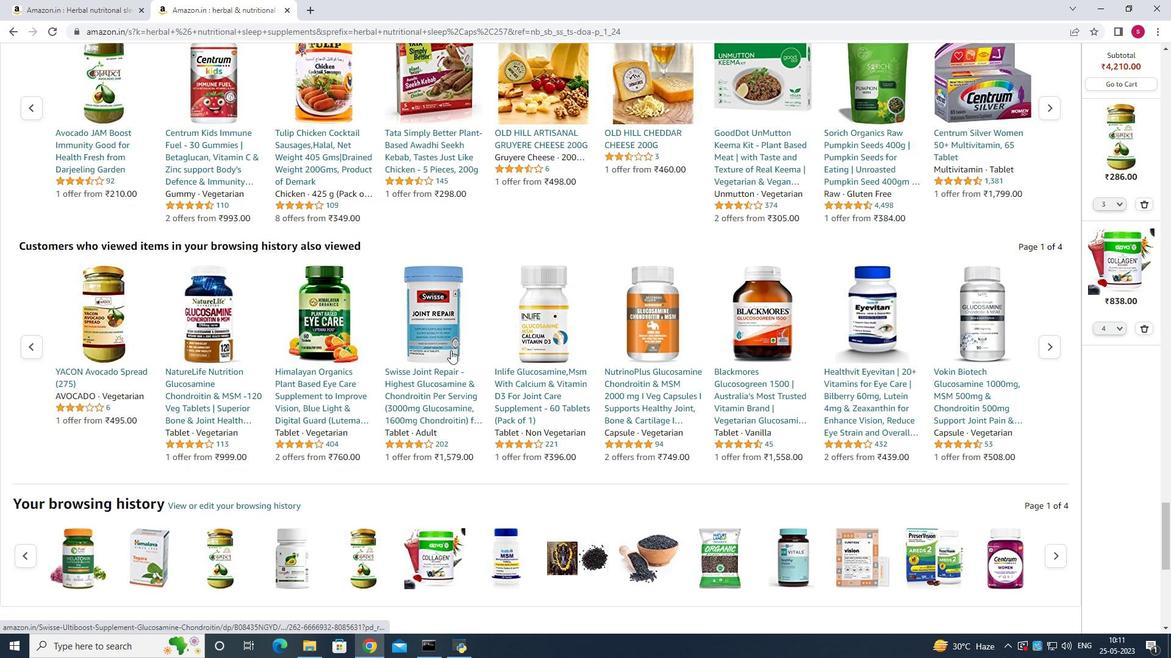 
Action: Mouse scrolled (450, 350) with delta (0, 0)
Screenshot: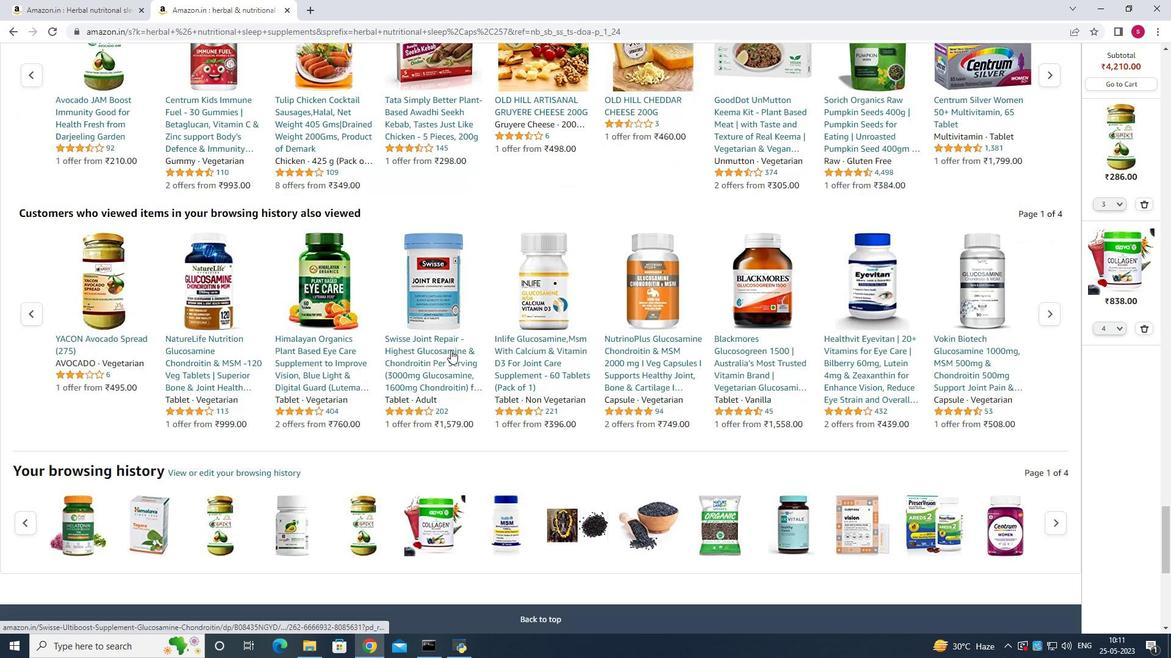 
Action: Mouse scrolled (450, 350) with delta (0, 0)
Screenshot: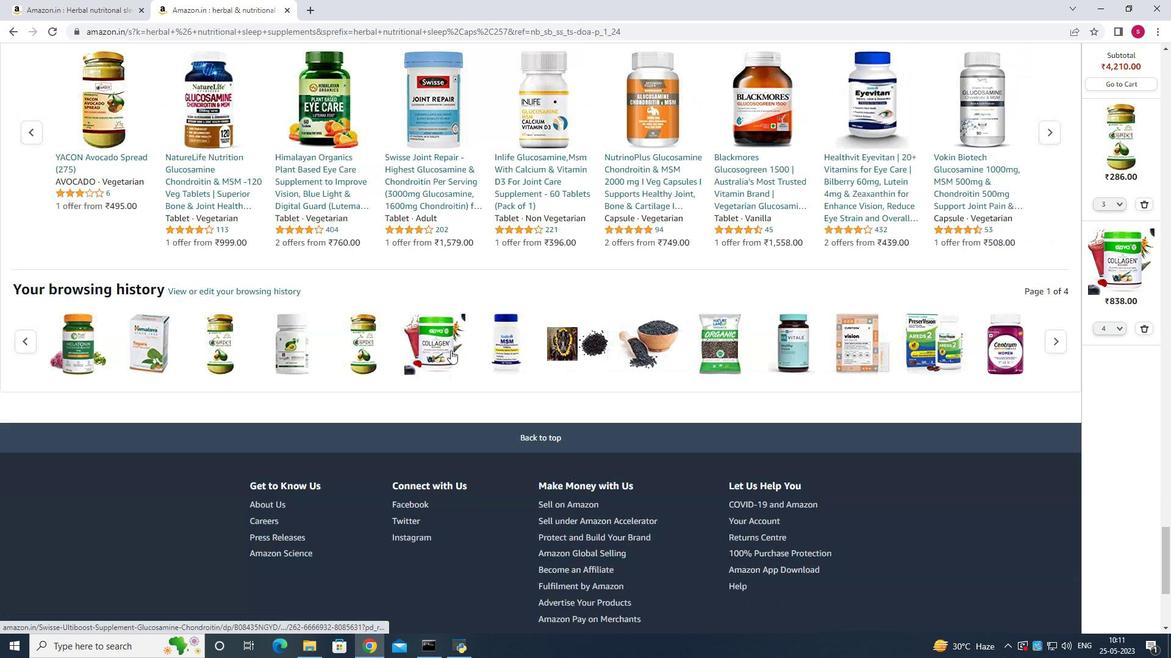 
Action: Mouse scrolled (450, 351) with delta (0, 0)
Screenshot: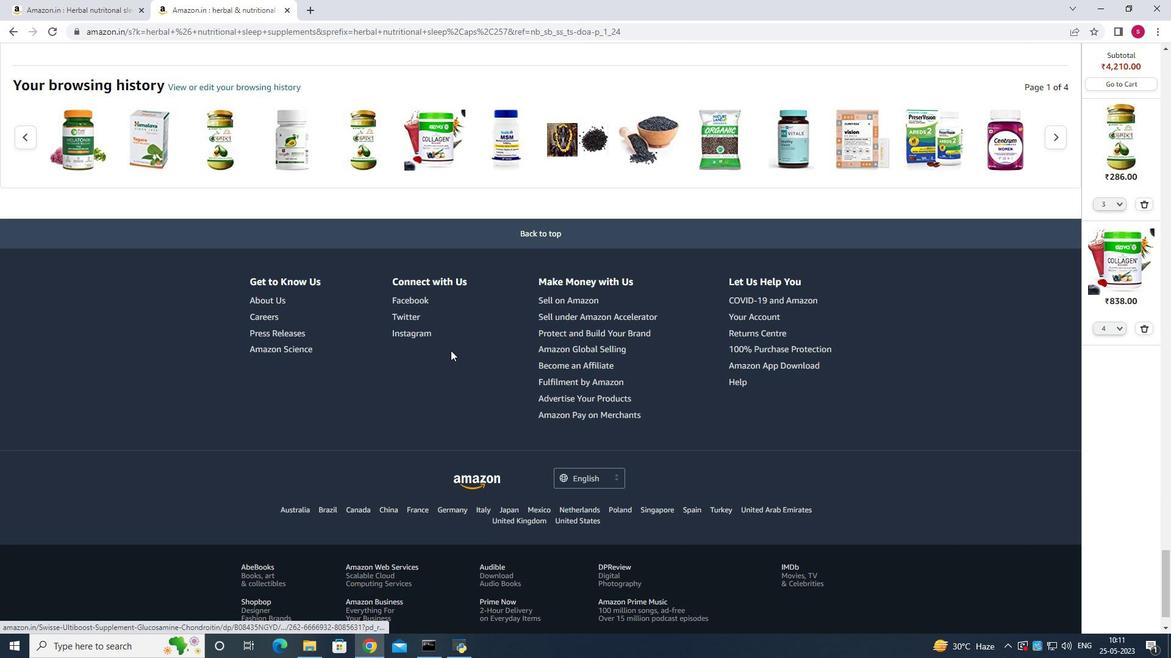 
Action: Mouse scrolled (450, 351) with delta (0, 0)
Screenshot: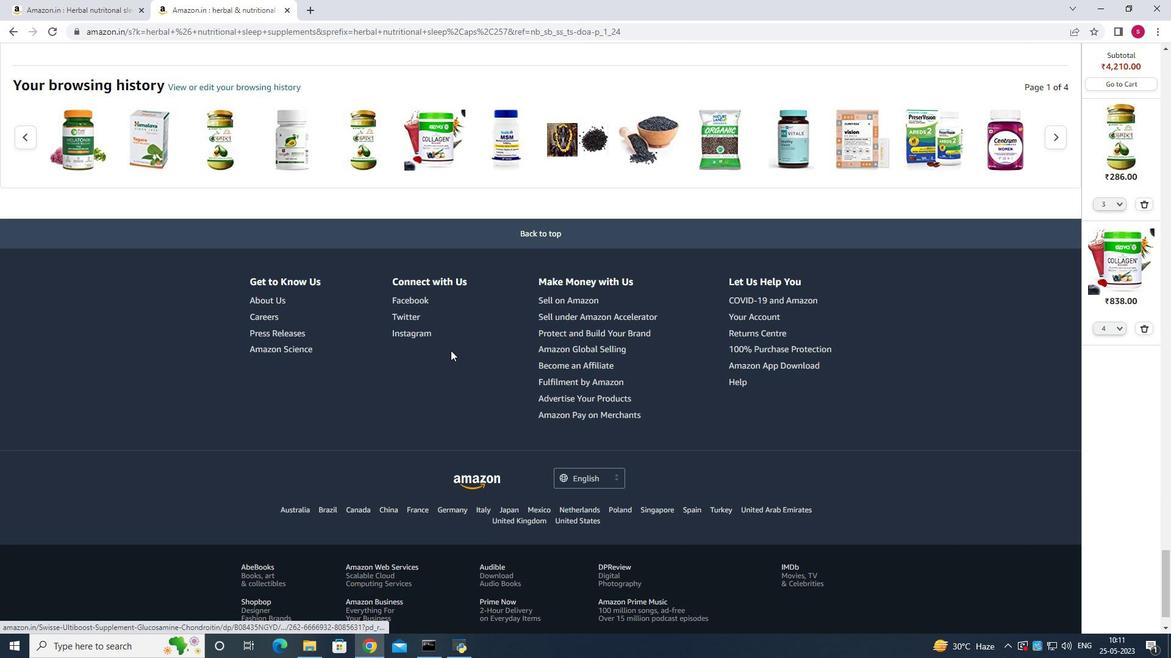 
Action: Mouse scrolled (450, 351) with delta (0, 0)
Screenshot: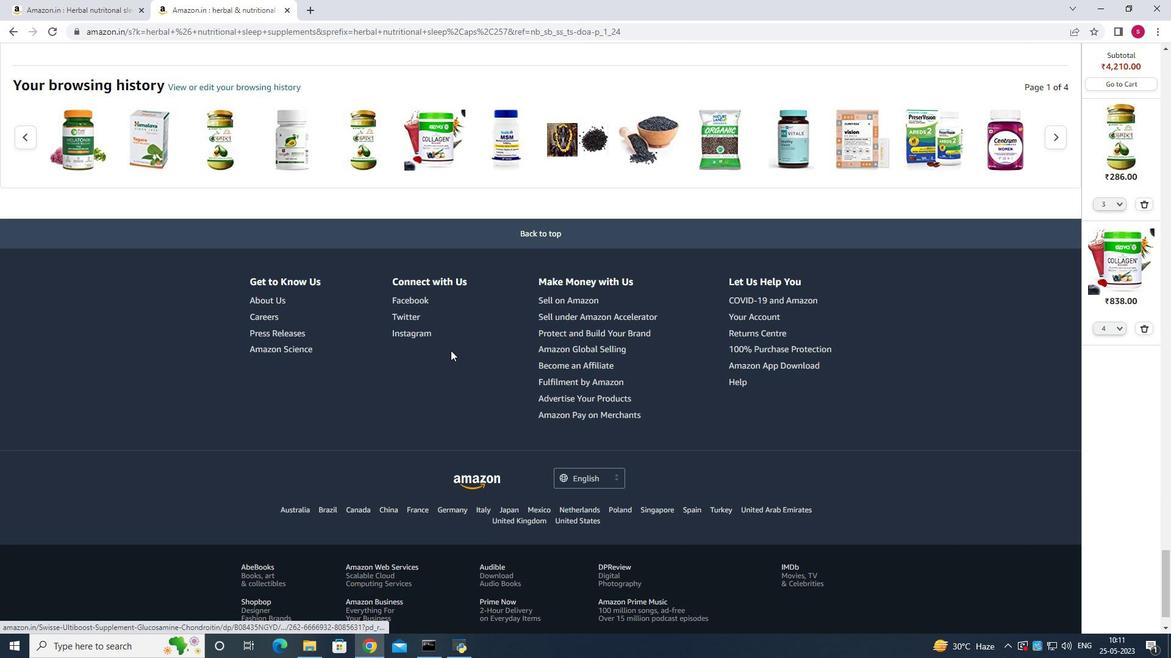 
Action: Mouse scrolled (450, 351) with delta (0, 0)
Screenshot: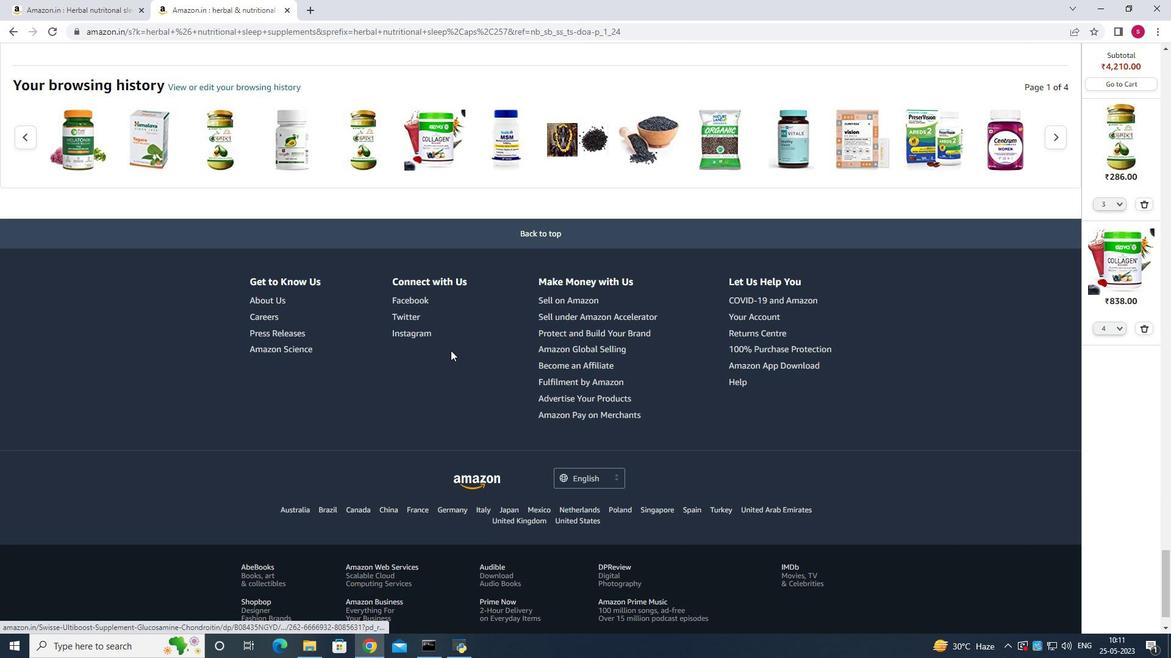 
Action: Mouse scrolled (450, 351) with delta (0, 0)
Screenshot: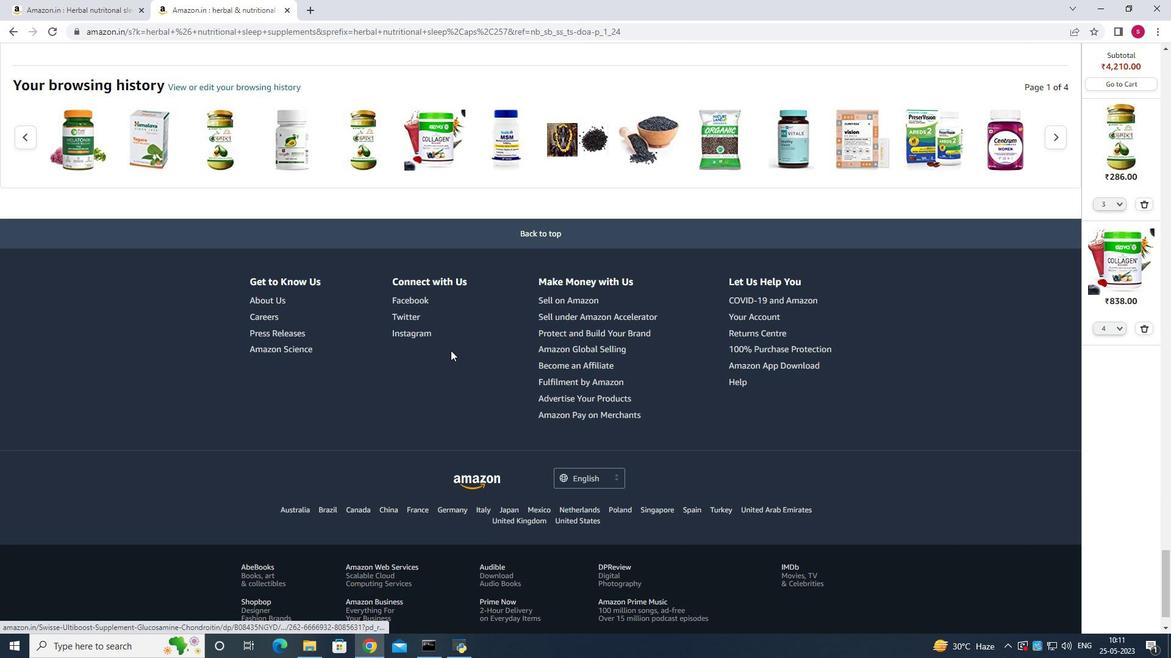 
Action: Mouse scrolled (450, 351) with delta (0, 0)
Screenshot: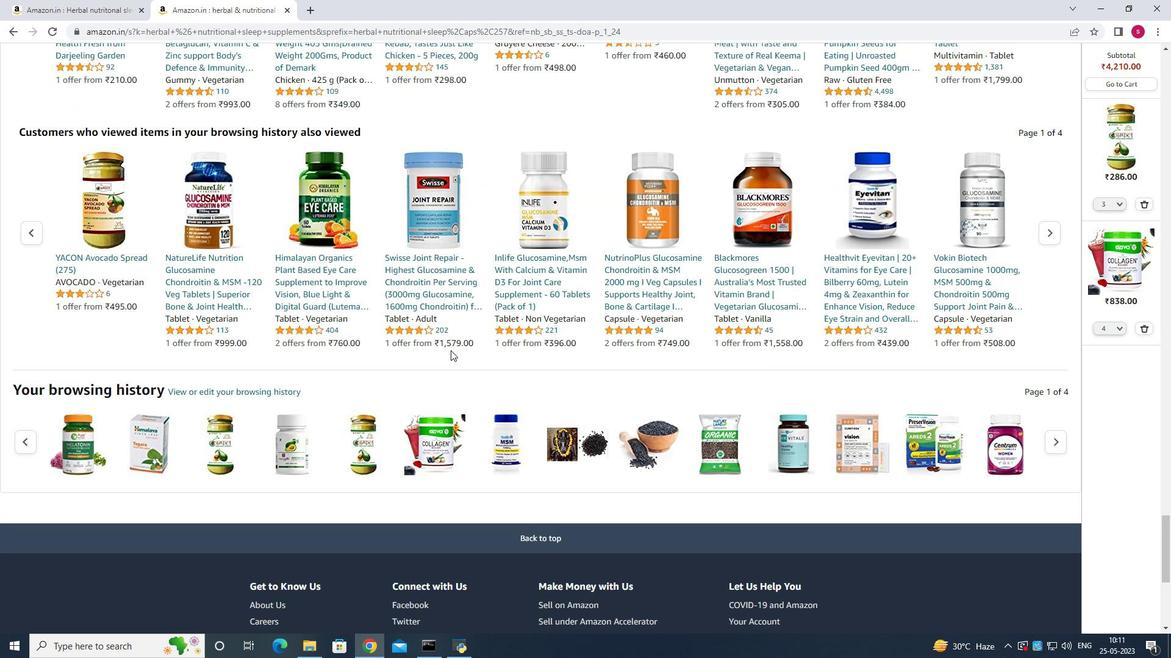 
Action: Mouse scrolled (450, 351) with delta (0, 0)
Screenshot: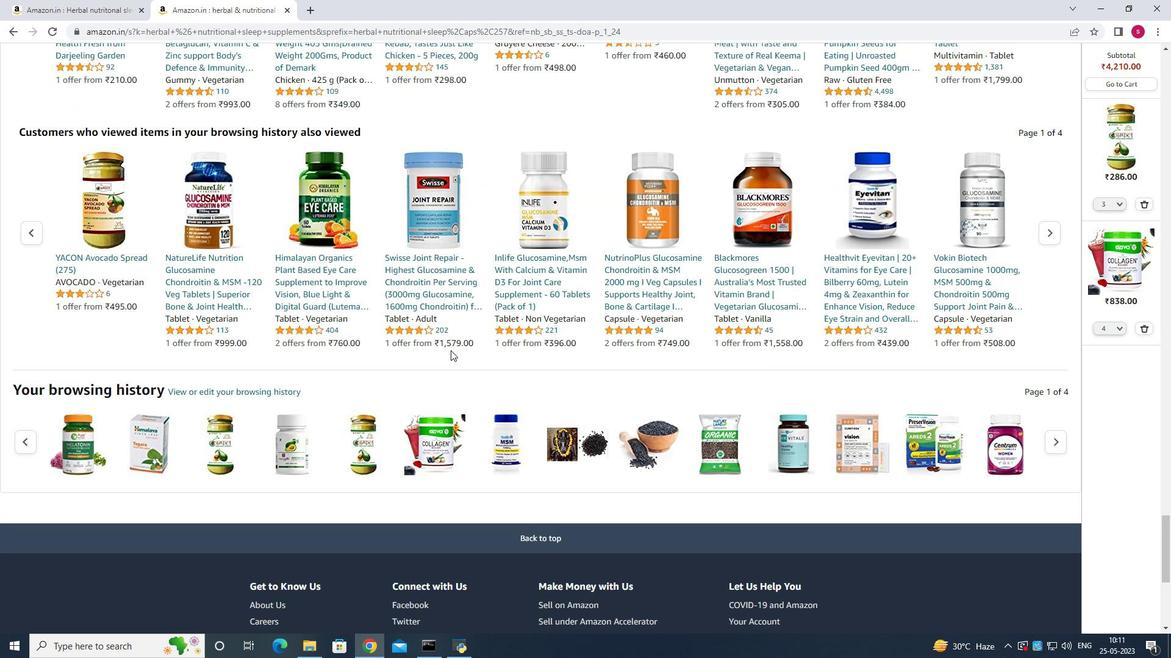 
Action: Mouse scrolled (450, 351) with delta (0, 0)
Screenshot: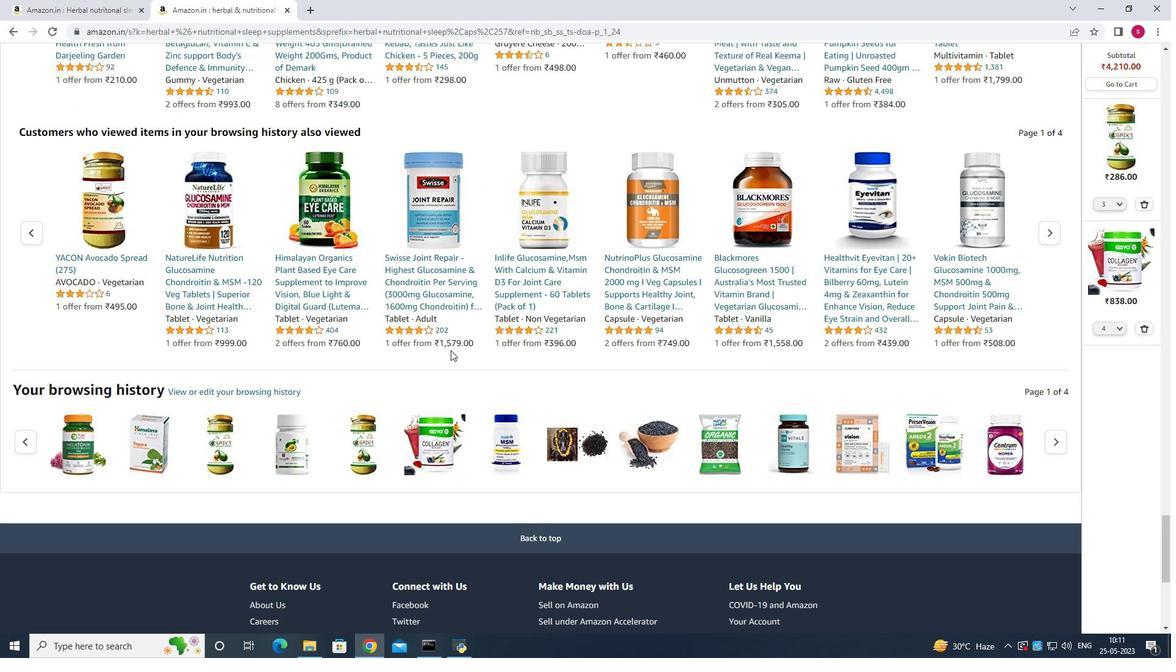 
Action: Mouse scrolled (450, 351) with delta (0, 0)
Screenshot: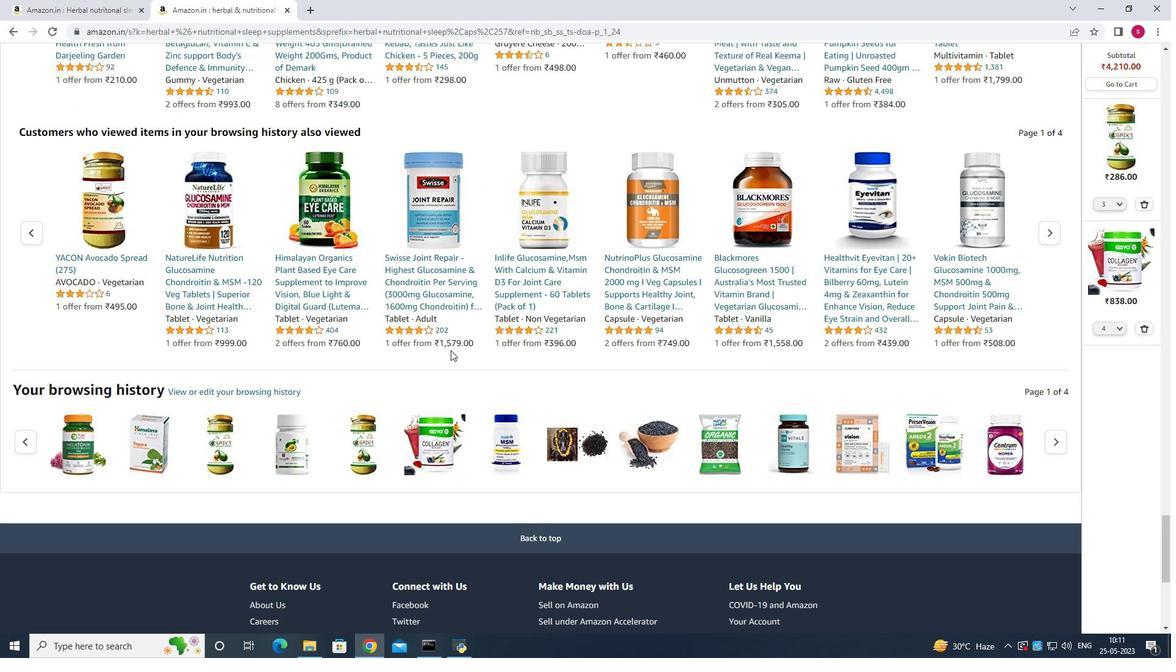 
Action: Mouse scrolled (450, 351) with delta (0, 0)
Screenshot: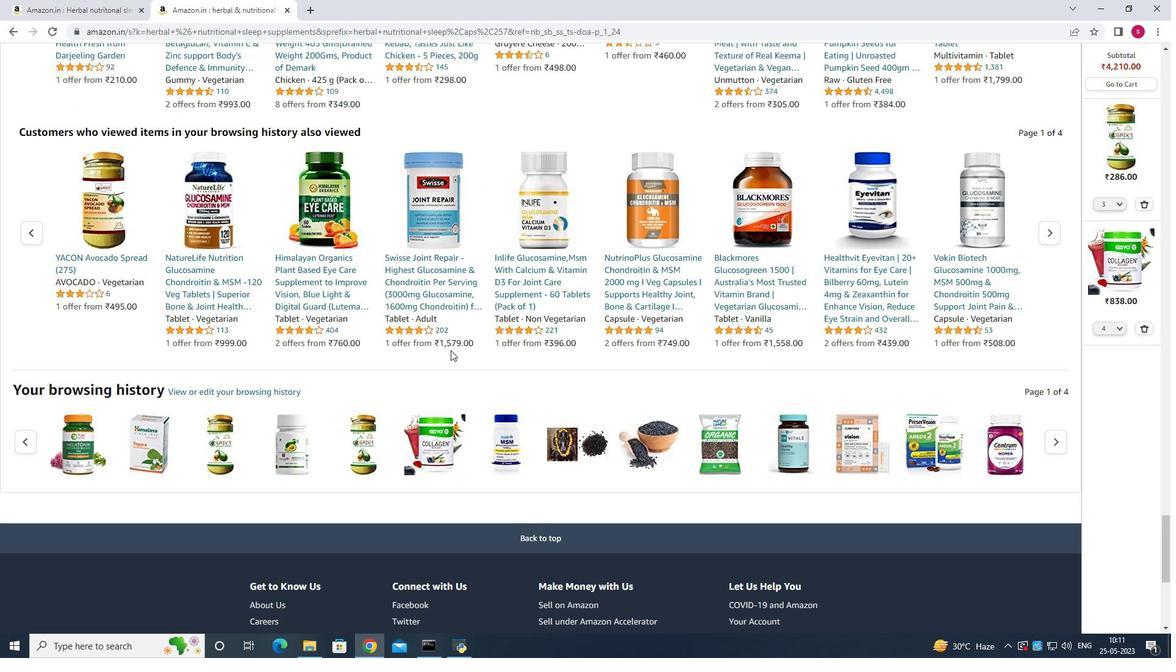 
Action: Mouse scrolled (450, 351) with delta (0, 0)
Screenshot: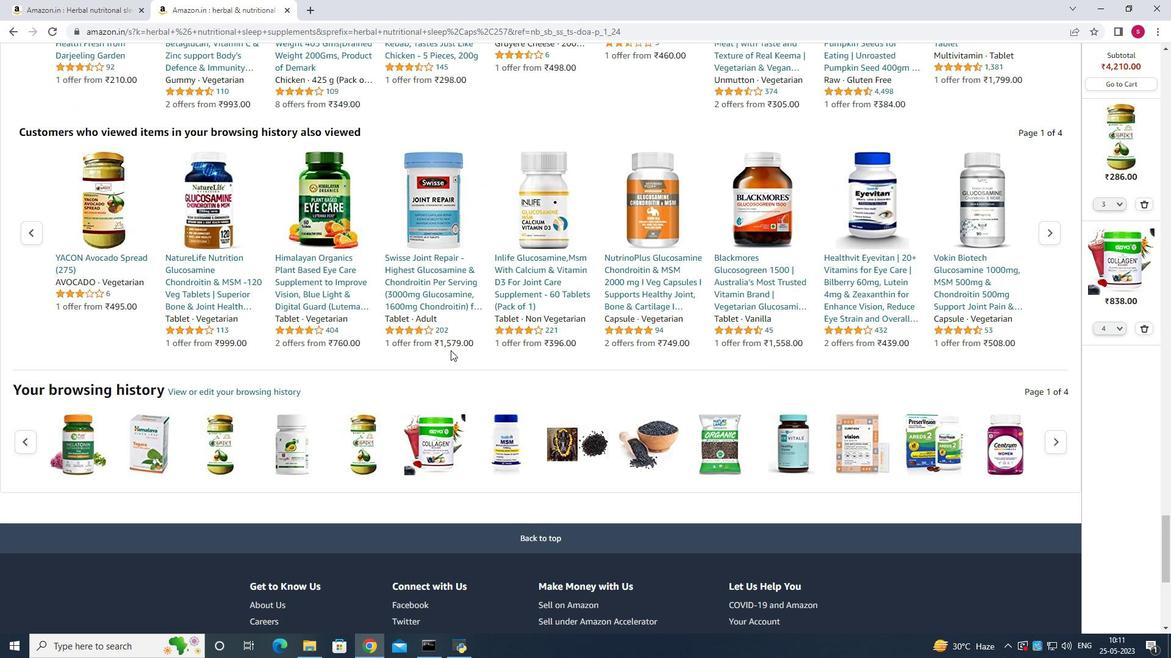 
Action: Mouse scrolled (450, 351) with delta (0, 0)
Screenshot: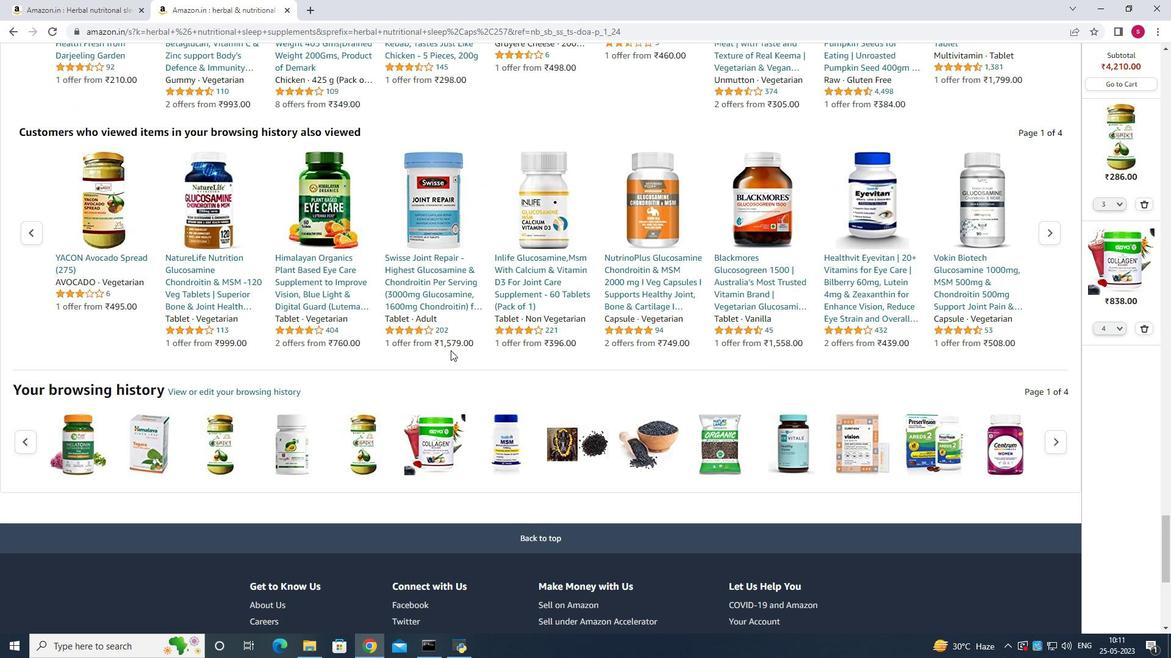 
Action: Mouse scrolled (450, 351) with delta (0, 0)
Screenshot: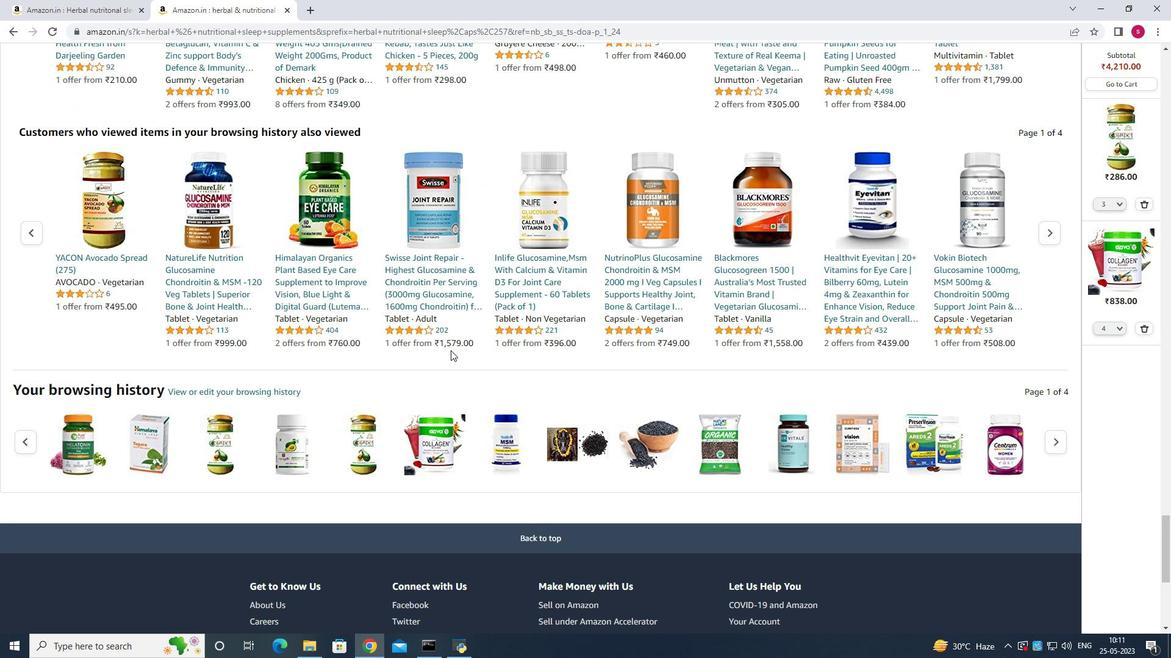 
Action: Mouse scrolled (450, 351) with delta (0, 0)
Screenshot: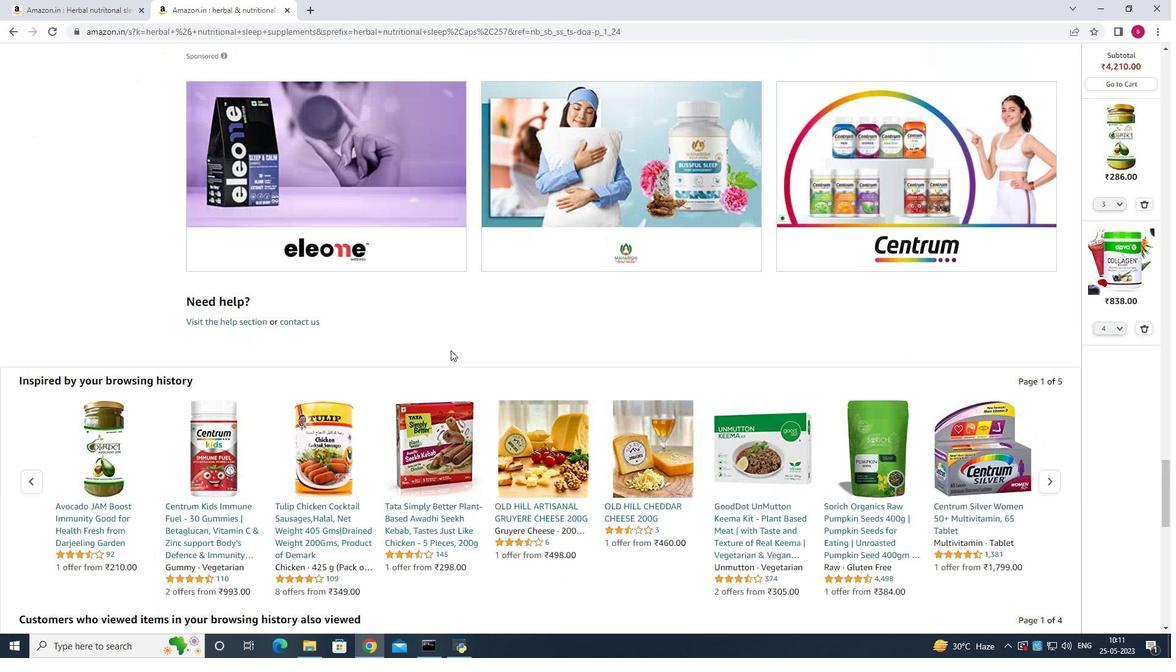 
Action: Mouse scrolled (450, 351) with delta (0, 0)
Screenshot: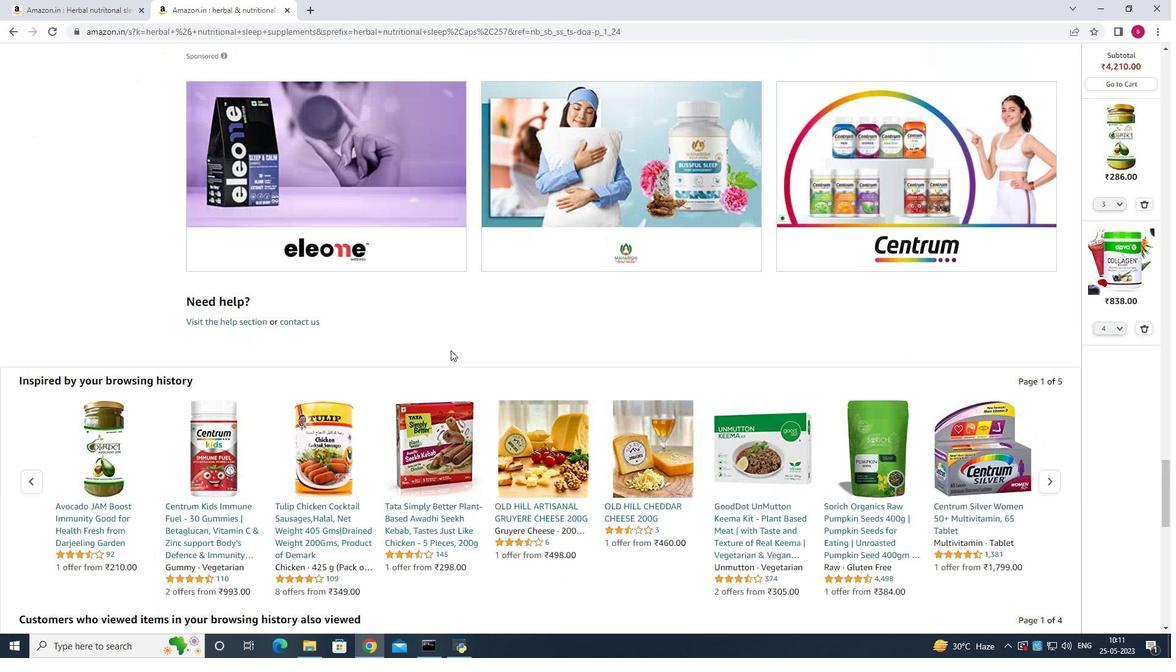 
Action: Mouse scrolled (450, 351) with delta (0, 0)
Screenshot: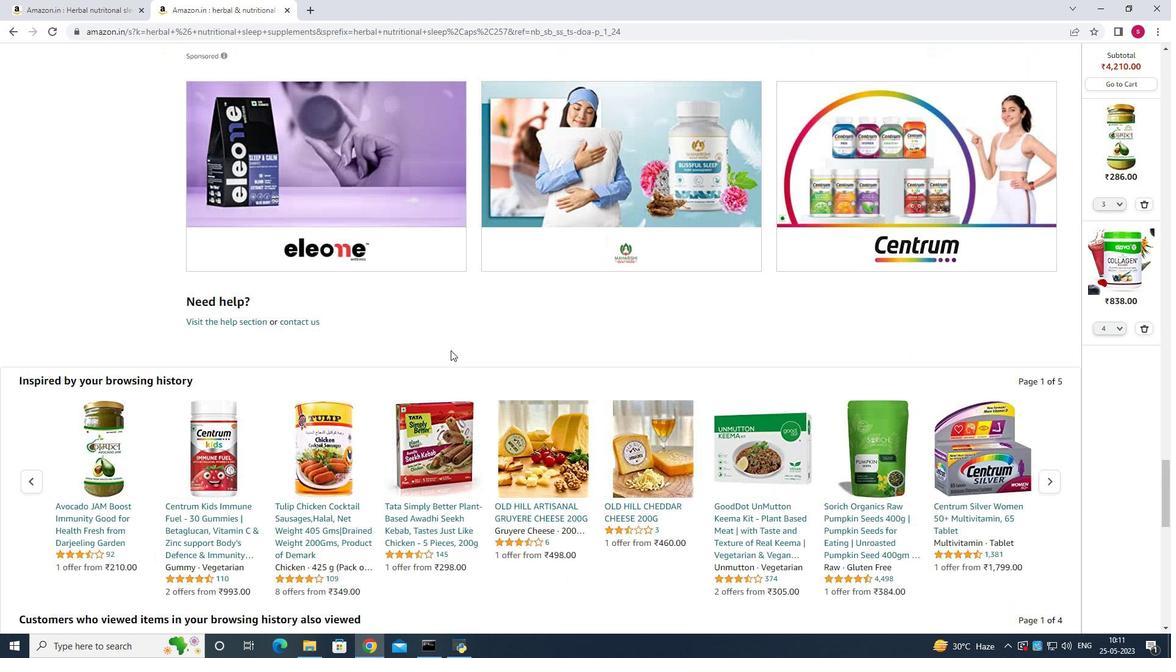 
Action: Mouse scrolled (450, 351) with delta (0, 0)
Screenshot: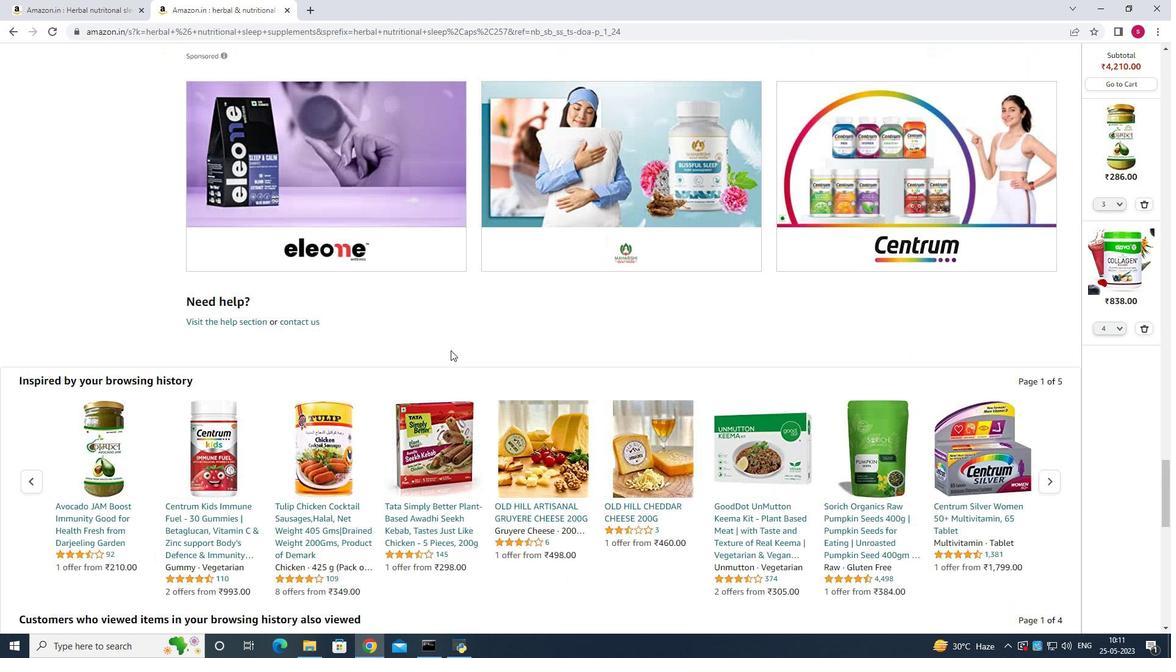 
Action: Mouse scrolled (450, 351) with delta (0, 0)
Screenshot: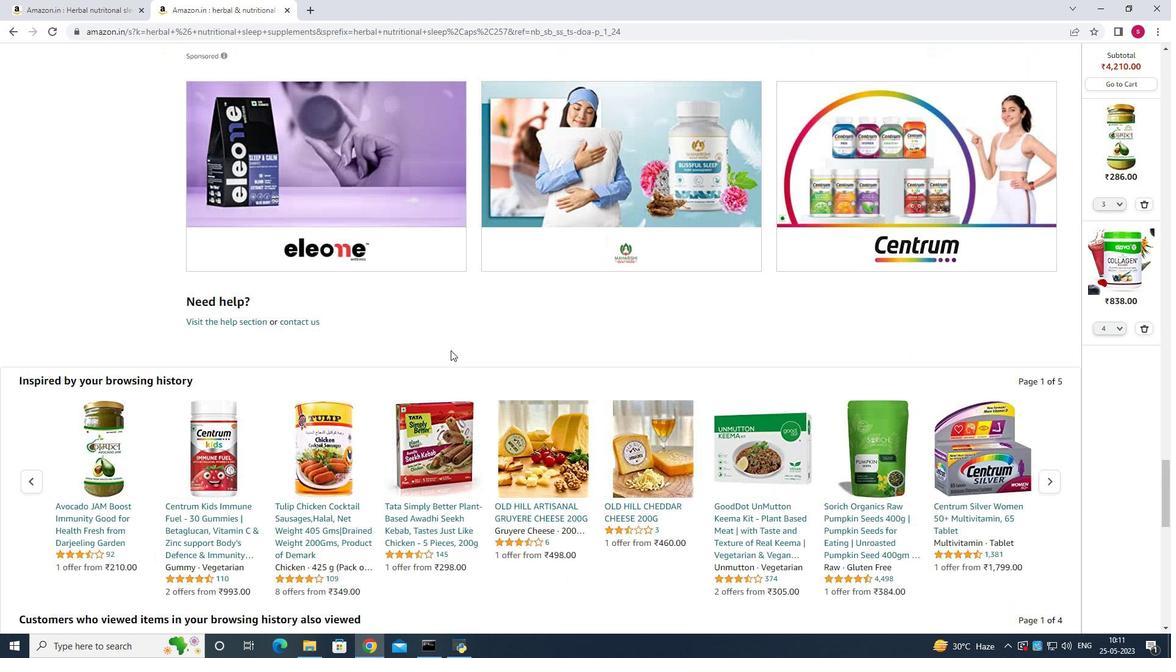 
Action: Mouse scrolled (450, 351) with delta (0, 0)
Screenshot: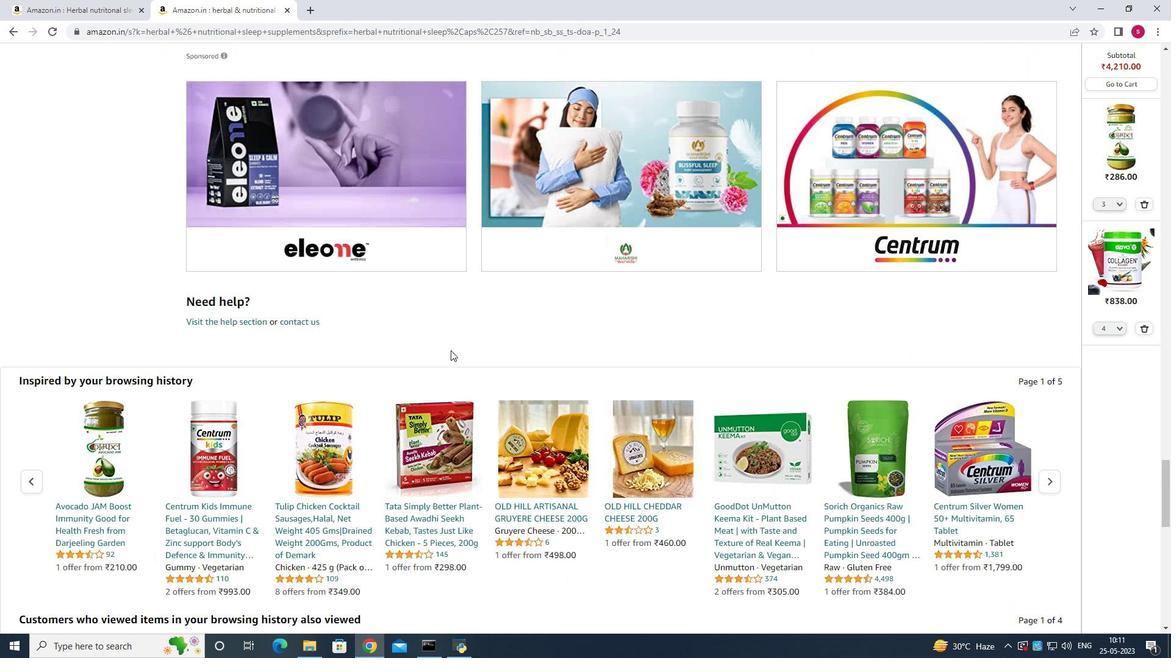 
Action: Mouse scrolled (450, 351) with delta (0, 0)
Screenshot: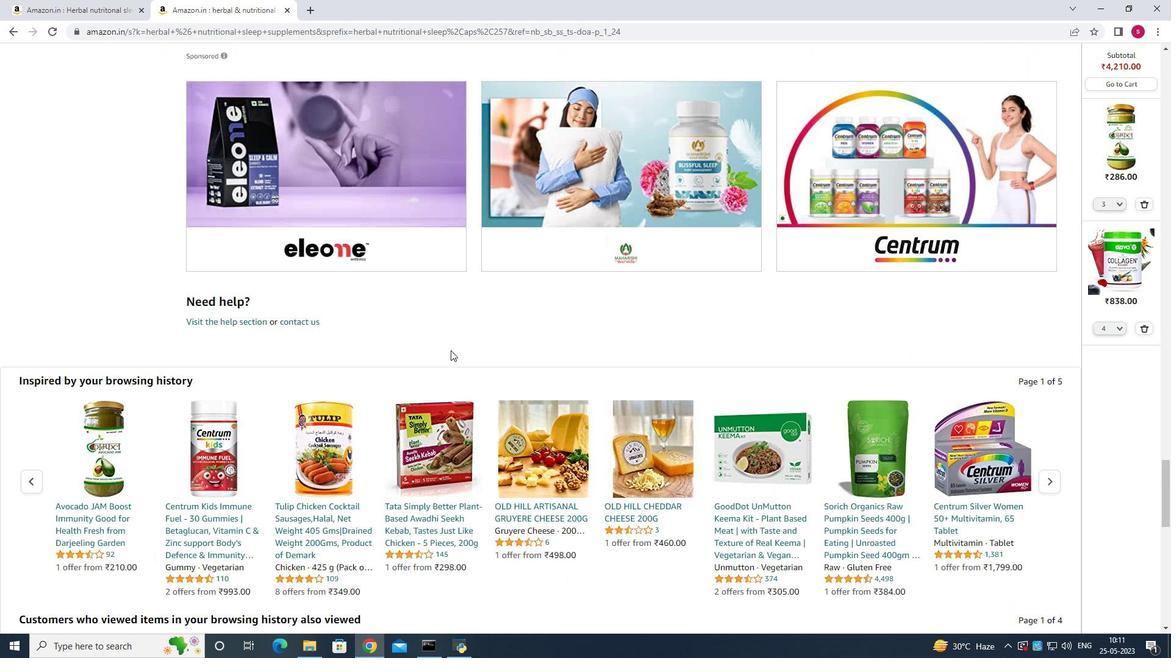 
Action: Mouse scrolled (450, 351) with delta (0, 0)
Screenshot: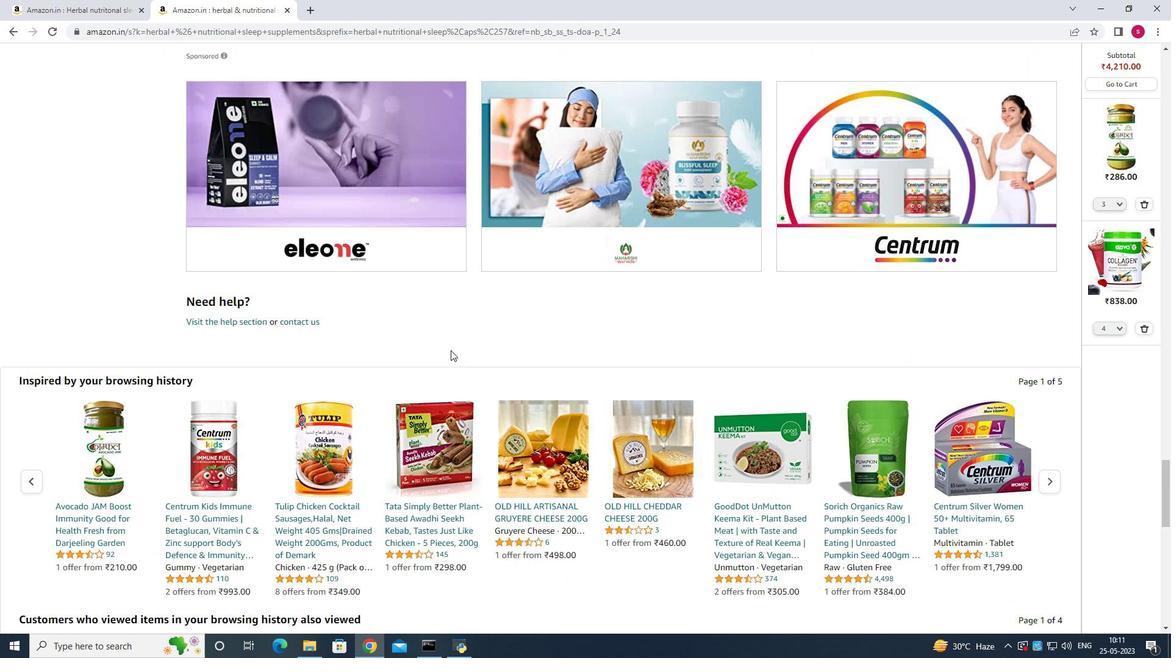 
Action: Mouse scrolled (450, 351) with delta (0, 0)
Screenshot: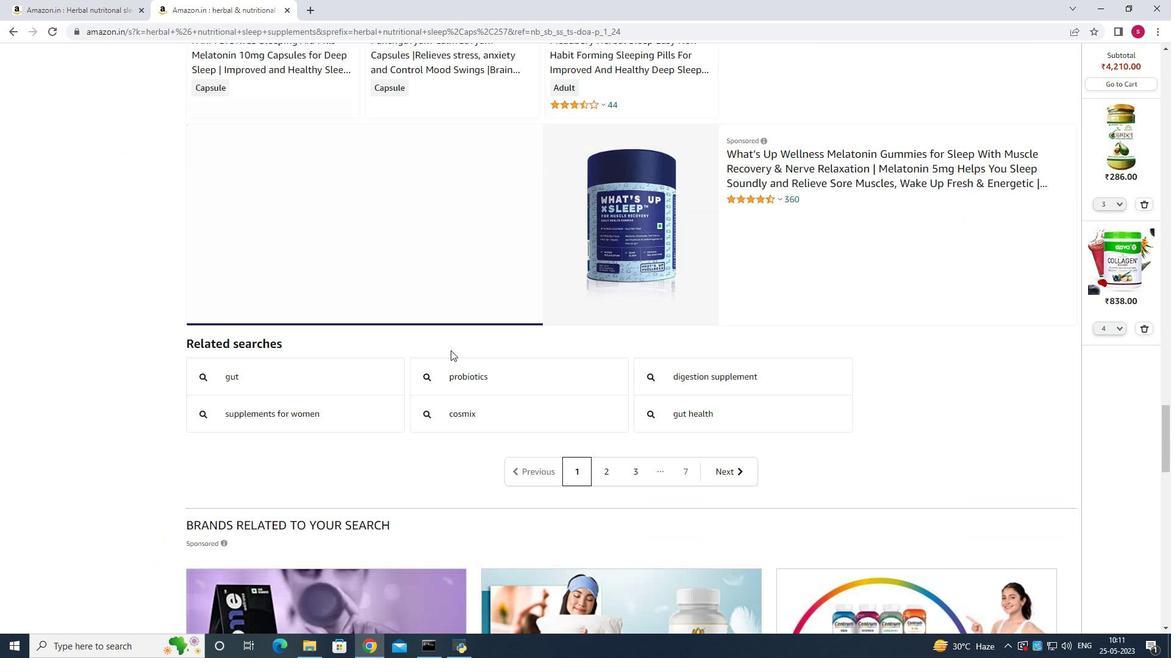 
Action: Mouse scrolled (450, 351) with delta (0, 0)
Screenshot: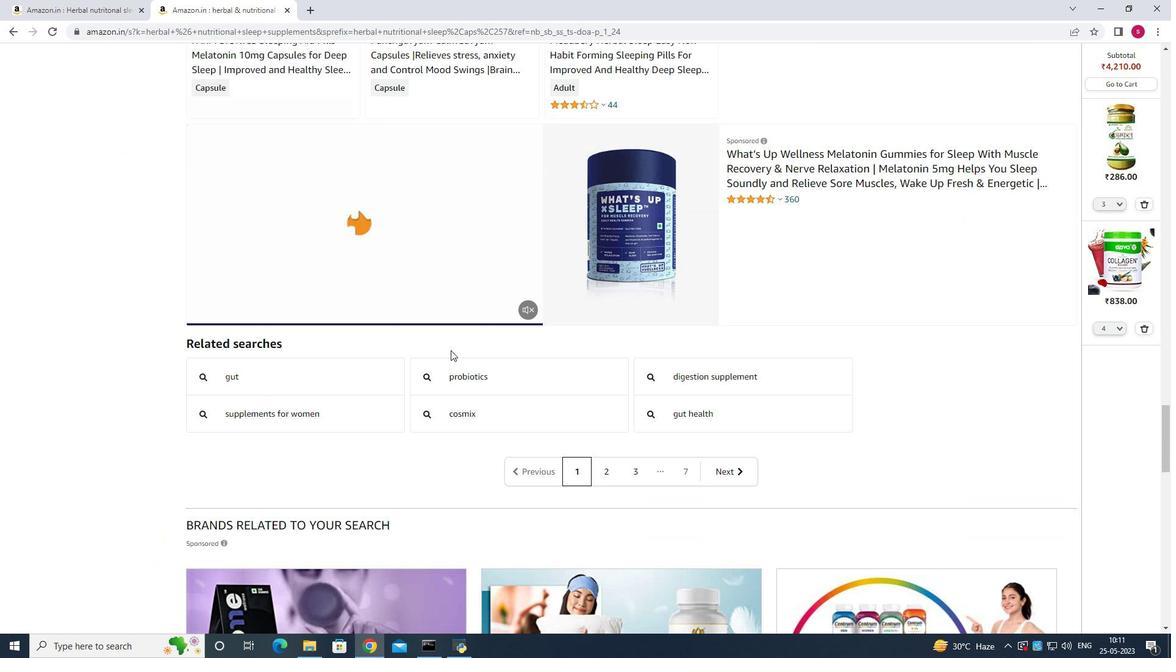 
Action: Mouse scrolled (450, 351) with delta (0, 0)
Screenshot: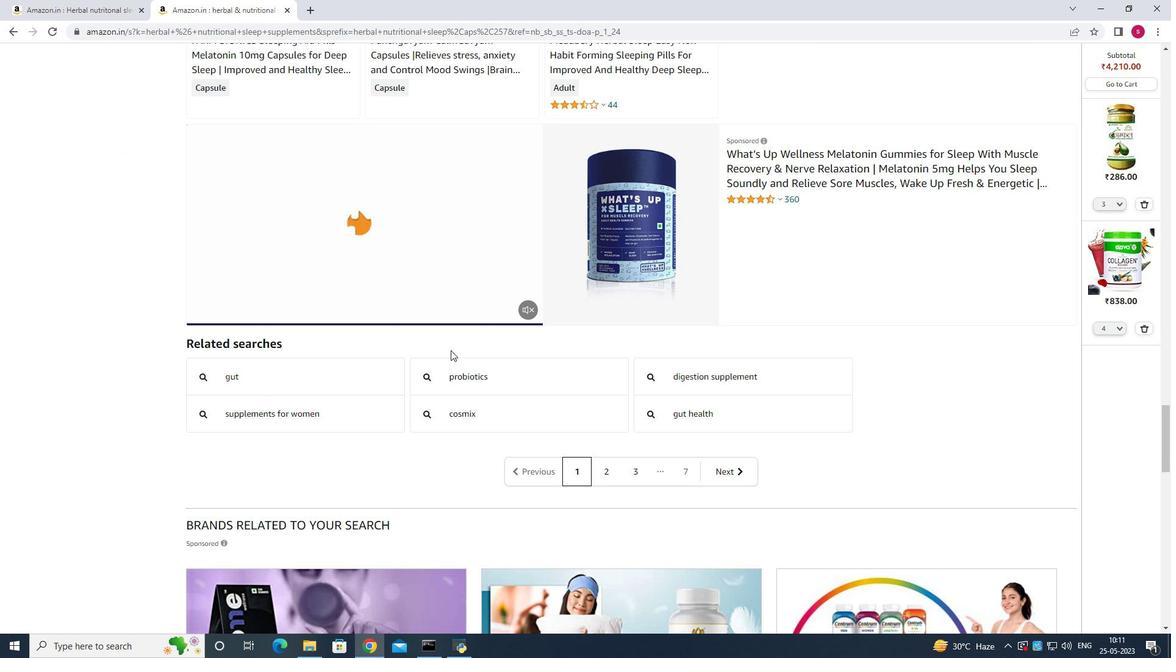 
Action: Mouse scrolled (450, 351) with delta (0, 0)
Screenshot: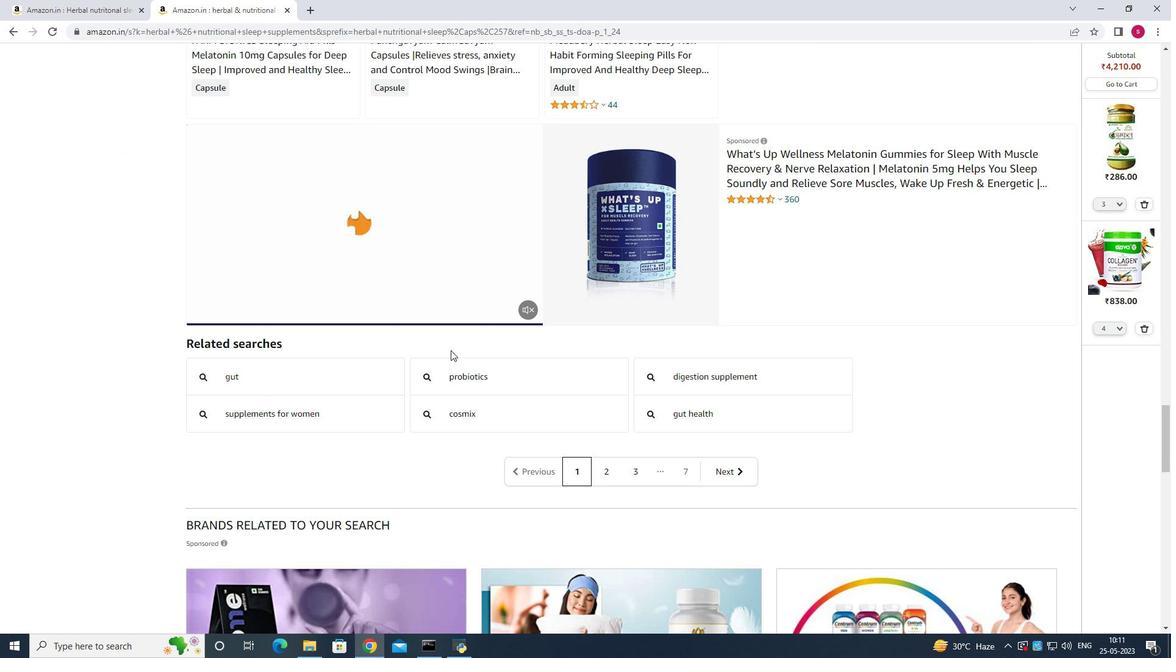 
Action: Mouse scrolled (450, 351) with delta (0, 0)
Screenshot: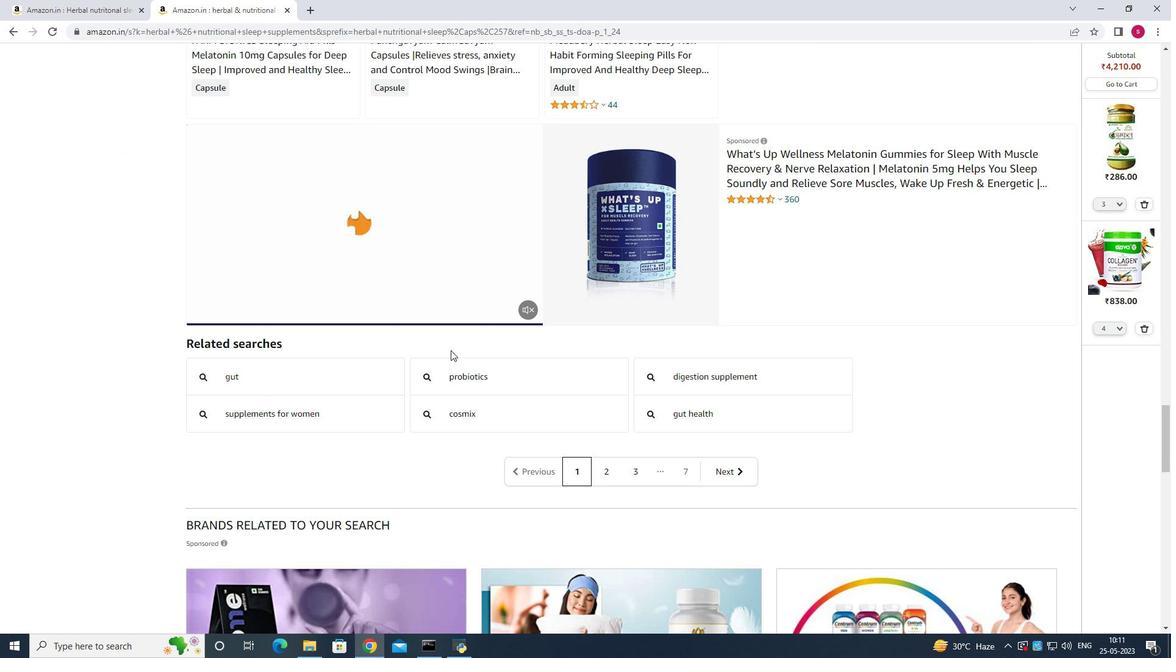 
Action: Mouse scrolled (450, 351) with delta (0, 0)
Screenshot: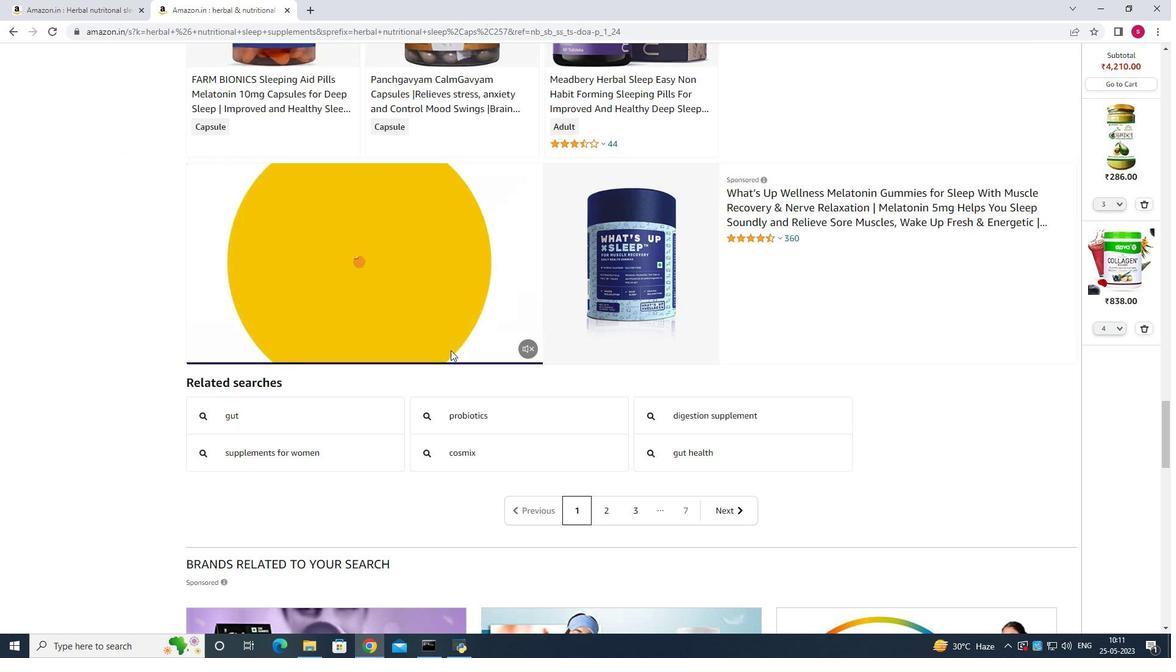 
Action: Mouse scrolled (450, 351) with delta (0, 0)
Screenshot: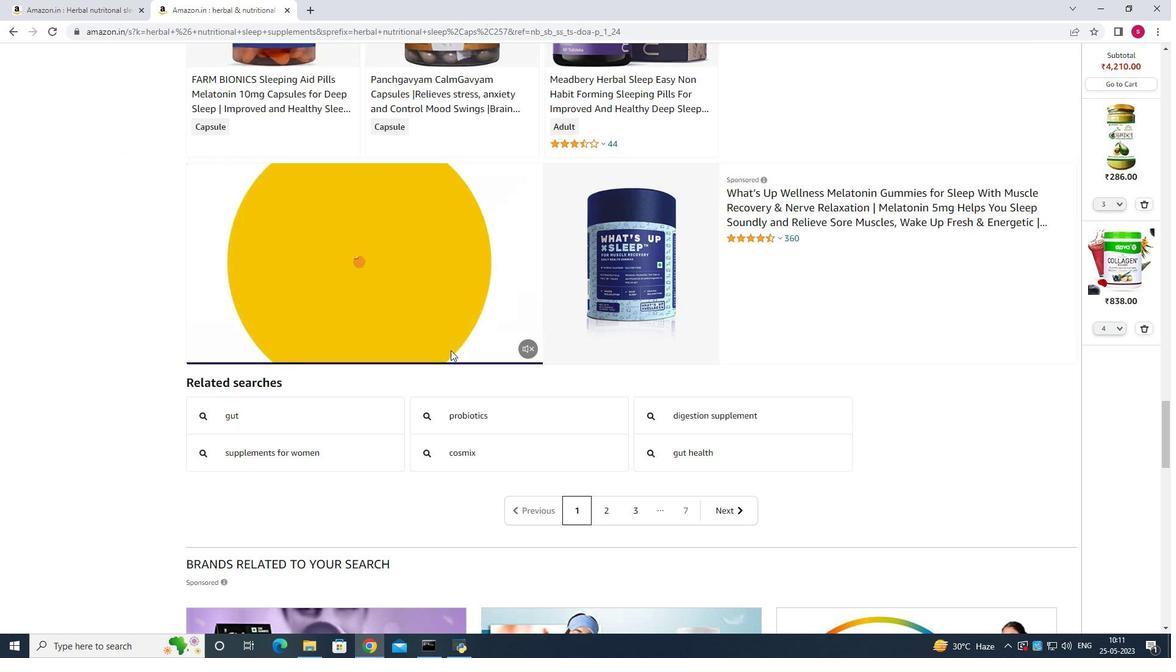 
Action: Mouse scrolled (450, 351) with delta (0, 0)
Screenshot: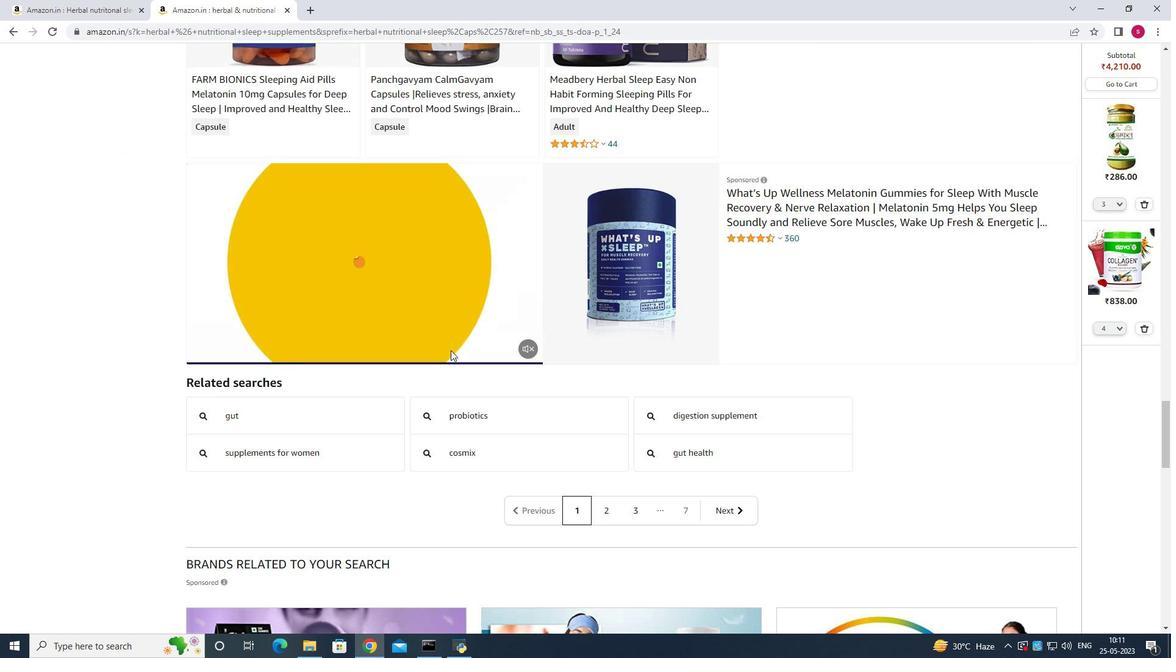 
Action: Mouse scrolled (450, 351) with delta (0, 0)
Screenshot: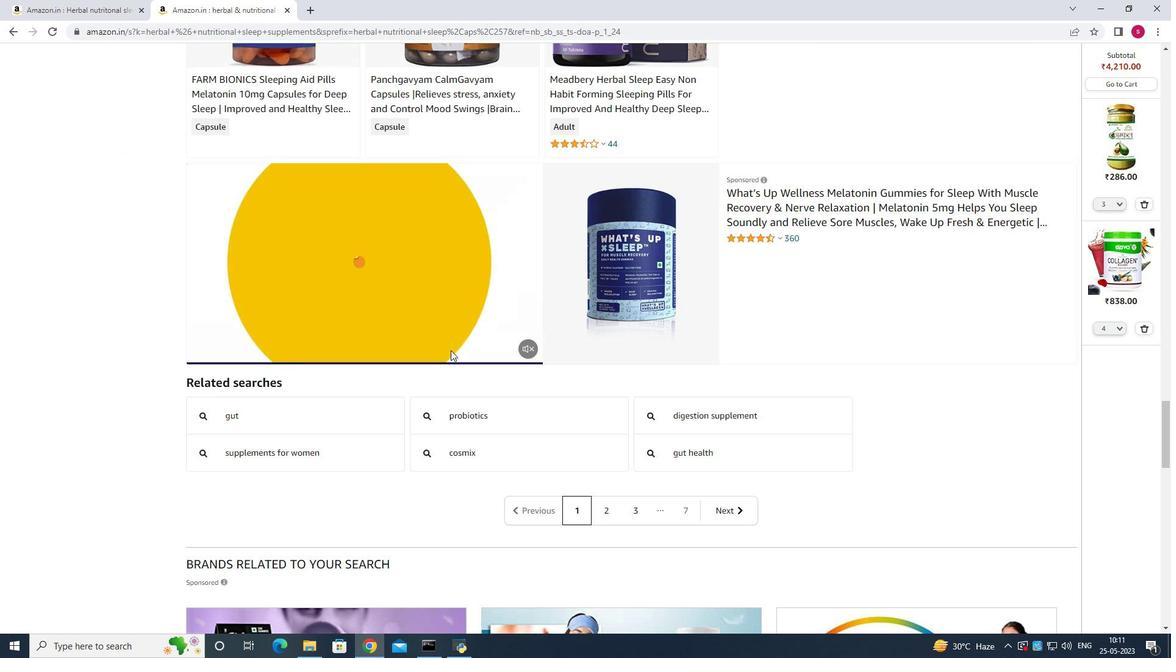 
Action: Mouse scrolled (450, 351) with delta (0, 0)
Screenshot: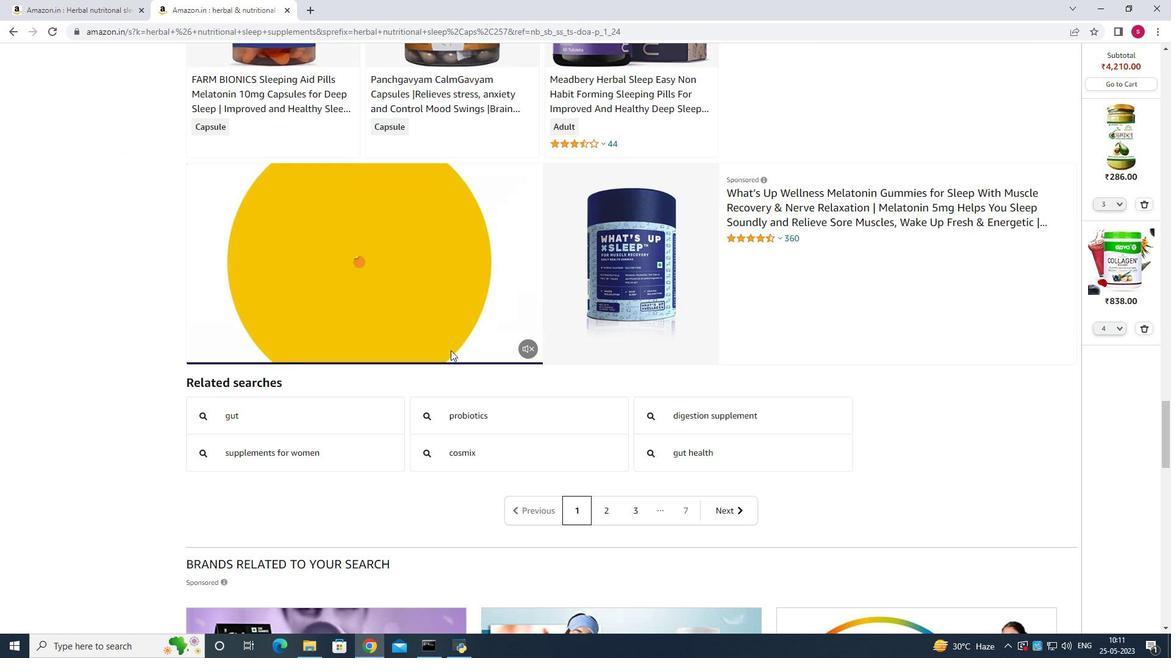 
Action: Mouse scrolled (450, 351) with delta (0, 0)
Screenshot: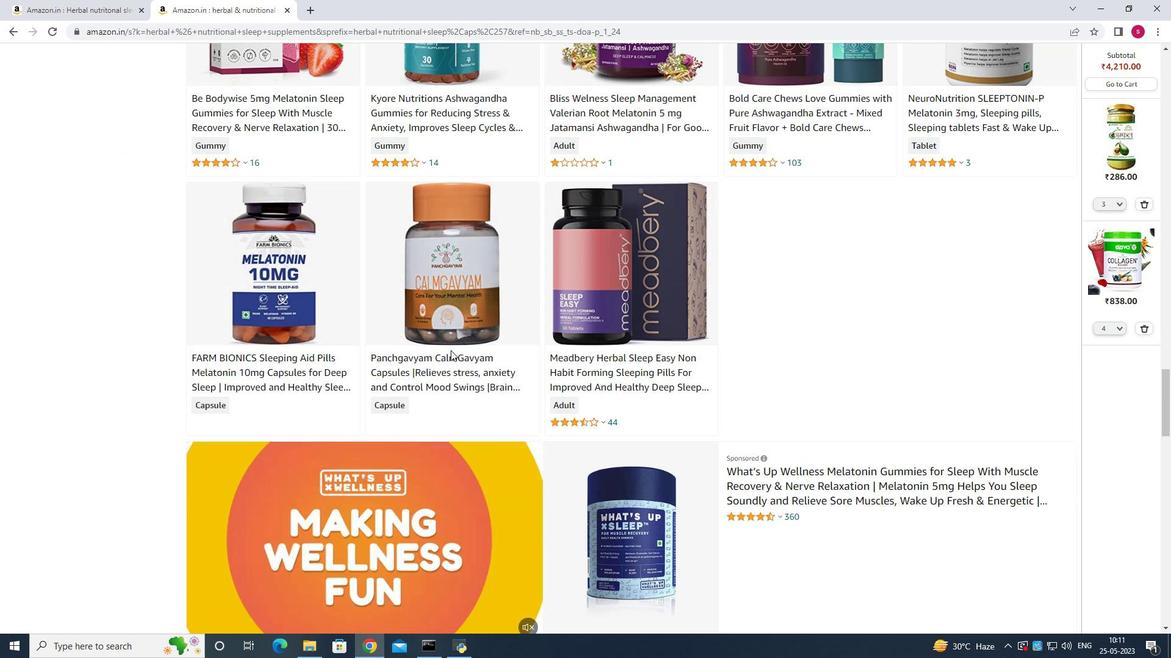 
Action: Mouse scrolled (450, 351) with delta (0, 0)
Screenshot: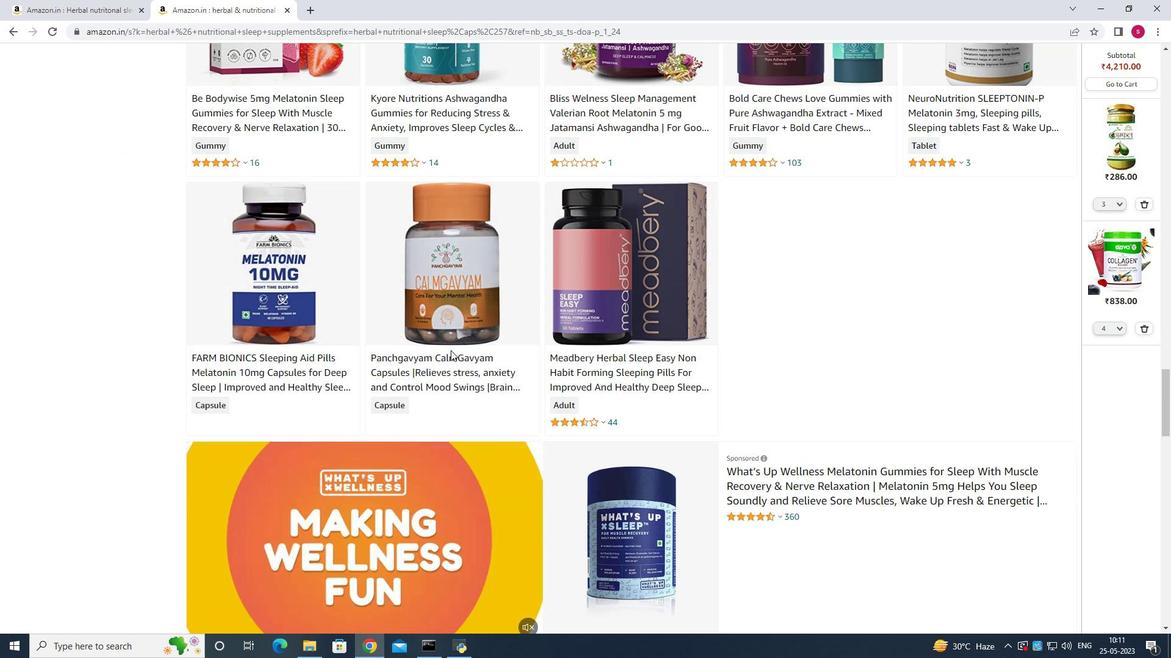 
Action: Mouse scrolled (450, 351) with delta (0, 0)
Screenshot: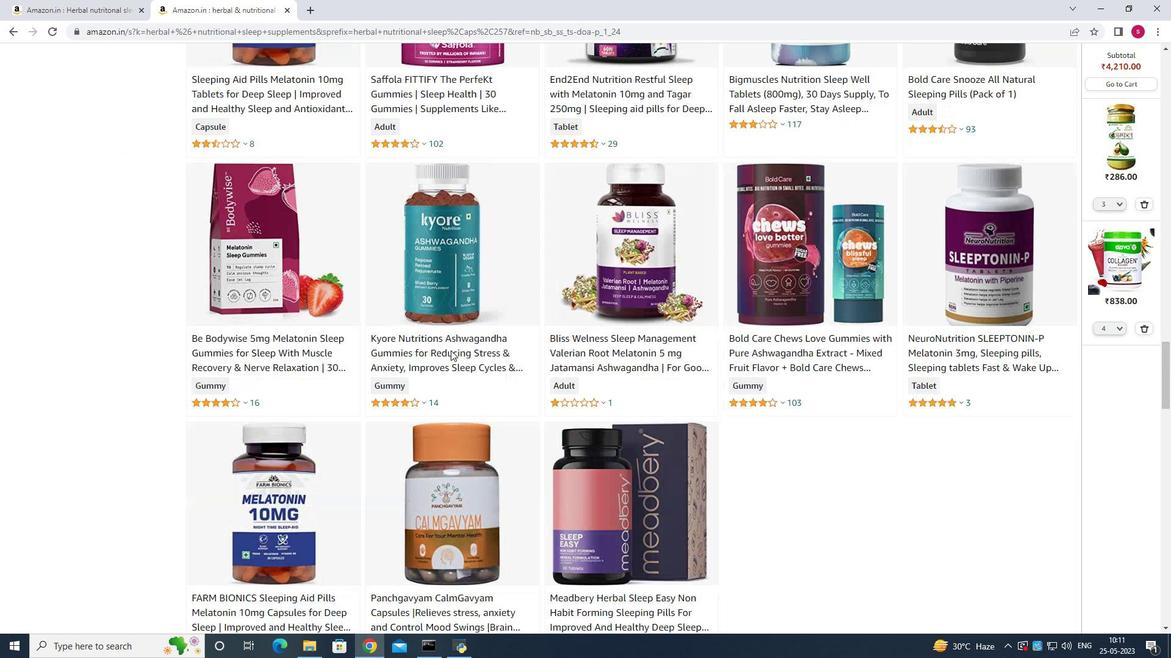 
Action: Mouse scrolled (450, 351) with delta (0, 0)
Screenshot: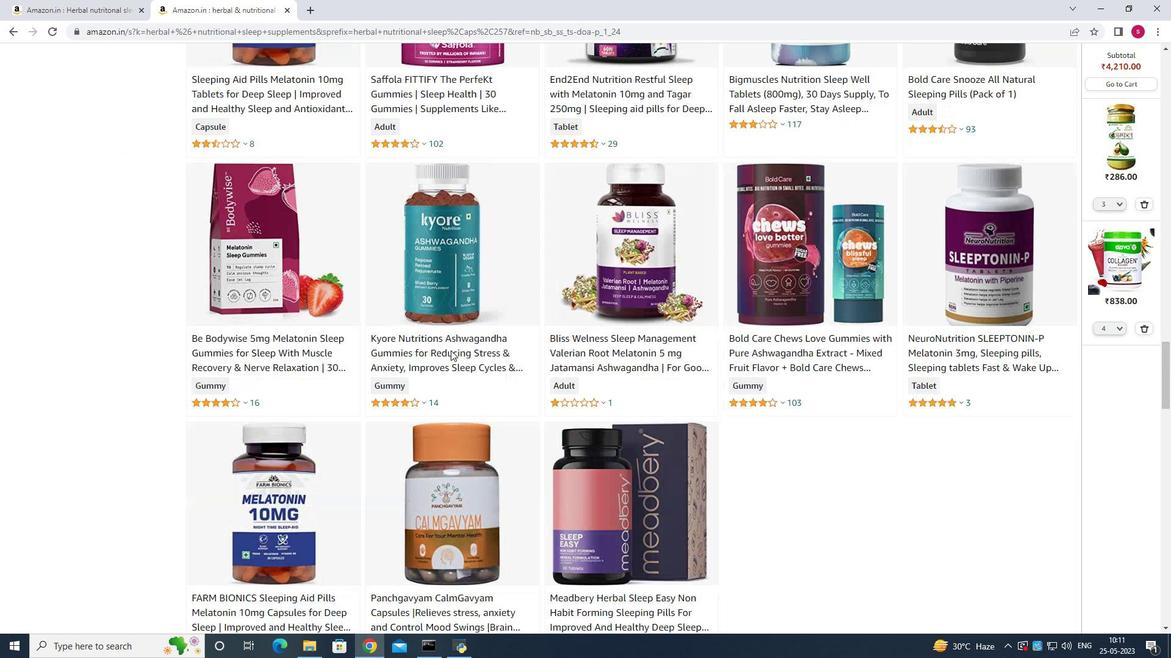 
Action: Mouse scrolled (450, 351) with delta (0, 0)
Screenshot: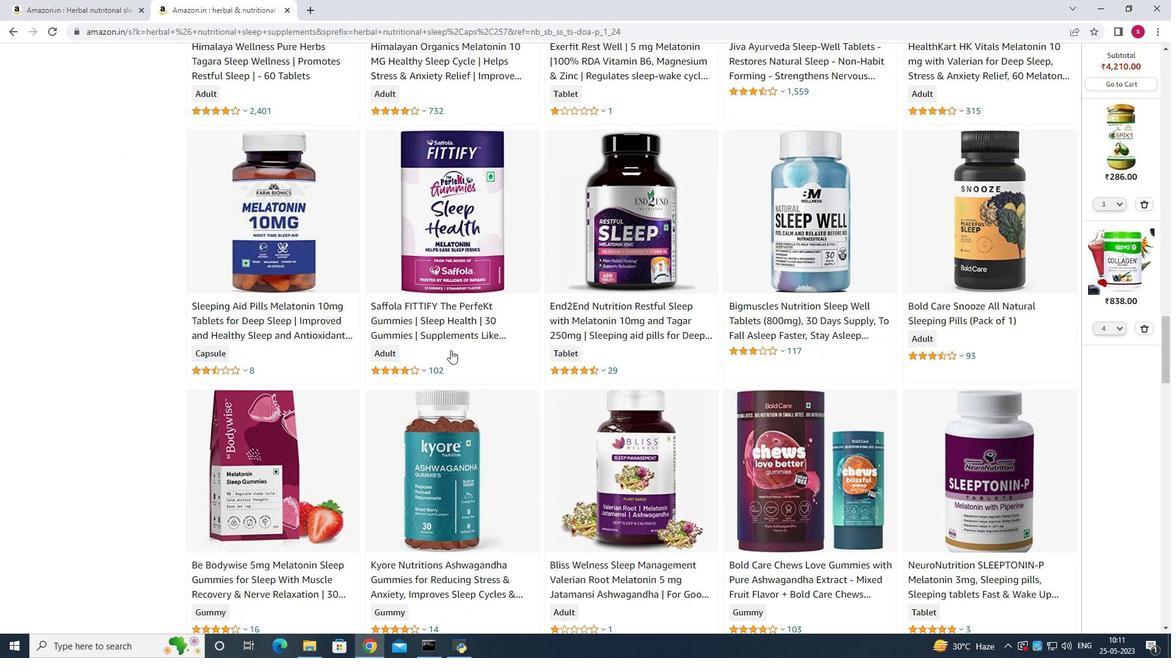 
Action: Mouse scrolled (450, 351) with delta (0, 0)
Screenshot: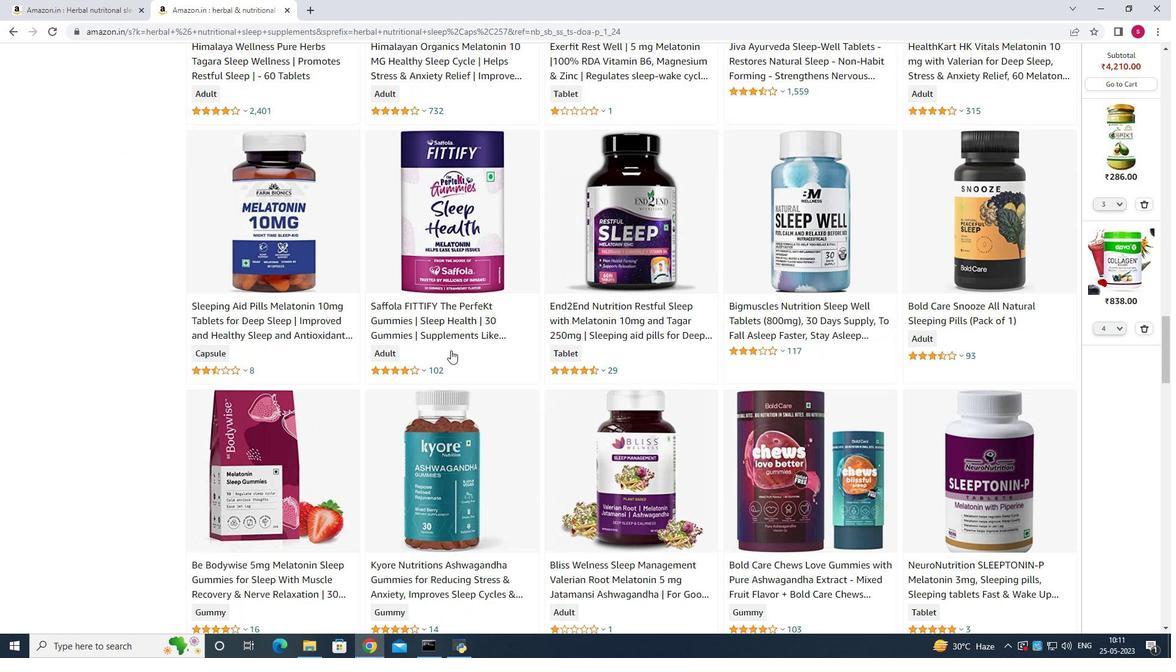 
Action: Mouse scrolled (450, 351) with delta (0, 0)
Screenshot: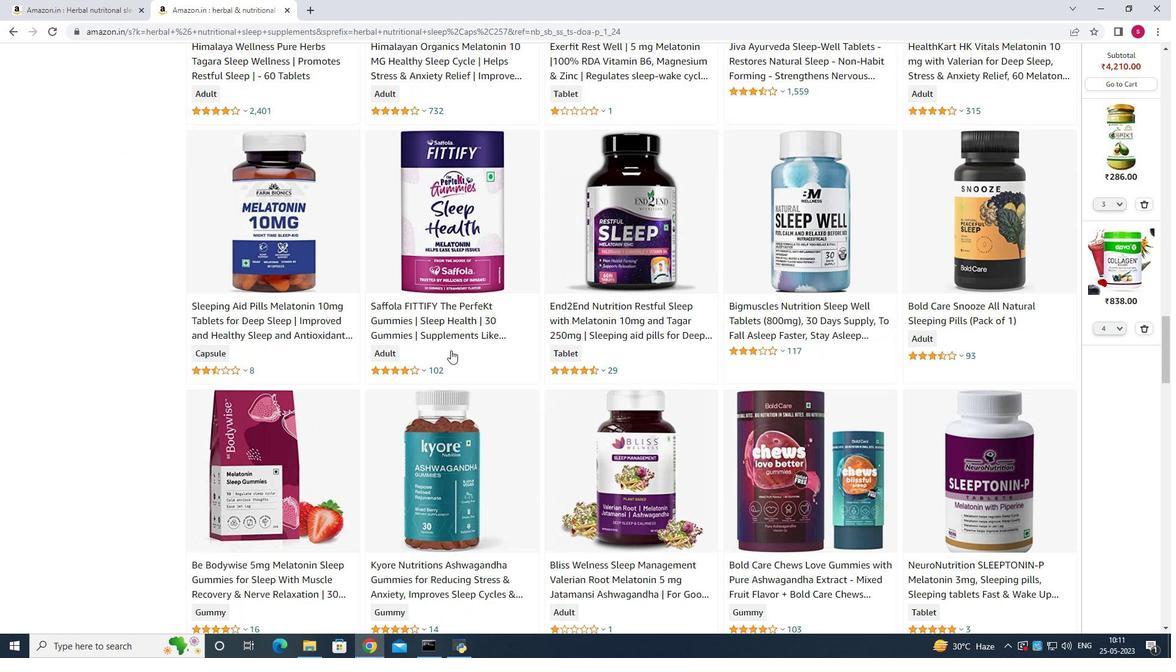 
Action: Mouse scrolled (450, 351) with delta (0, 0)
Screenshot: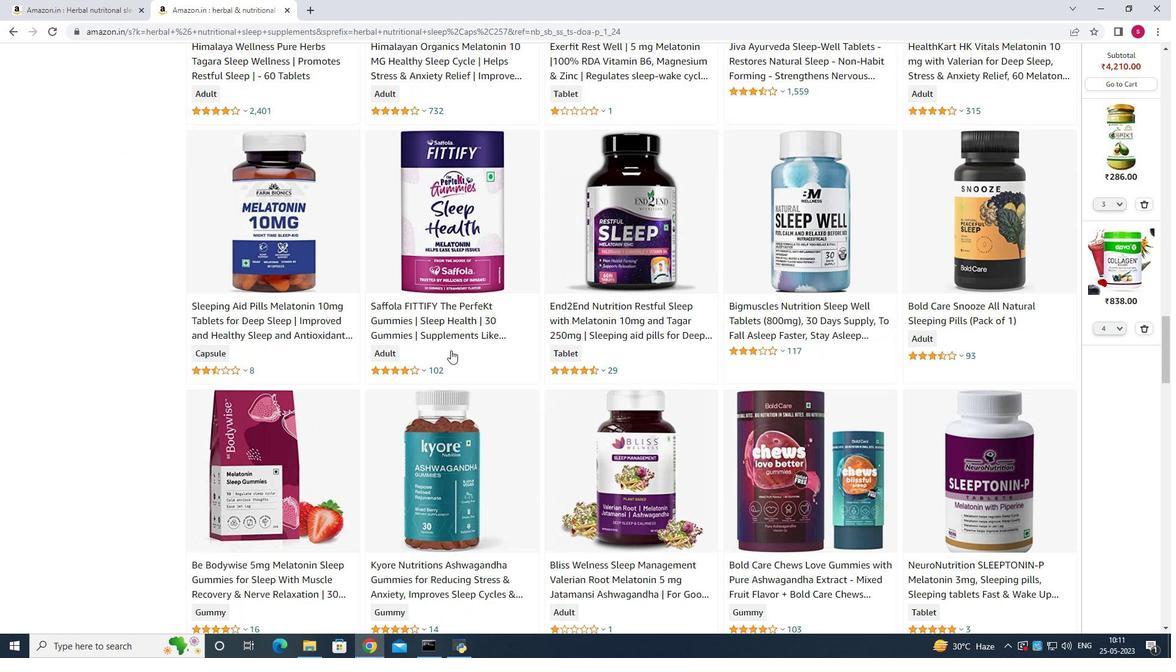 
Action: Mouse scrolled (450, 351) with delta (0, 0)
Screenshot: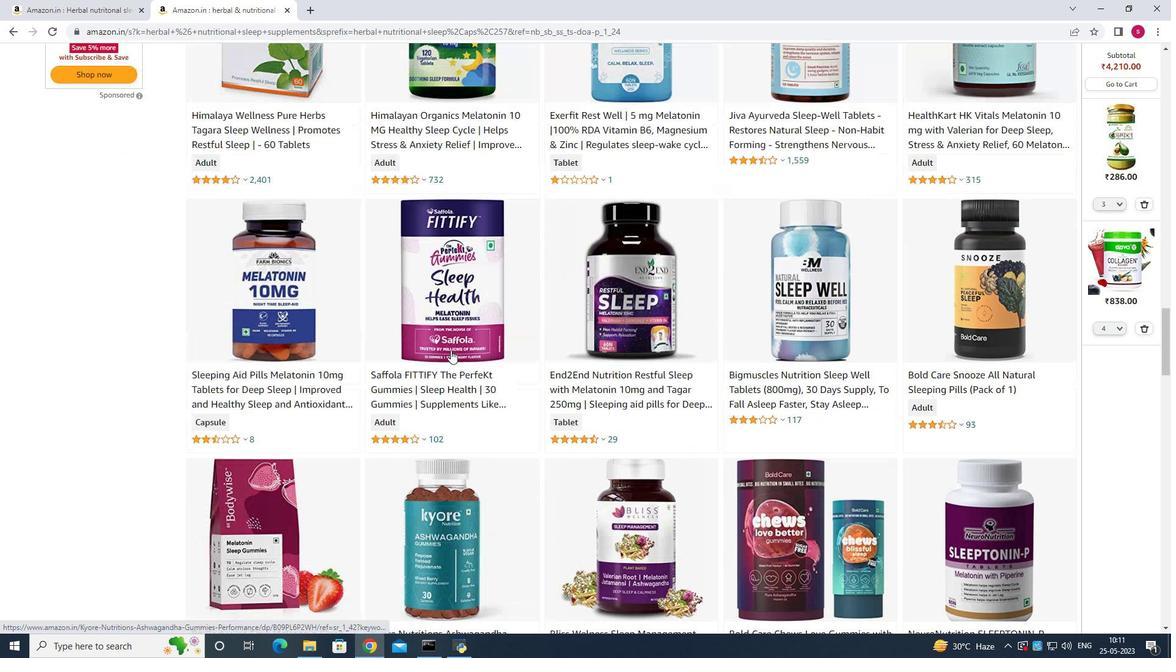 
Action: Mouse scrolled (450, 351) with delta (0, 0)
Screenshot: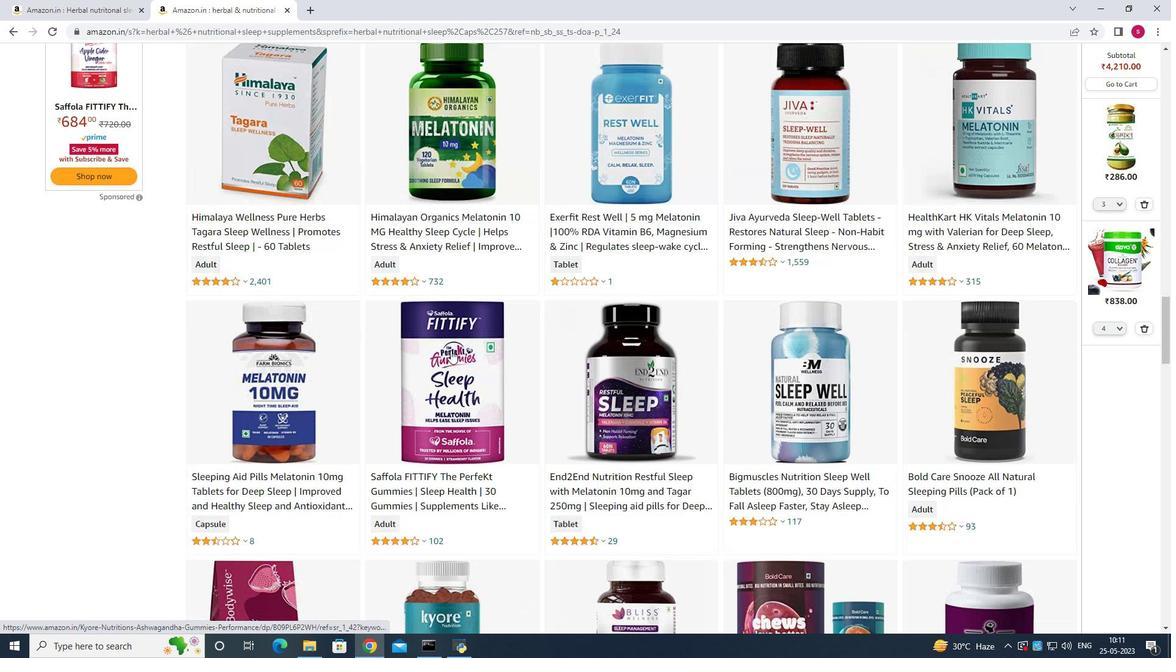
Action: Mouse scrolled (450, 351) with delta (0, 0)
Screenshot: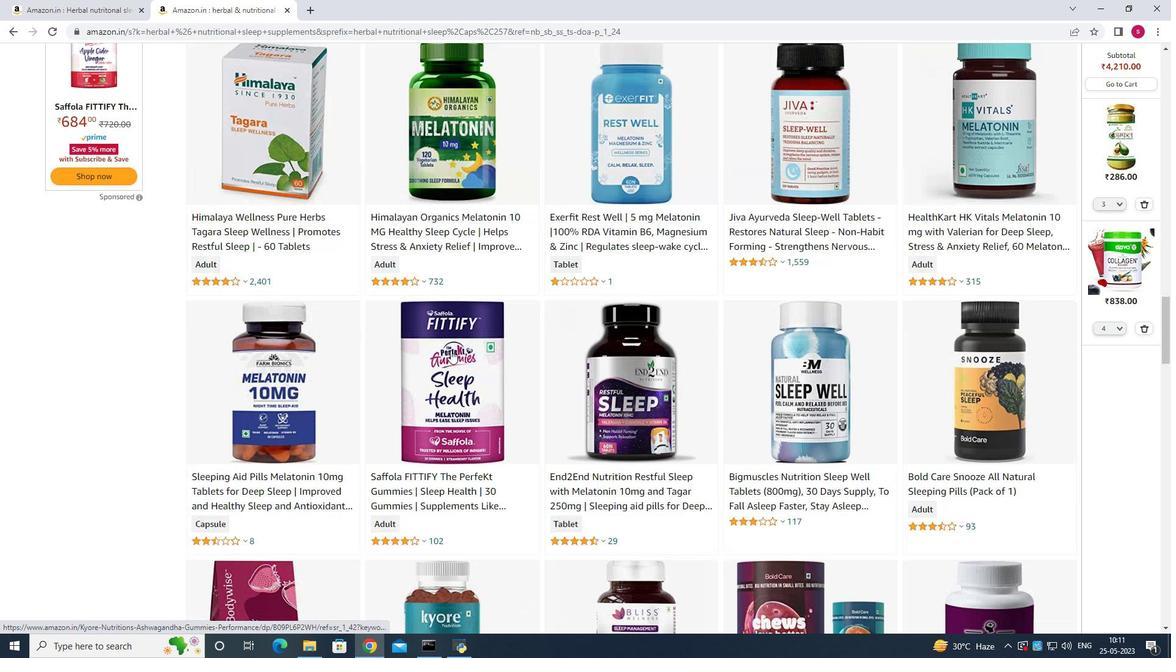 
Action: Mouse scrolled (450, 351) with delta (0, 0)
Screenshot: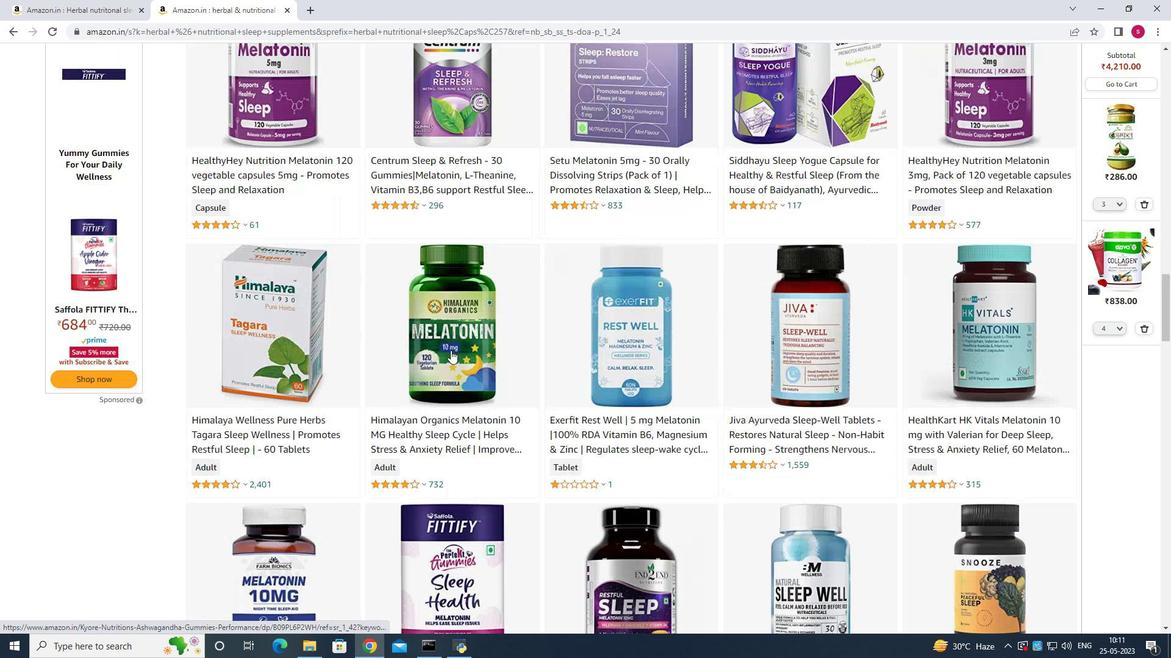 
Action: Mouse scrolled (450, 351) with delta (0, 0)
Screenshot: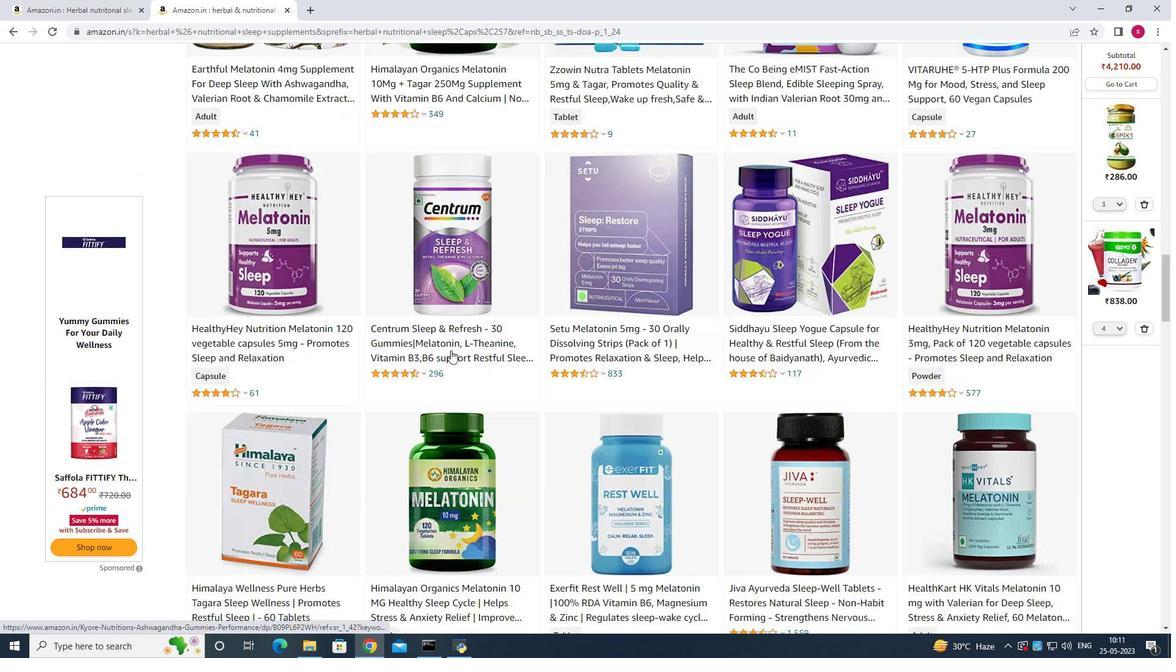 
Action: Mouse scrolled (450, 351) with delta (0, 0)
Screenshot: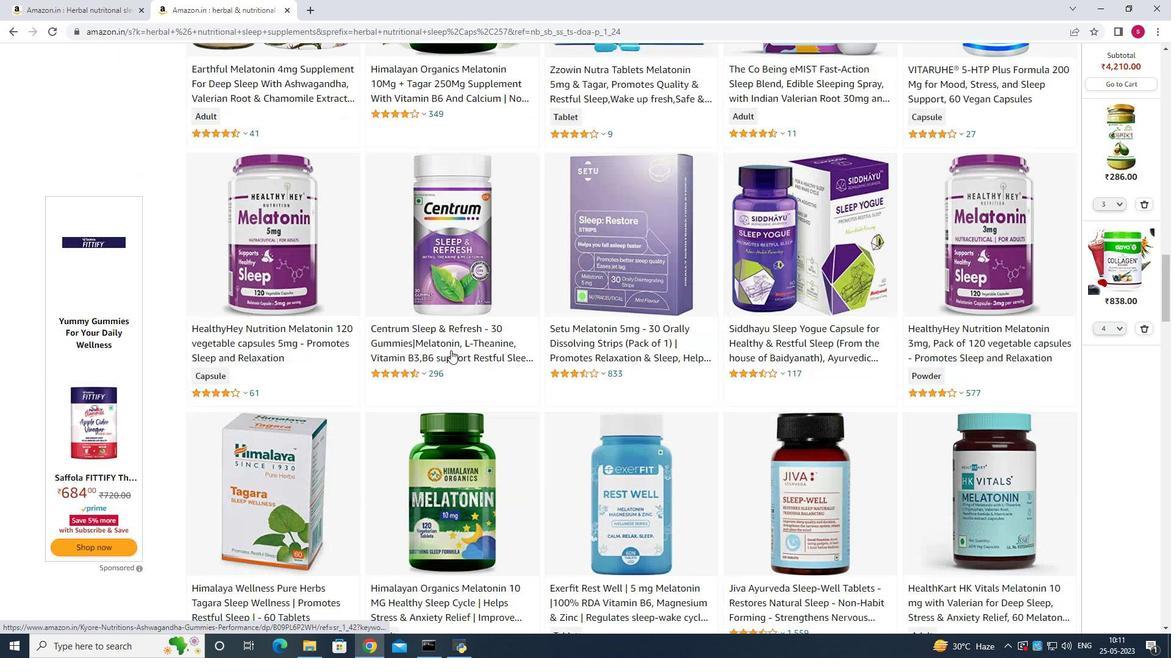 
Action: Mouse scrolled (450, 351) with delta (0, 0)
Screenshot: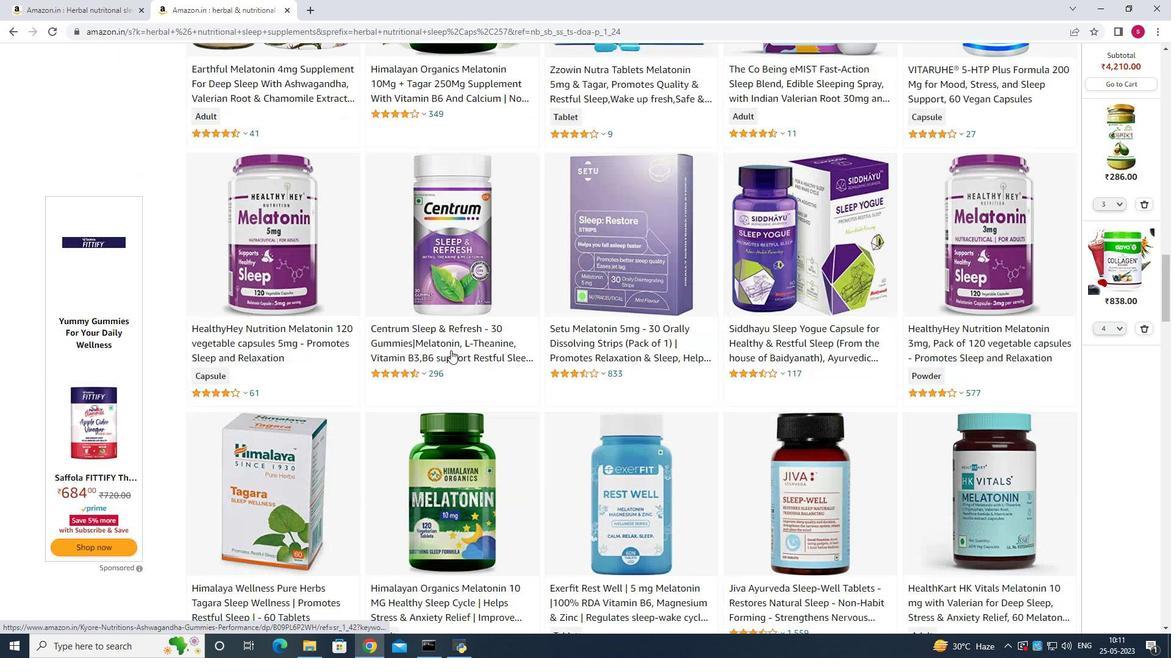 
Action: Mouse scrolled (450, 351) with delta (0, 0)
Screenshot: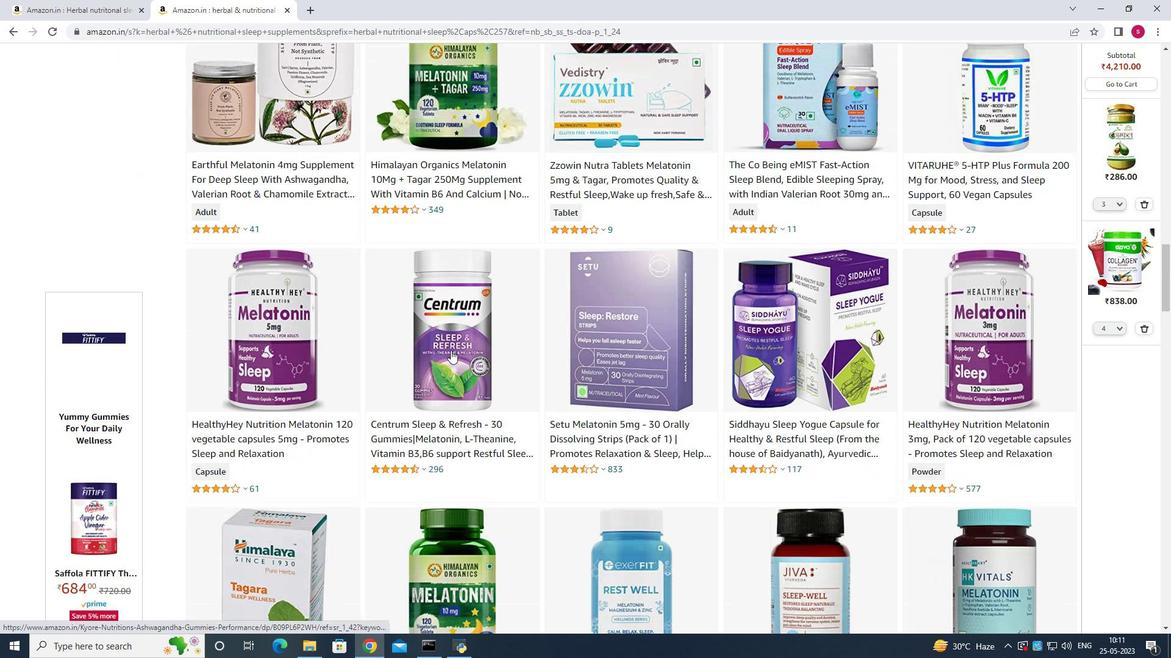 
Action: Mouse scrolled (450, 351) with delta (0, 0)
Screenshot: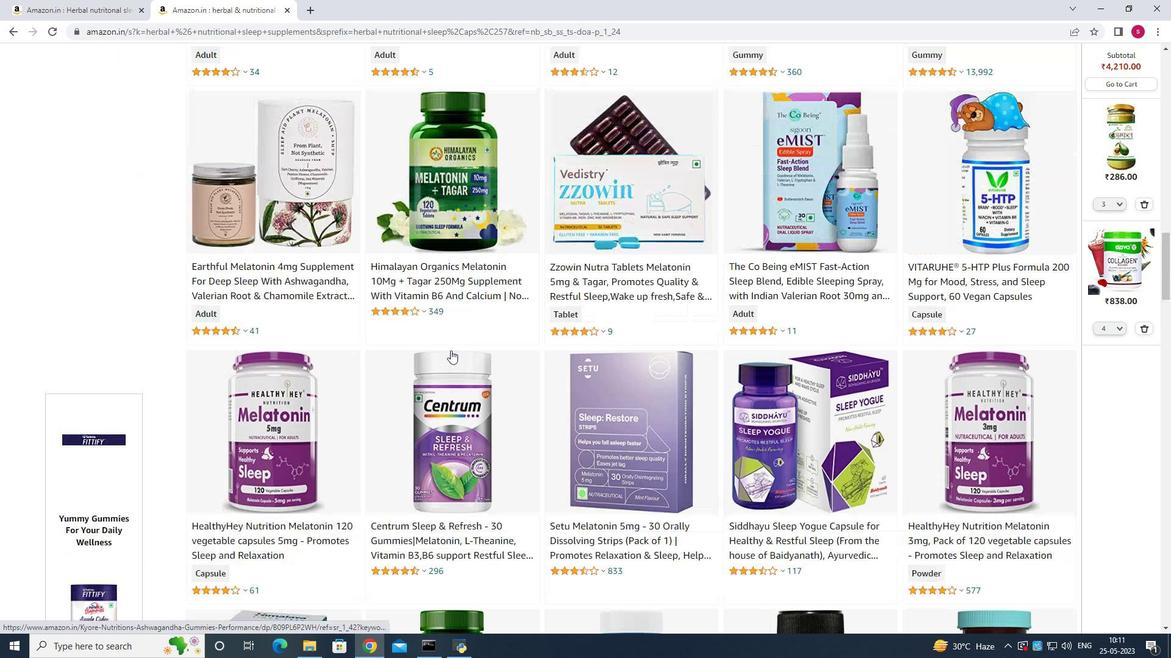 
Action: Mouse scrolled (450, 351) with delta (0, 0)
Screenshot: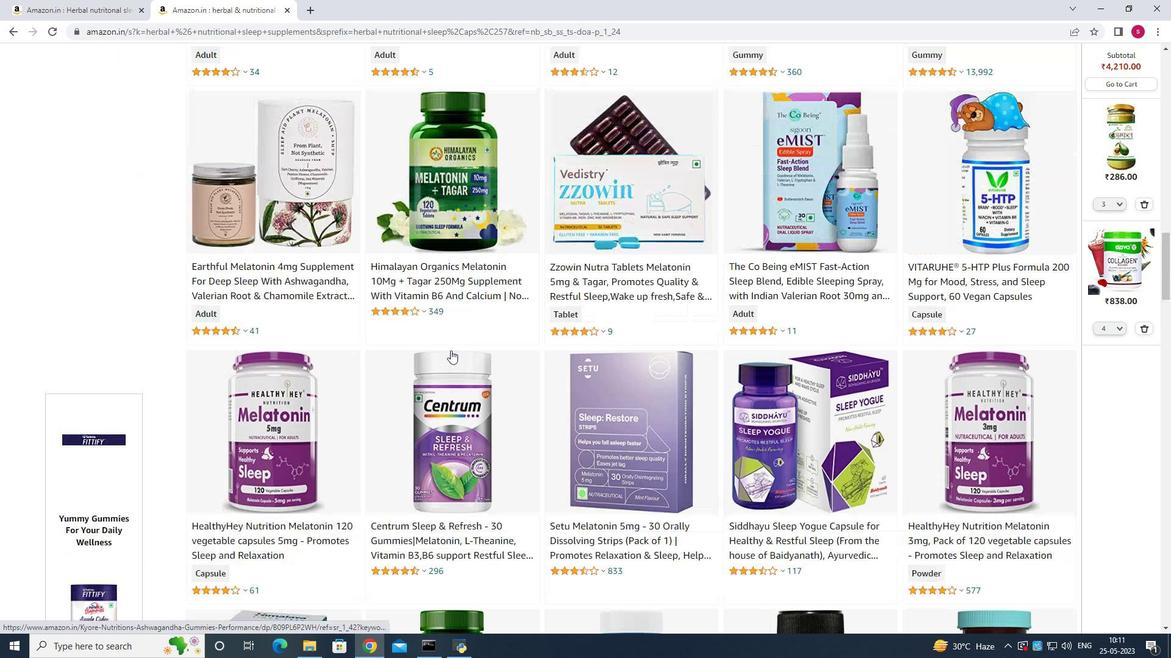 
Action: Mouse scrolled (450, 351) with delta (0, 0)
Screenshot: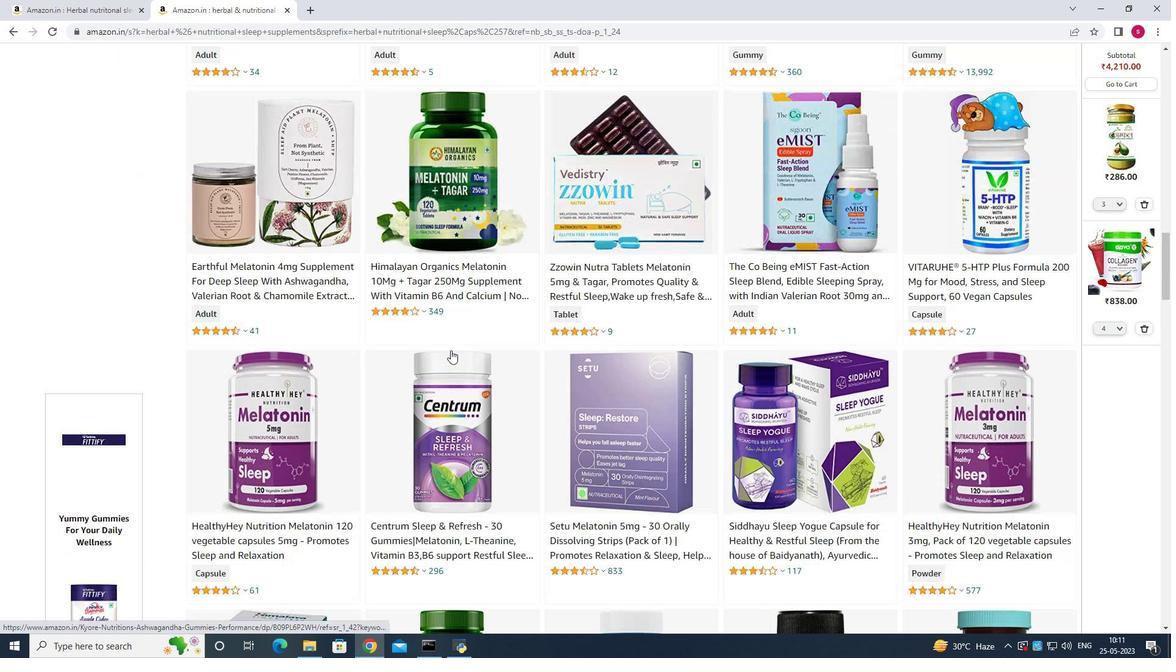 
Action: Mouse scrolled (450, 351) with delta (0, 0)
Screenshot: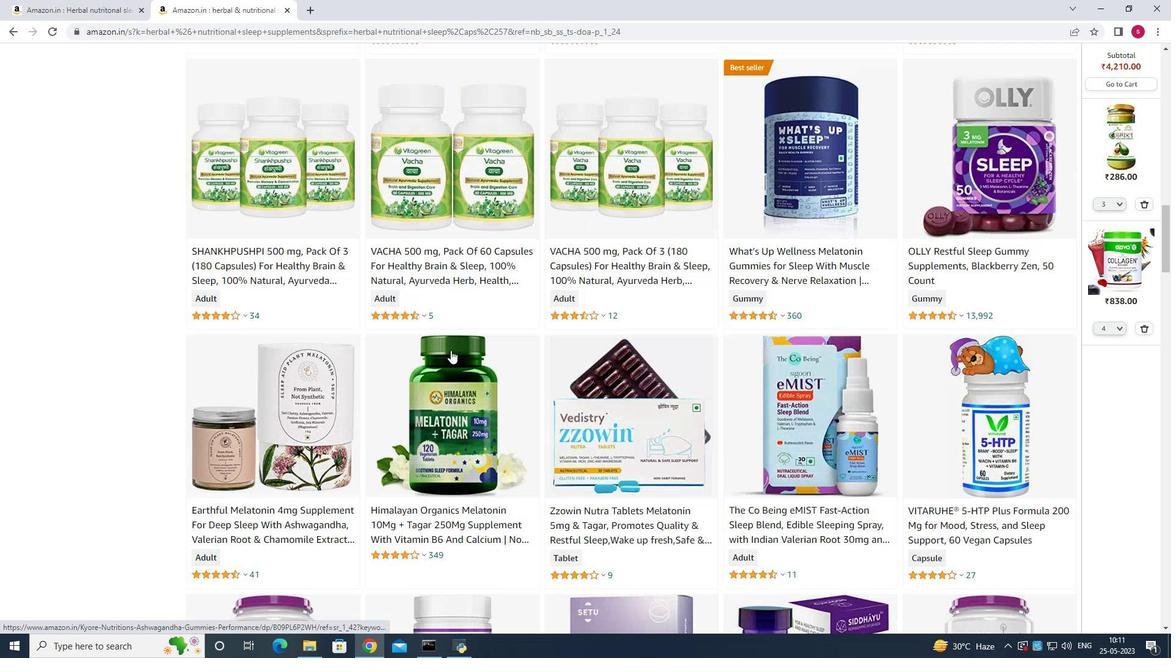 
Action: Mouse scrolled (450, 351) with delta (0, 0)
Screenshot: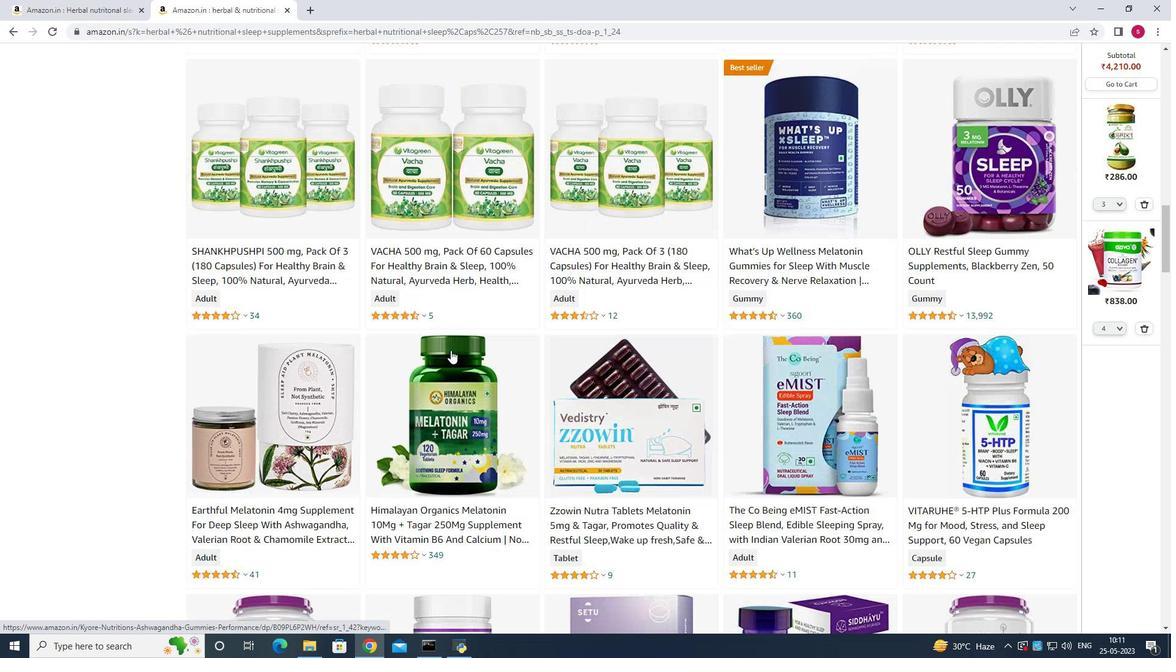 
Action: Mouse scrolled (450, 351) with delta (0, 0)
Screenshot: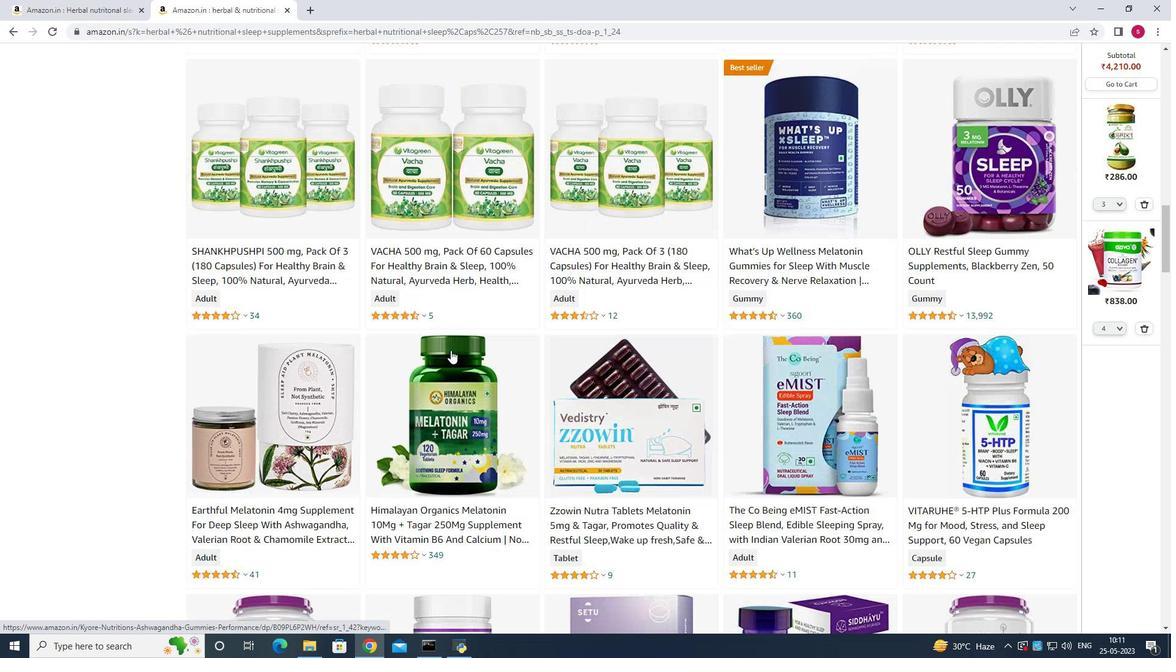 
Action: Mouse scrolled (450, 351) with delta (0, 0)
Screenshot: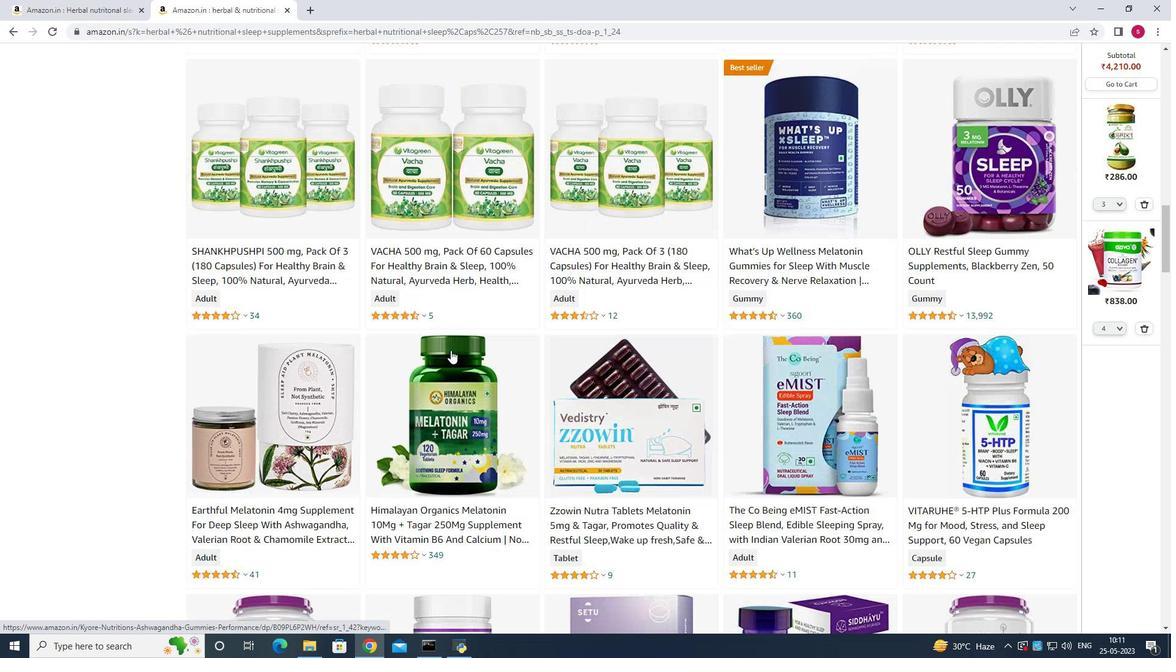 
Action: Mouse scrolled (450, 351) with delta (0, 0)
Screenshot: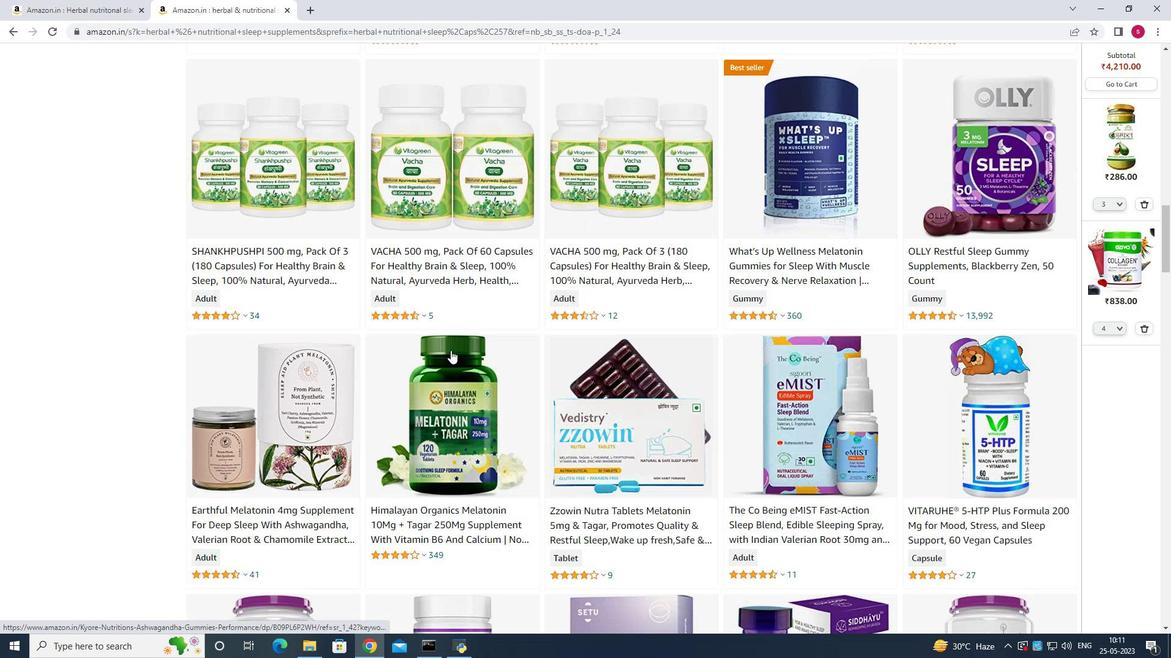 
Action: Mouse scrolled (450, 351) with delta (0, 0)
Screenshot: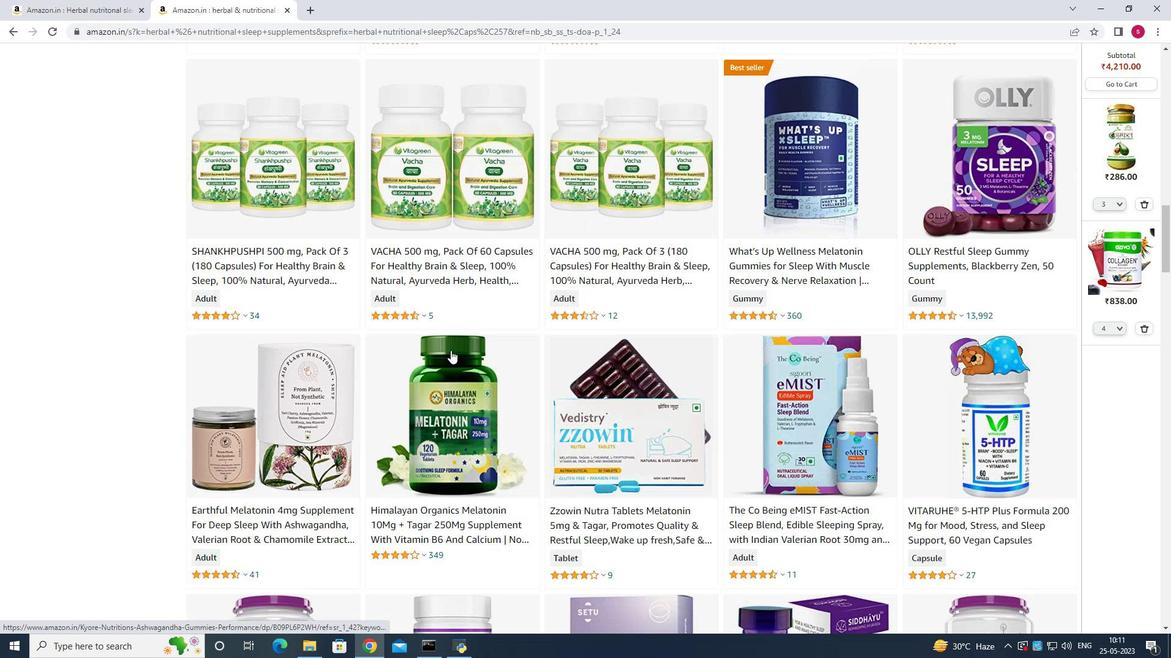 
Action: Mouse scrolled (450, 351) with delta (0, 0)
Screenshot: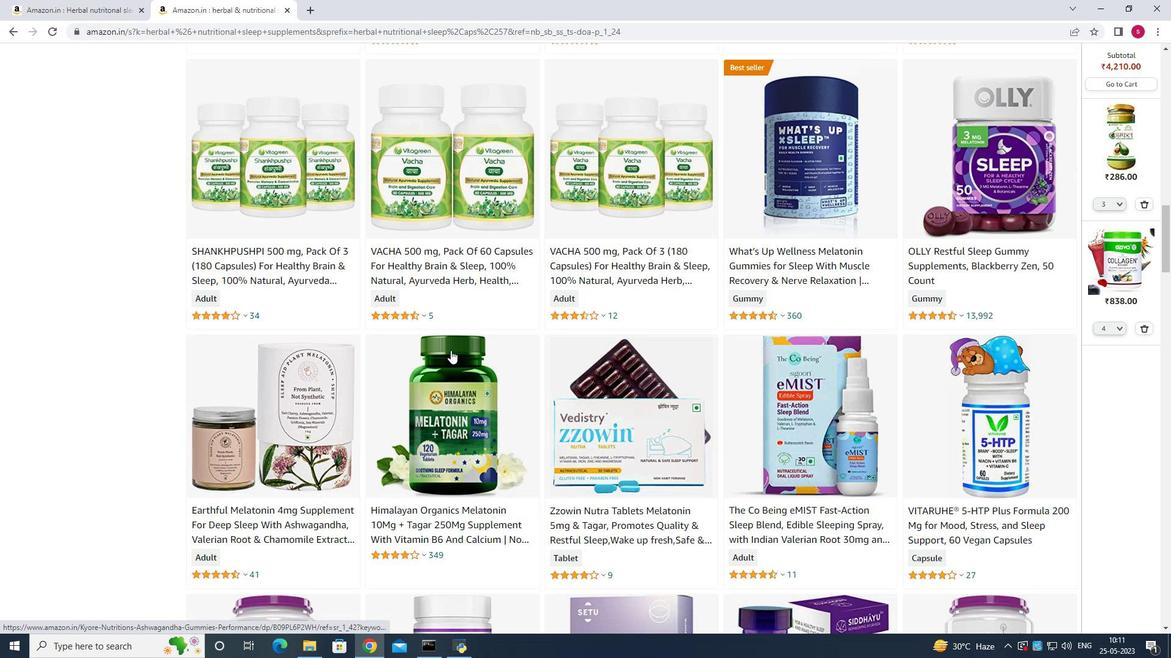 
Action: Mouse scrolled (450, 351) with delta (0, 0)
Screenshot: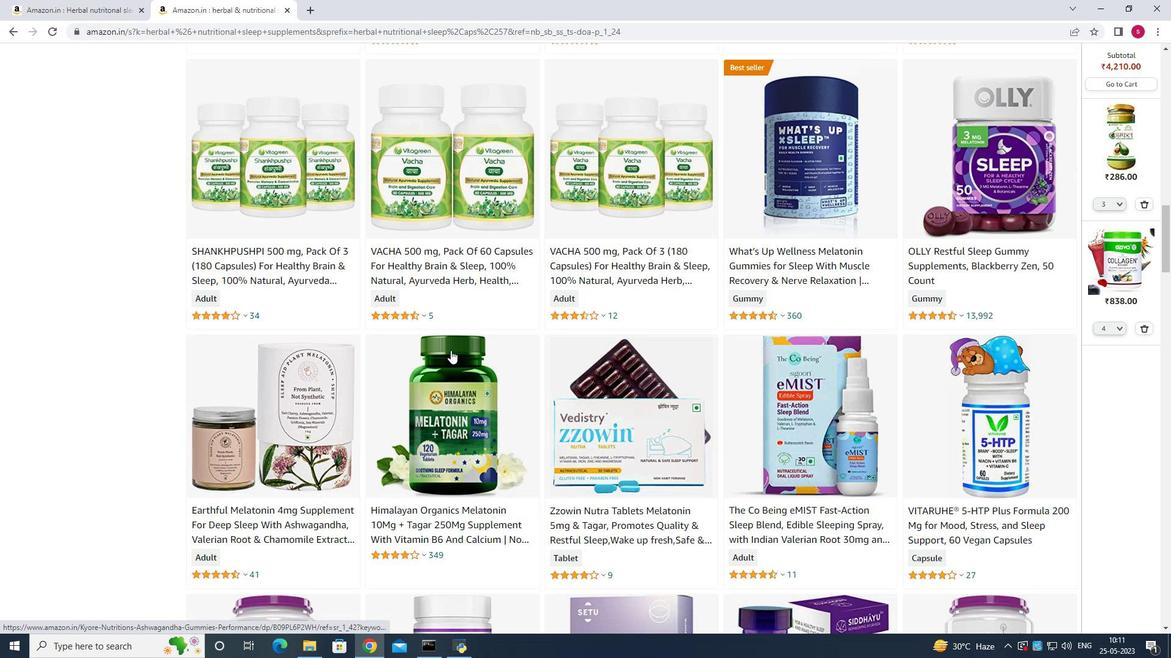 
Action: Mouse scrolled (450, 351) with delta (0, 0)
Screenshot: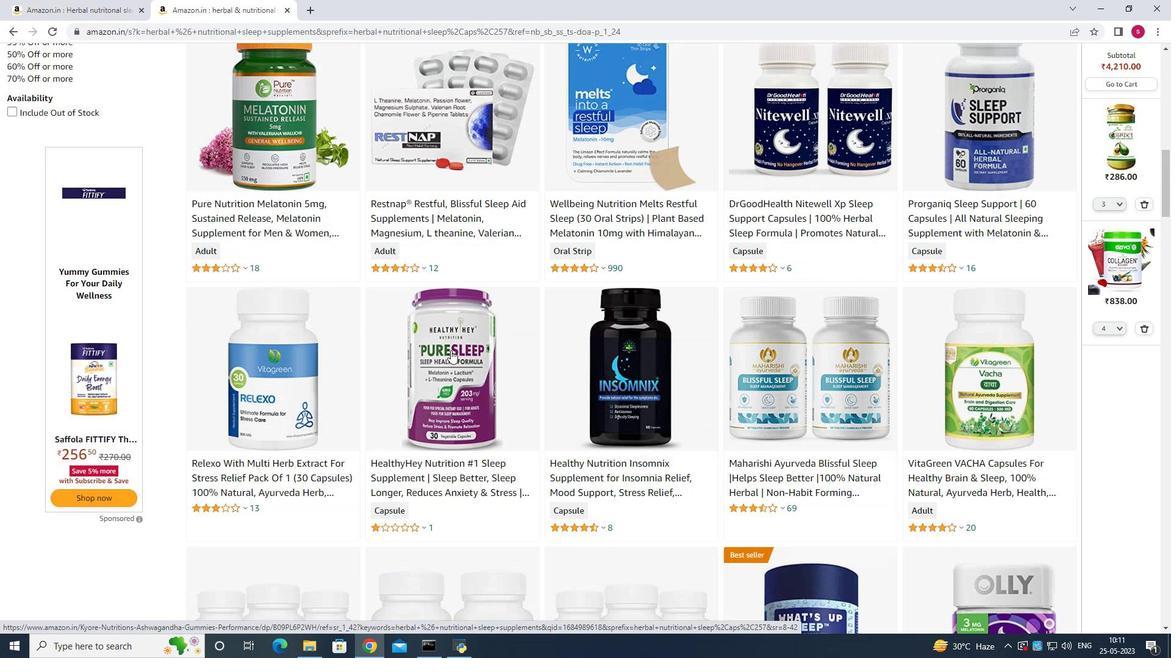 
Action: Mouse scrolled (450, 351) with delta (0, 0)
Screenshot: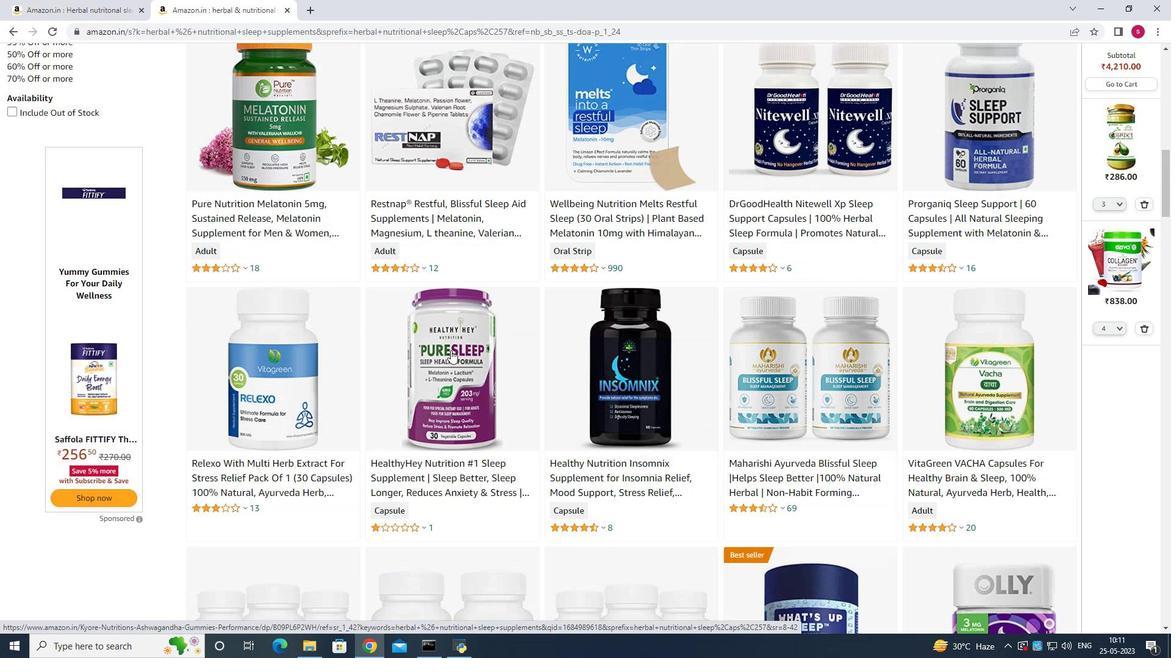 
Action: Mouse scrolled (450, 351) with delta (0, 0)
Screenshot: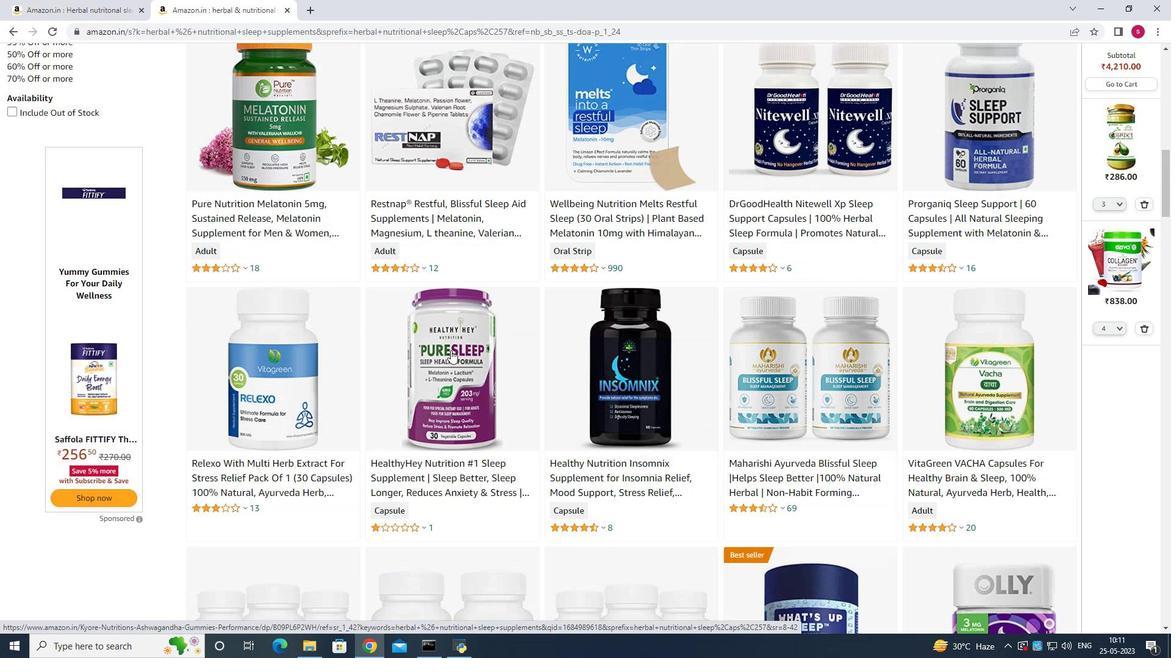 
Action: Mouse scrolled (450, 351) with delta (0, 0)
Screenshot: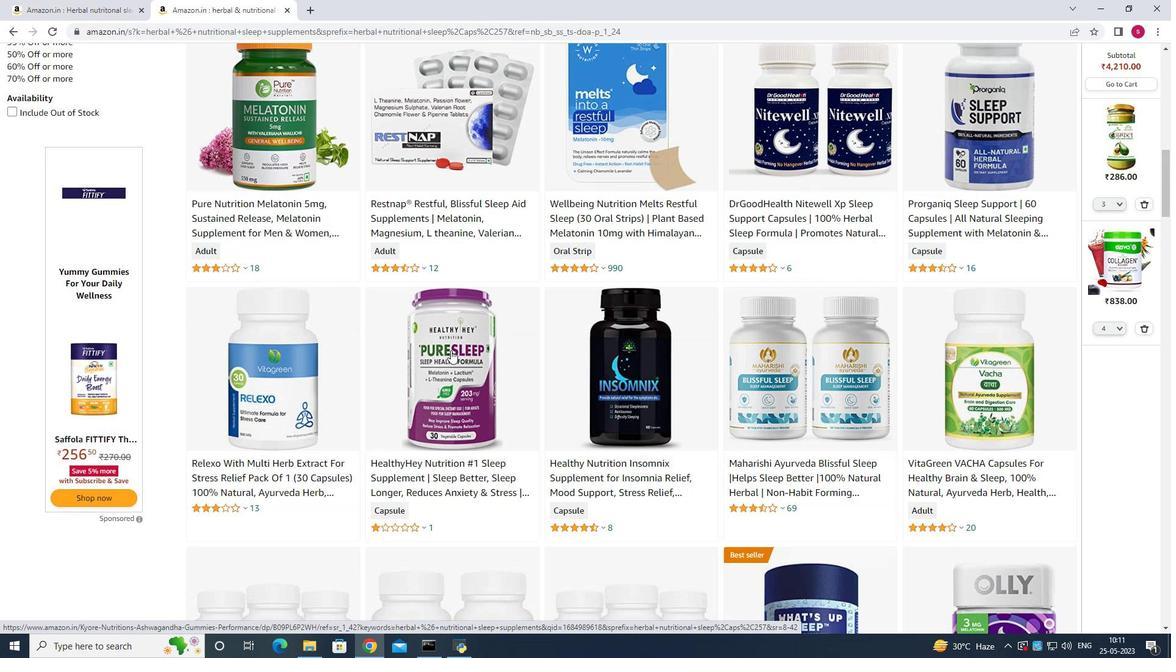 
Action: Mouse scrolled (450, 351) with delta (0, 0)
Screenshot: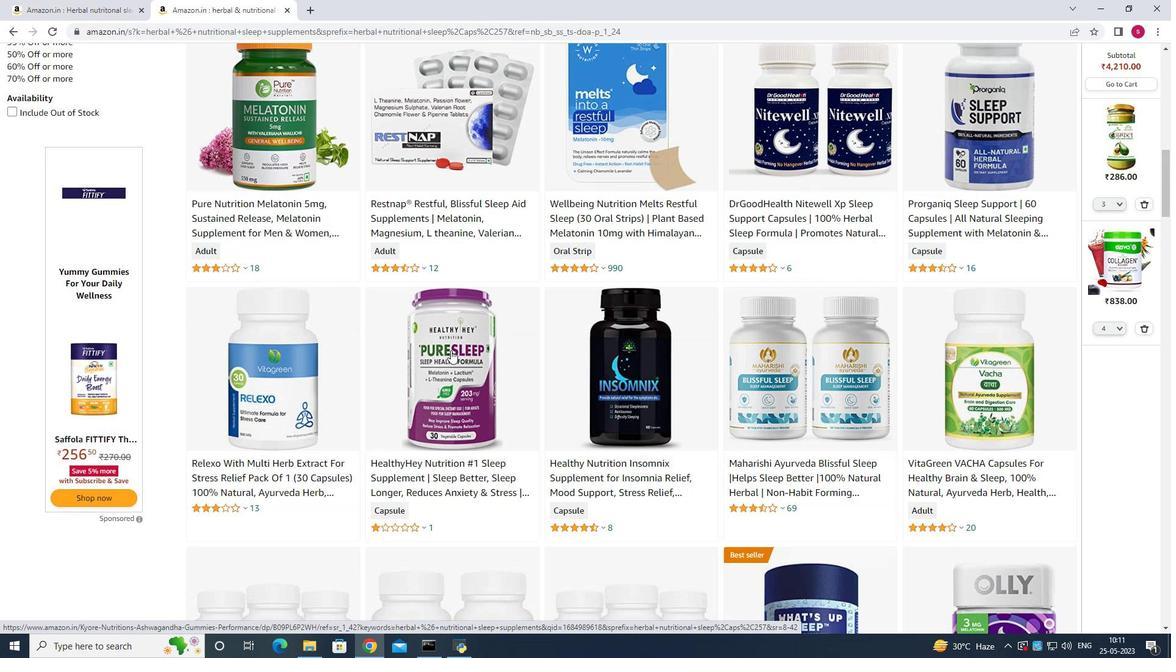 
Action: Mouse scrolled (450, 351) with delta (0, 0)
Screenshot: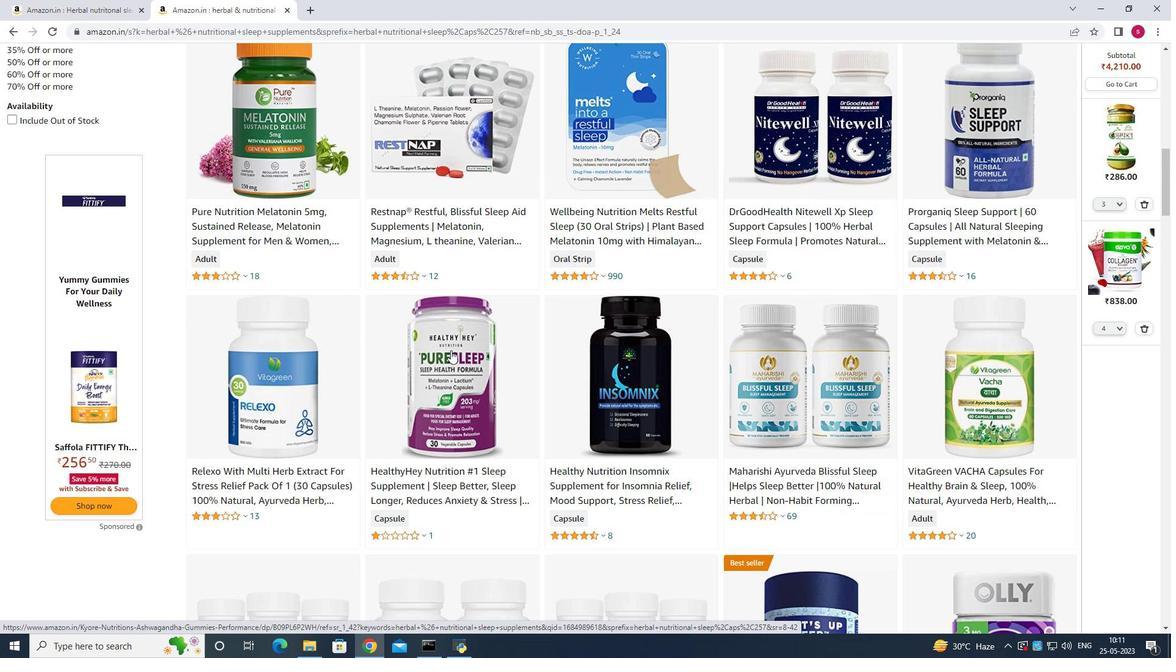 
Action: Mouse scrolled (450, 351) with delta (0, 0)
Screenshot: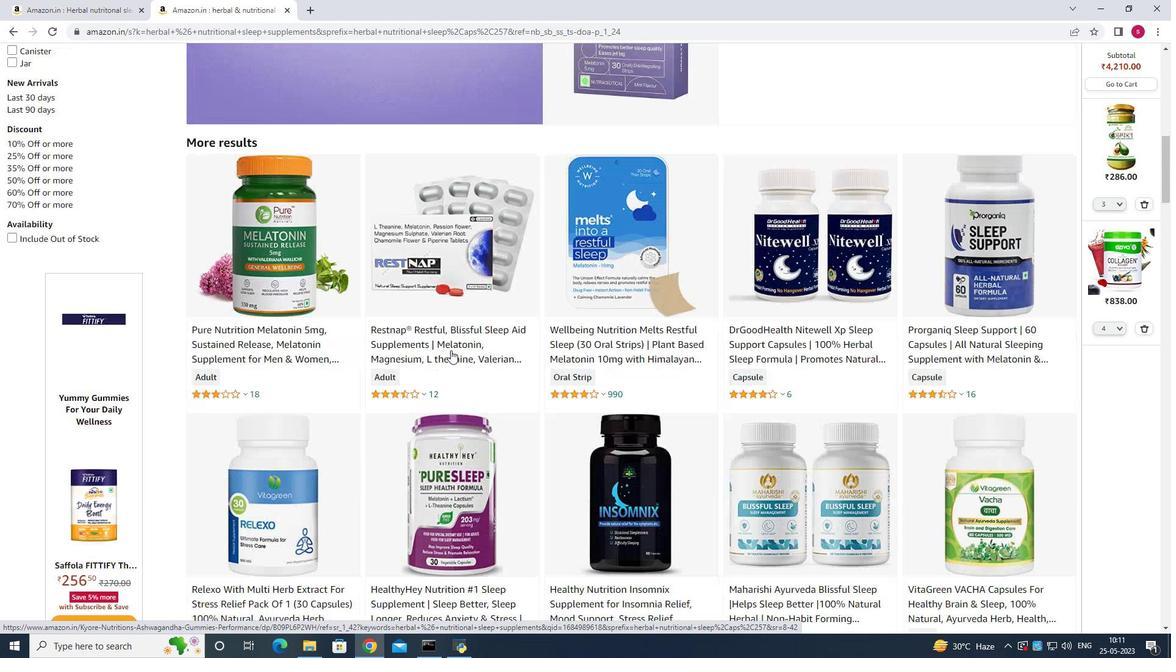 
Action: Mouse scrolled (450, 351) with delta (0, 0)
